 Task: Look for Airbnb properties in Tanjungagung, Indonesia from 11th November, 2023 to 15th November, 2023 for 2 adults.1  bedroom having 2 beds and 1 bathroom. Property type can be hotel. Look for 4 properties as per requirement.
Action: Mouse moved to (480, 67)
Screenshot: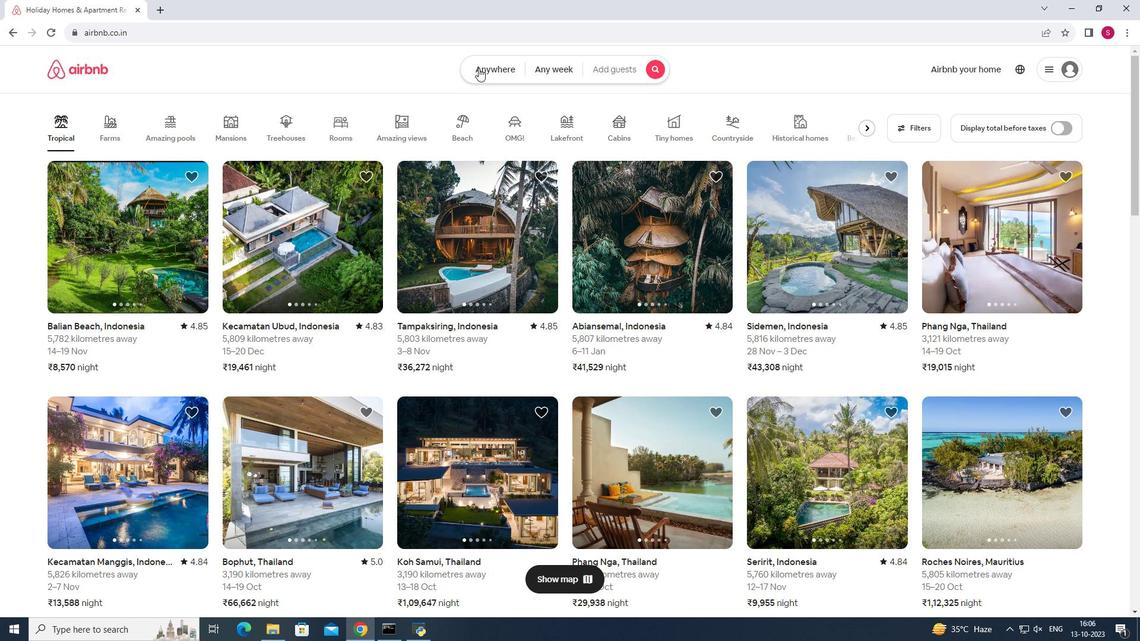 
Action: Mouse pressed left at (480, 67)
Screenshot: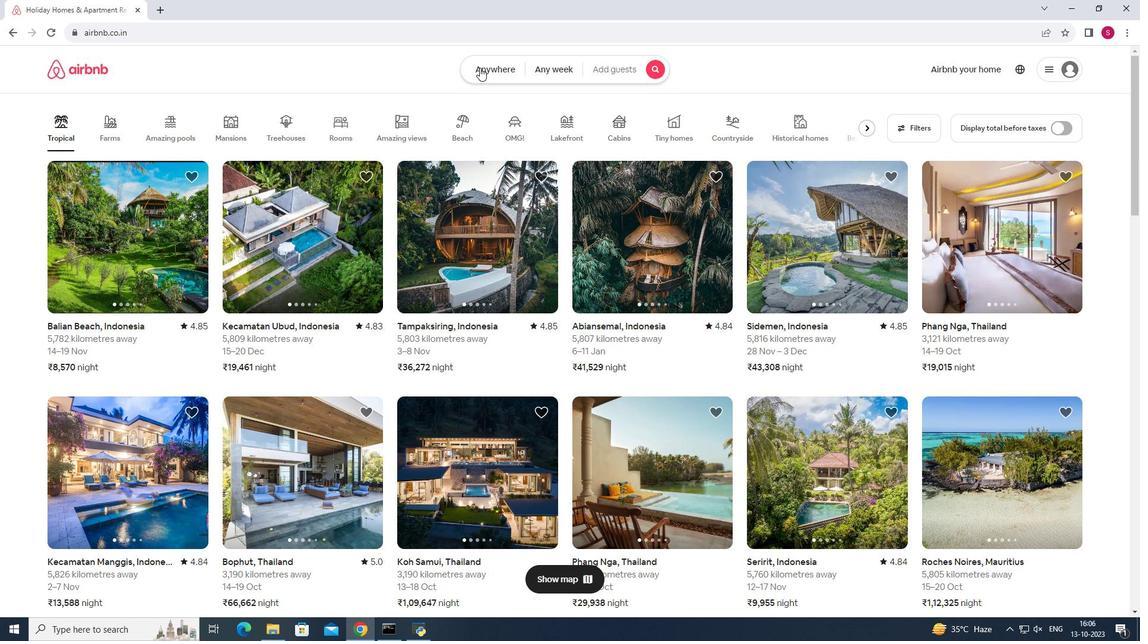 
Action: Mouse moved to (428, 122)
Screenshot: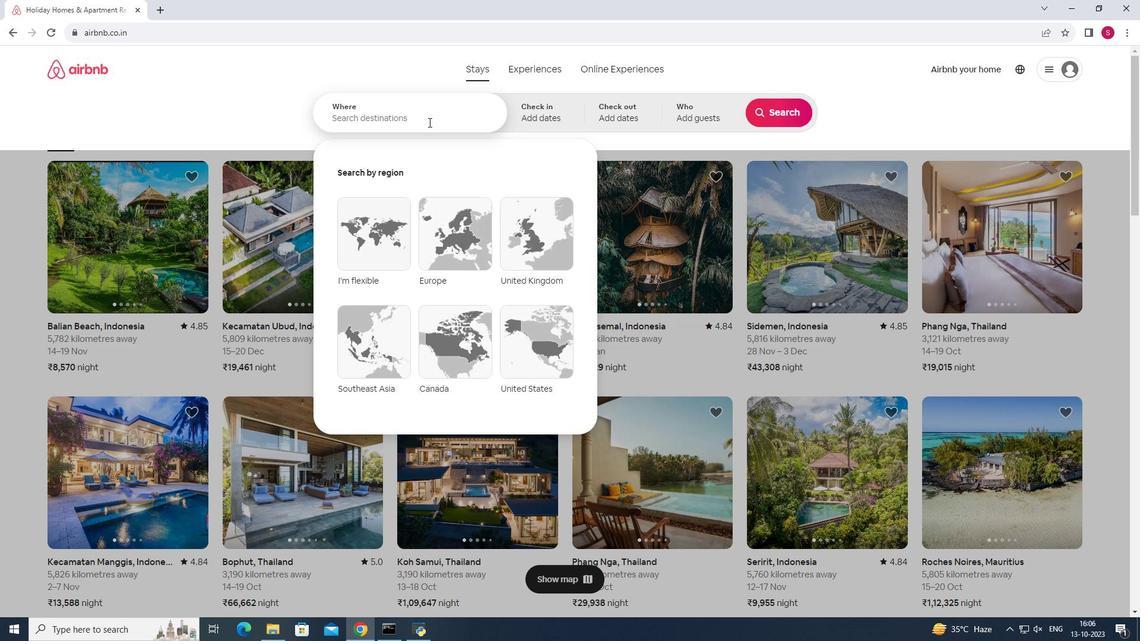 
Action: Mouse pressed left at (428, 122)
Screenshot: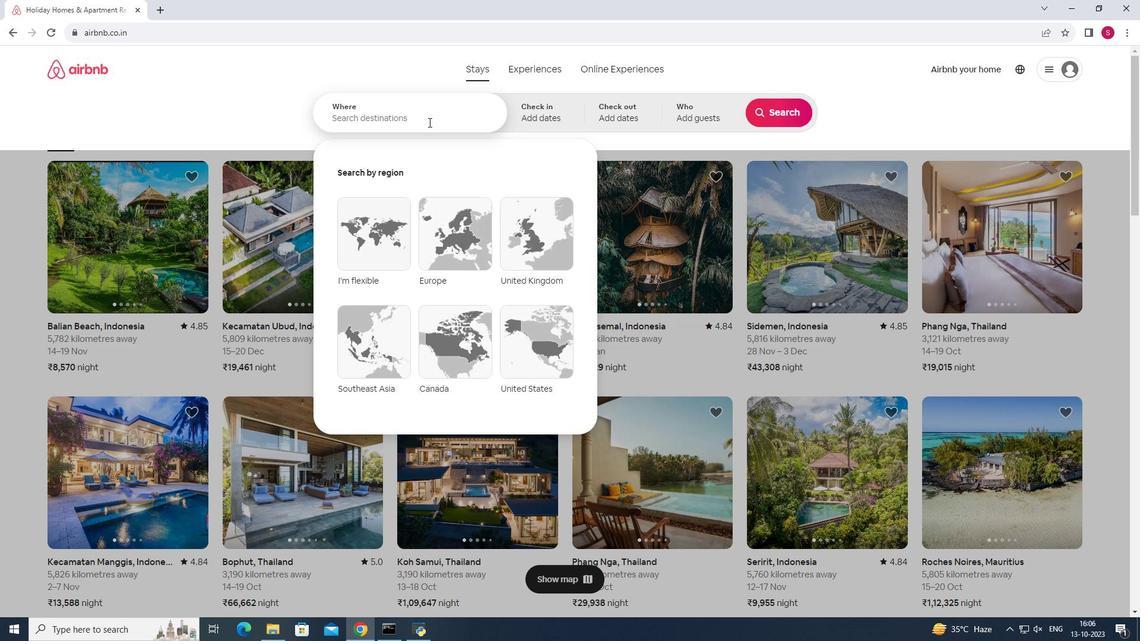 
Action: Mouse moved to (424, 123)
Screenshot: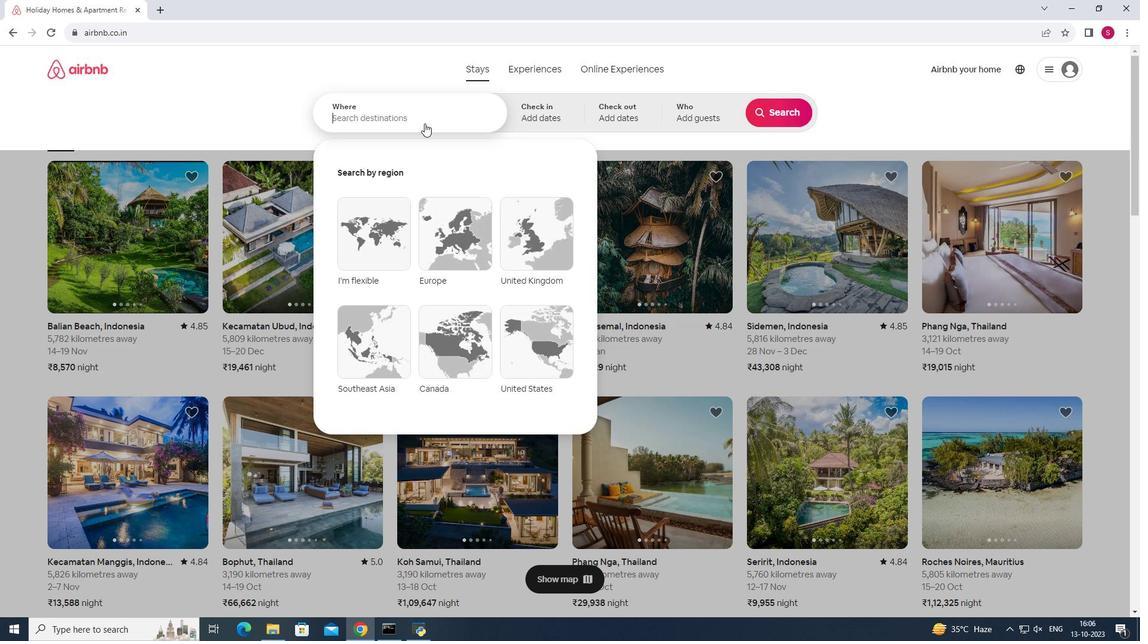 
Action: Key pressed <Key.shift>Tanjungagung,<Key.space><Key.shift><Key.shift><Key.shift><Key.shift><Key.shift><Key.shift><Key.shift><Key.shift><Key.shift><Key.shift><Key.shift><Key.shift><Key.shift><Key.shift><Key.shift><Key.shift><Key.shift><Key.shift><Key.shift><Key.shift><Key.shift><Key.shift>Indonesia<Key.enter>
Screenshot: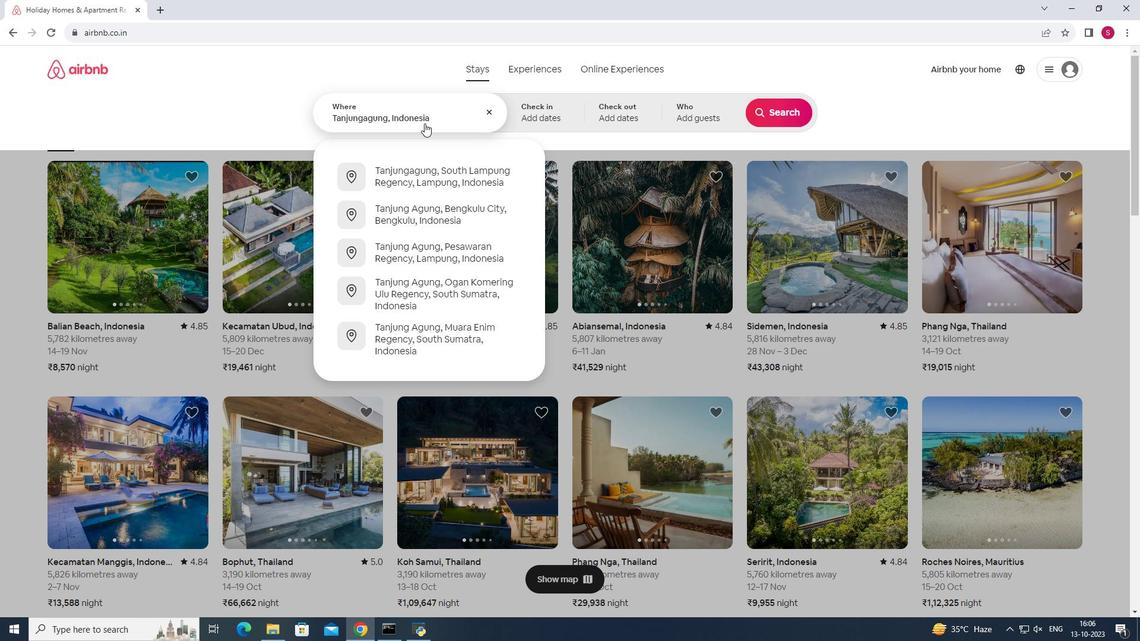 
Action: Mouse moved to (763, 288)
Screenshot: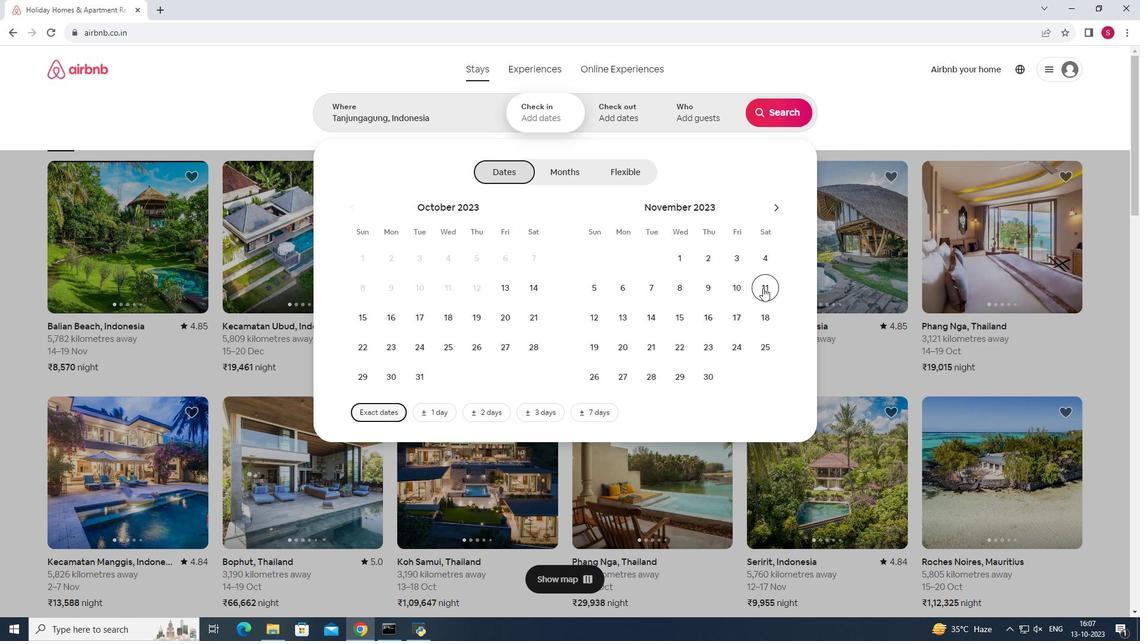 
Action: Mouse pressed left at (763, 288)
Screenshot: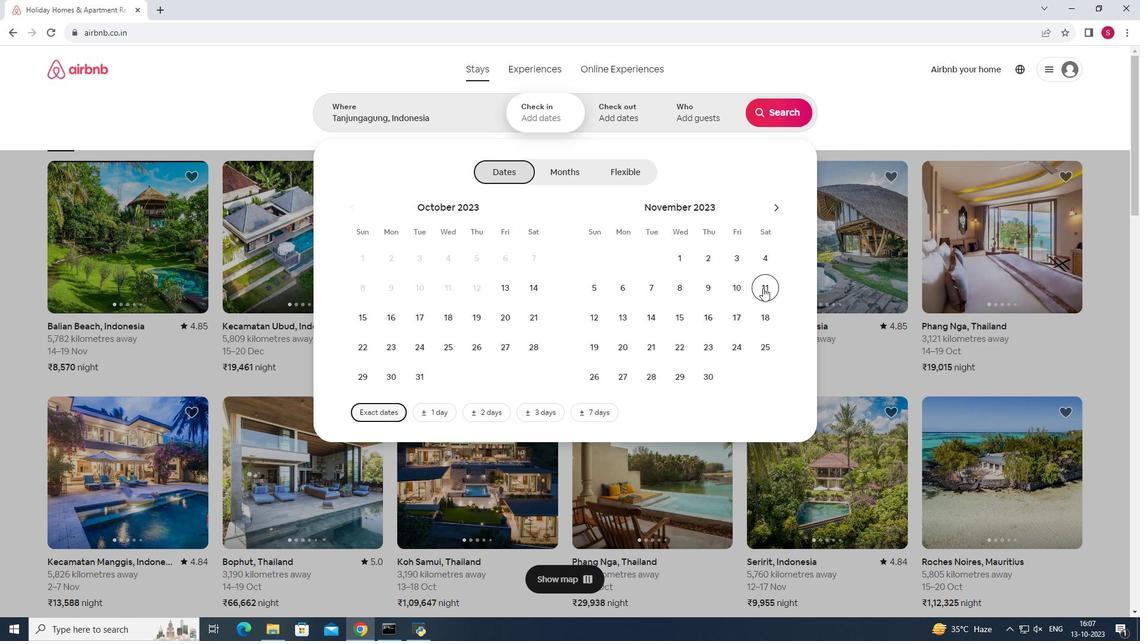 
Action: Mouse moved to (684, 325)
Screenshot: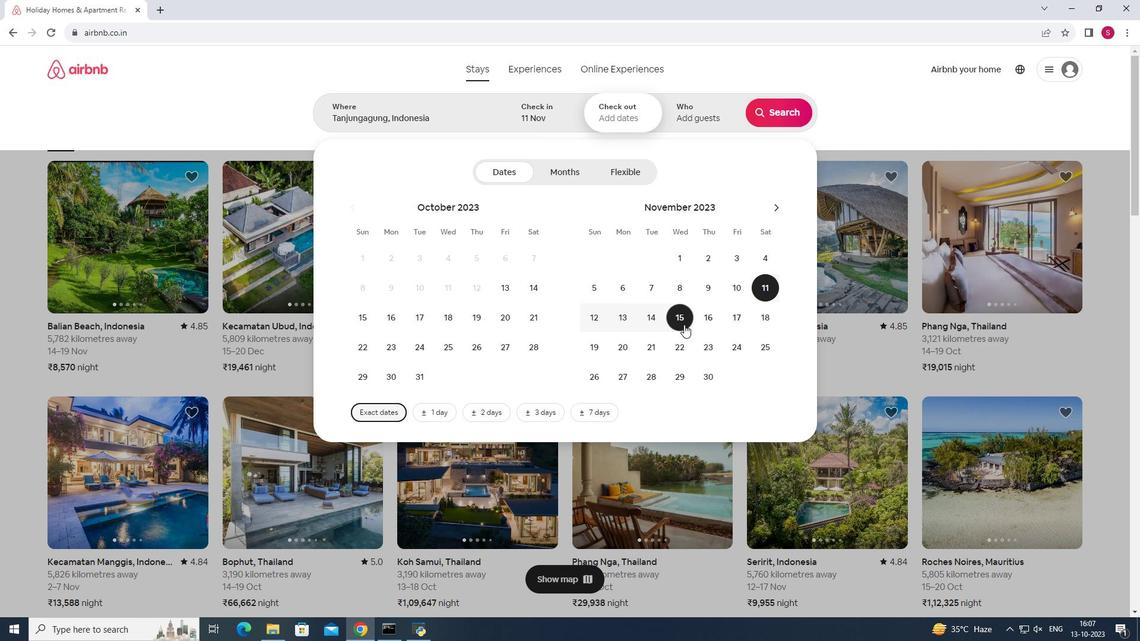 
Action: Mouse pressed left at (684, 325)
Screenshot: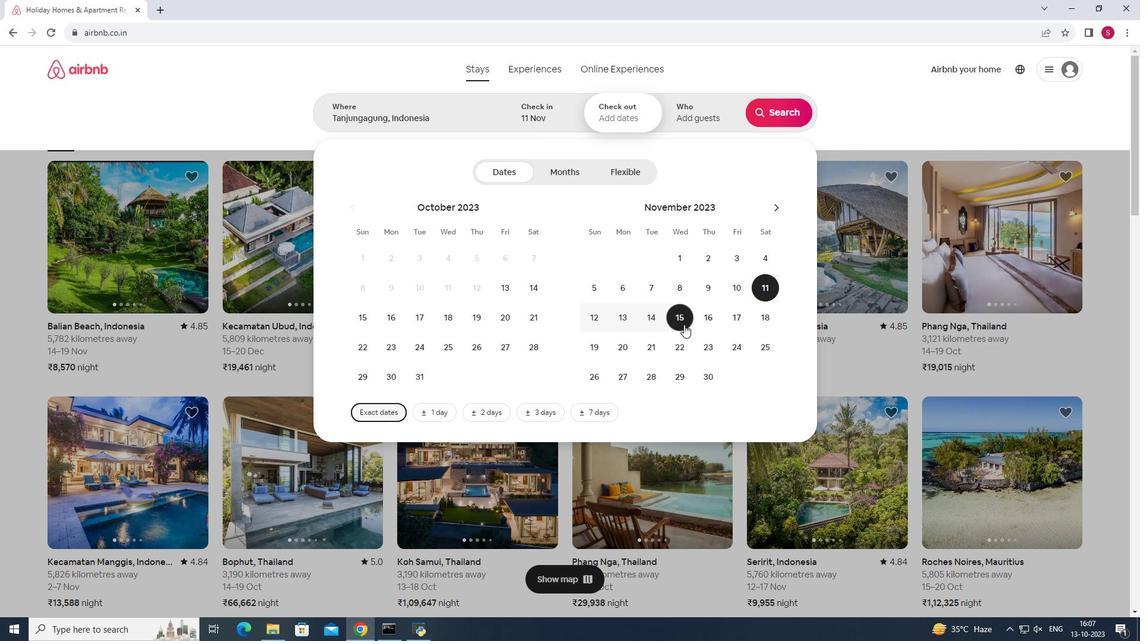 
Action: Mouse moved to (704, 108)
Screenshot: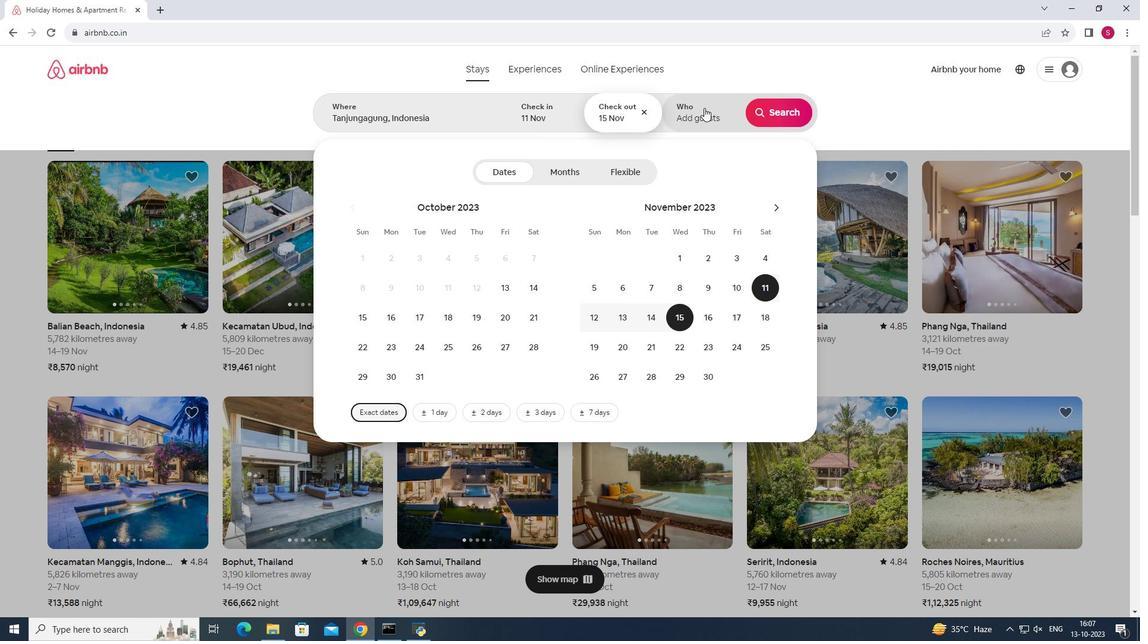 
Action: Mouse pressed left at (704, 108)
Screenshot: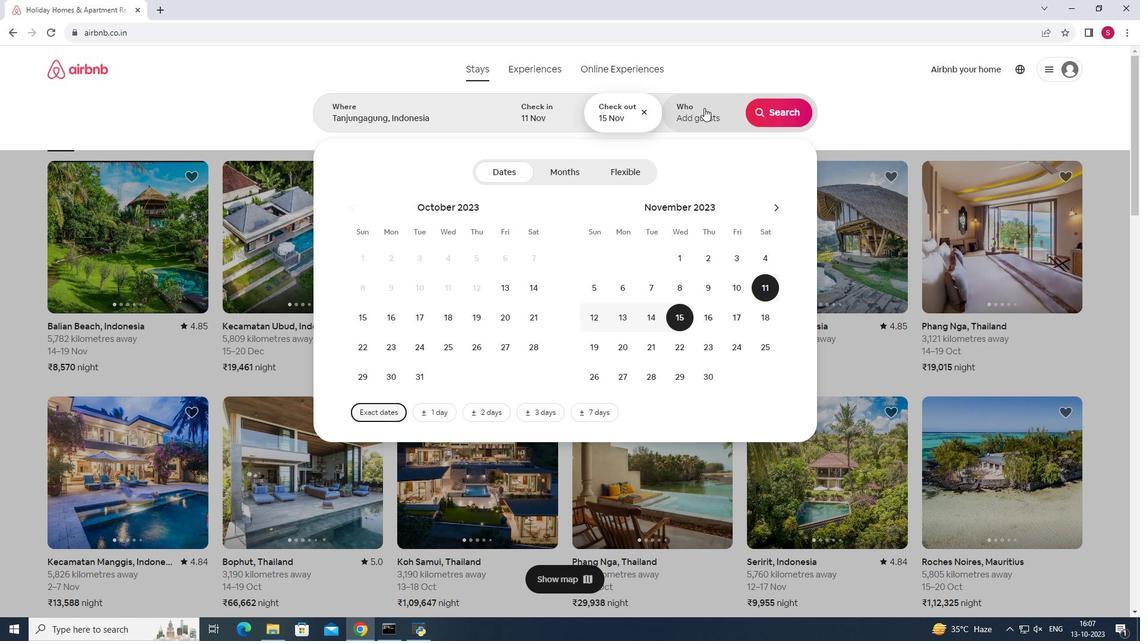 
Action: Mouse moved to (787, 177)
Screenshot: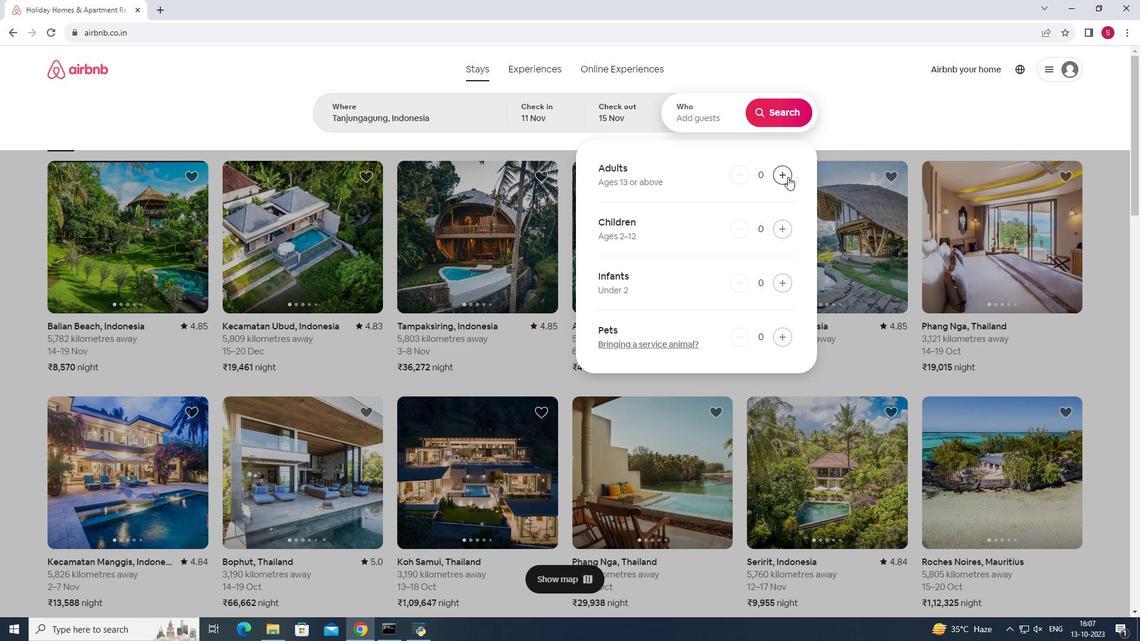 
Action: Mouse pressed left at (787, 177)
Screenshot: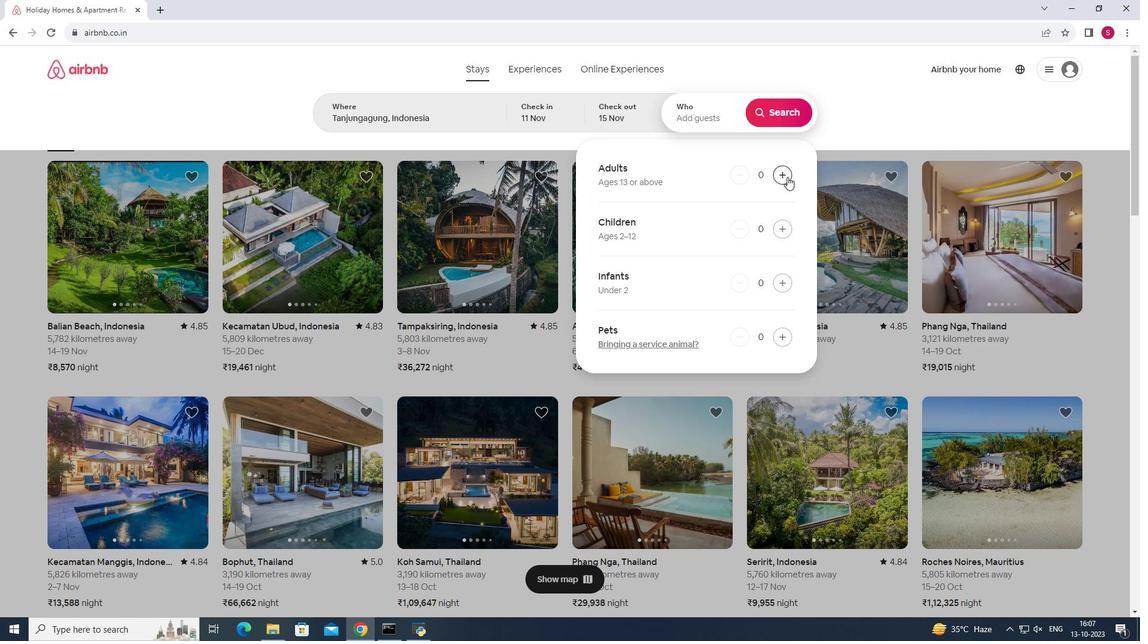 
Action: Mouse pressed left at (787, 177)
Screenshot: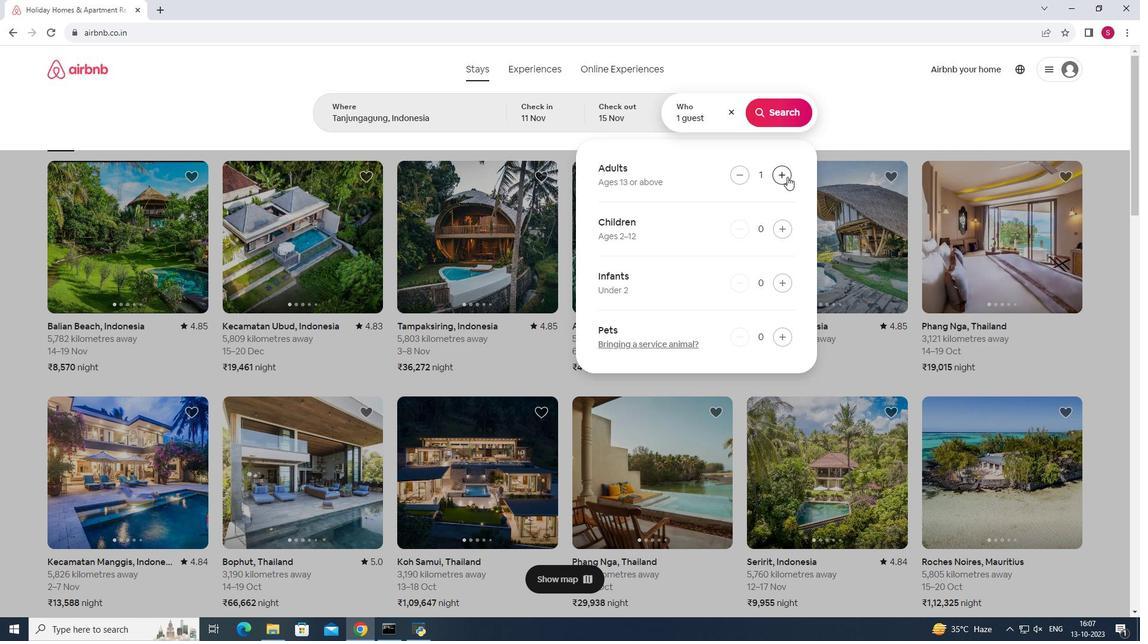 
Action: Mouse moved to (781, 108)
Screenshot: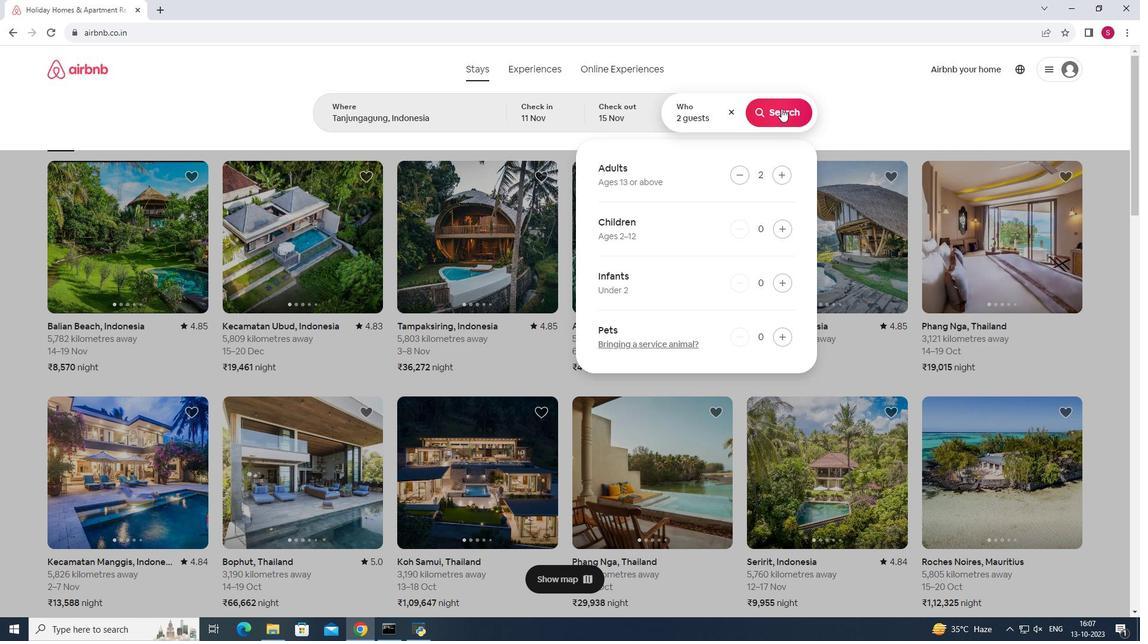 
Action: Mouse pressed left at (781, 108)
Screenshot: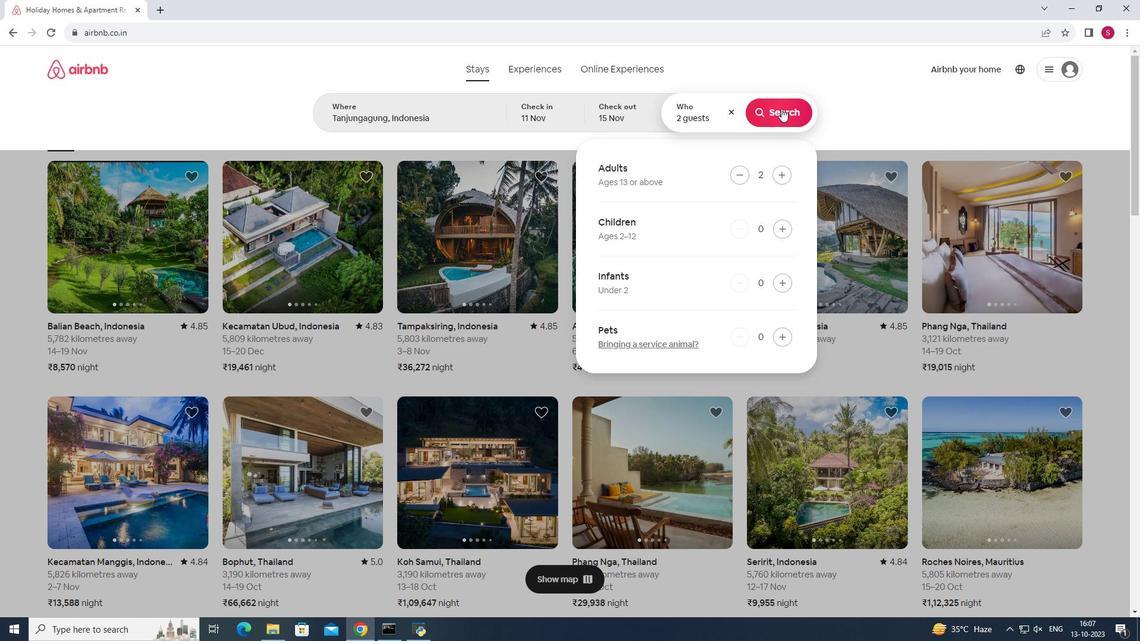 
Action: Mouse moved to (953, 118)
Screenshot: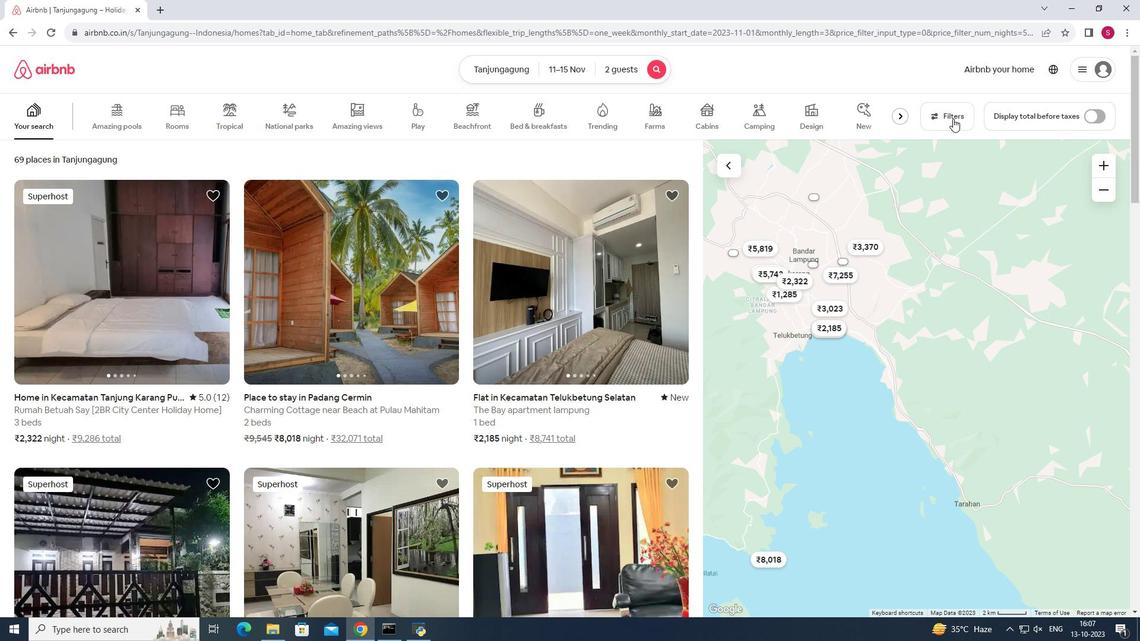 
Action: Mouse pressed left at (953, 118)
Screenshot: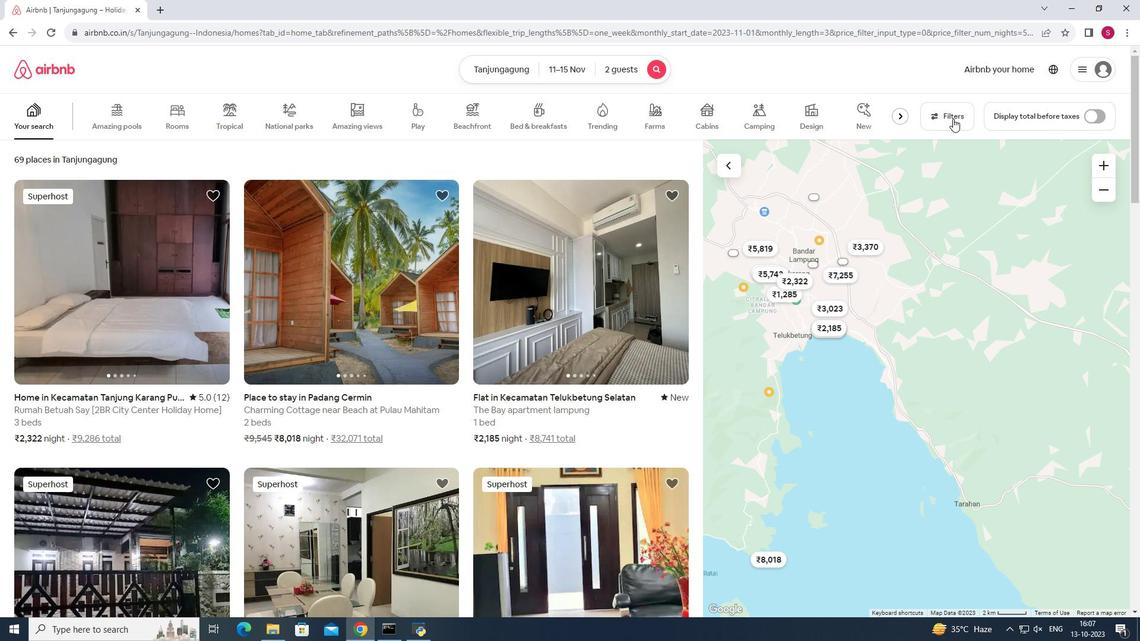 
Action: Mouse moved to (602, 224)
Screenshot: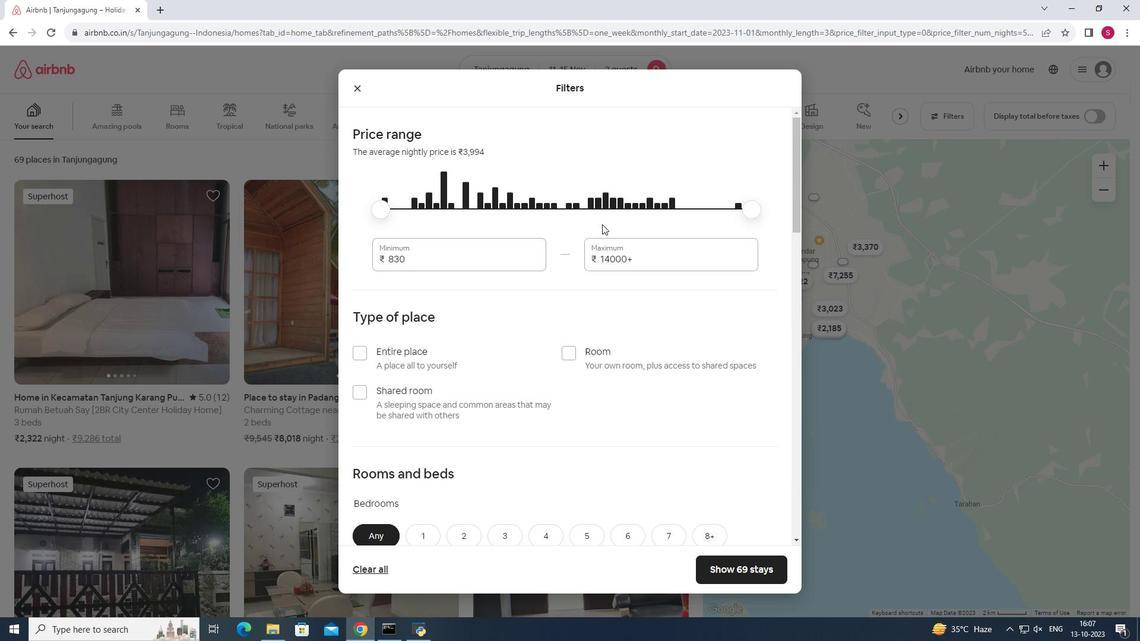 
Action: Mouse scrolled (602, 223) with delta (0, 0)
Screenshot: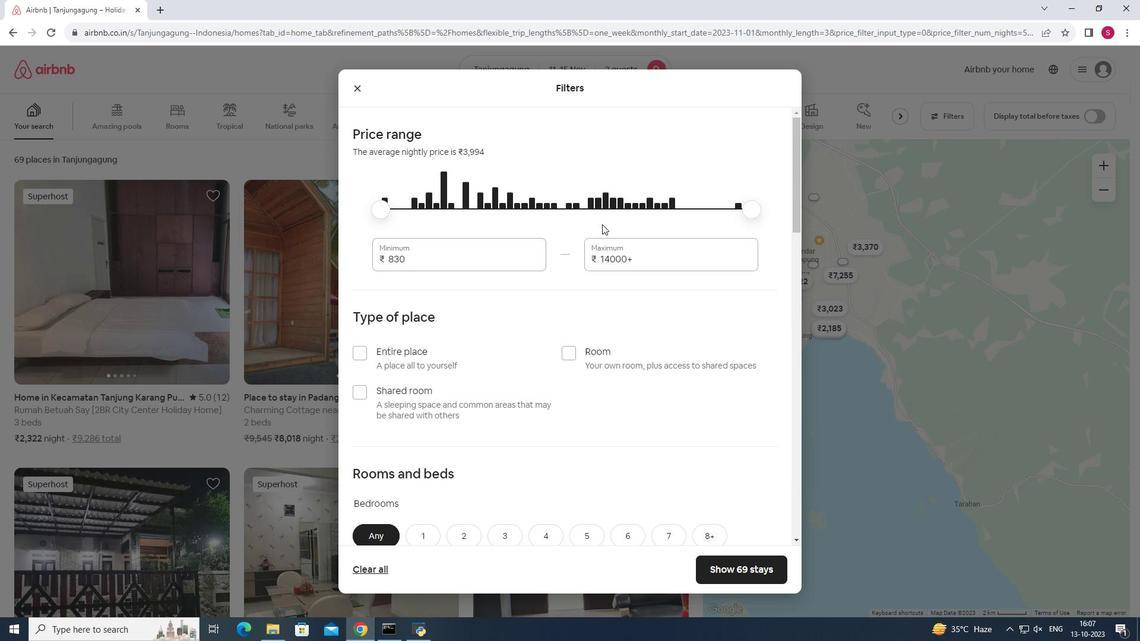
Action: Mouse moved to (603, 224)
Screenshot: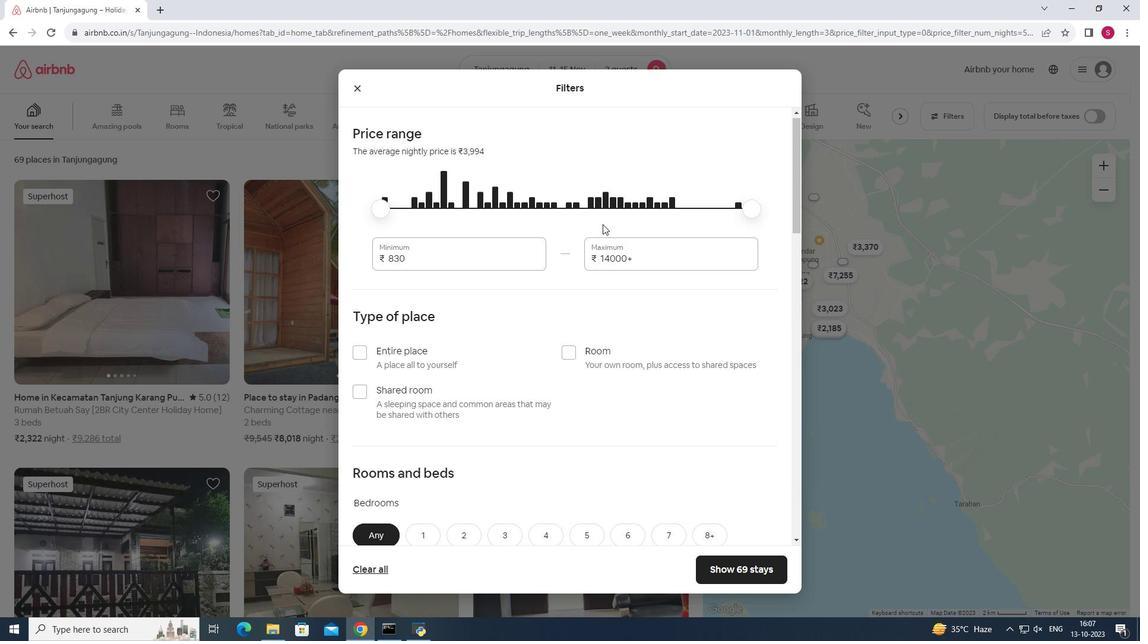 
Action: Mouse scrolled (603, 223) with delta (0, 0)
Screenshot: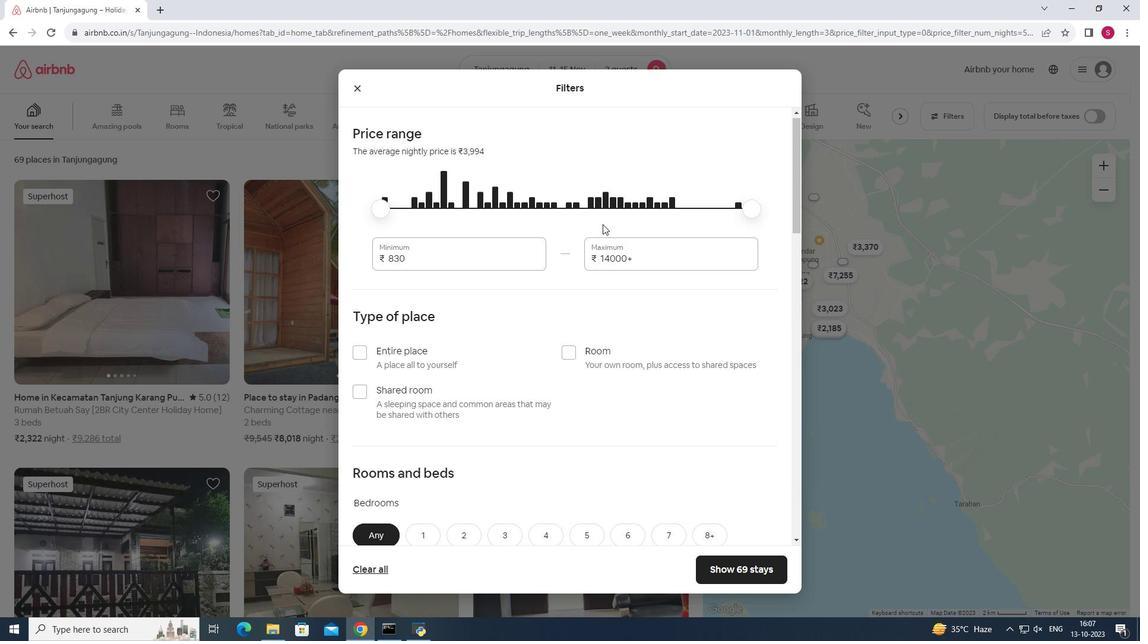 
Action: Mouse scrolled (603, 223) with delta (0, 0)
Screenshot: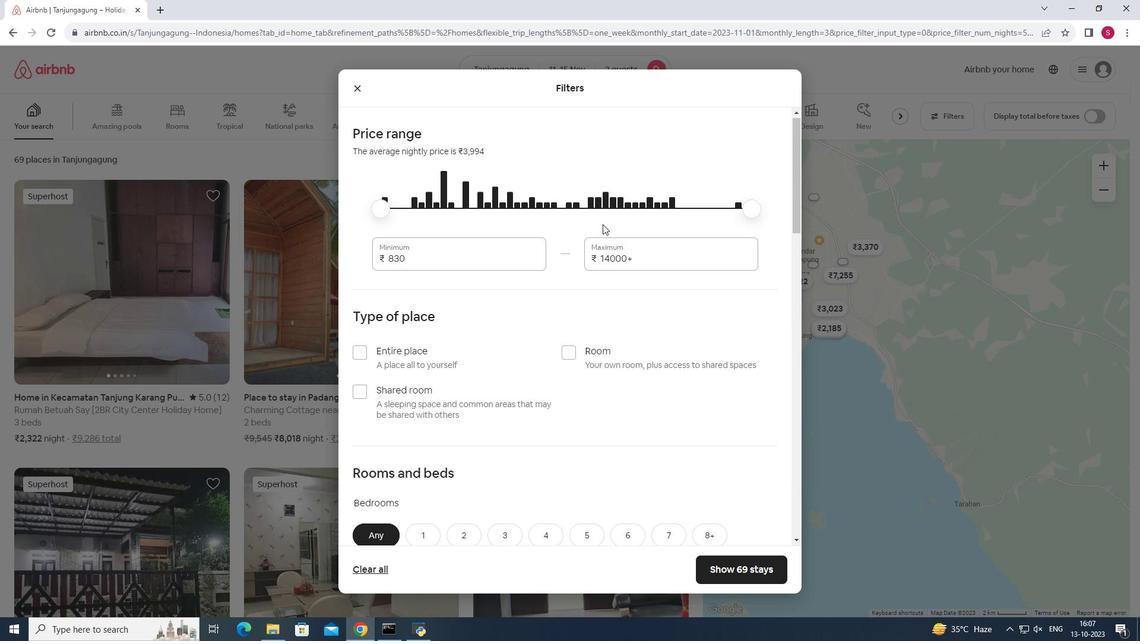 
Action: Mouse scrolled (603, 223) with delta (0, 0)
Screenshot: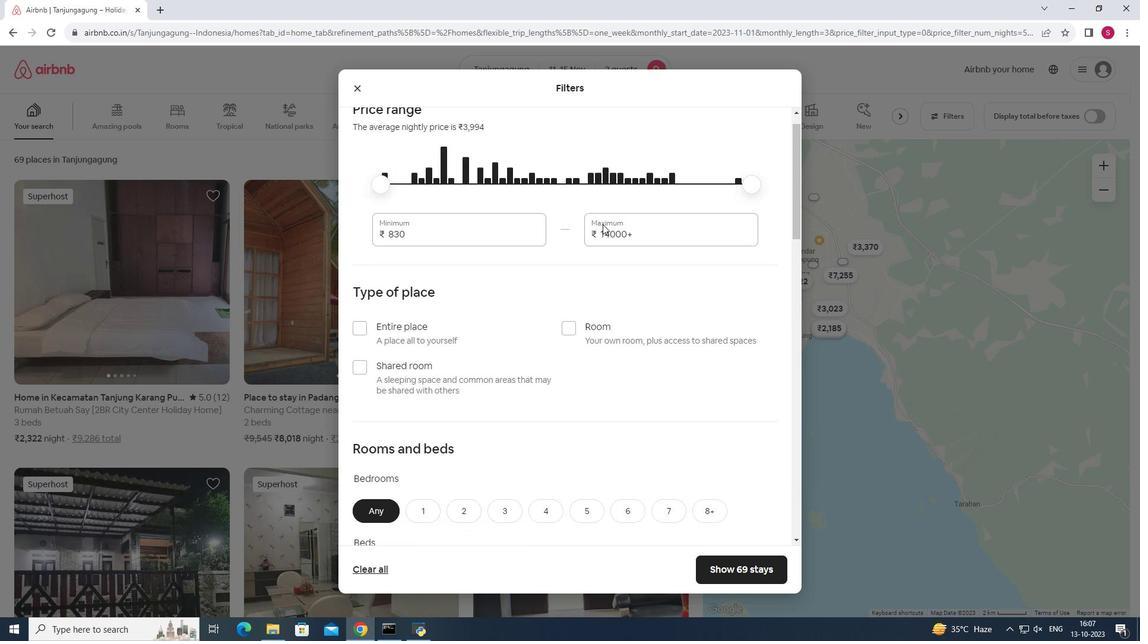 
Action: Mouse moved to (603, 224)
Screenshot: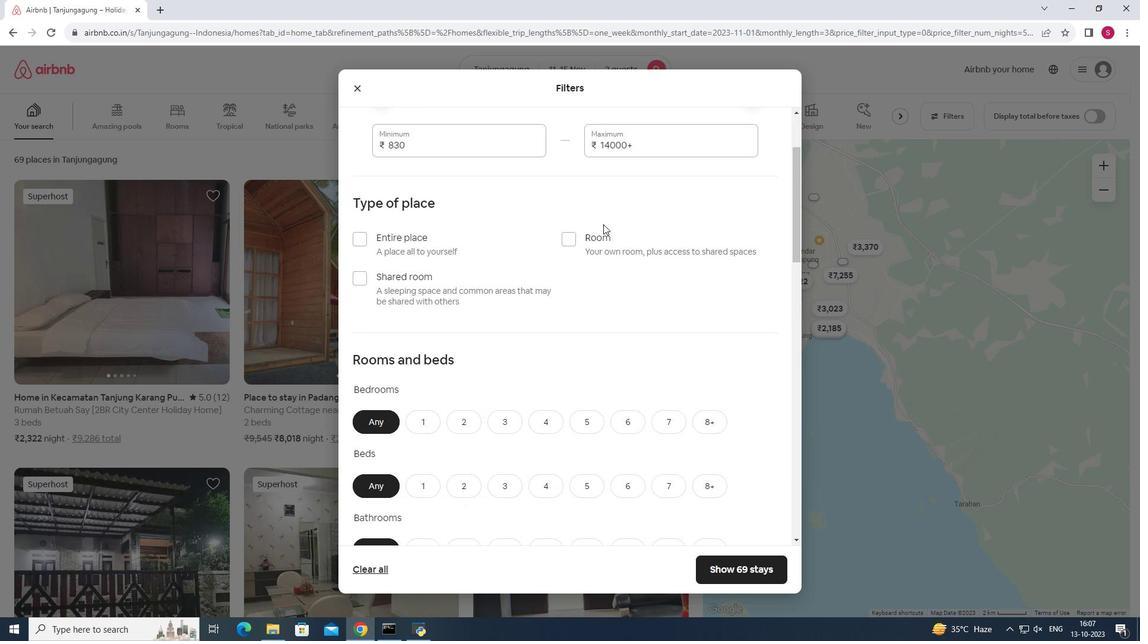 
Action: Mouse scrolled (603, 223) with delta (0, 0)
Screenshot: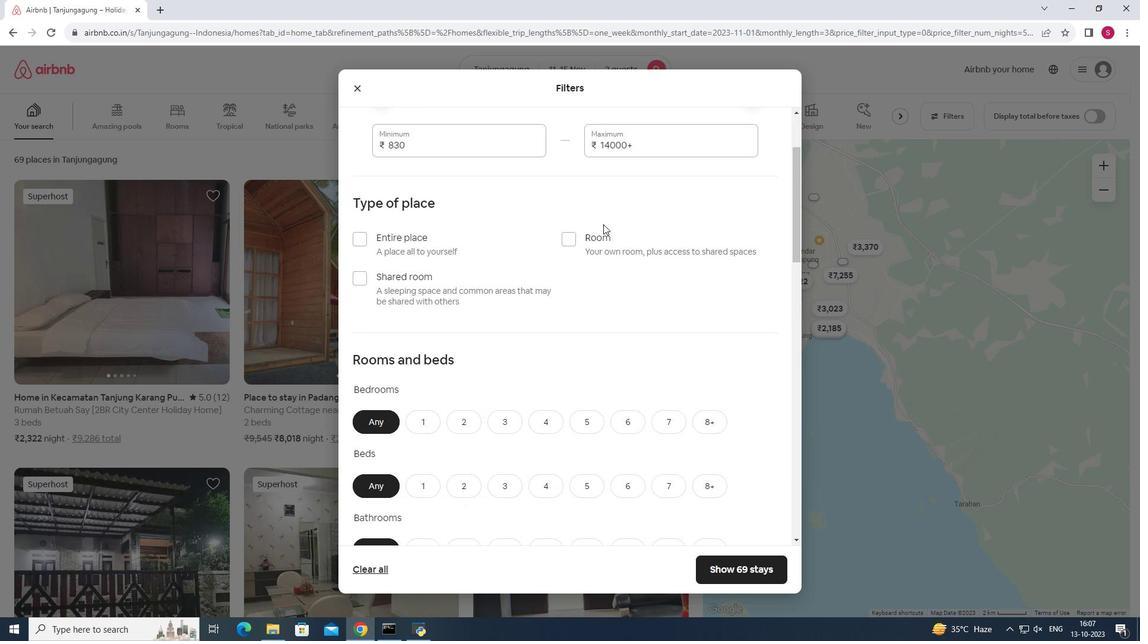 
Action: Mouse moved to (426, 241)
Screenshot: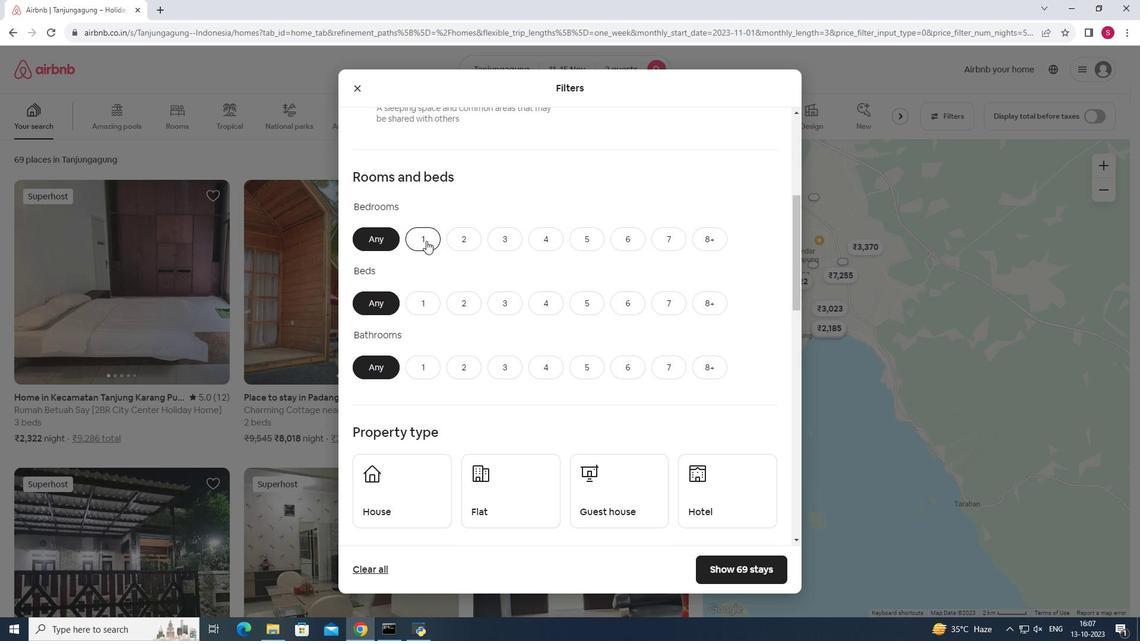 
Action: Mouse pressed left at (426, 241)
Screenshot: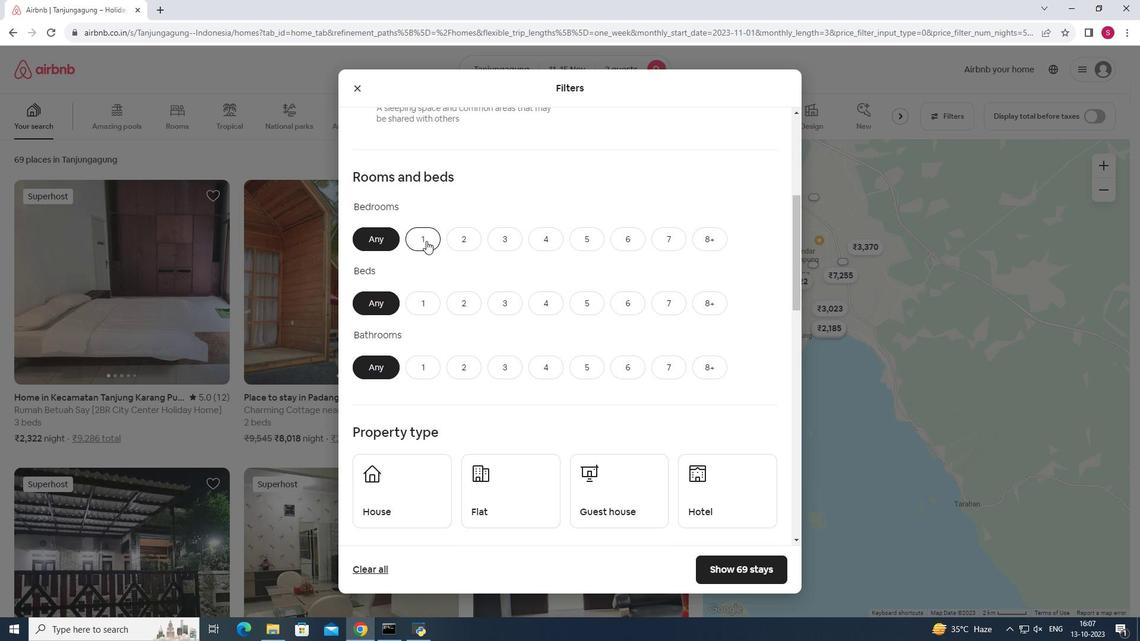 
Action: Mouse moved to (466, 305)
Screenshot: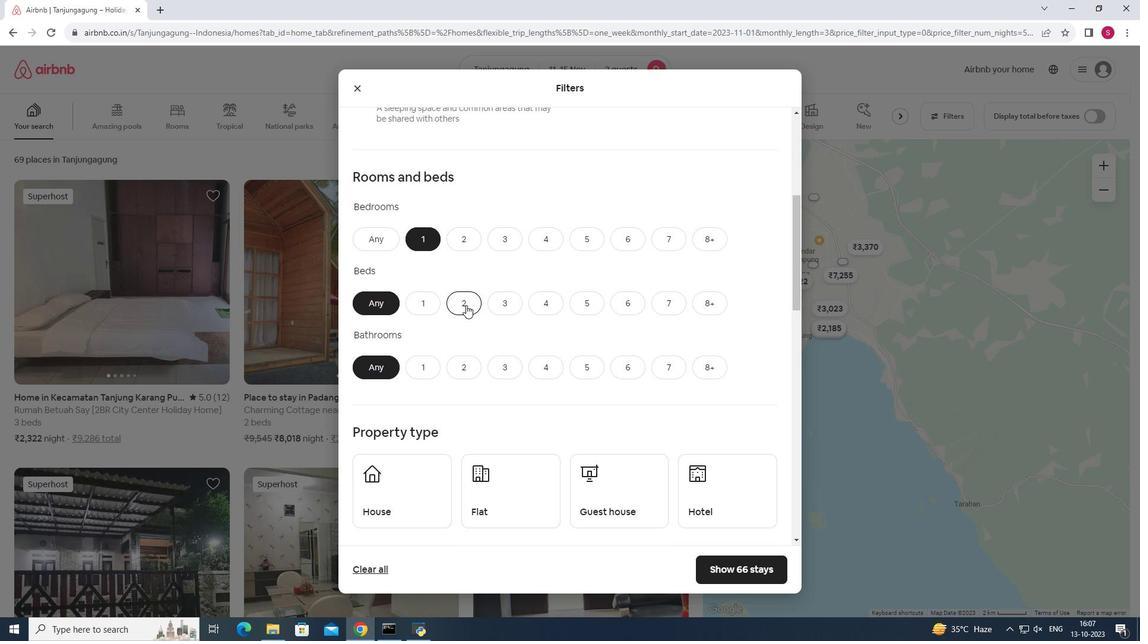 
Action: Mouse pressed left at (466, 305)
Screenshot: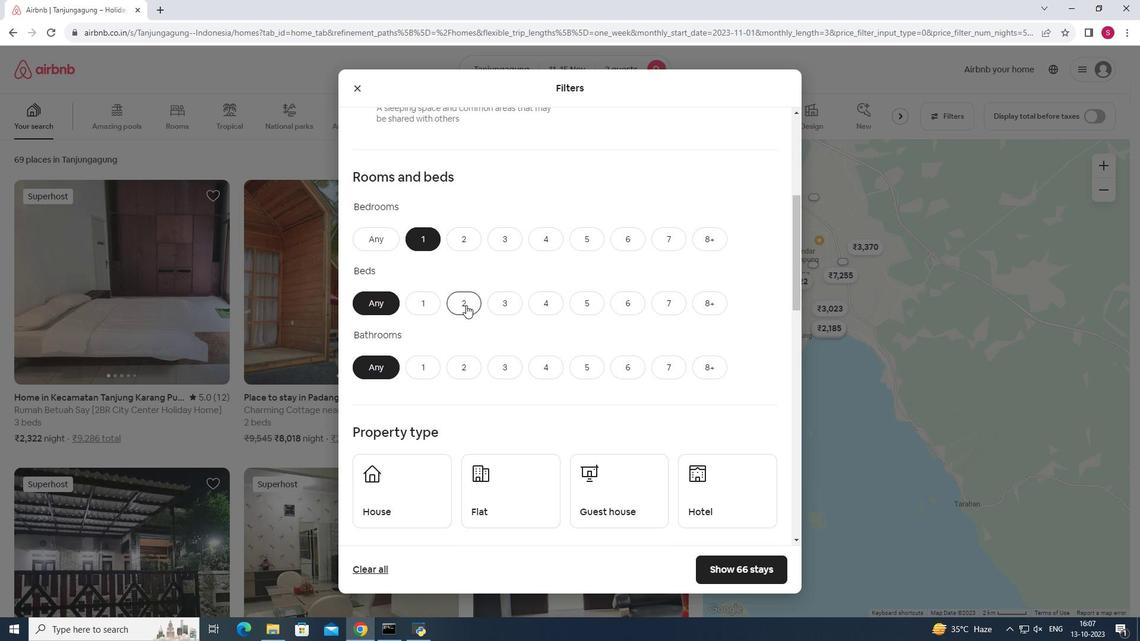 
Action: Mouse moved to (422, 370)
Screenshot: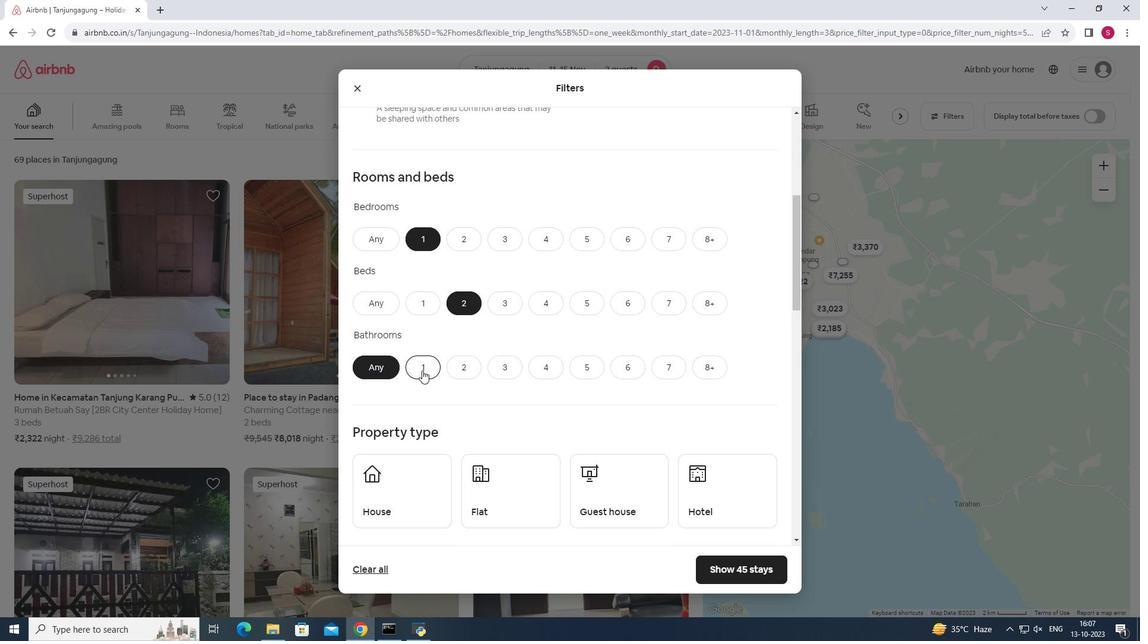 
Action: Mouse pressed left at (422, 370)
Screenshot: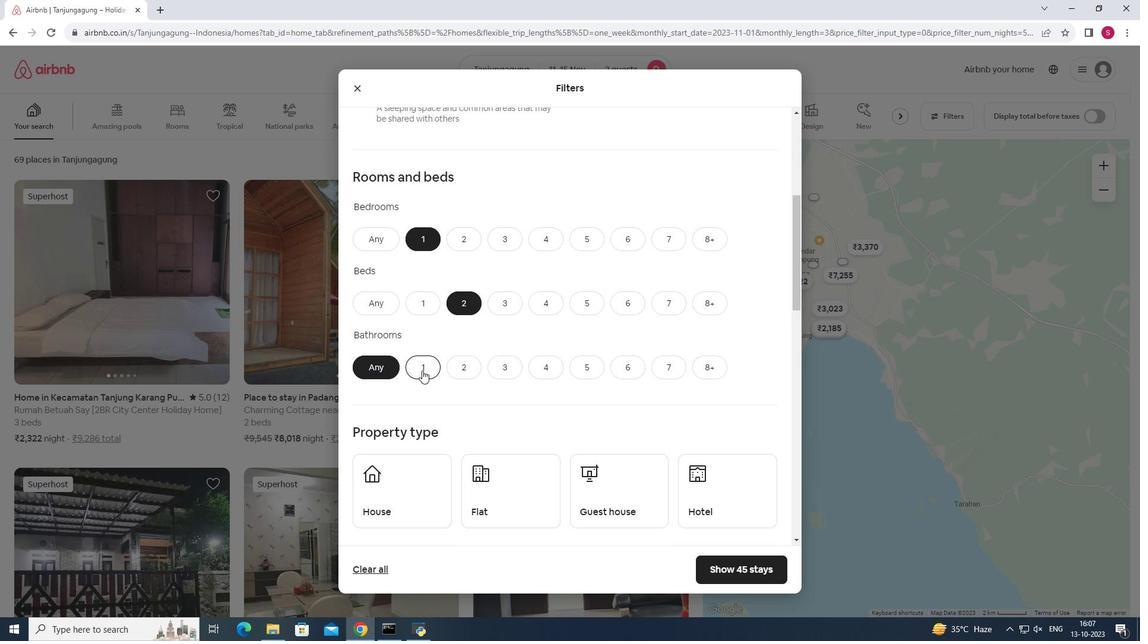 
Action: Mouse moved to (434, 358)
Screenshot: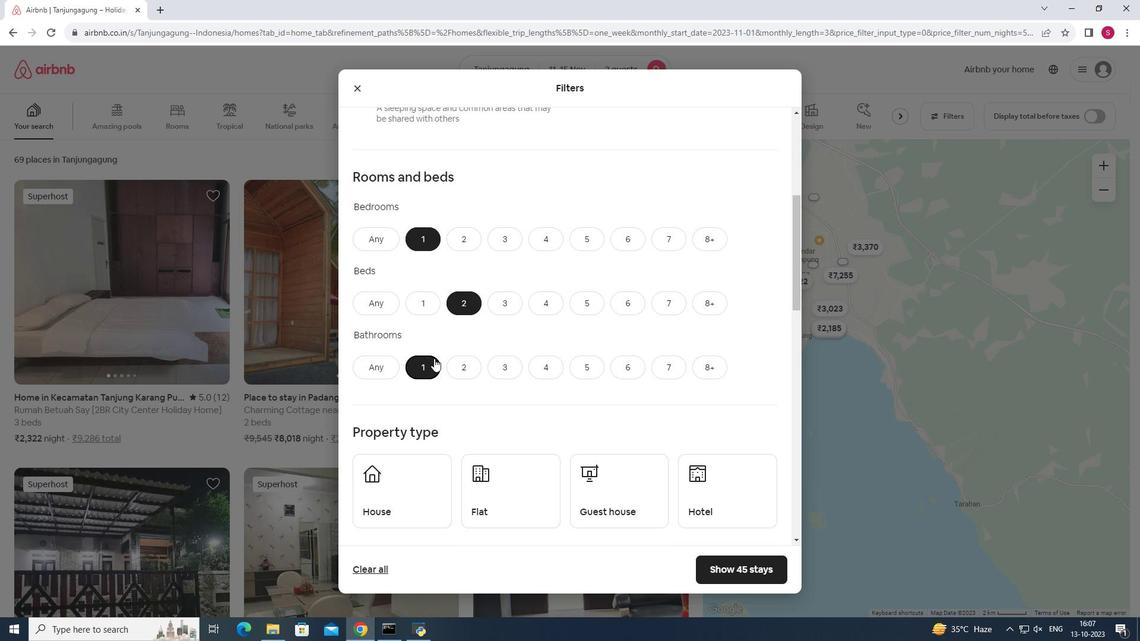 
Action: Mouse scrolled (434, 358) with delta (0, 0)
Screenshot: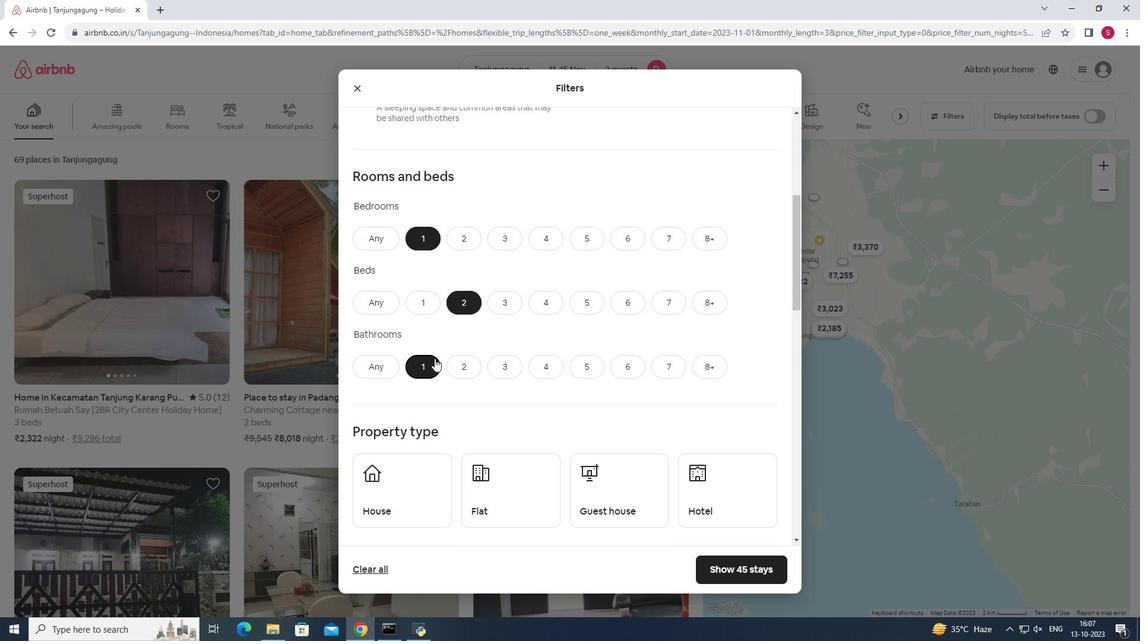 
Action: Mouse scrolled (434, 358) with delta (0, 0)
Screenshot: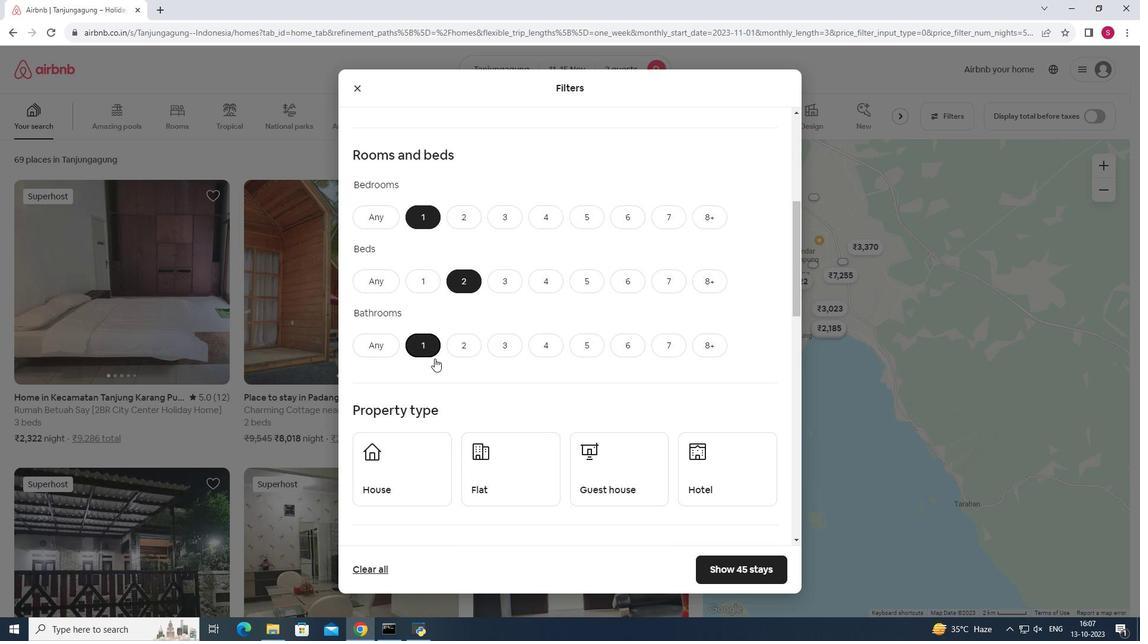 
Action: Mouse scrolled (434, 358) with delta (0, 0)
Screenshot: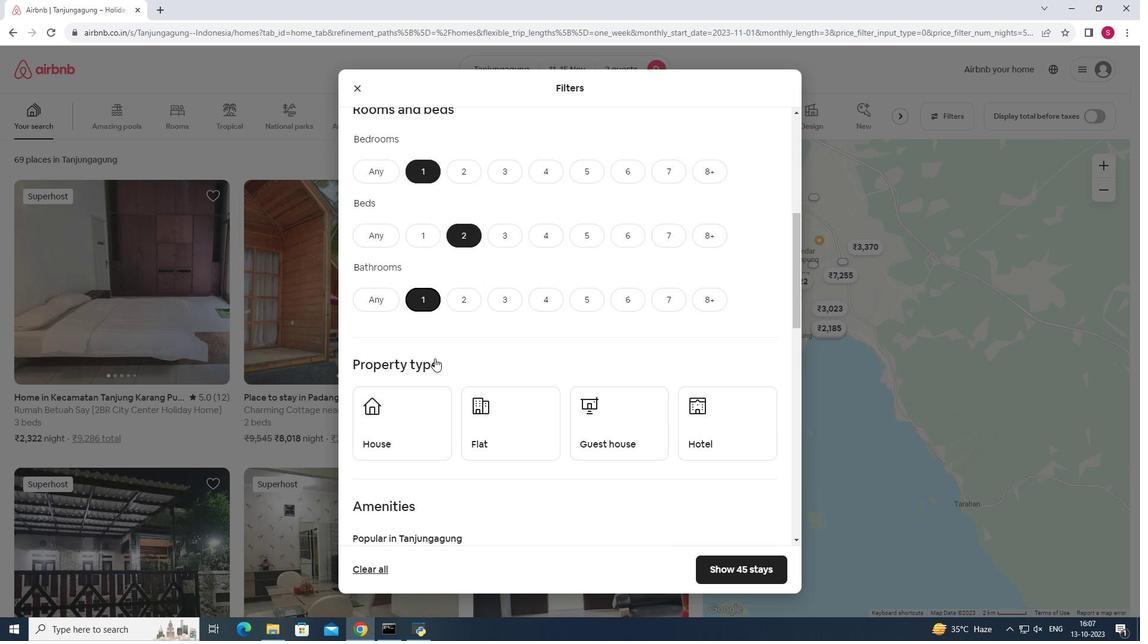 
Action: Mouse moved to (729, 325)
Screenshot: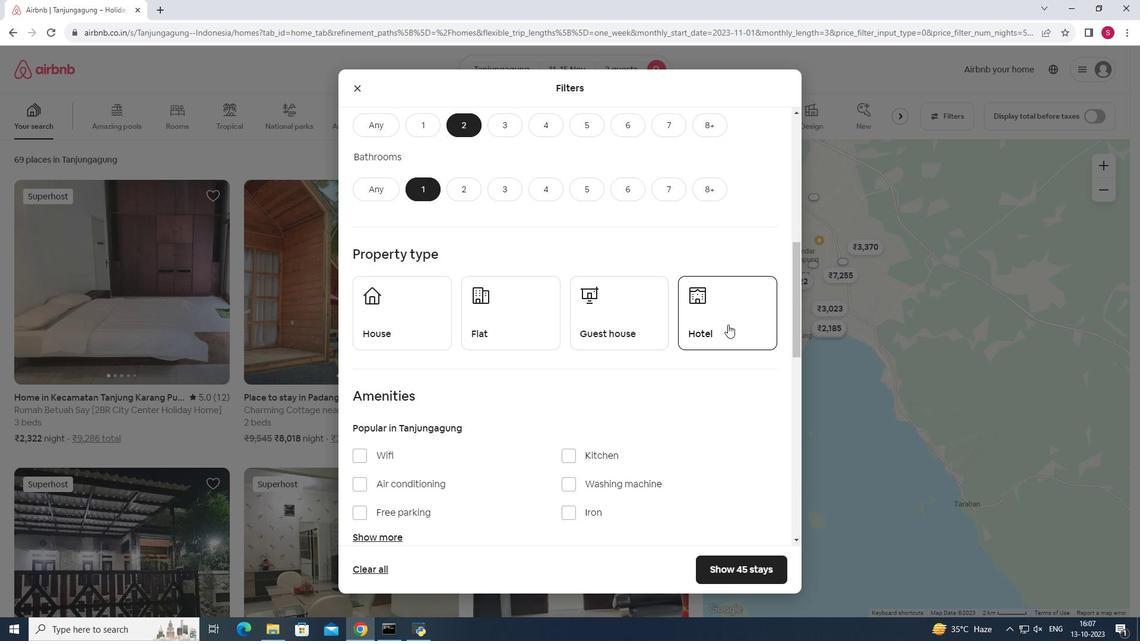 
Action: Mouse pressed left at (729, 325)
Screenshot: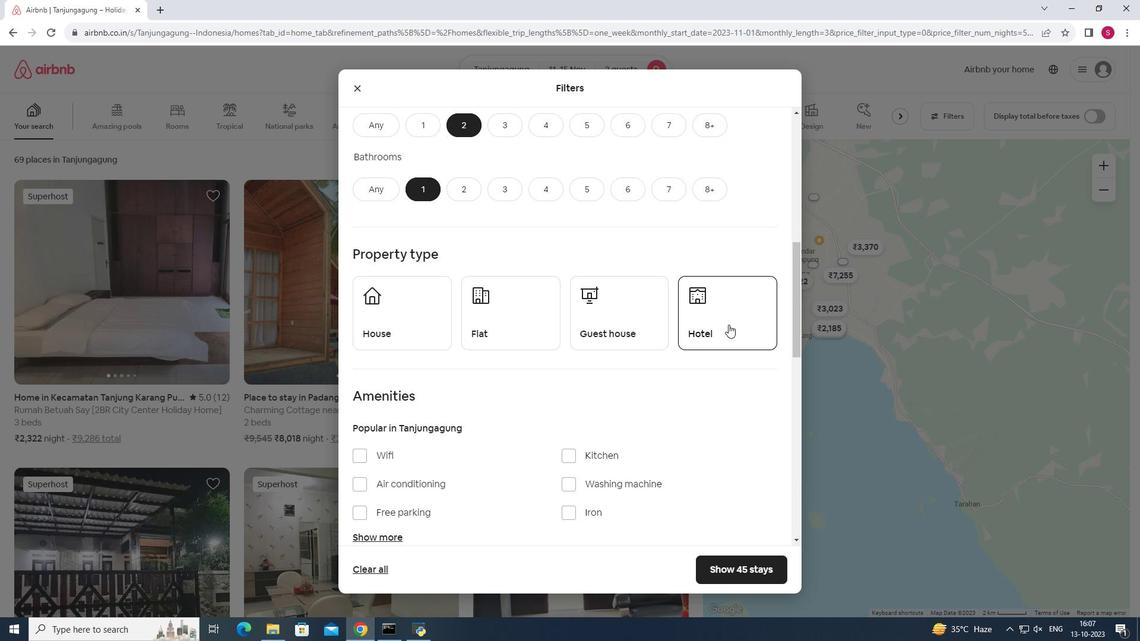 
Action: Mouse moved to (751, 571)
Screenshot: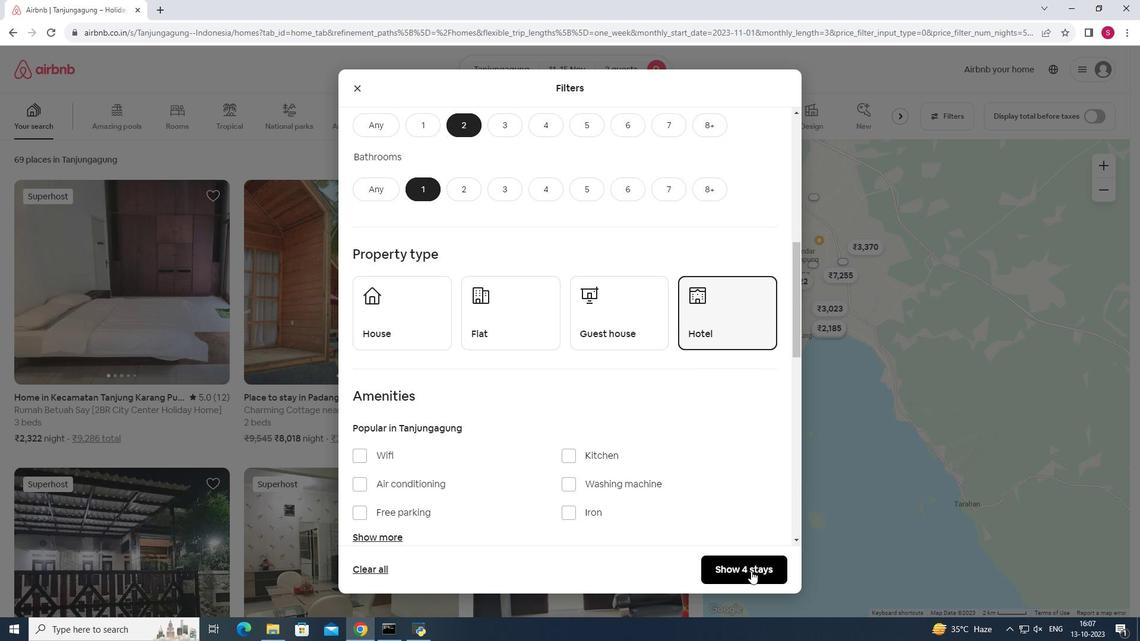
Action: Mouse pressed left at (751, 571)
Screenshot: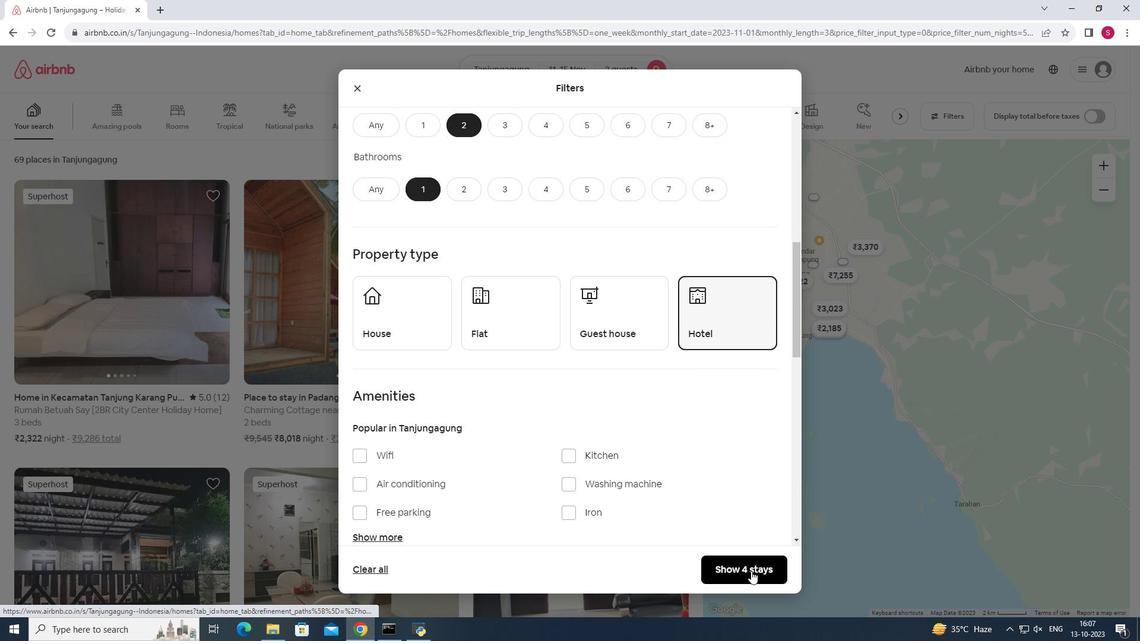 
Action: Mouse moved to (171, 341)
Screenshot: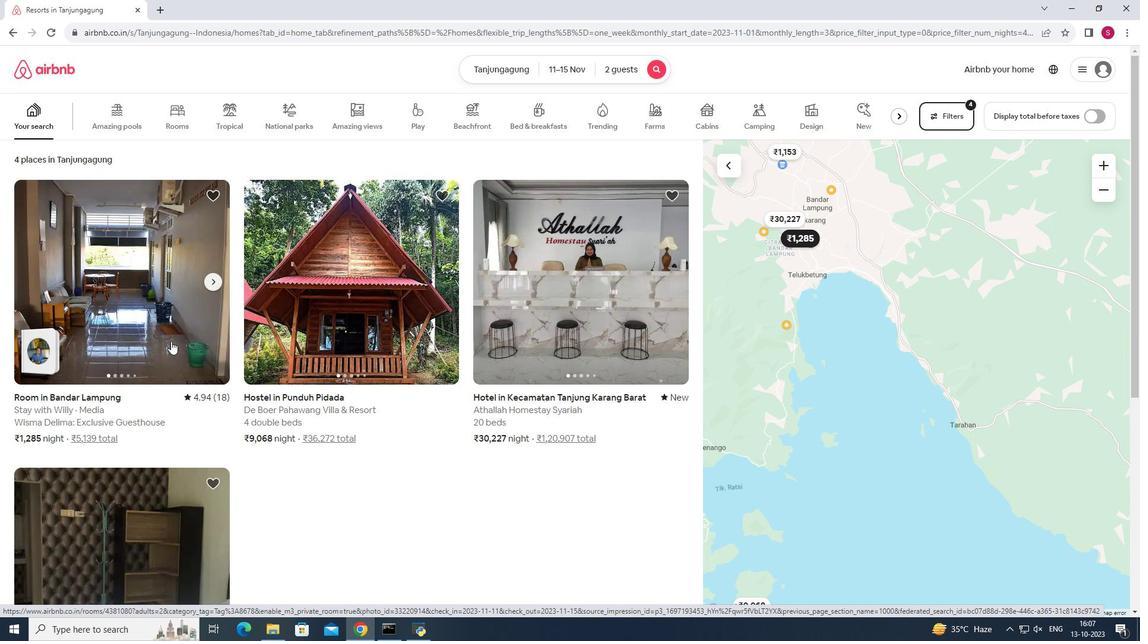 
Action: Mouse pressed left at (171, 341)
Screenshot: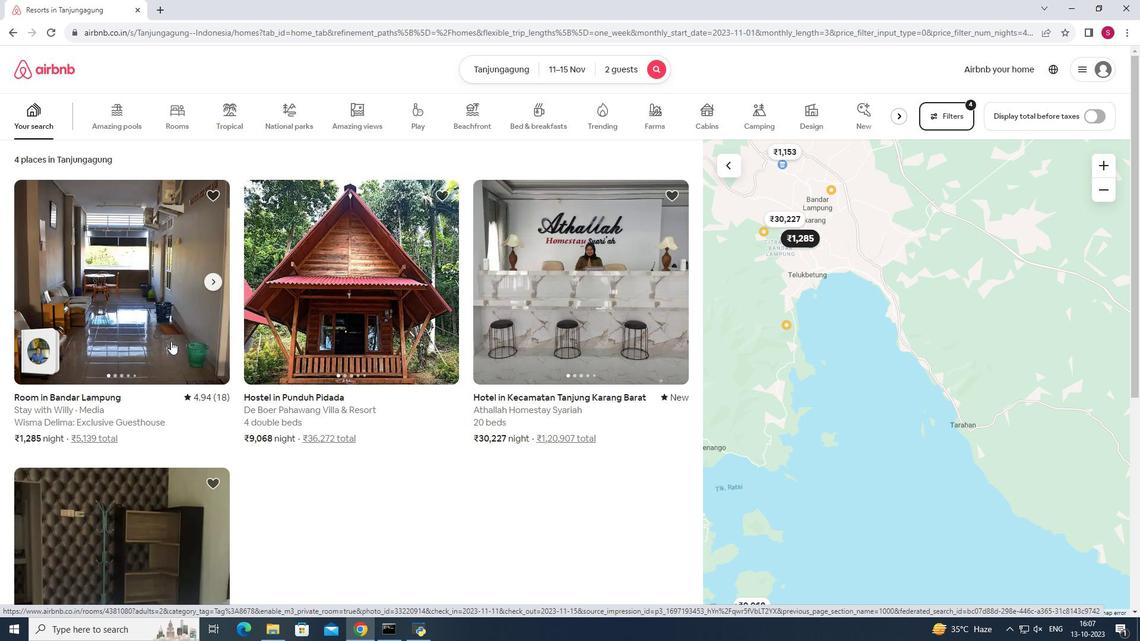 
Action: Mouse moved to (849, 440)
Screenshot: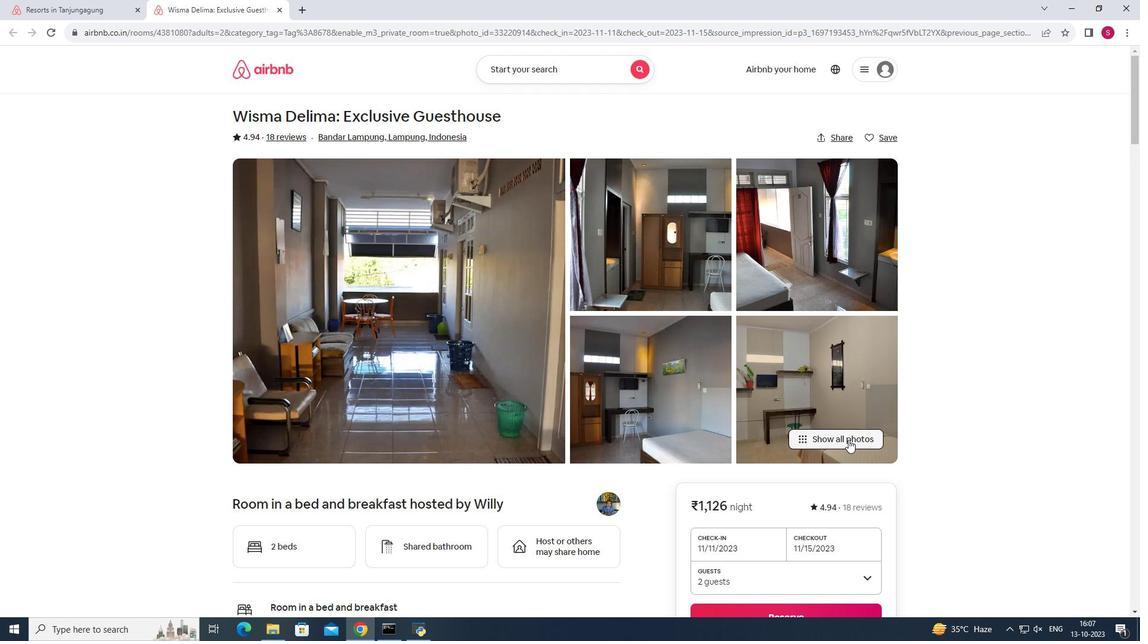 
Action: Mouse pressed left at (849, 440)
Screenshot: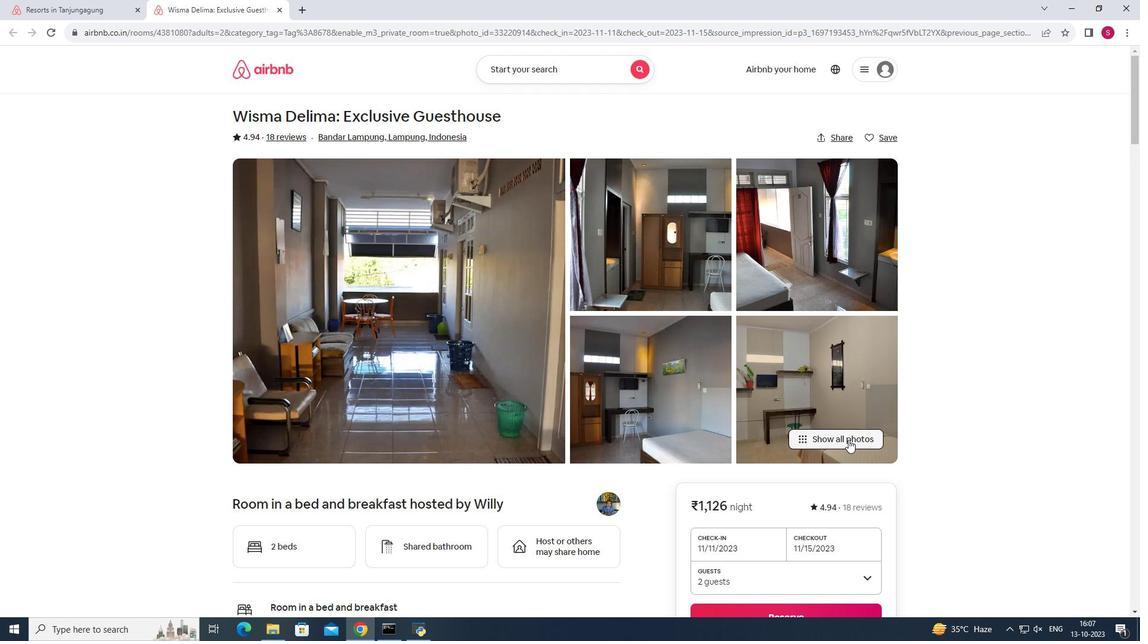 
Action: Mouse moved to (824, 429)
Screenshot: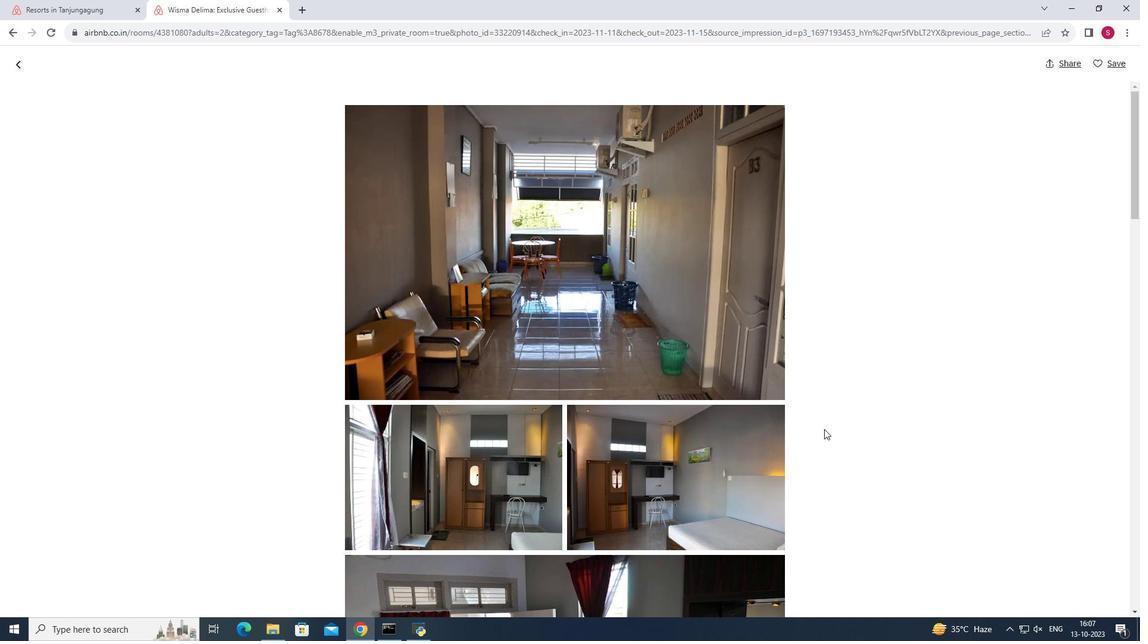 
Action: Mouse scrolled (824, 428) with delta (0, 0)
Screenshot: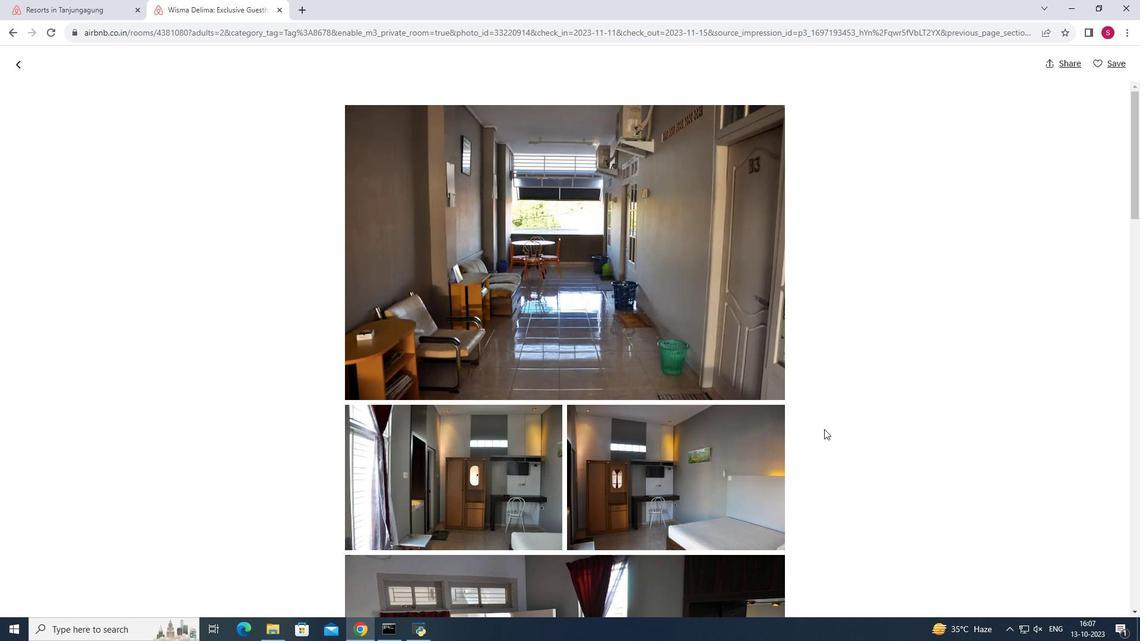 
Action: Mouse scrolled (824, 428) with delta (0, 0)
Screenshot: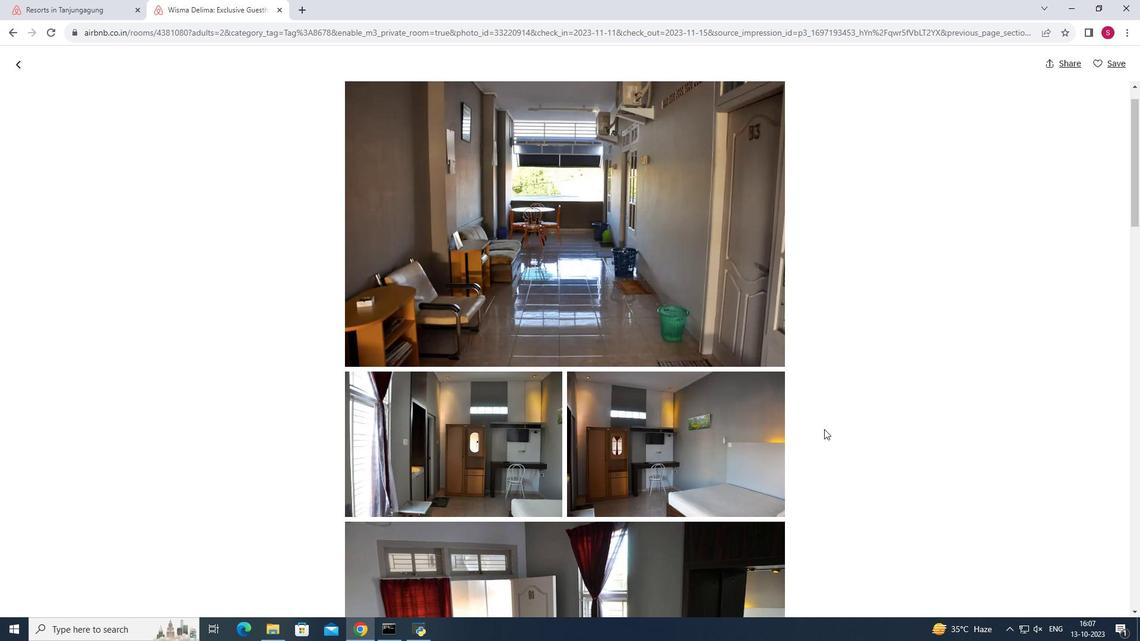 
Action: Mouse scrolled (824, 428) with delta (0, 0)
Screenshot: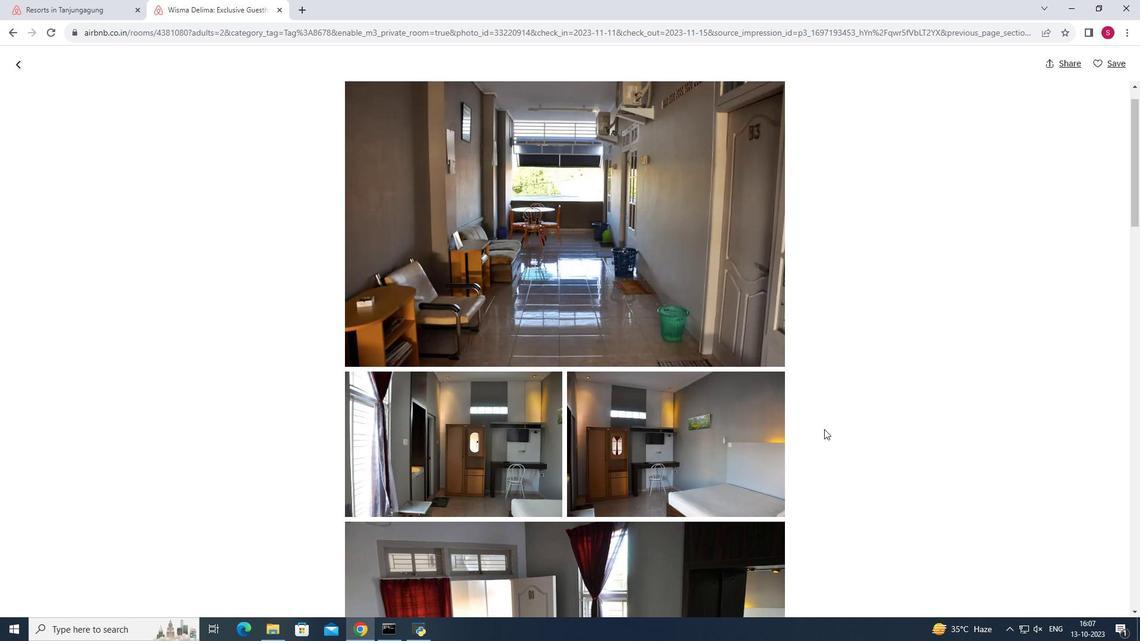 
Action: Mouse scrolled (824, 428) with delta (0, 0)
Screenshot: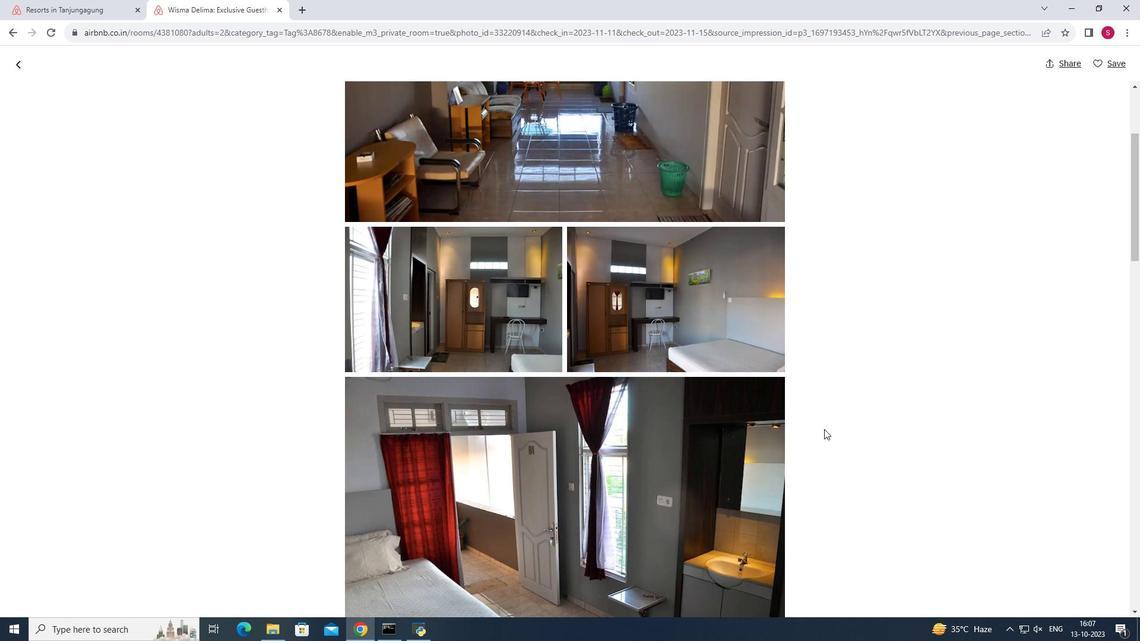 
Action: Mouse scrolled (824, 428) with delta (0, 0)
Screenshot: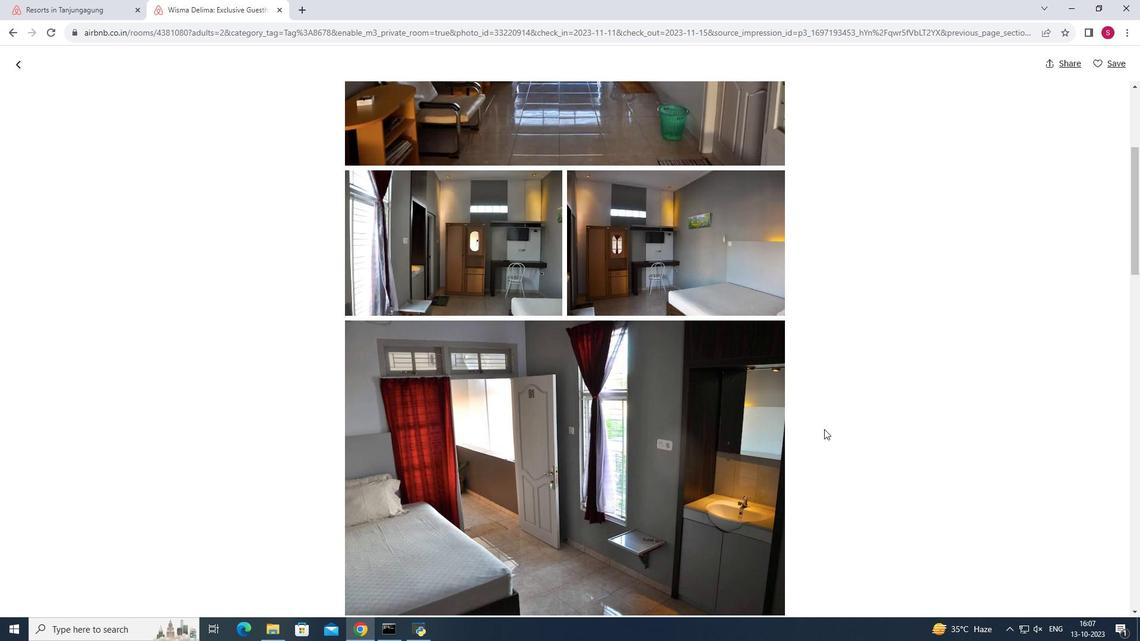 
Action: Mouse scrolled (824, 428) with delta (0, 0)
Screenshot: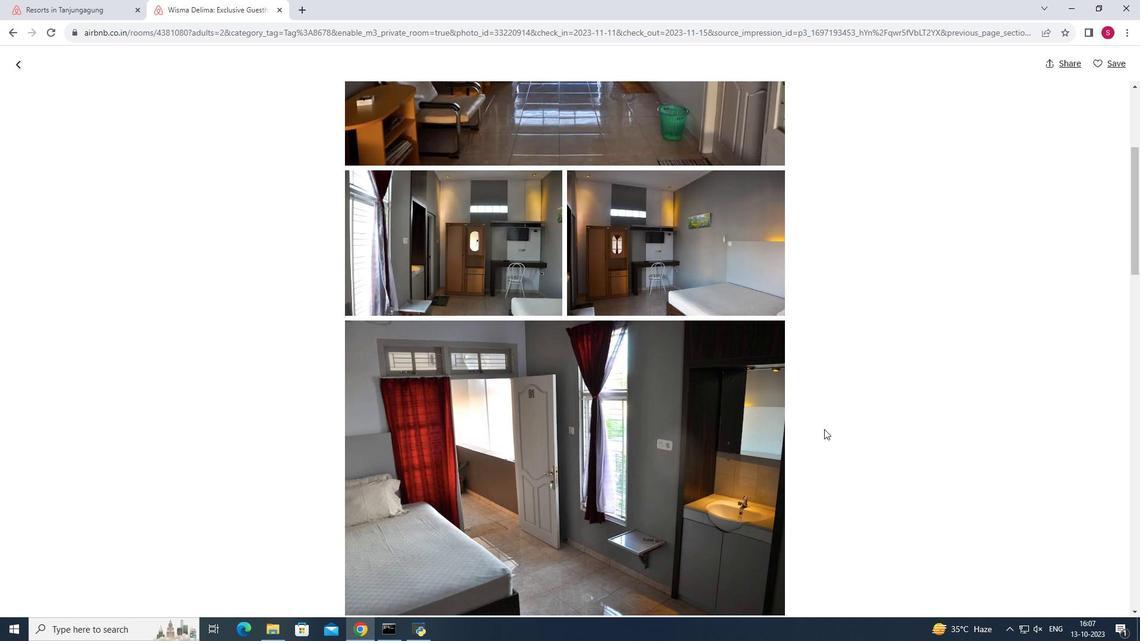 
Action: Mouse scrolled (824, 428) with delta (0, 0)
Screenshot: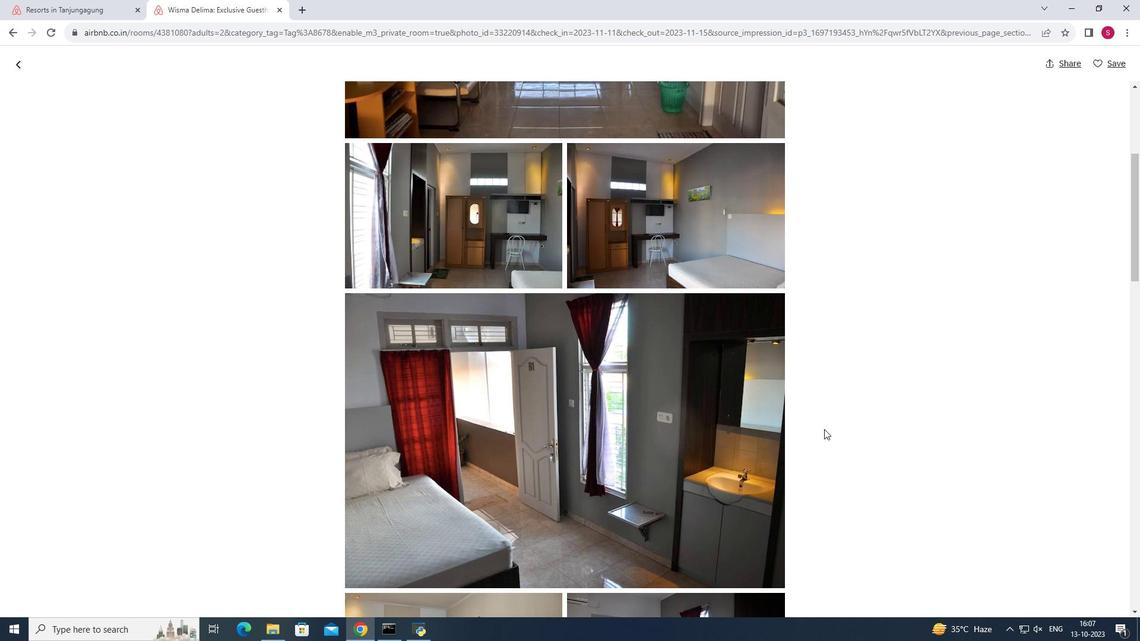 
Action: Mouse scrolled (824, 428) with delta (0, 0)
Screenshot: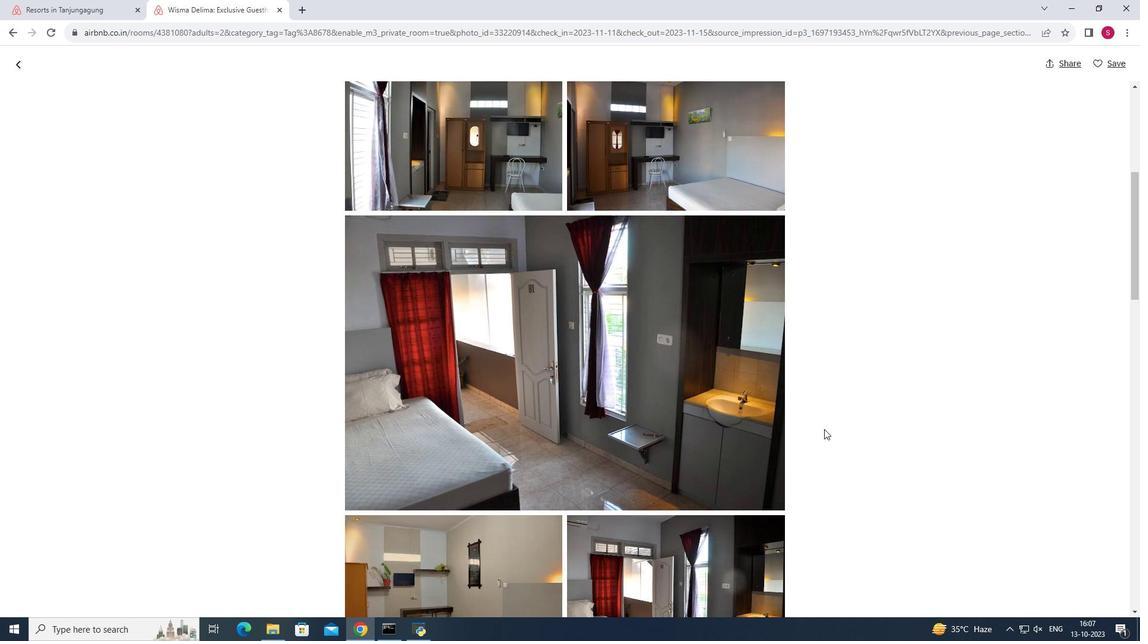
Action: Mouse moved to (825, 431)
Screenshot: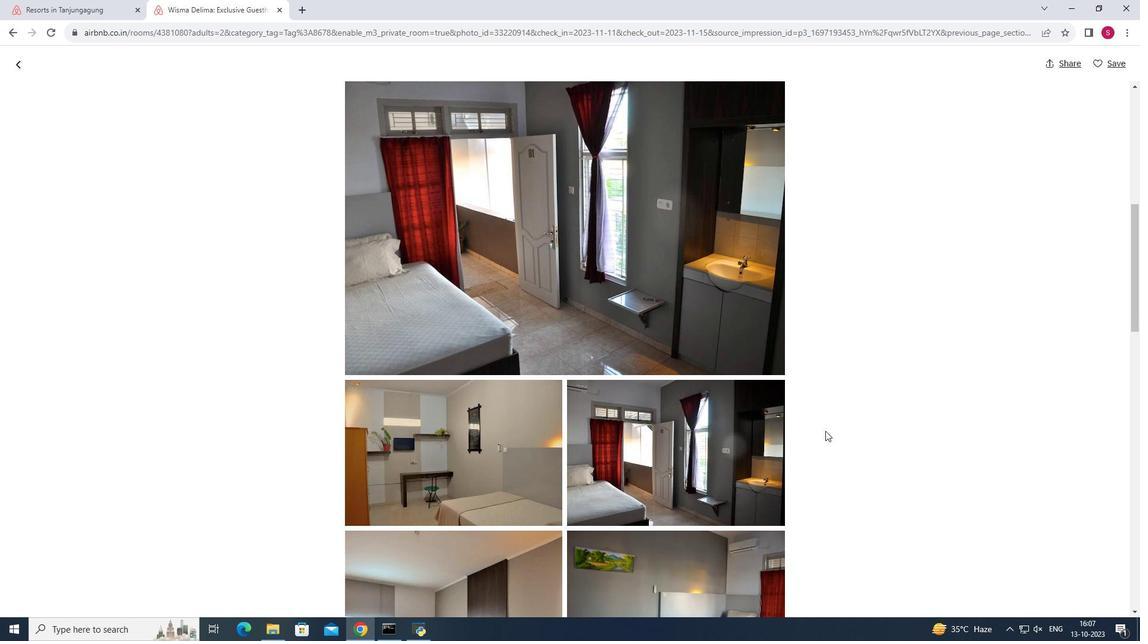 
Action: Mouse scrolled (825, 430) with delta (0, 0)
Screenshot: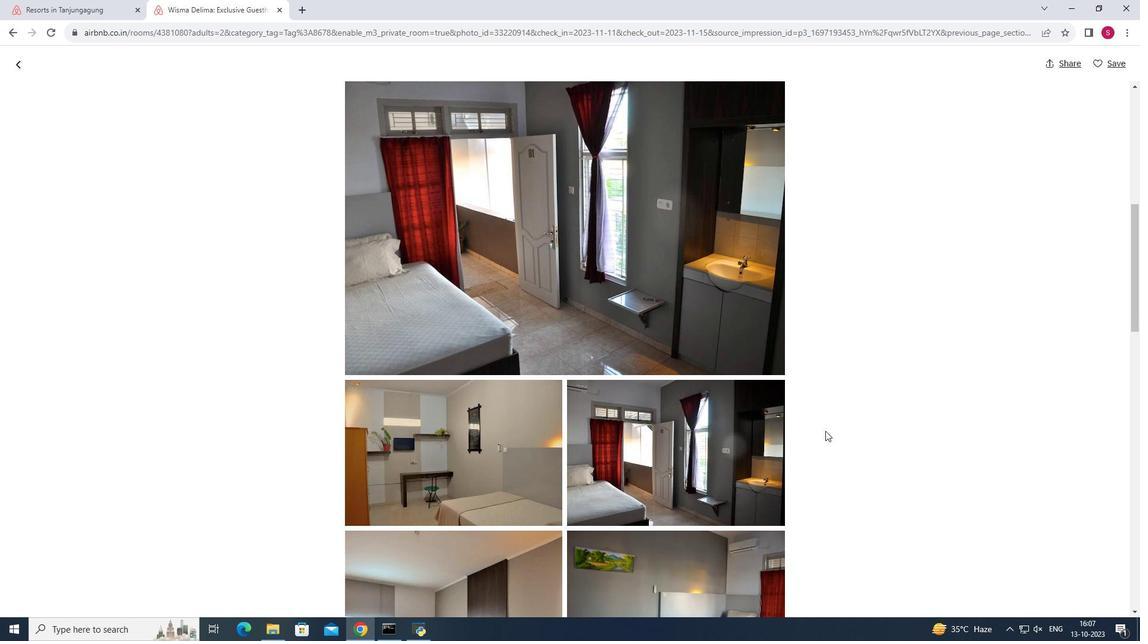 
Action: Mouse moved to (826, 433)
Screenshot: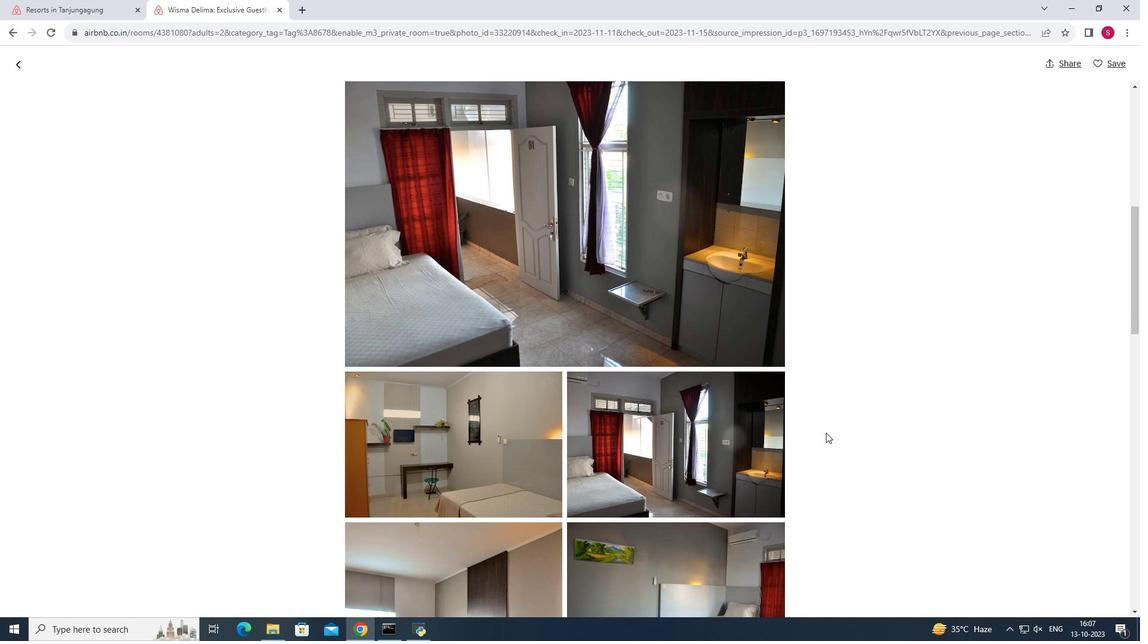 
Action: Mouse scrolled (826, 432) with delta (0, 0)
Screenshot: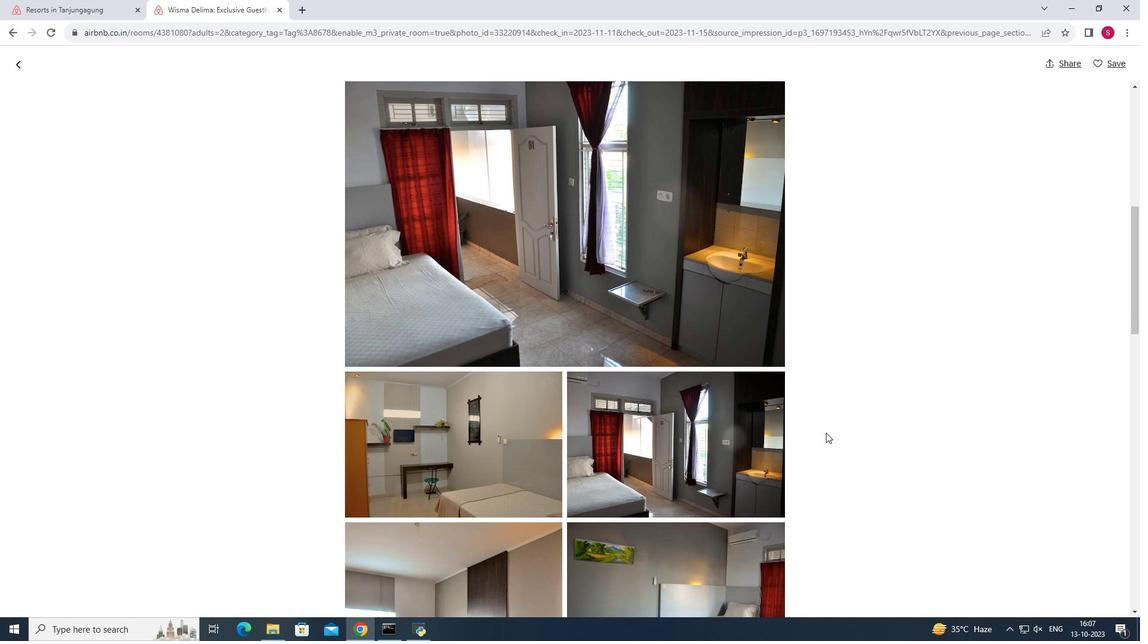 
Action: Mouse moved to (826, 434)
Screenshot: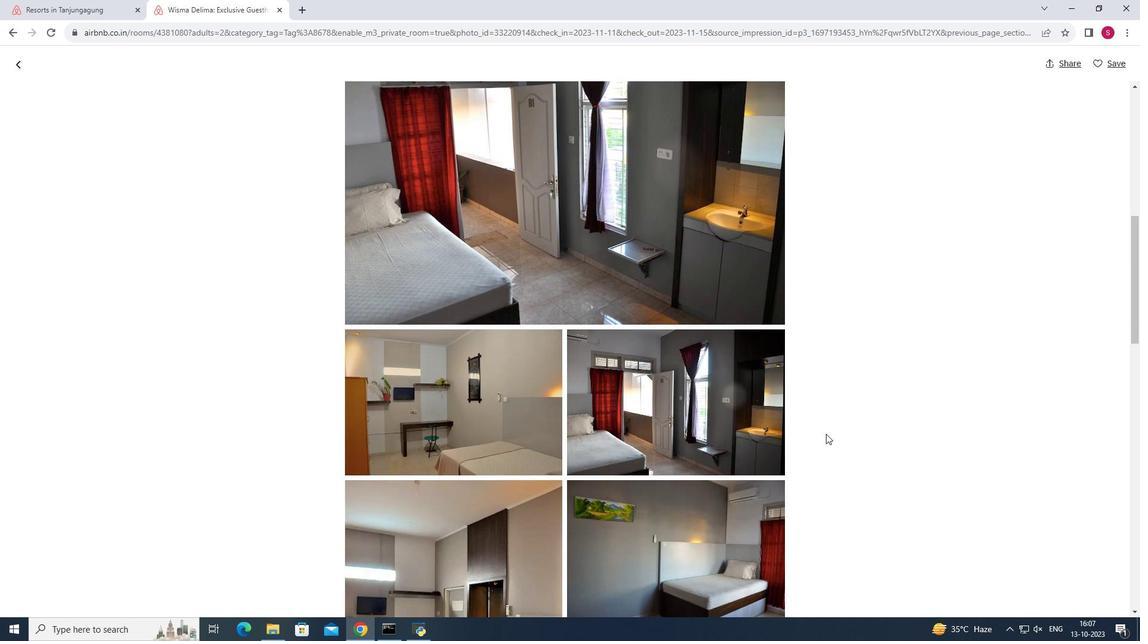 
Action: Mouse scrolled (826, 433) with delta (0, 0)
Screenshot: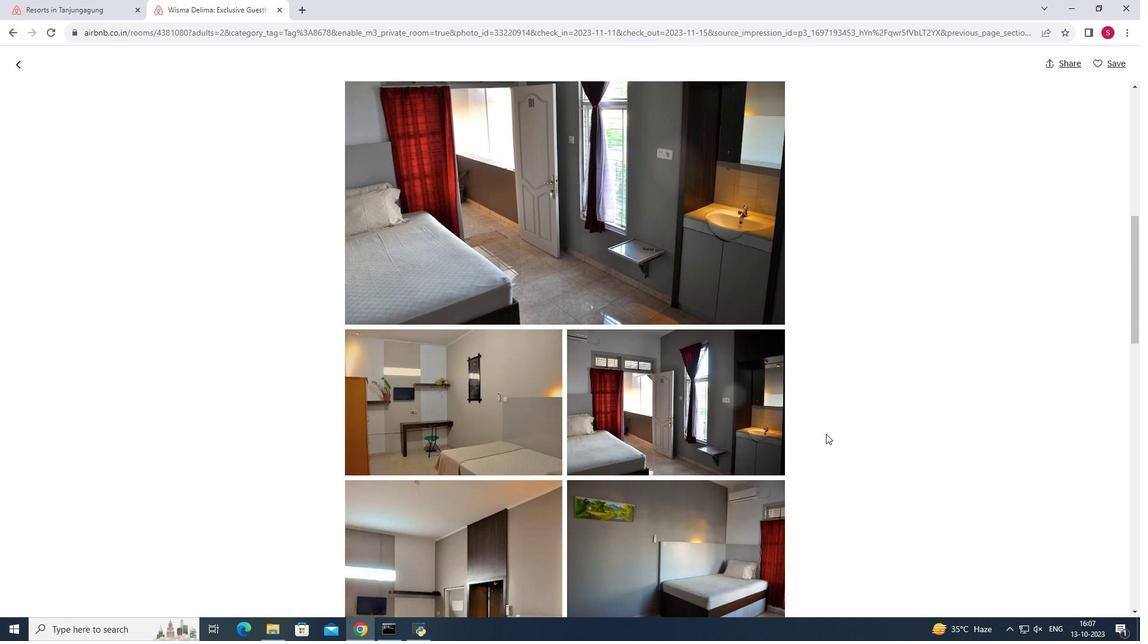 
Action: Mouse scrolled (826, 433) with delta (0, 0)
Screenshot: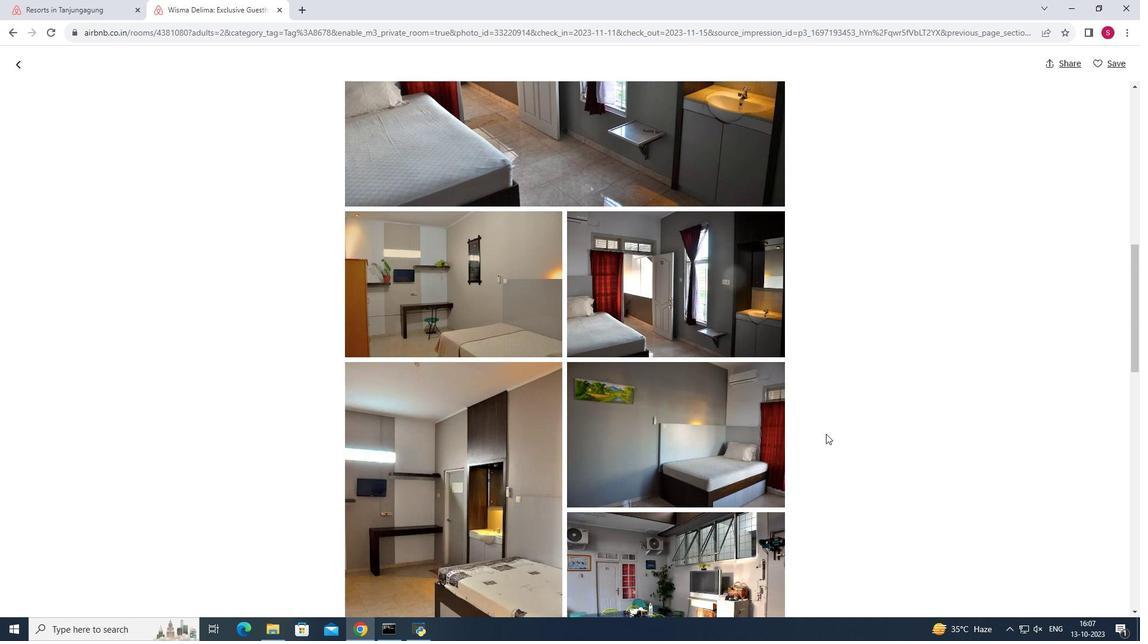 
Action: Mouse moved to (827, 445)
Screenshot: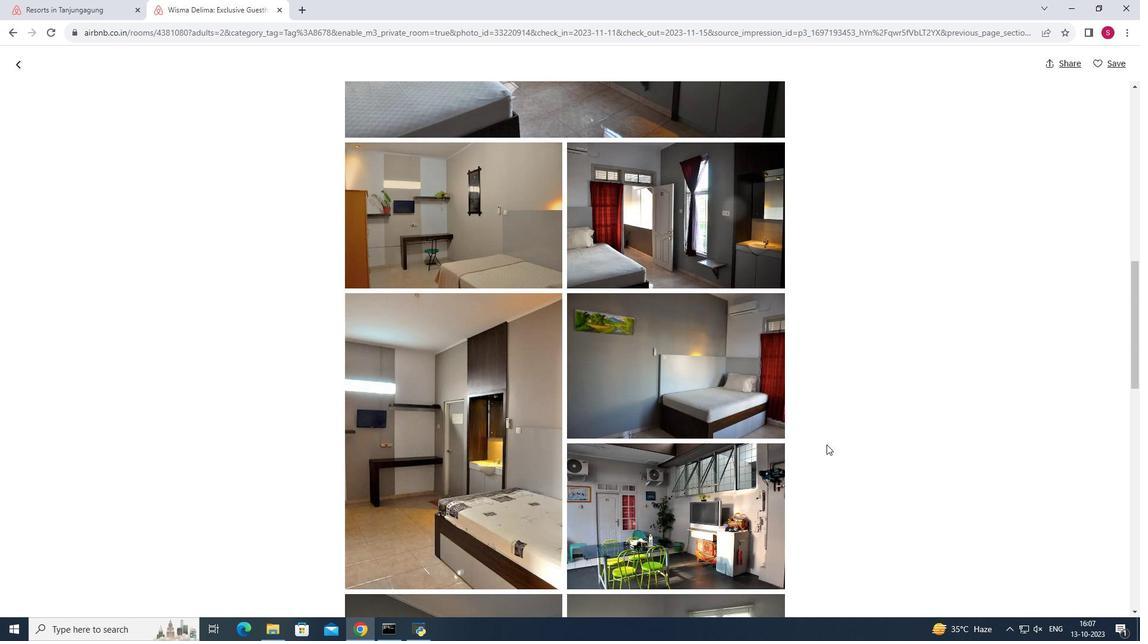 
Action: Mouse scrolled (827, 444) with delta (0, 0)
Screenshot: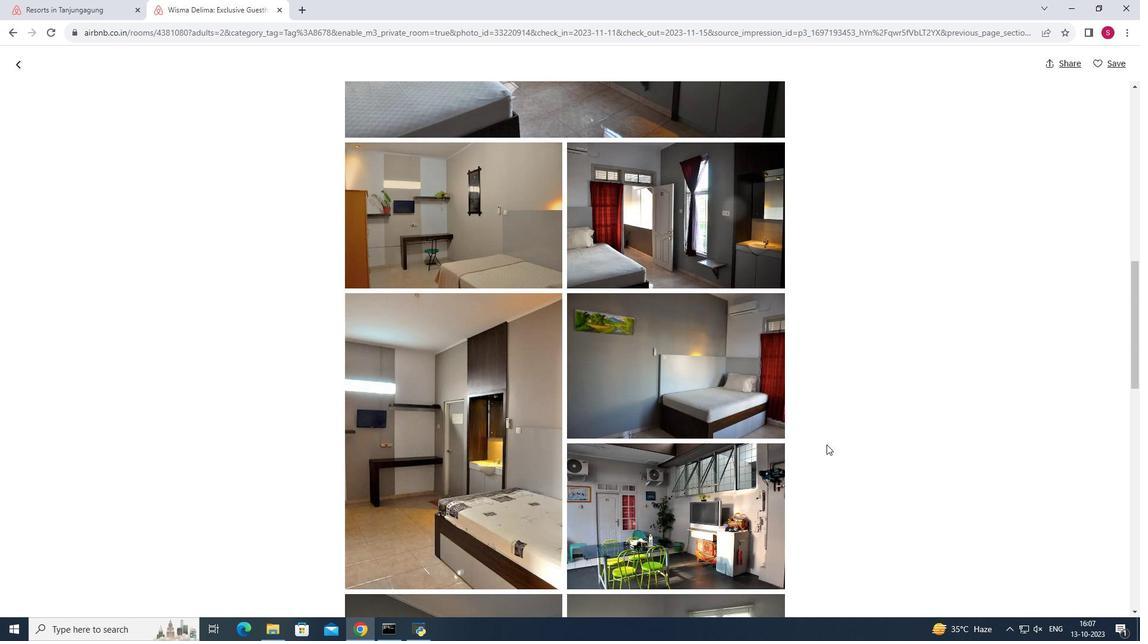 
Action: Mouse scrolled (827, 444) with delta (0, 0)
Screenshot: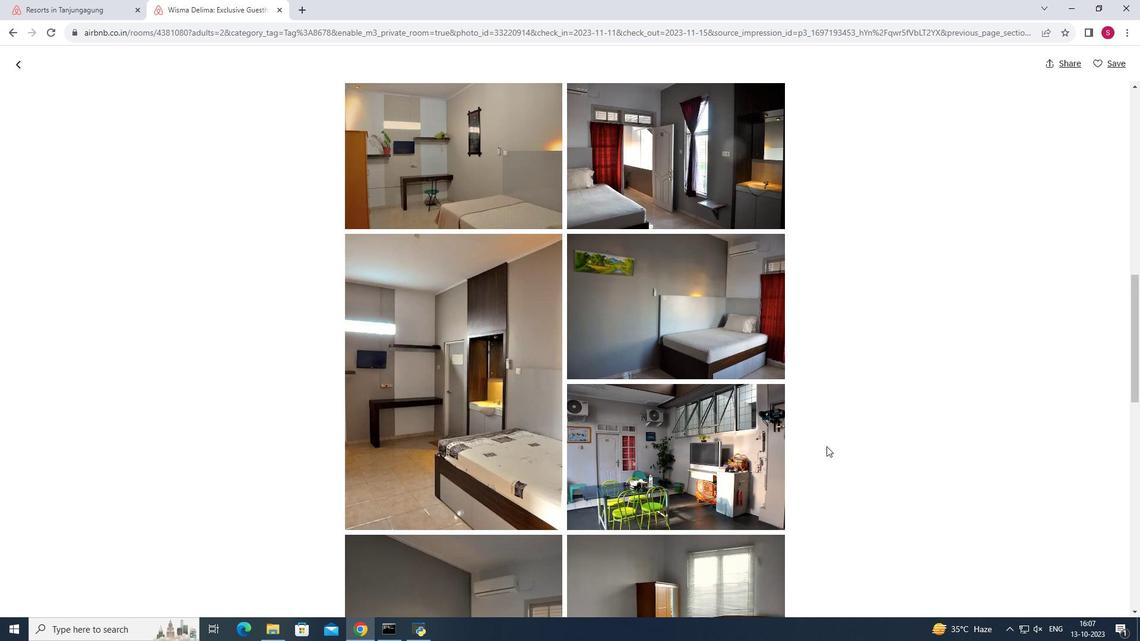 
Action: Mouse moved to (827, 446)
Screenshot: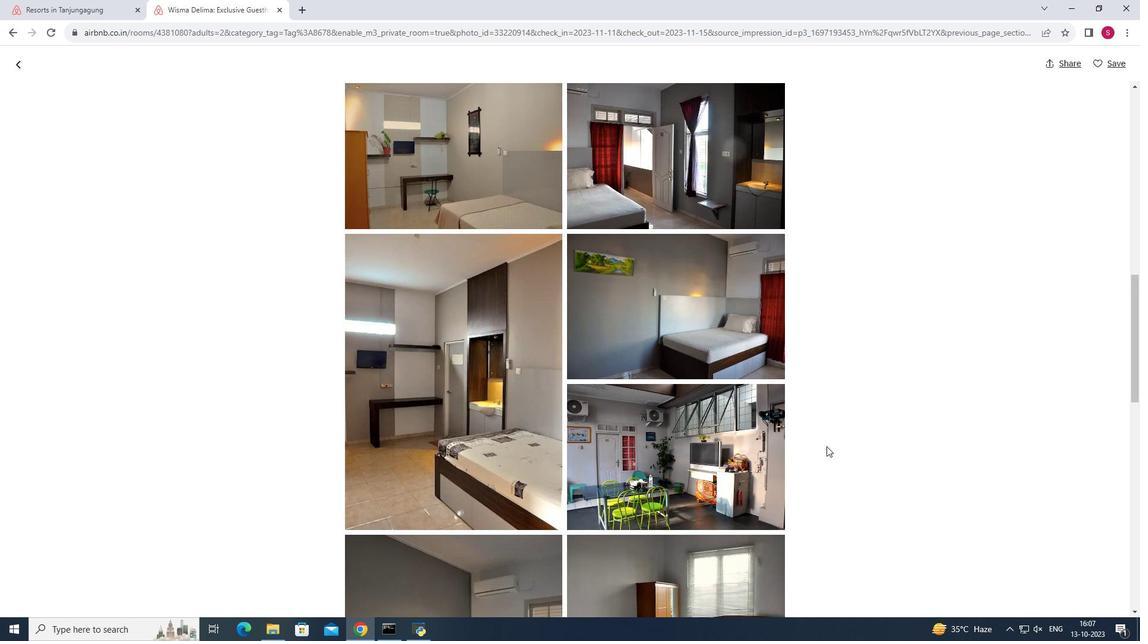 
Action: Mouse scrolled (827, 446) with delta (0, 0)
Screenshot: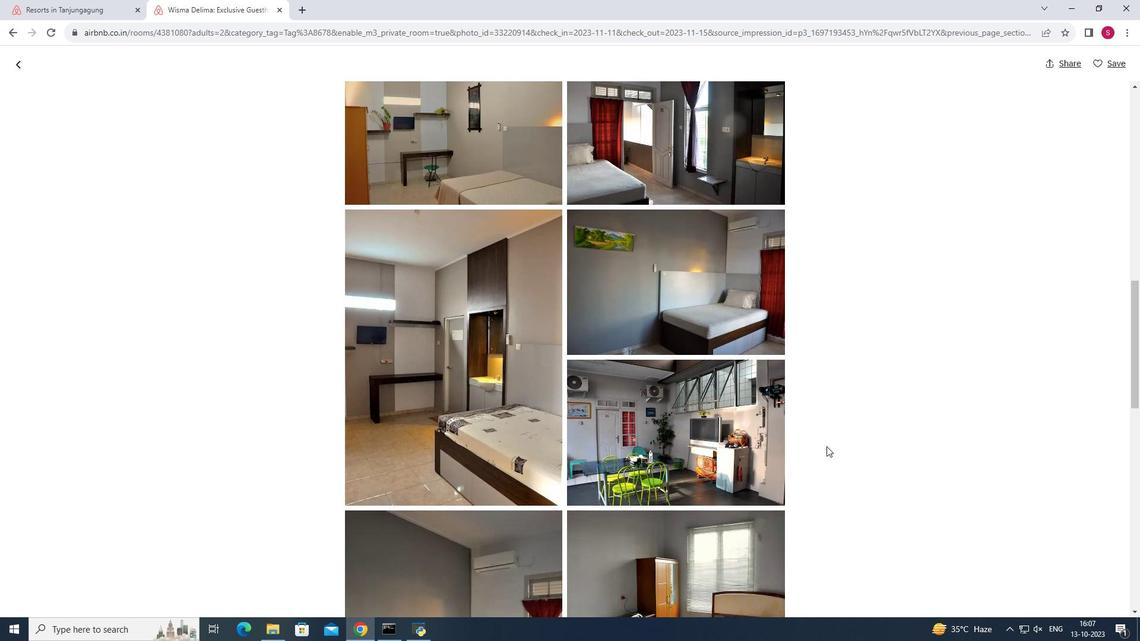 
Action: Mouse scrolled (827, 446) with delta (0, 0)
Screenshot: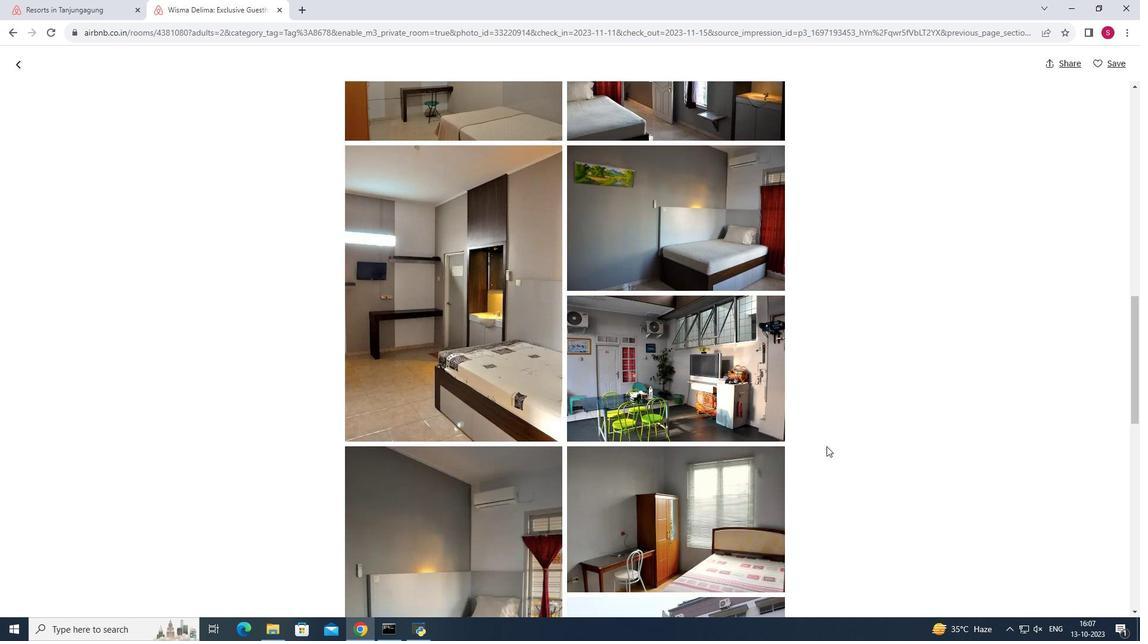
Action: Mouse moved to (825, 448)
Screenshot: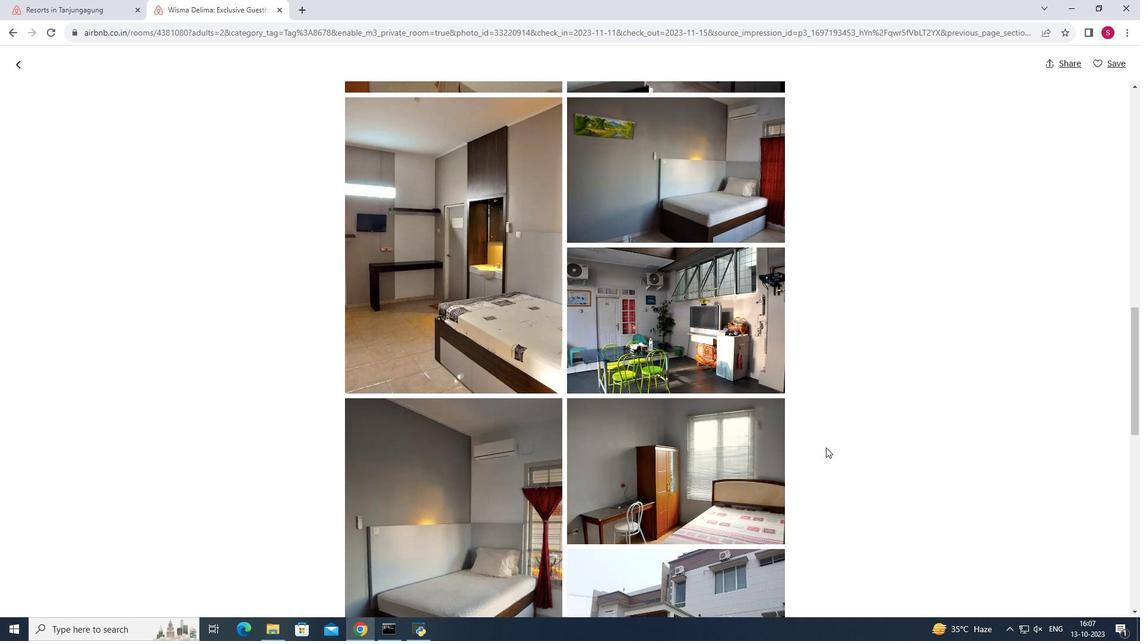 
Action: Mouse scrolled (825, 447) with delta (0, 0)
Screenshot: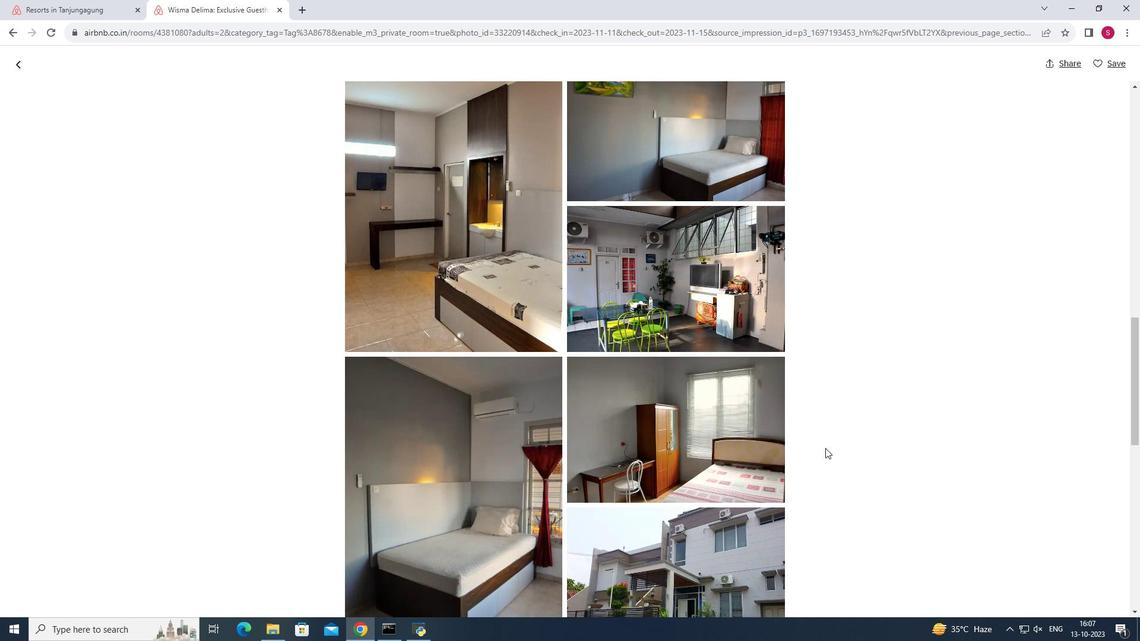 
Action: Mouse scrolled (825, 447) with delta (0, 0)
Screenshot: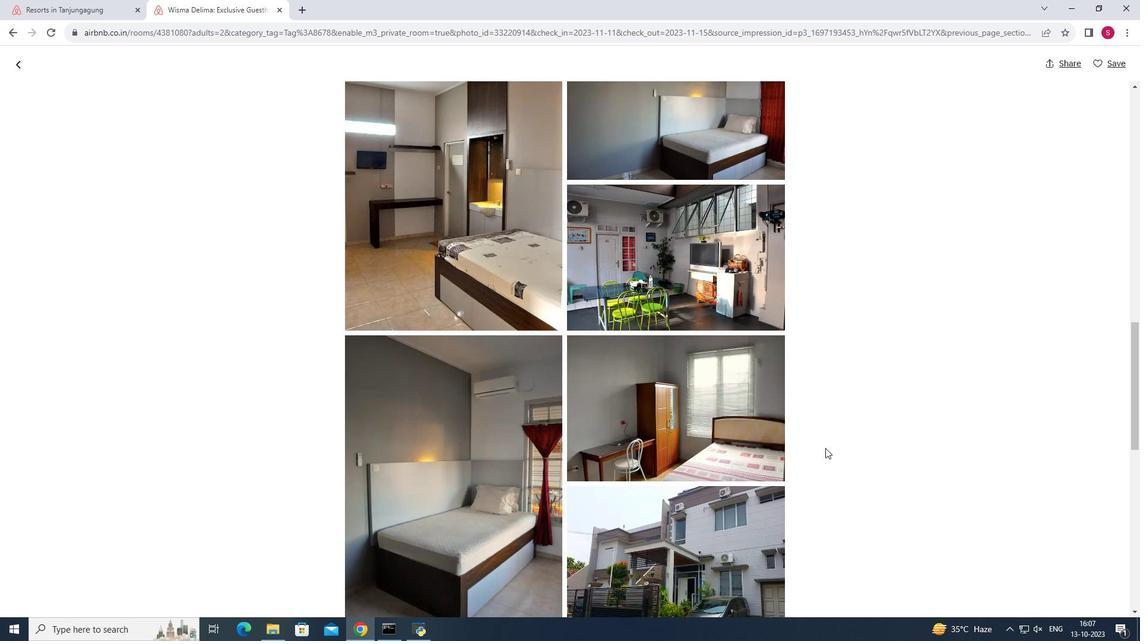 
Action: Mouse scrolled (825, 447) with delta (0, 0)
Screenshot: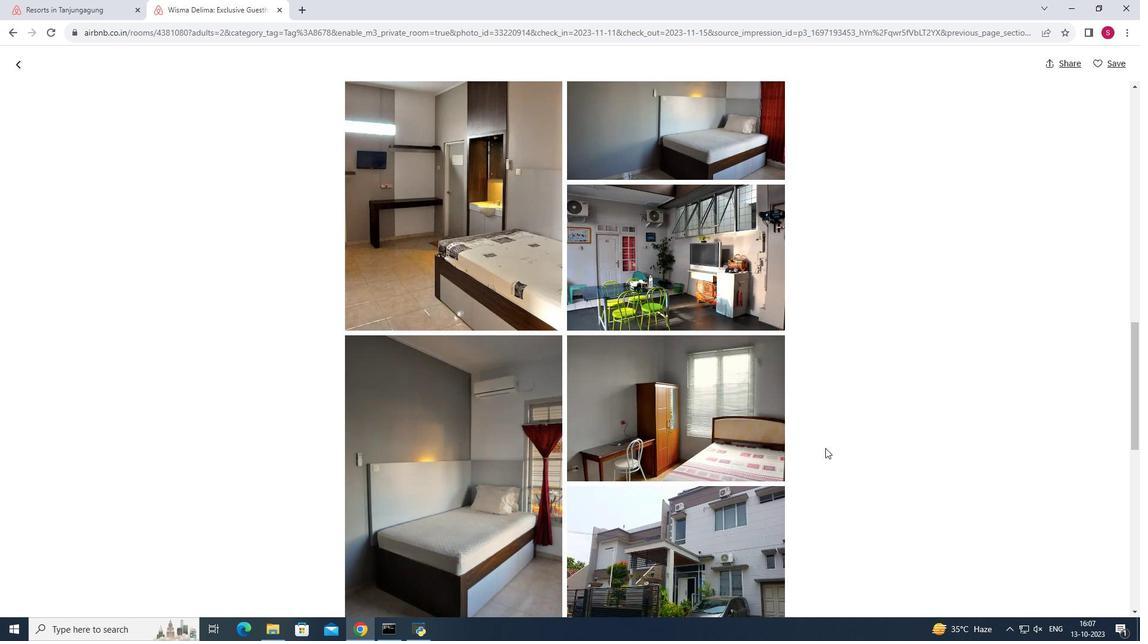 
Action: Mouse scrolled (825, 447) with delta (0, 0)
Screenshot: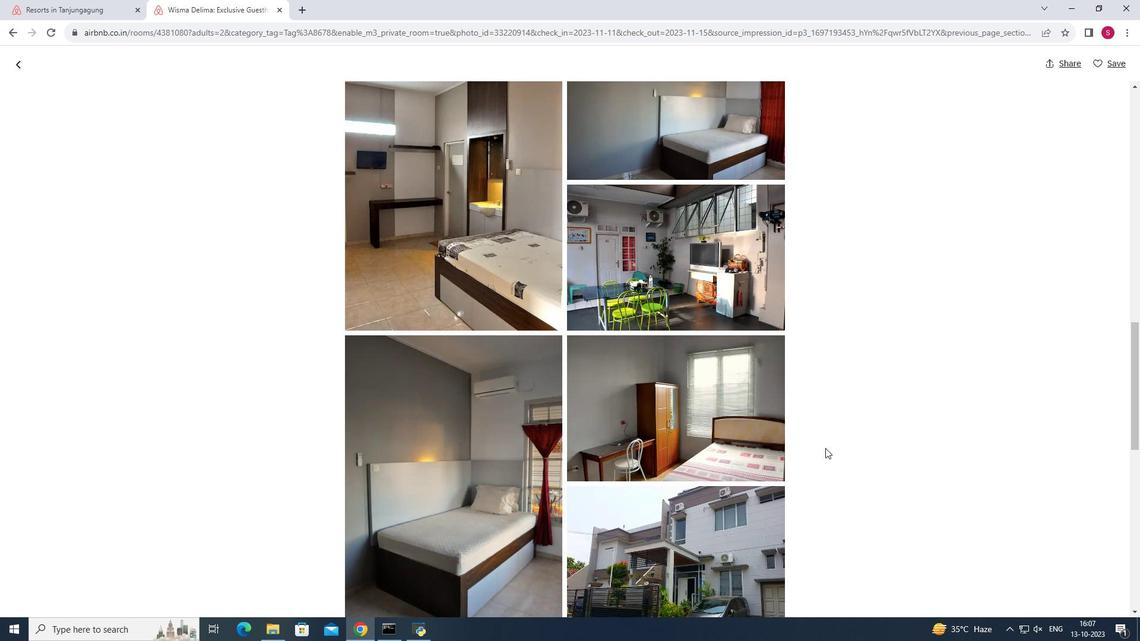
Action: Mouse moved to (825, 448)
Screenshot: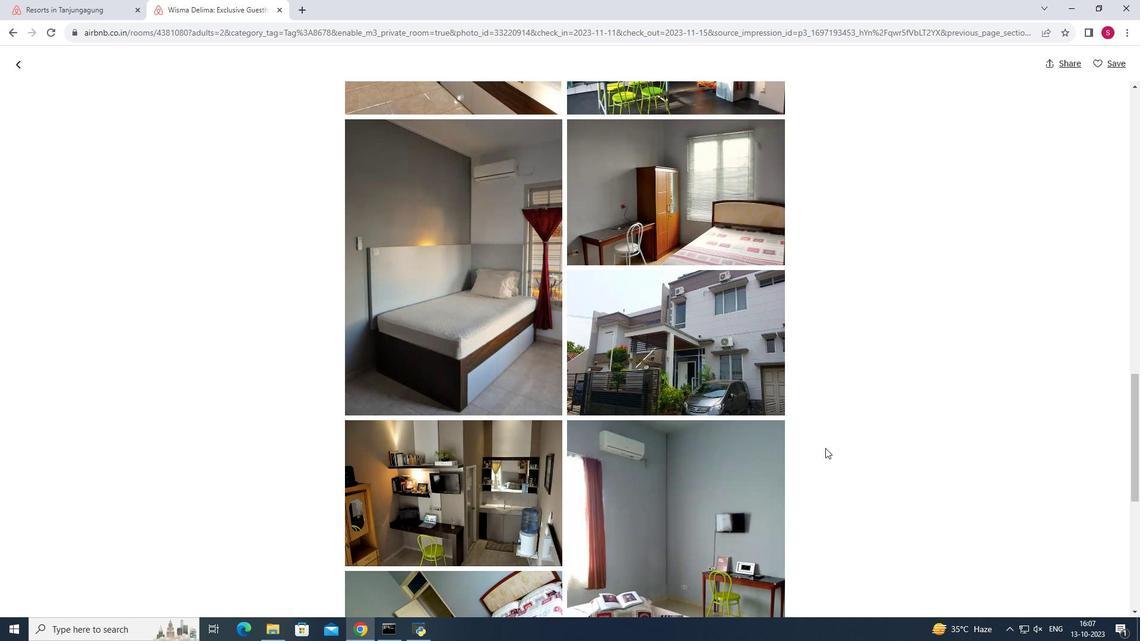 
Action: Mouse scrolled (825, 447) with delta (0, 0)
Screenshot: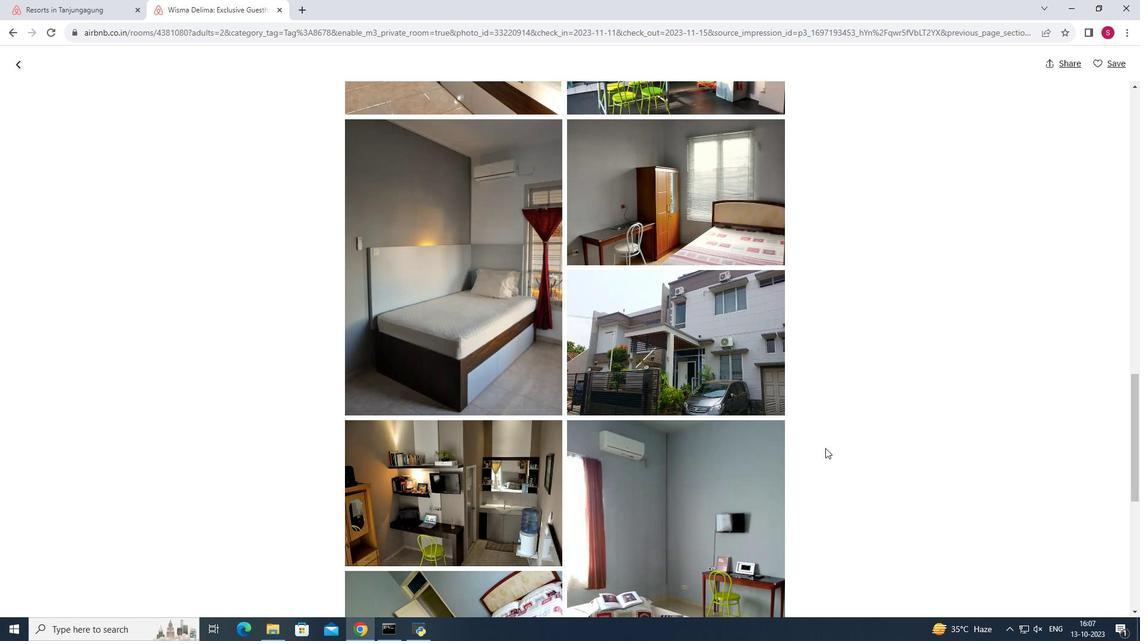 
Action: Mouse scrolled (825, 447) with delta (0, 0)
Screenshot: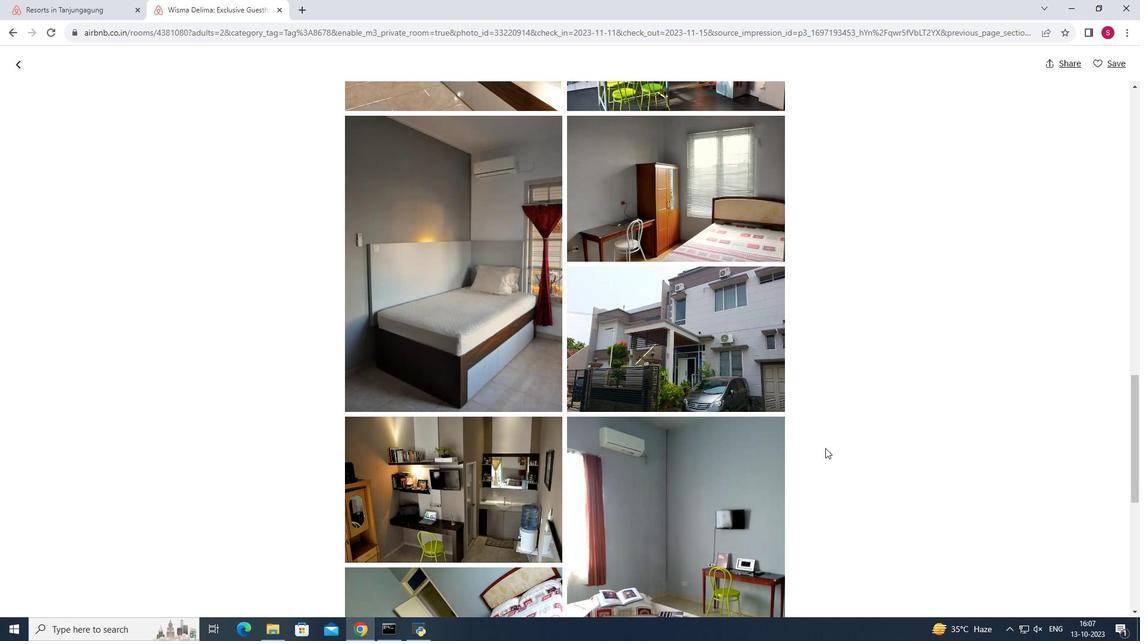 
Action: Mouse scrolled (825, 447) with delta (0, 0)
Screenshot: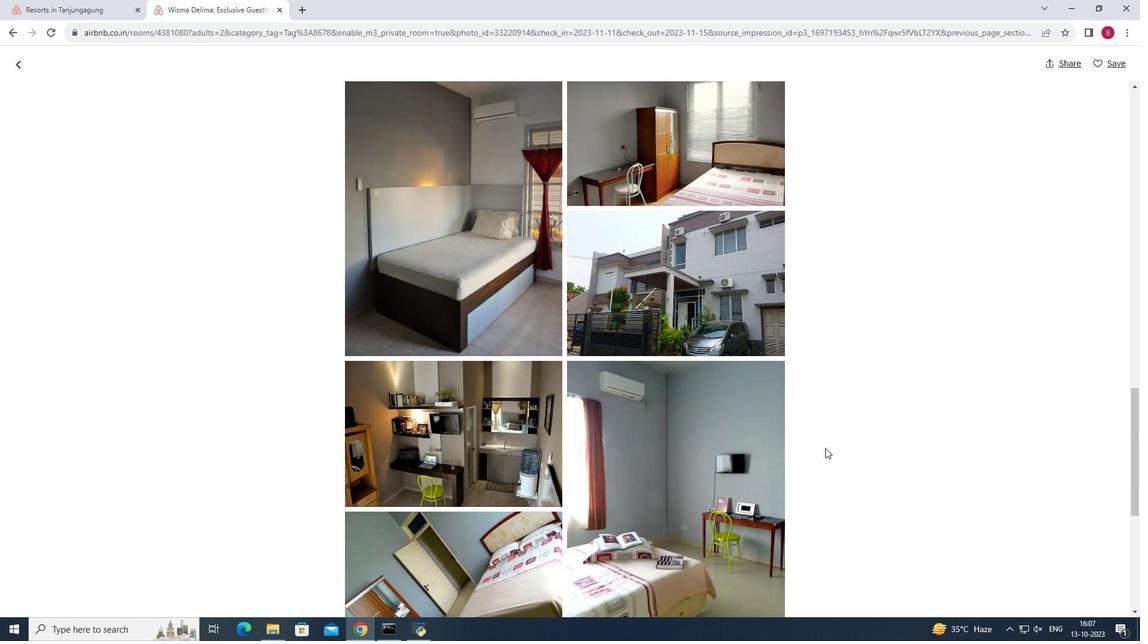 
Action: Mouse scrolled (825, 447) with delta (0, 0)
Screenshot: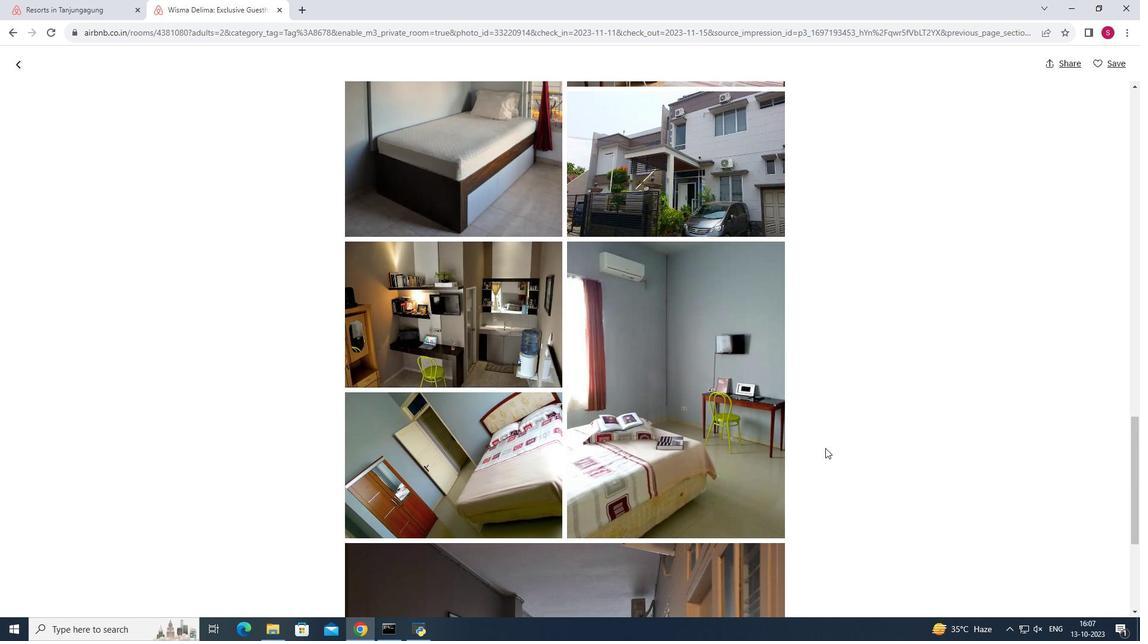 
Action: Mouse scrolled (825, 447) with delta (0, 0)
Screenshot: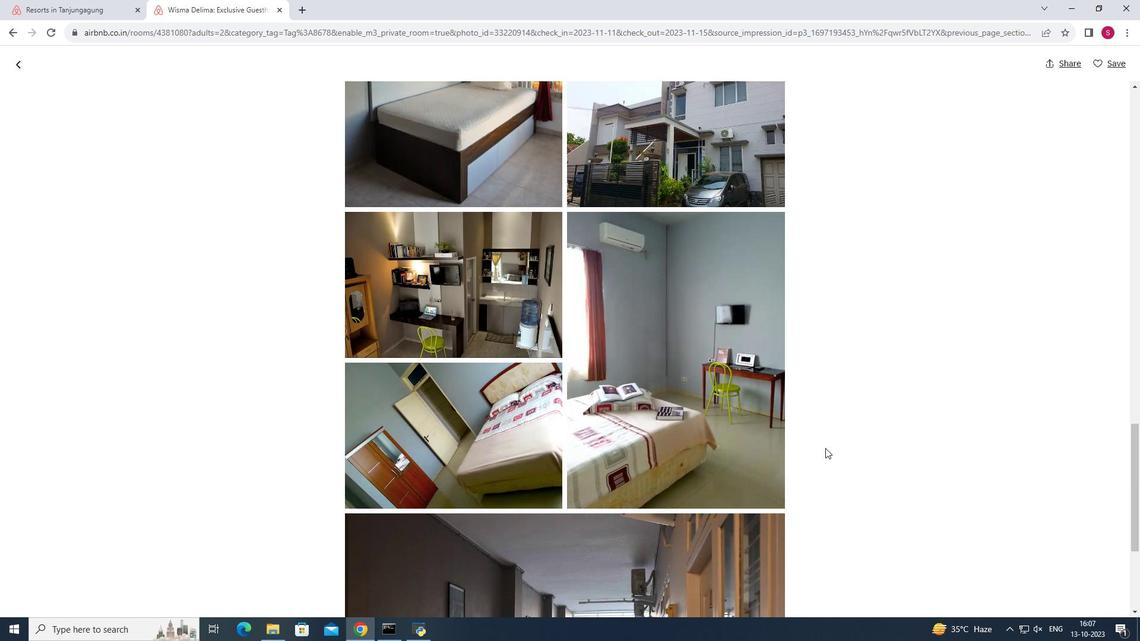 
Action: Mouse scrolled (825, 447) with delta (0, 0)
Screenshot: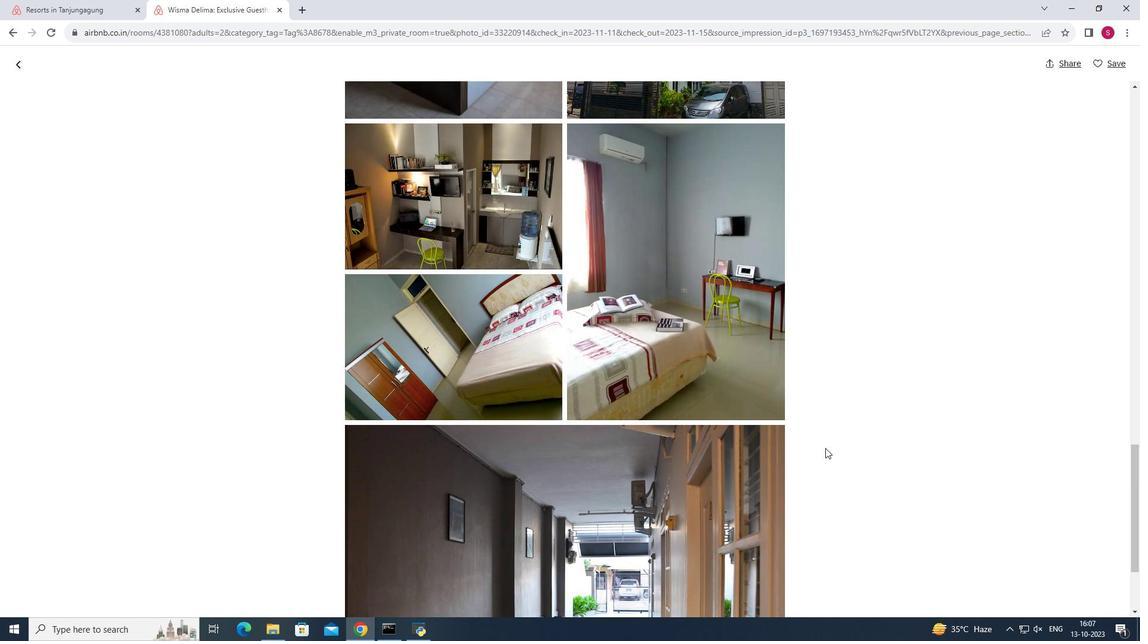 
Action: Mouse scrolled (825, 447) with delta (0, 0)
Screenshot: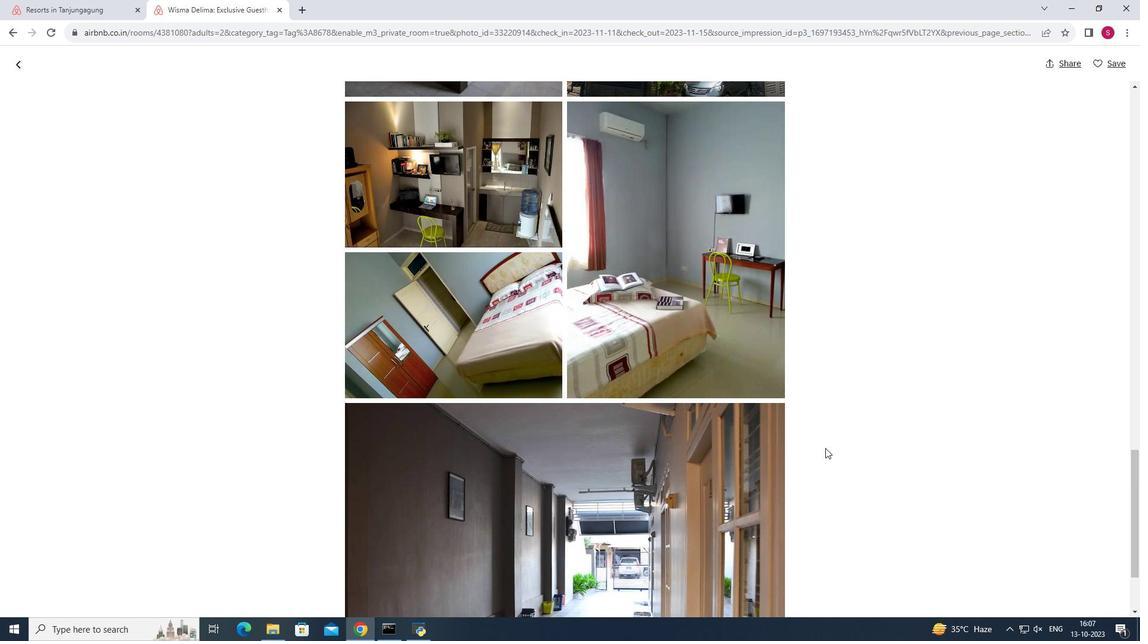 
Action: Mouse scrolled (825, 447) with delta (0, 0)
Screenshot: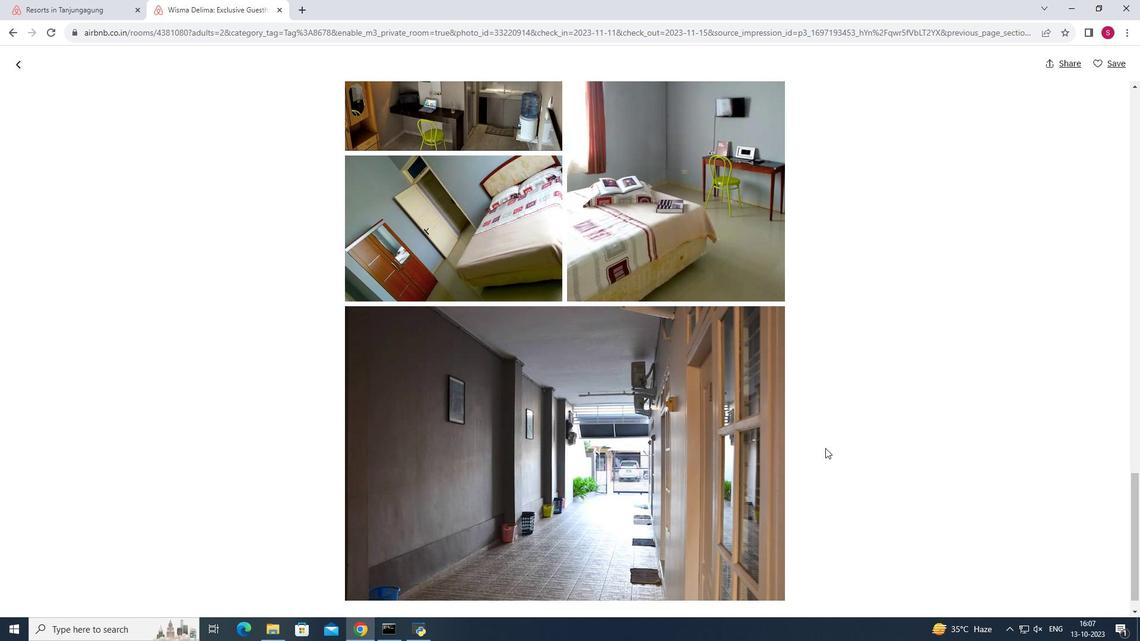 
Action: Mouse scrolled (825, 447) with delta (0, 0)
Screenshot: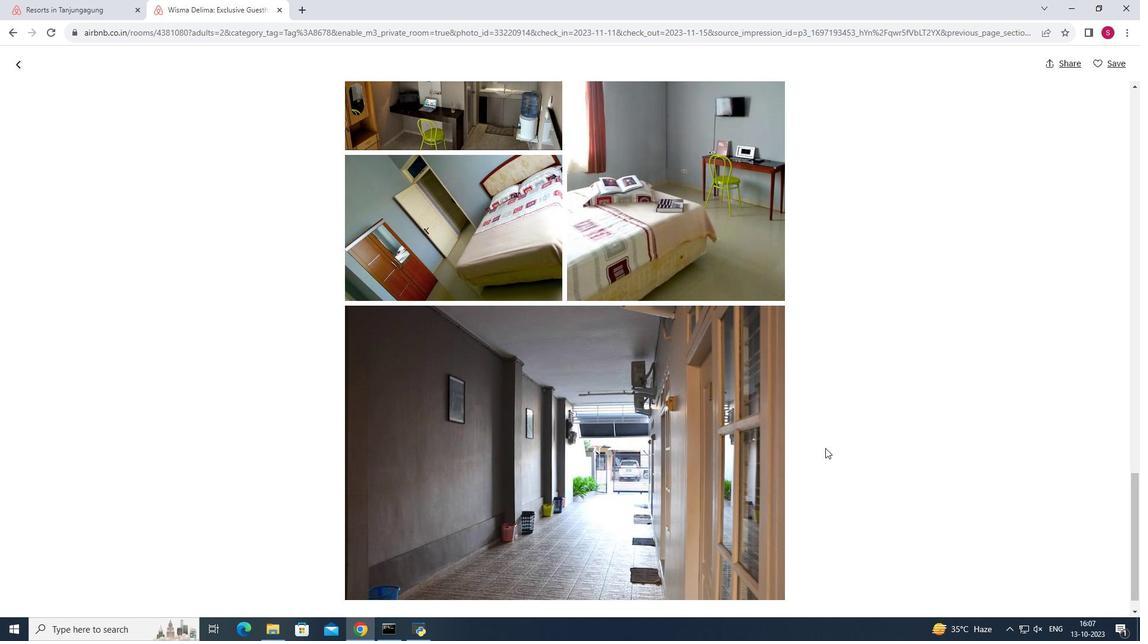 
Action: Mouse moved to (23, 60)
Screenshot: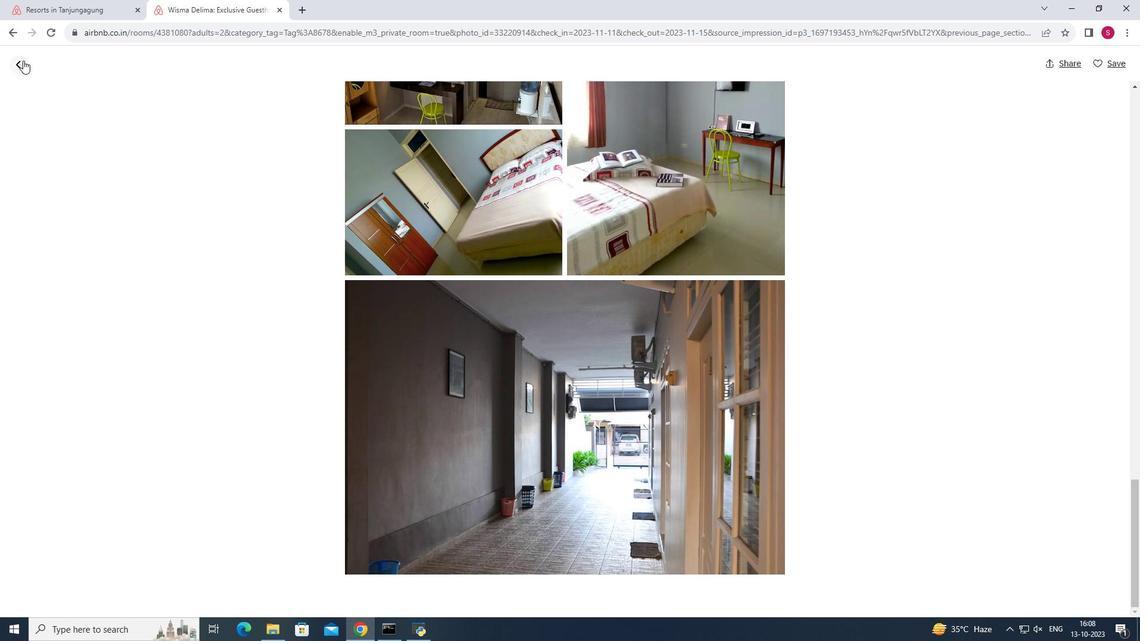 
Action: Mouse pressed left at (23, 60)
Screenshot: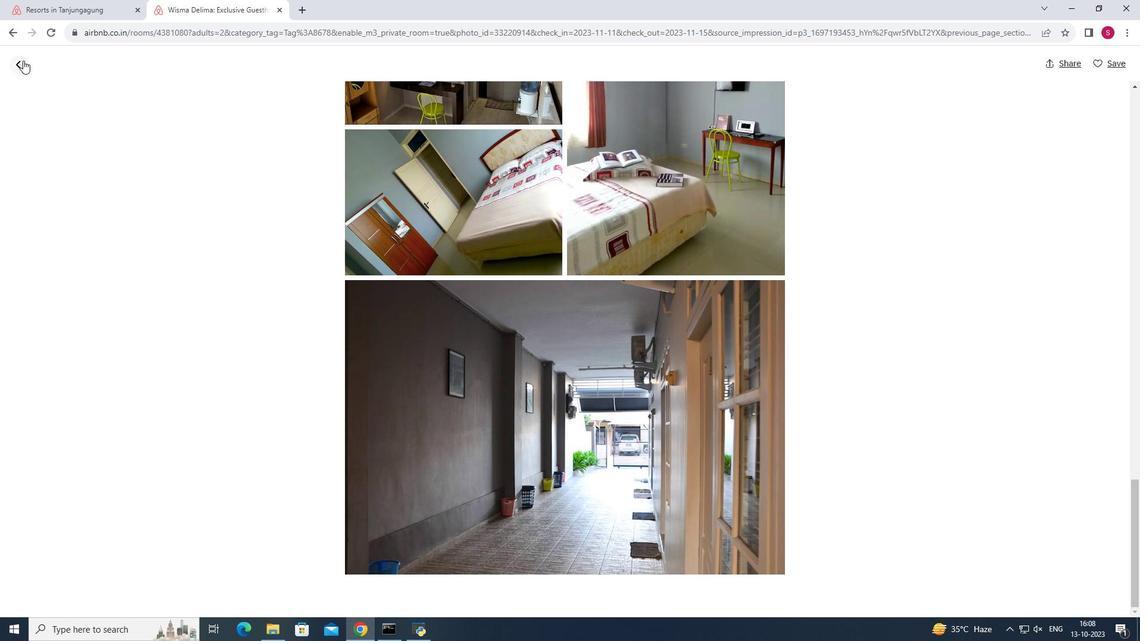 
Action: Mouse moved to (969, 357)
Screenshot: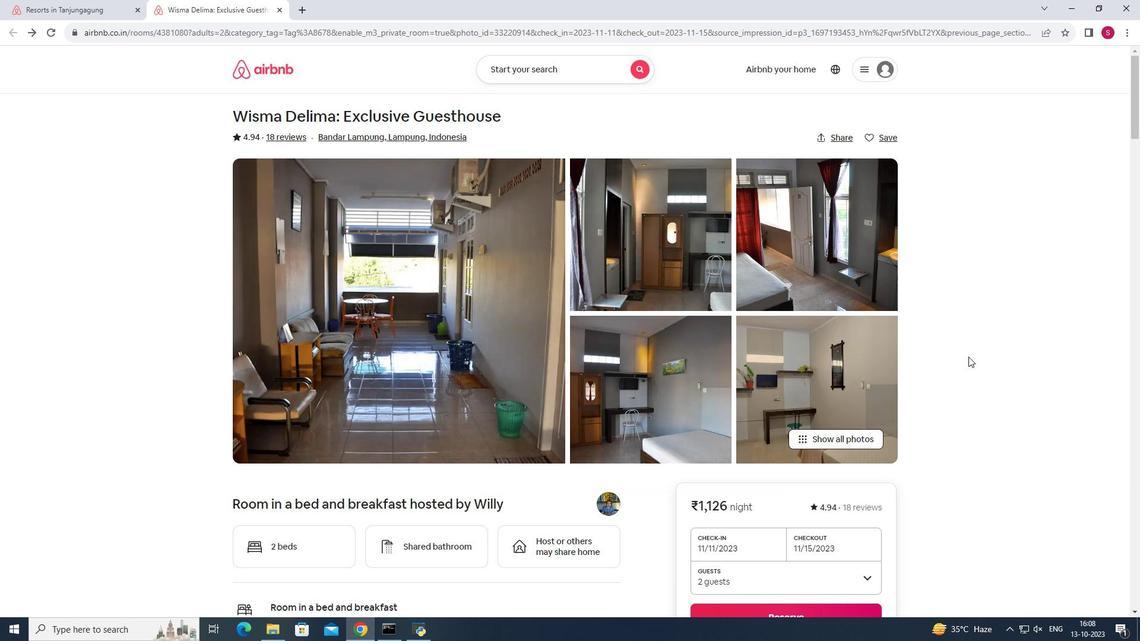
Action: Mouse scrolled (969, 356) with delta (0, 0)
Screenshot: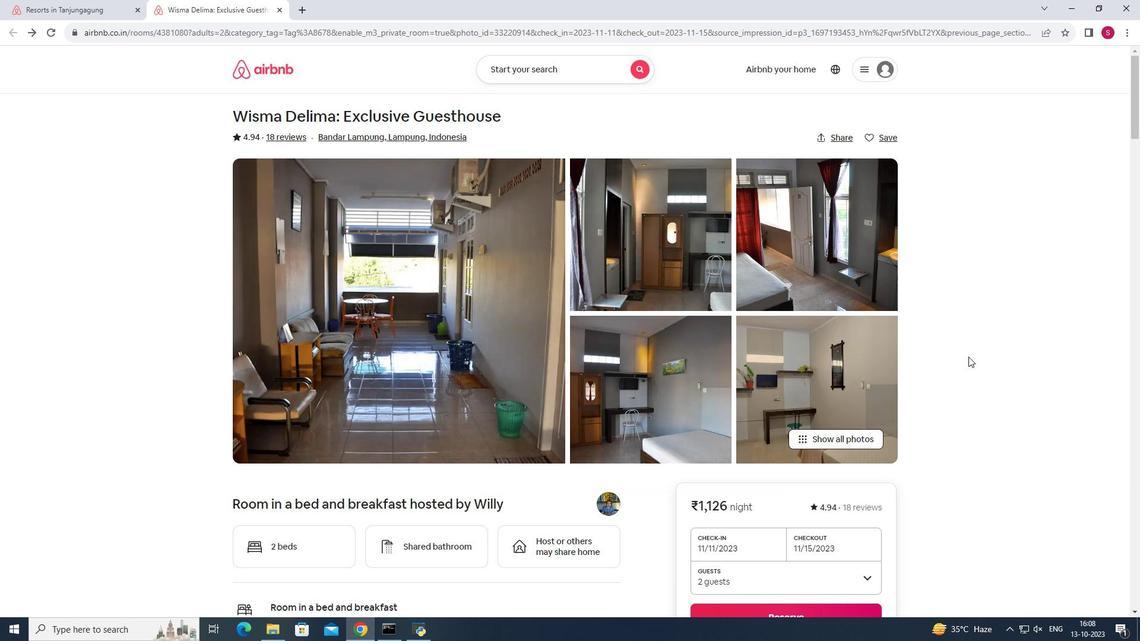 
Action: Mouse moved to (970, 360)
Screenshot: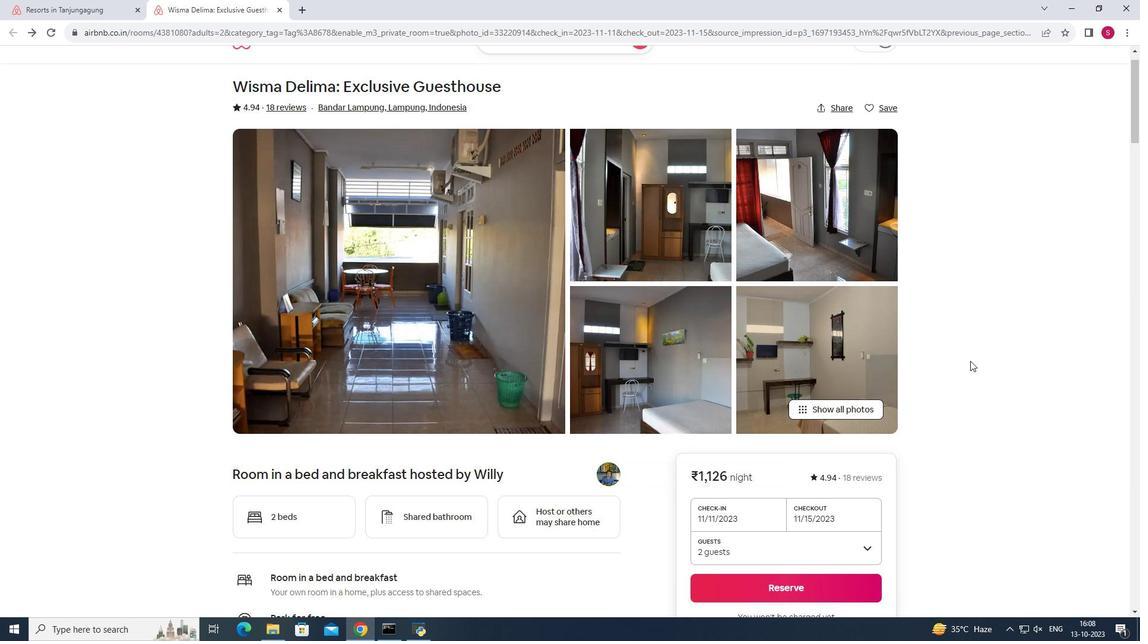 
Action: Mouse scrolled (970, 360) with delta (0, 0)
Screenshot: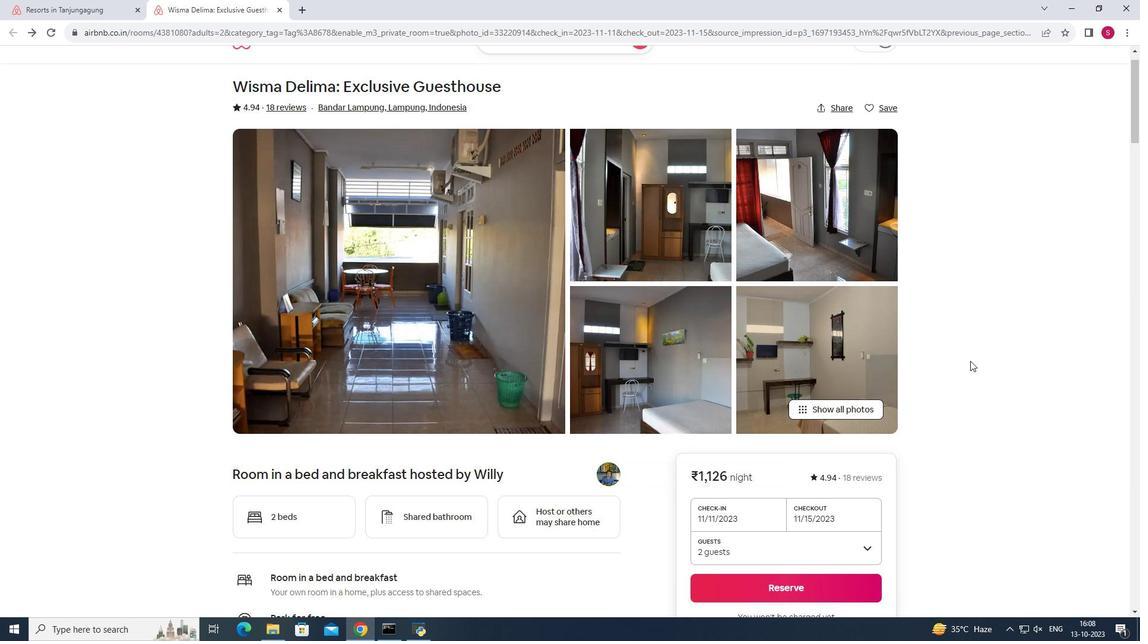 
Action: Mouse moved to (973, 364)
Screenshot: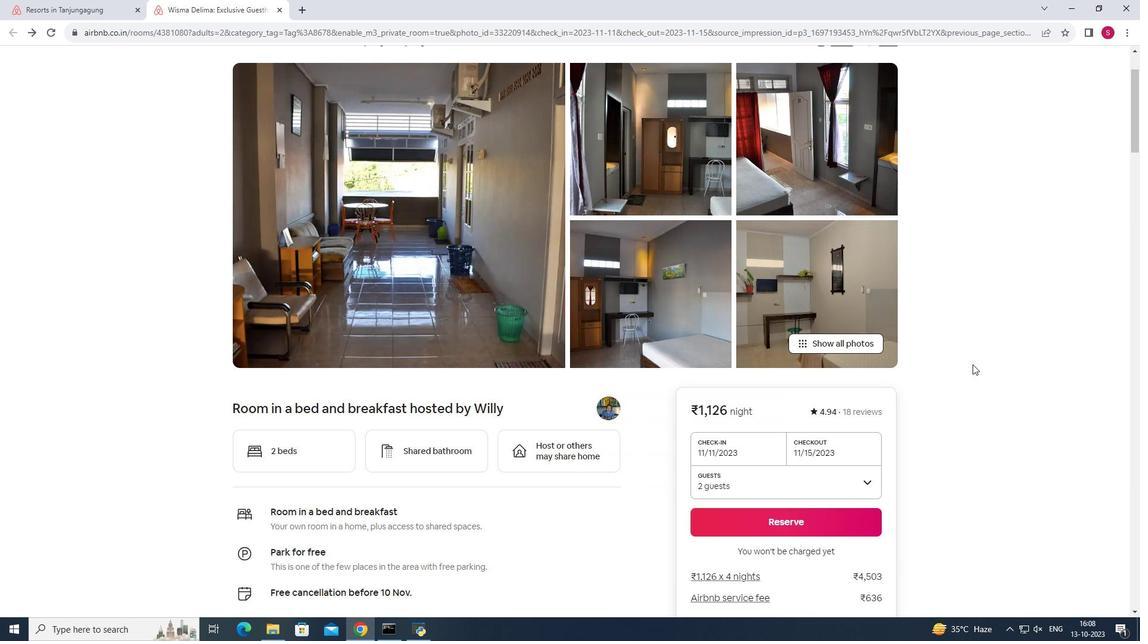 
Action: Mouse scrolled (973, 364) with delta (0, 0)
Screenshot: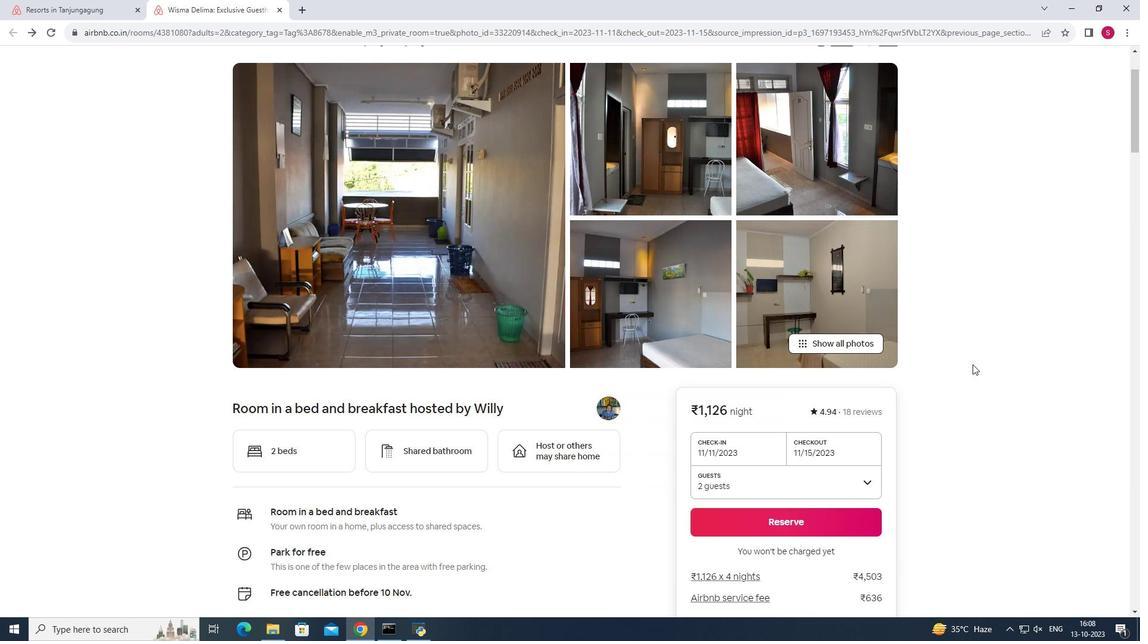 
Action: Mouse moved to (1031, 341)
Screenshot: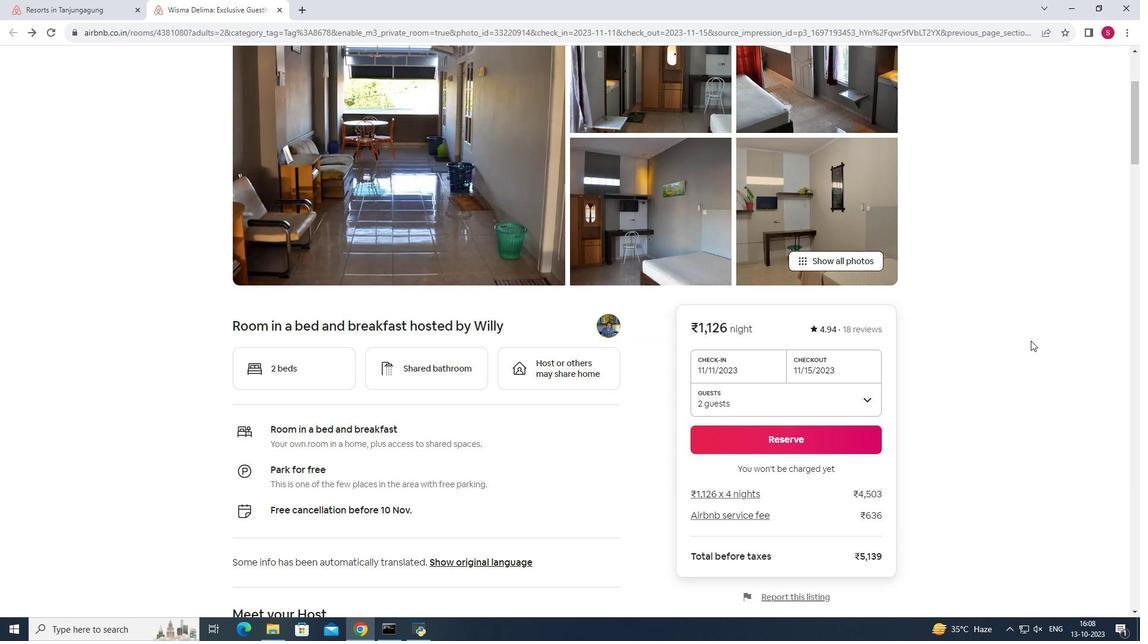 
Action: Mouse scrolled (1031, 340) with delta (0, 0)
Screenshot: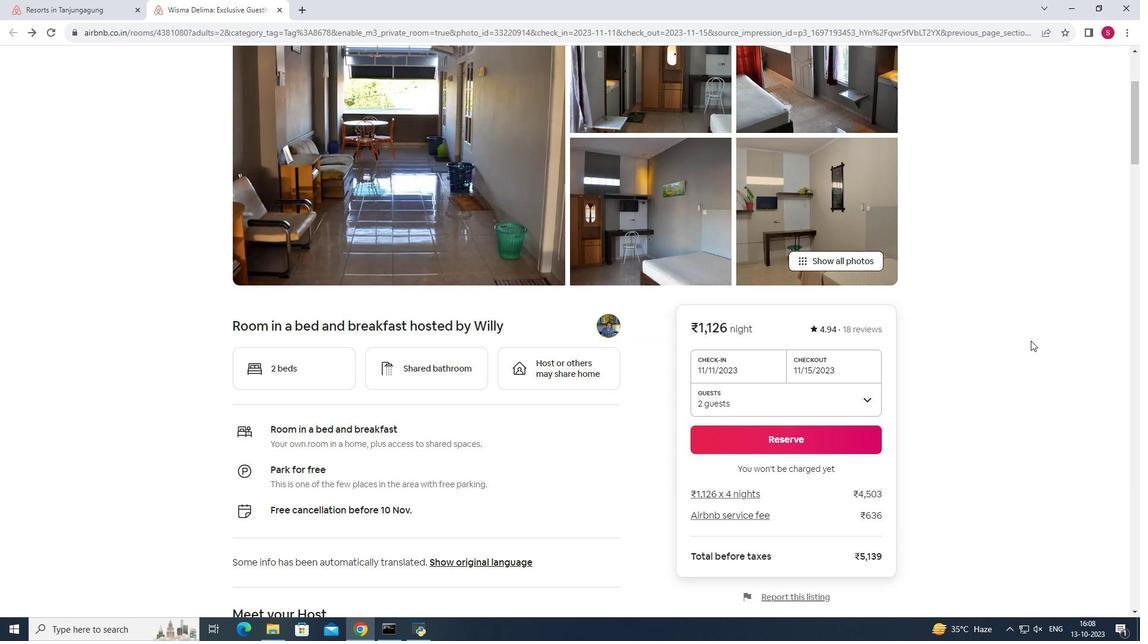 
Action: Mouse moved to (1026, 341)
Screenshot: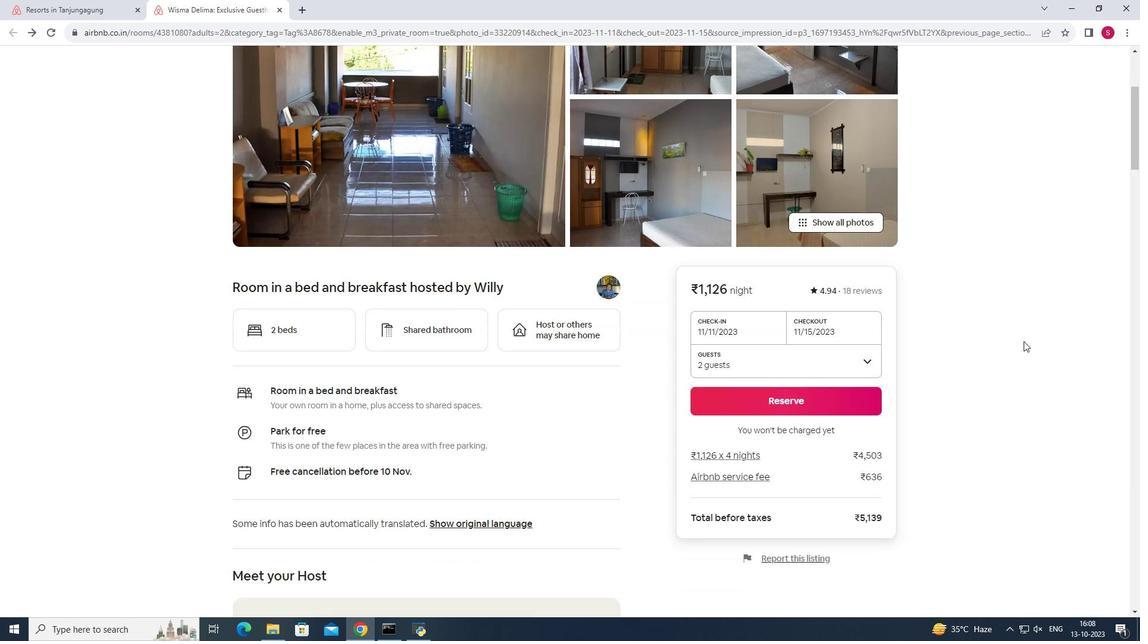 
Action: Mouse scrolled (1026, 341) with delta (0, 0)
Screenshot: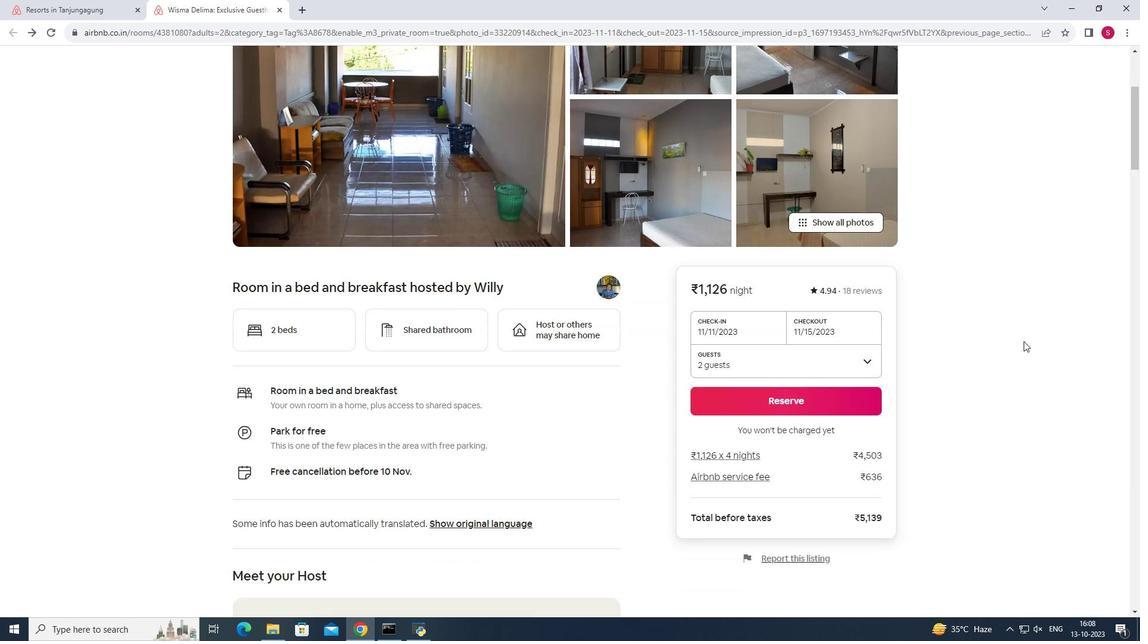 
Action: Mouse moved to (1025, 341)
Screenshot: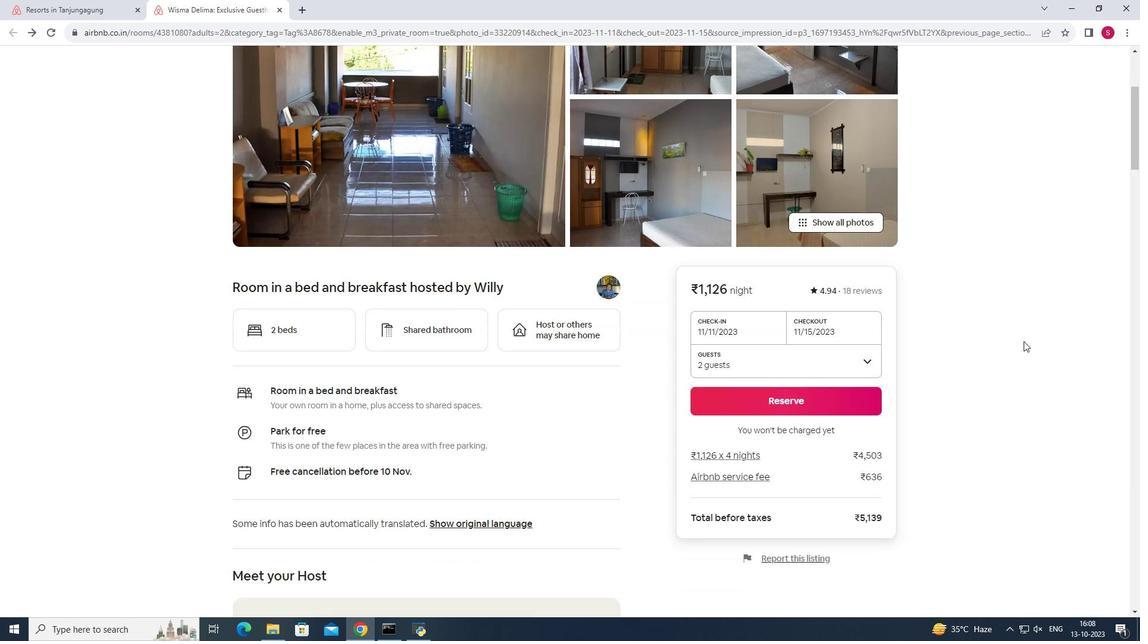 
Action: Mouse scrolled (1025, 341) with delta (0, 0)
Screenshot: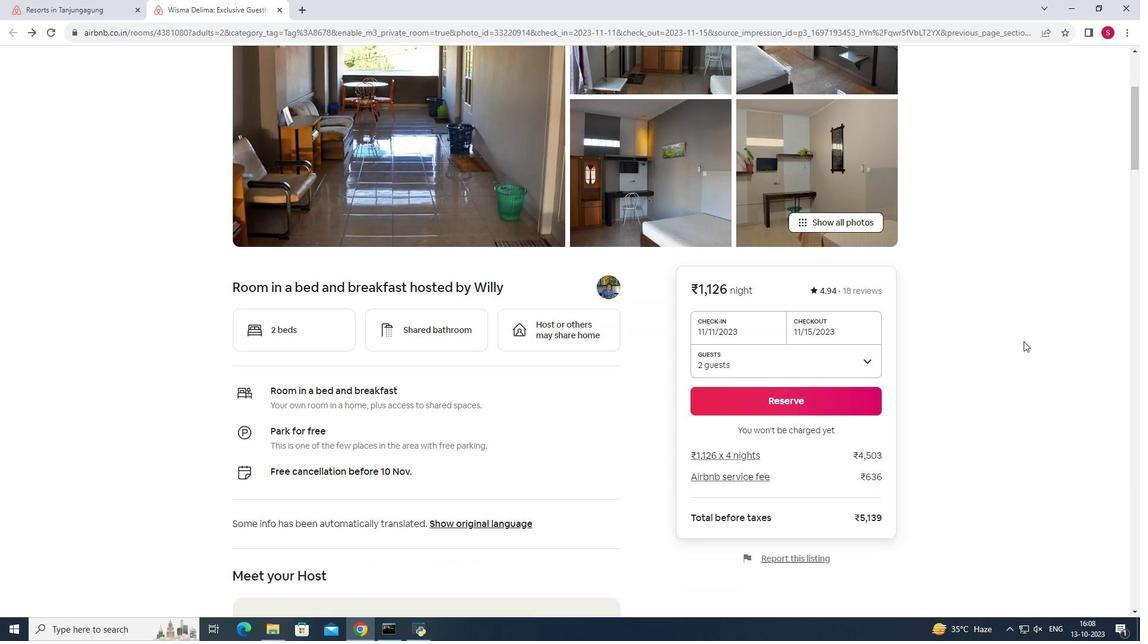 
Action: Mouse moved to (732, 465)
Screenshot: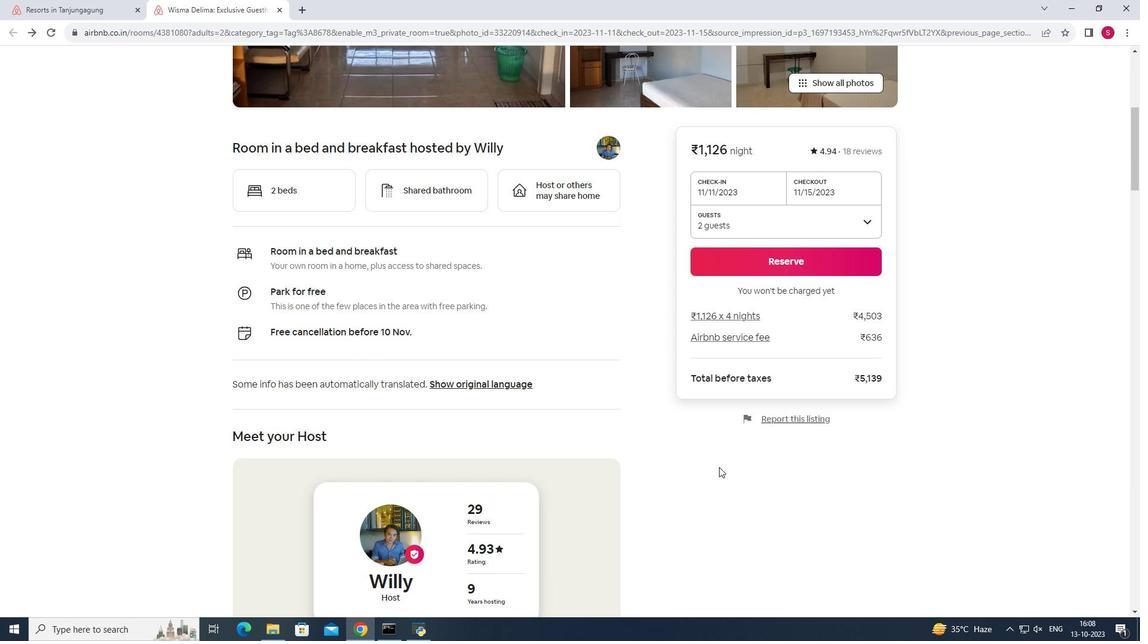 
Action: Mouse scrolled (732, 464) with delta (0, 0)
Screenshot: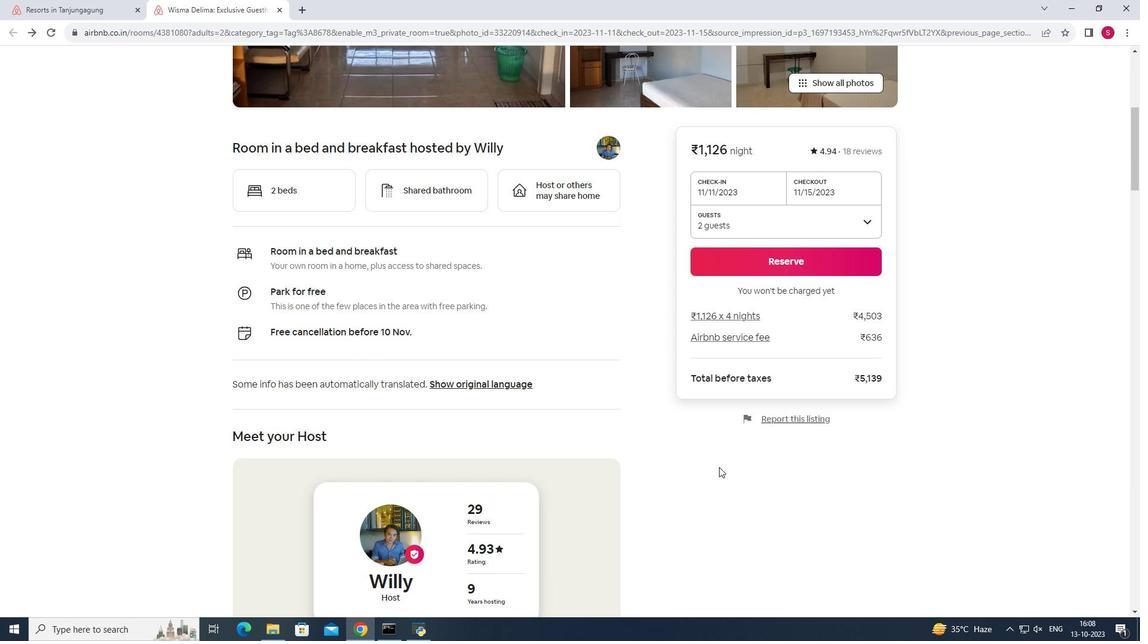 
Action: Mouse moved to (641, 469)
Screenshot: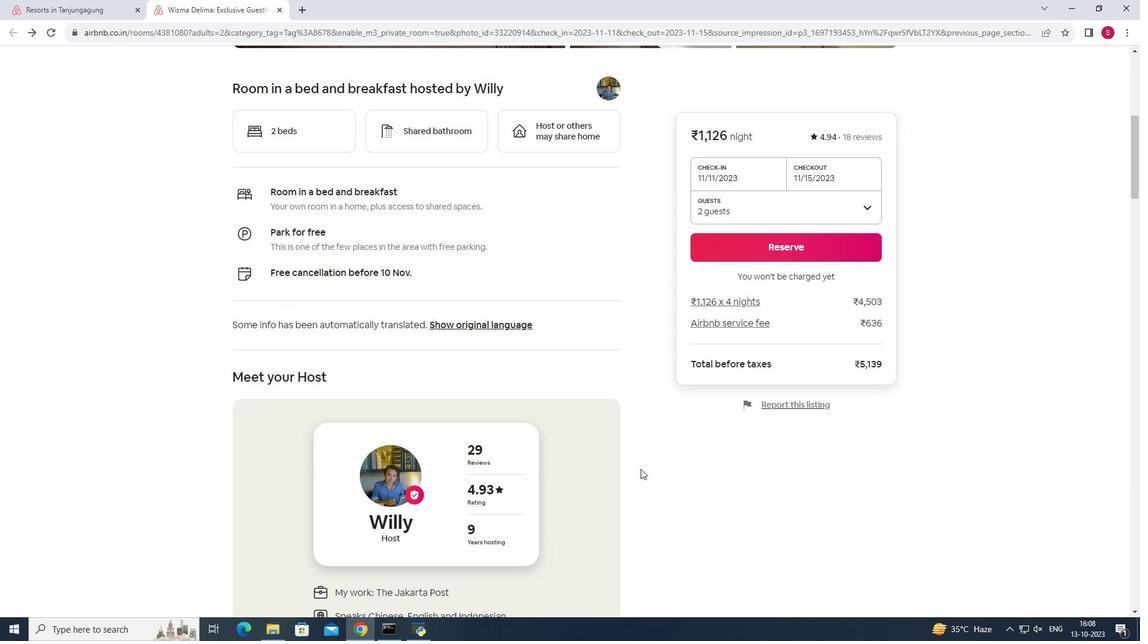 
Action: Mouse scrolled (641, 468) with delta (0, 0)
Screenshot: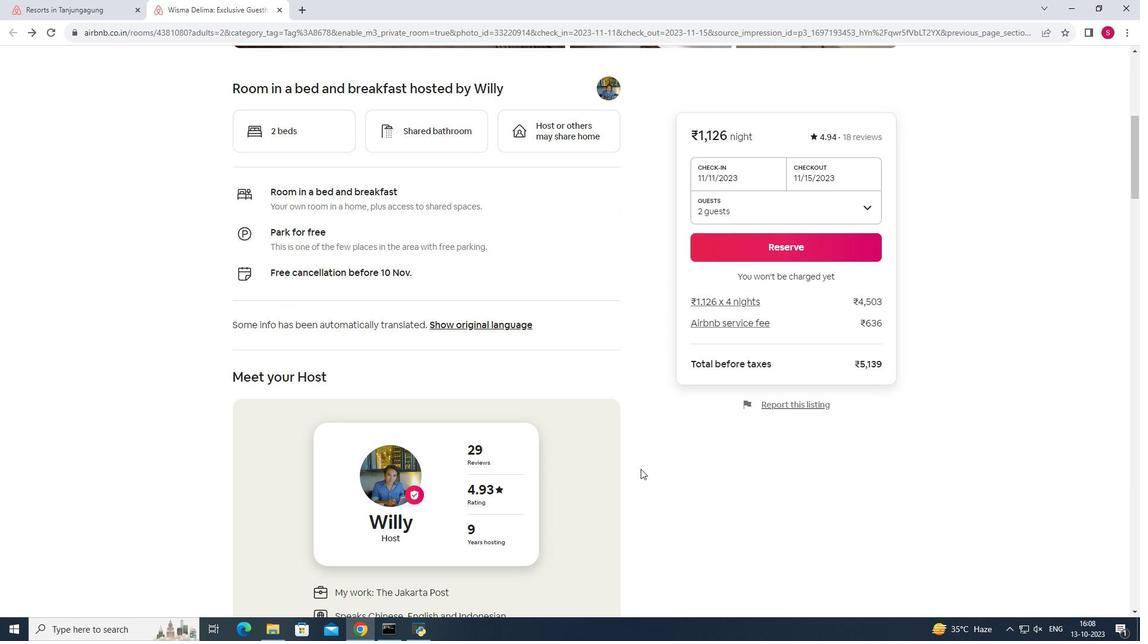 
Action: Mouse moved to (673, 468)
Screenshot: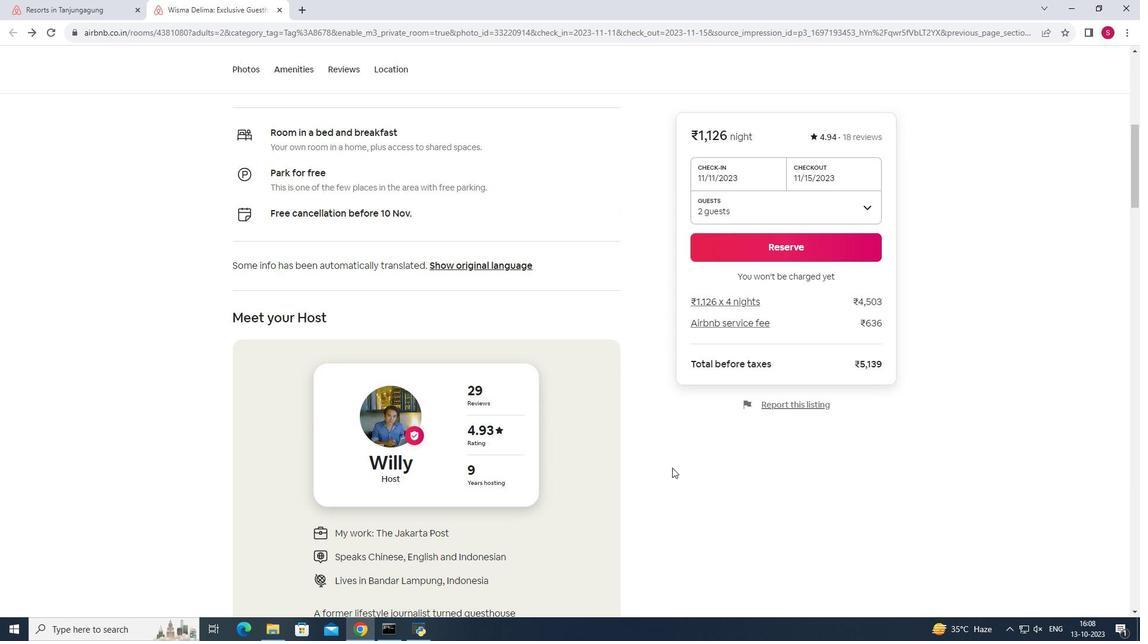 
Action: Mouse scrolled (673, 468) with delta (0, 0)
Screenshot: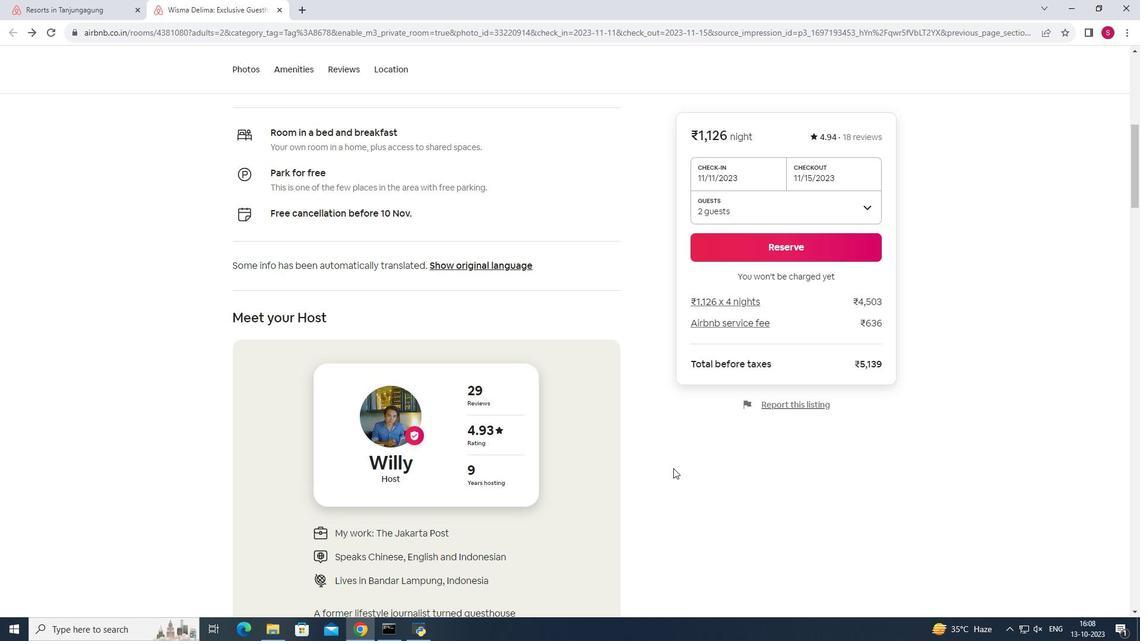 
Action: Mouse scrolled (673, 468) with delta (0, 0)
Screenshot: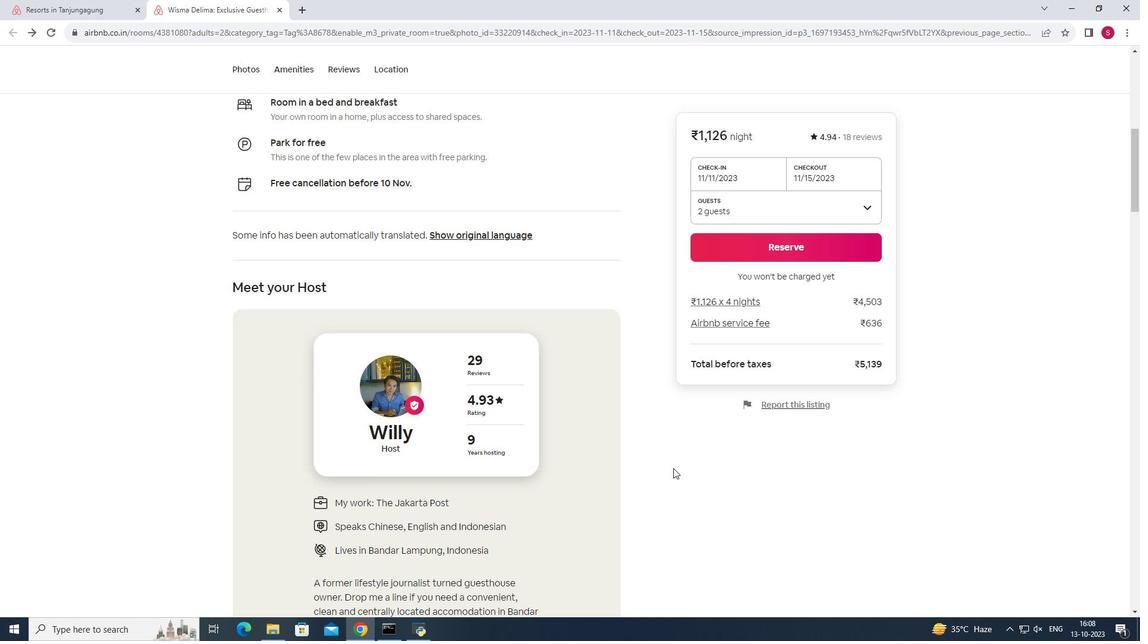 
Action: Mouse scrolled (673, 468) with delta (0, 0)
Screenshot: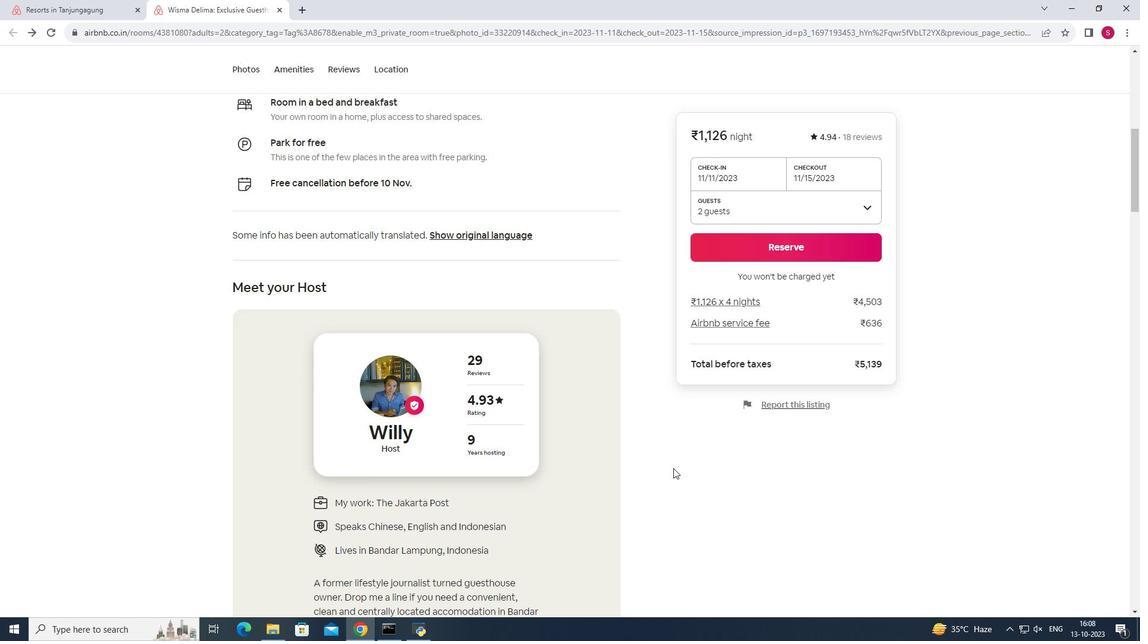 
Action: Mouse scrolled (673, 468) with delta (0, 0)
Screenshot: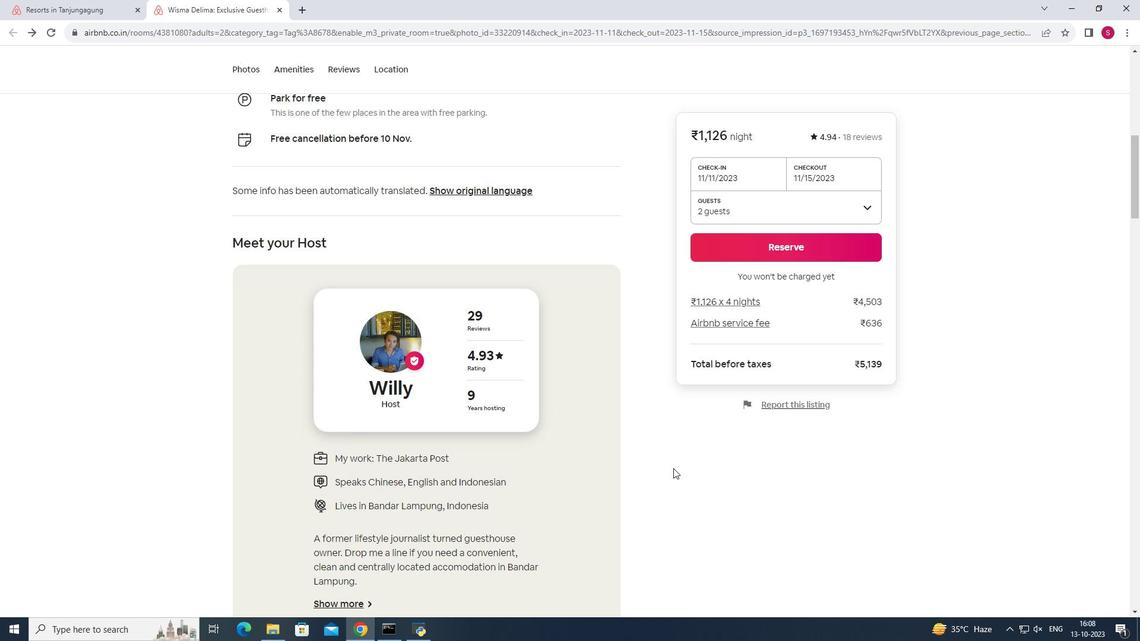 
Action: Mouse scrolled (673, 468) with delta (0, 0)
Screenshot: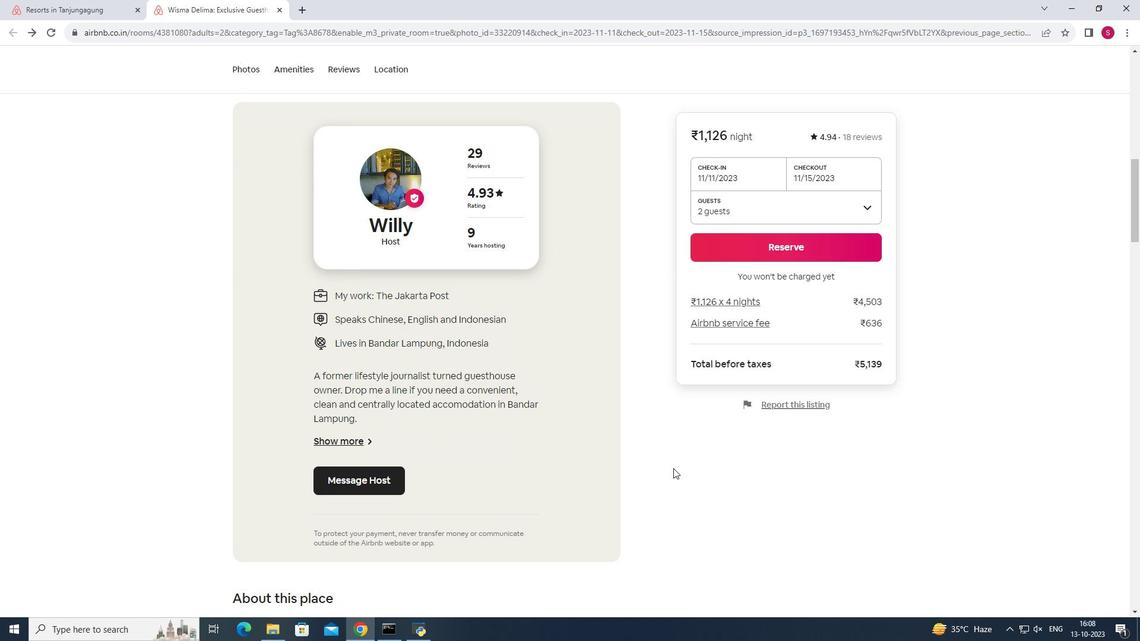 
Action: Mouse moved to (947, 494)
Screenshot: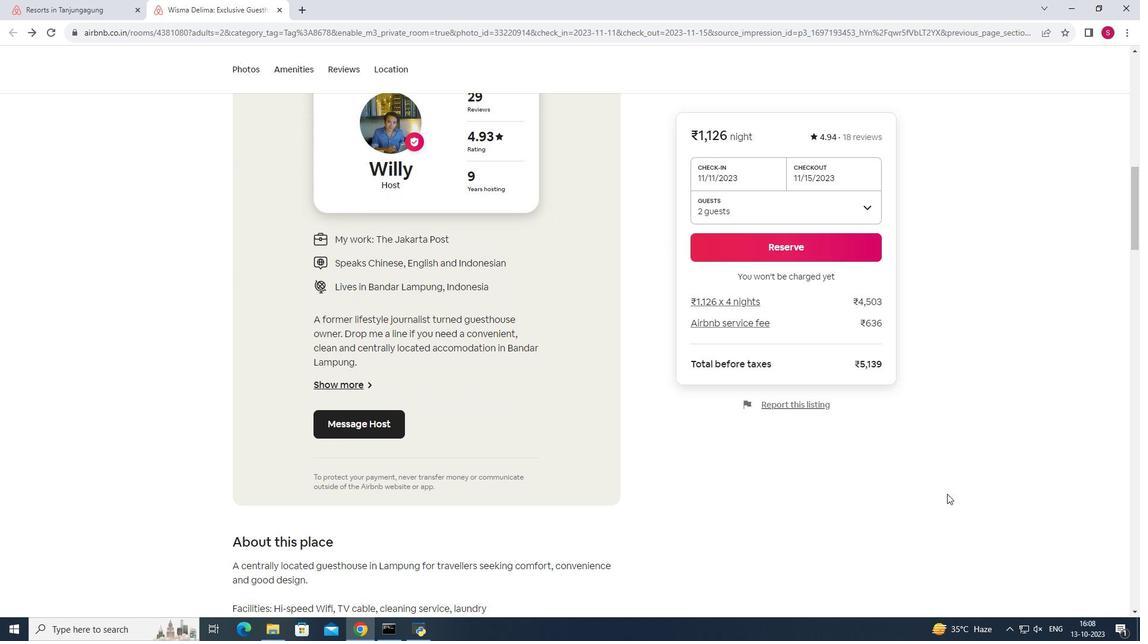 
Action: Mouse scrolled (947, 493) with delta (0, 0)
Screenshot: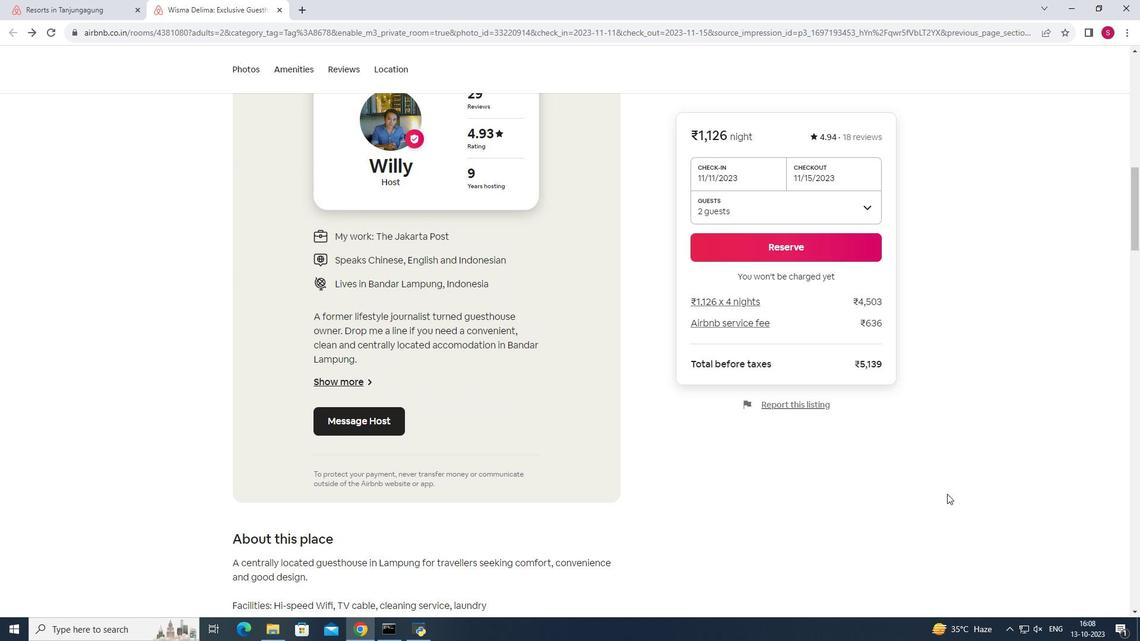 
Action: Mouse scrolled (947, 493) with delta (0, 0)
Screenshot: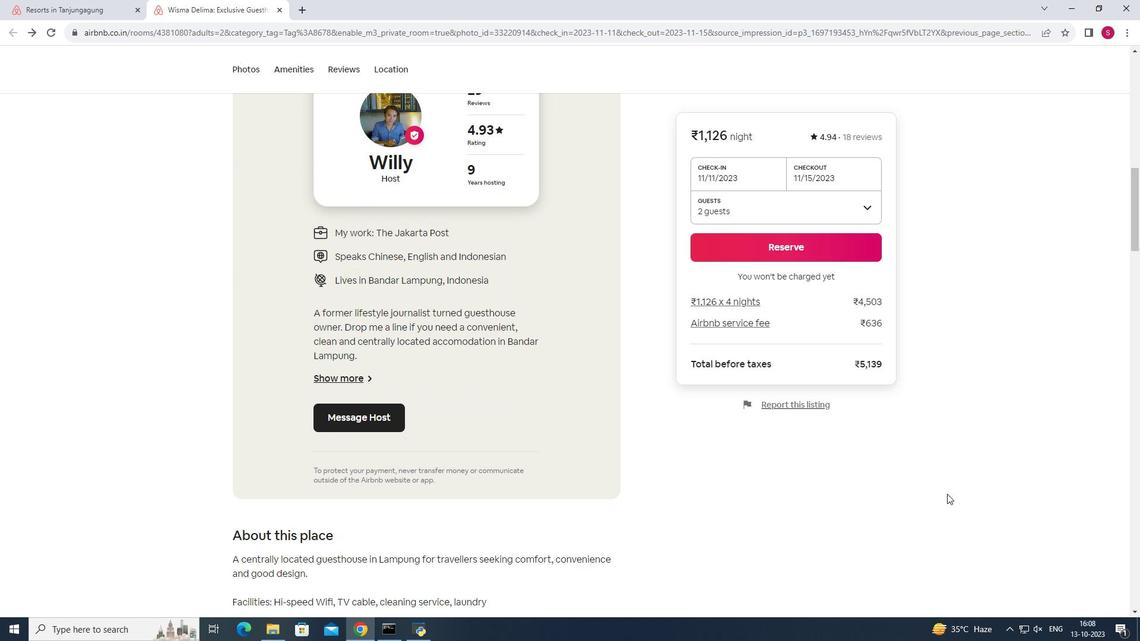 
Action: Mouse scrolled (947, 493) with delta (0, 0)
Screenshot: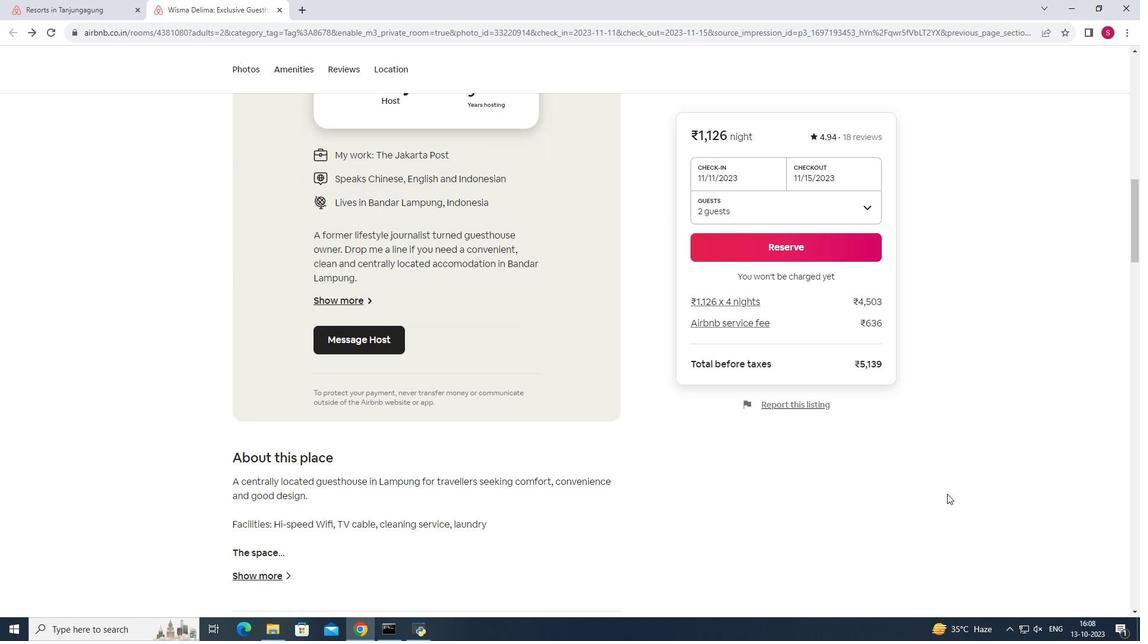 
Action: Mouse scrolled (947, 493) with delta (0, 0)
Screenshot: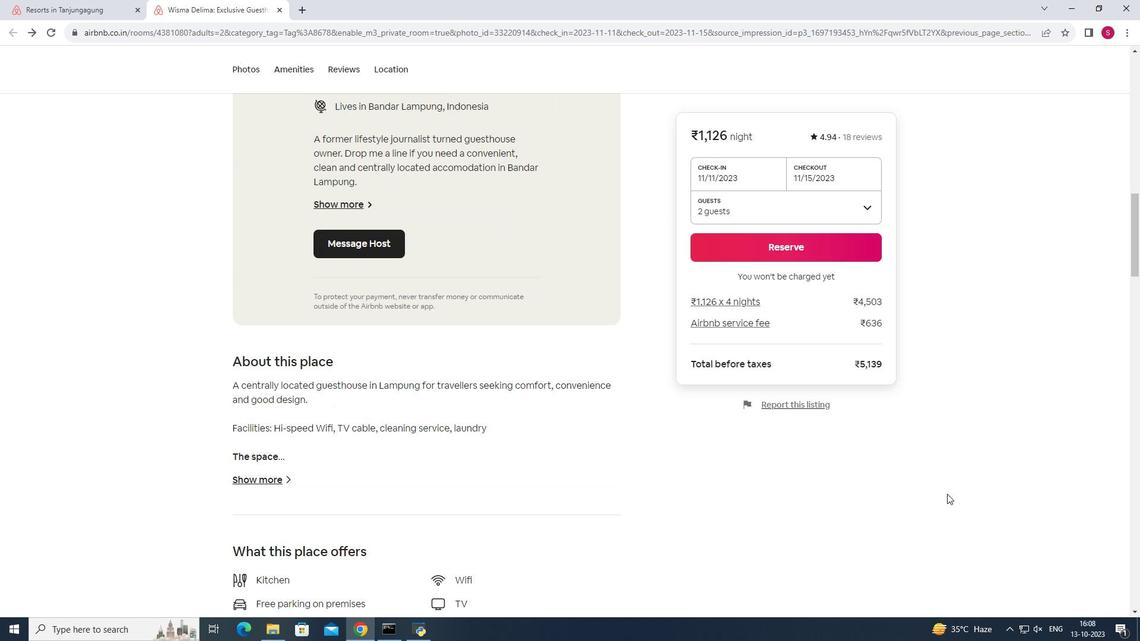 
Action: Mouse moved to (278, 423)
Screenshot: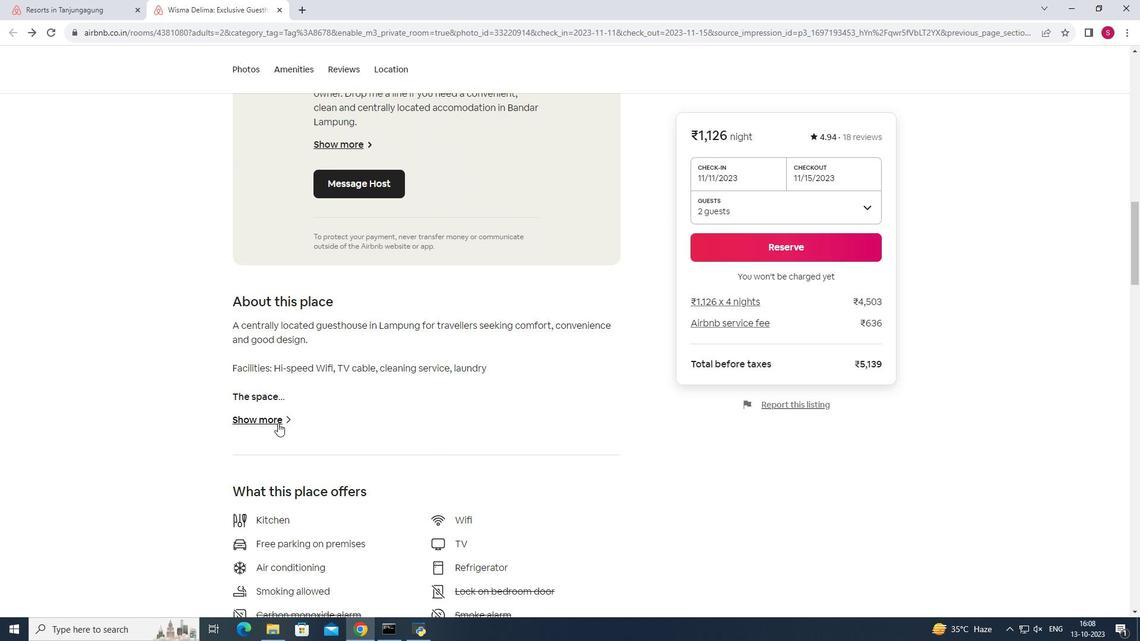 
Action: Mouse pressed left at (278, 423)
Screenshot: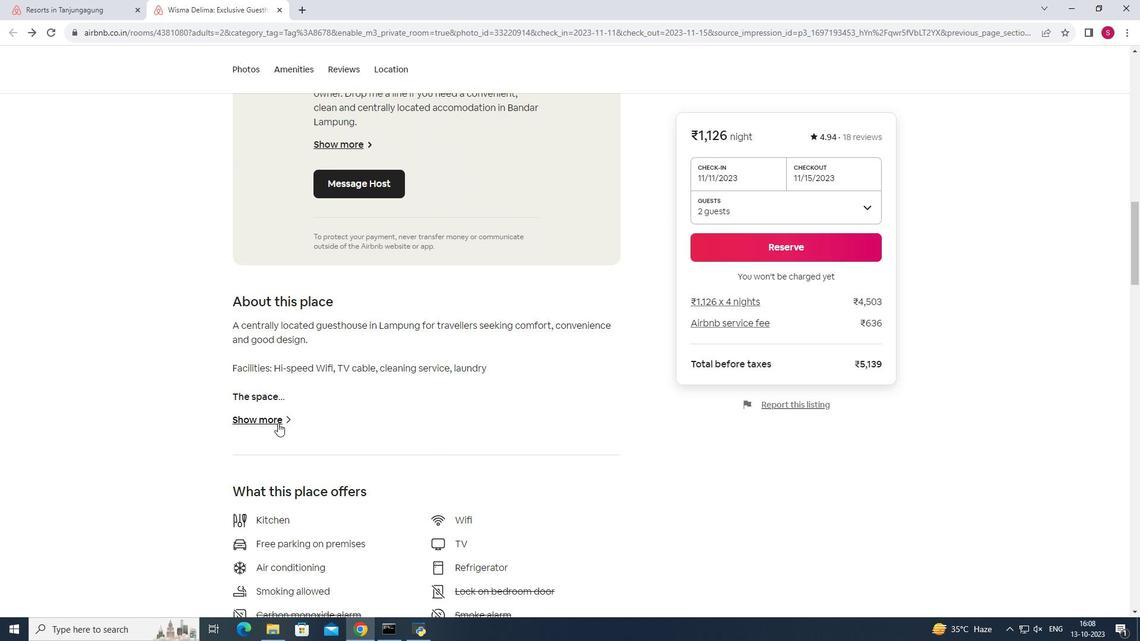 
Action: Mouse moved to (705, 309)
Screenshot: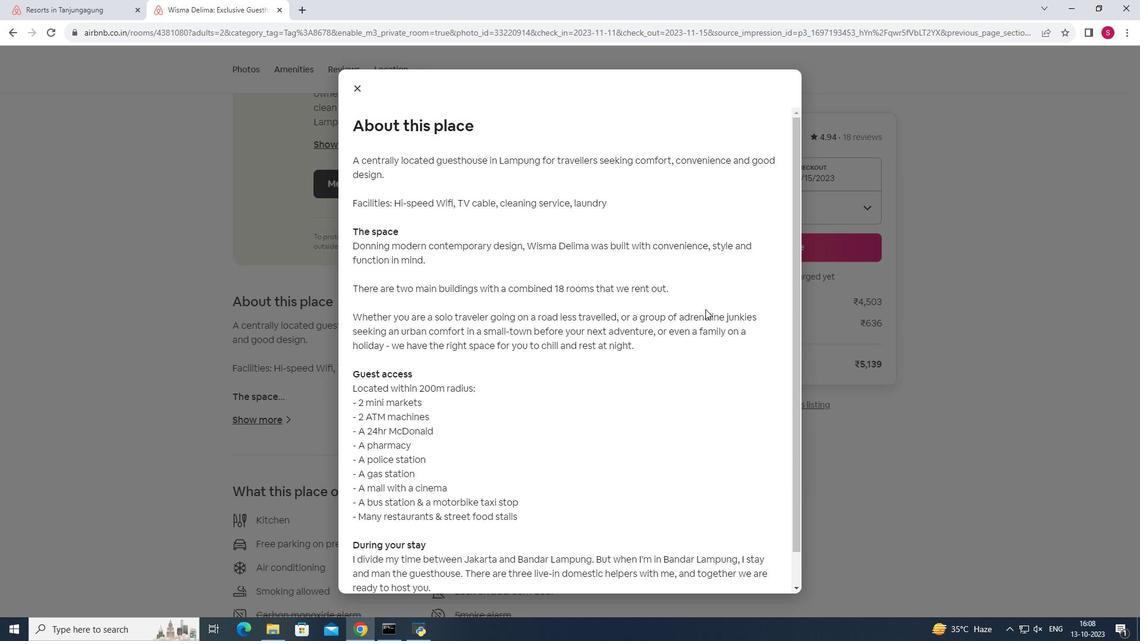 
Action: Mouse scrolled (705, 308) with delta (0, 0)
Screenshot: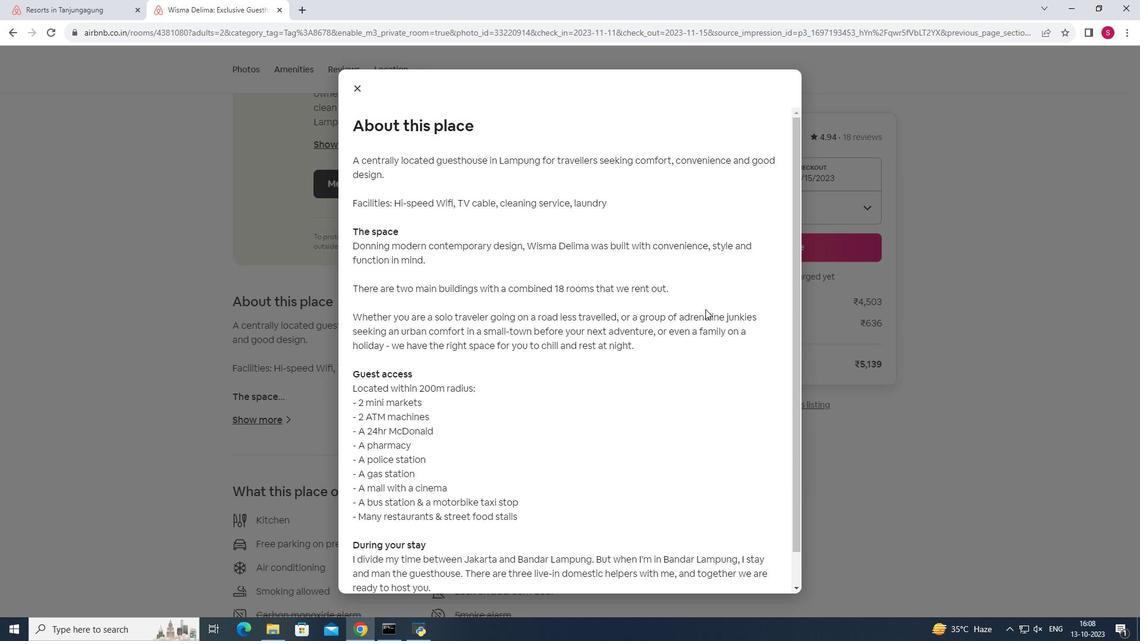 
Action: Mouse scrolled (705, 308) with delta (0, 0)
Screenshot: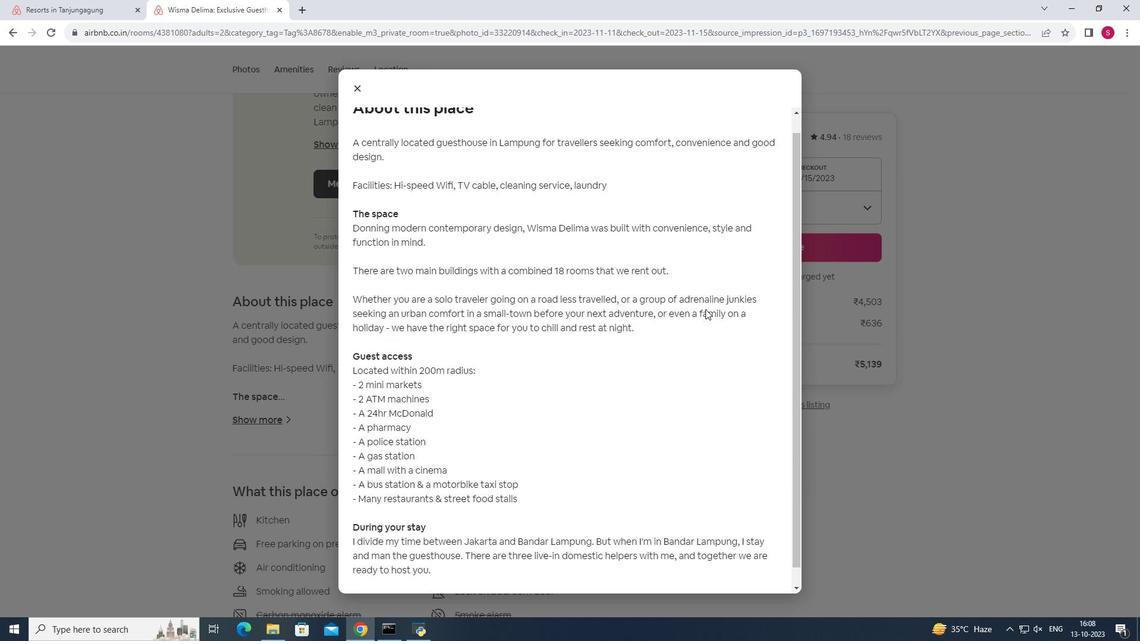 
Action: Mouse scrolled (705, 308) with delta (0, 0)
Screenshot: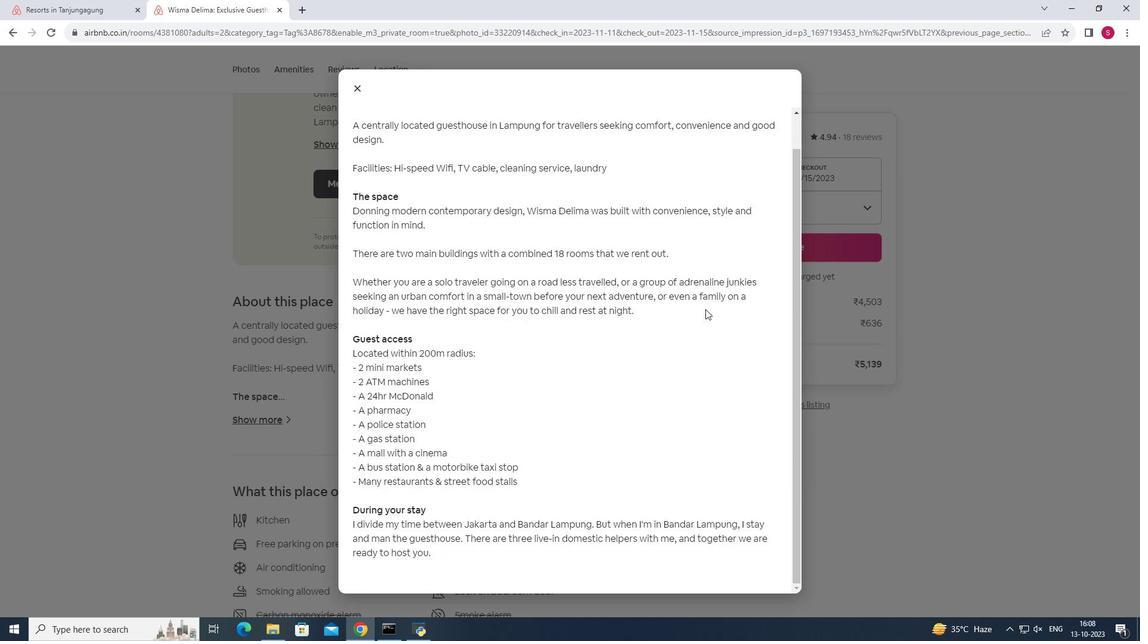 
Action: Mouse moved to (355, 86)
Screenshot: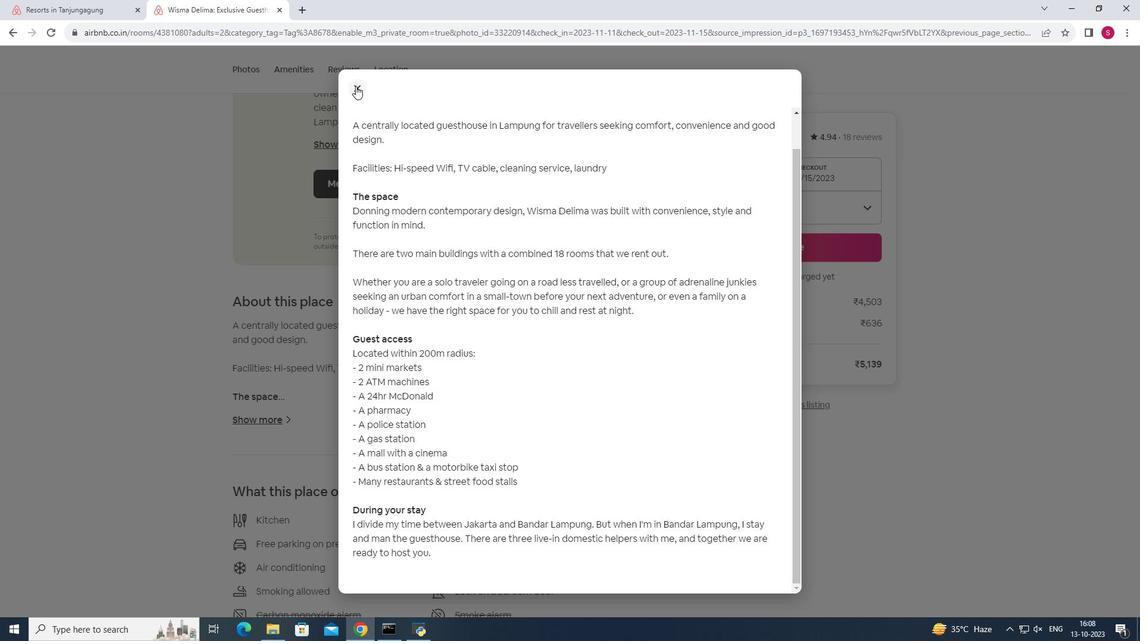 
Action: Mouse pressed left at (355, 86)
Screenshot: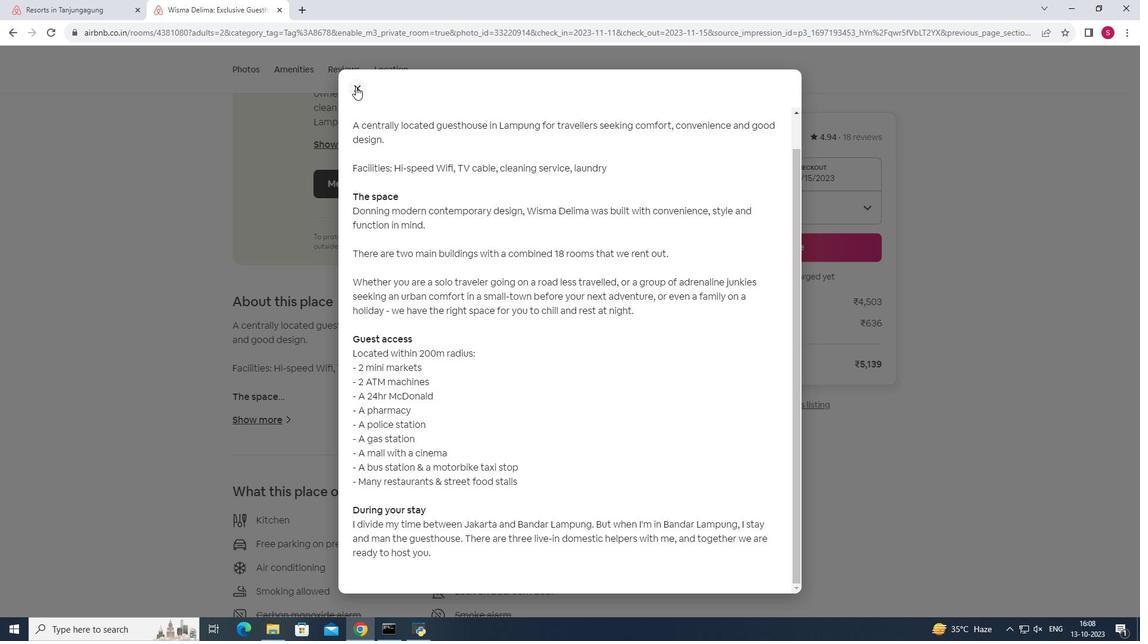 
Action: Mouse moved to (1018, 409)
Screenshot: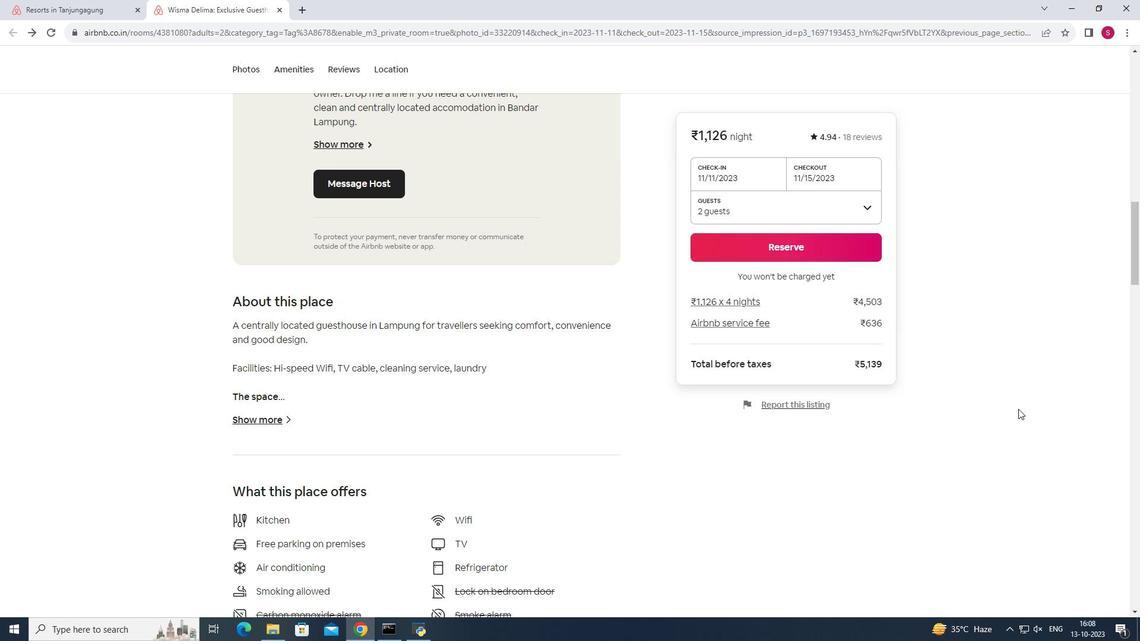 
Action: Mouse scrolled (1018, 408) with delta (0, 0)
Screenshot: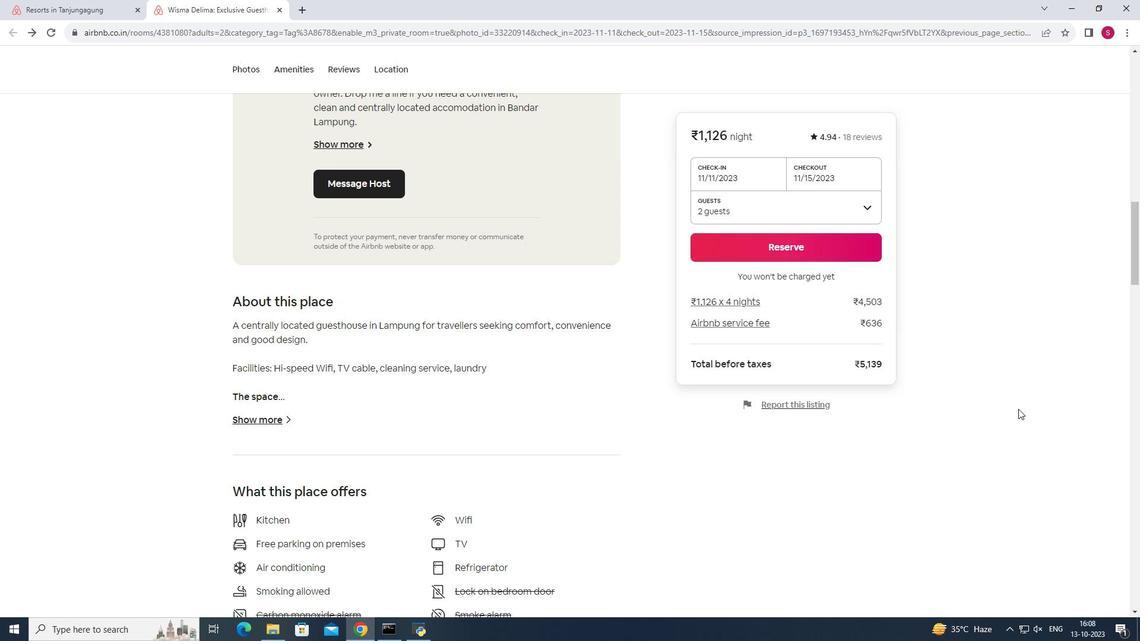 
Action: Mouse scrolled (1018, 408) with delta (0, 0)
Screenshot: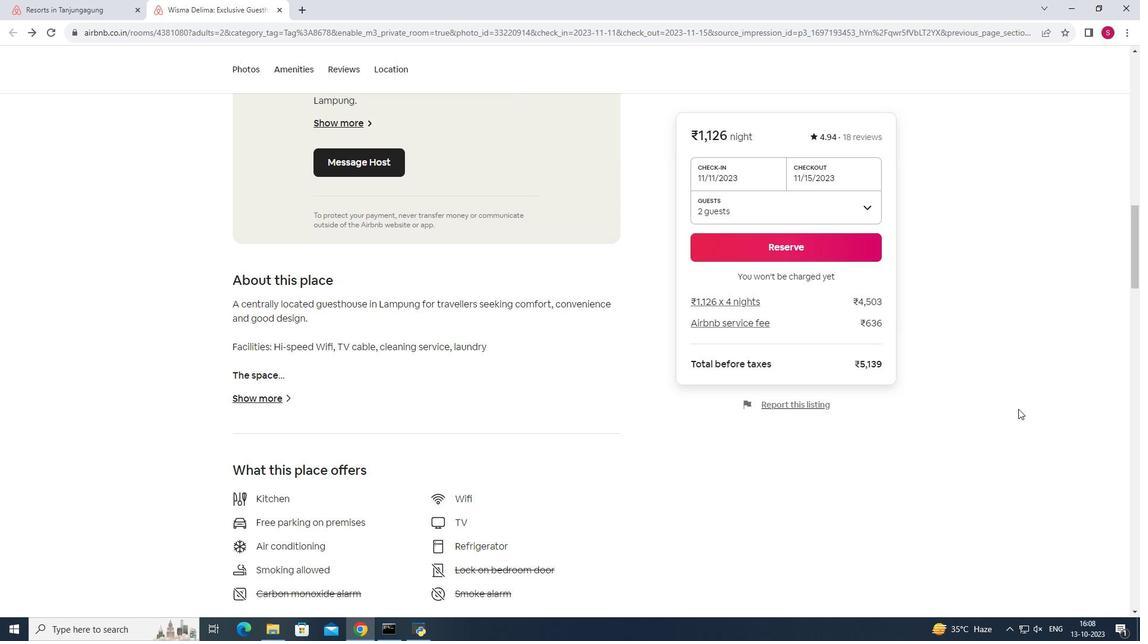 
Action: Mouse scrolled (1018, 408) with delta (0, 0)
Screenshot: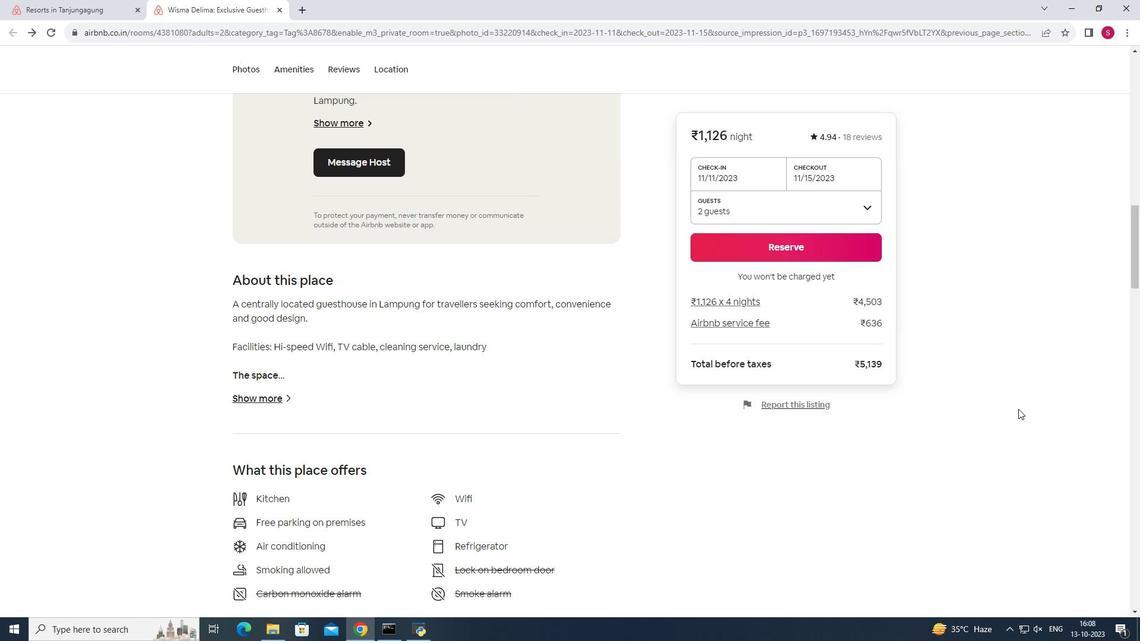 
Action: Mouse scrolled (1018, 408) with delta (0, 0)
Screenshot: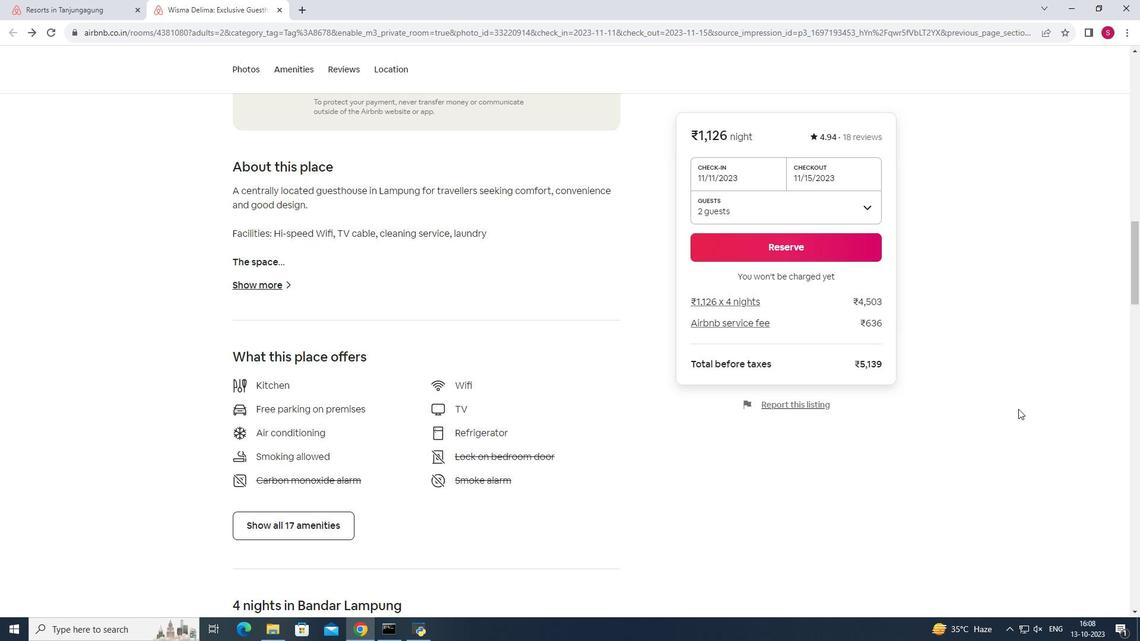 
Action: Mouse moved to (1018, 409)
Screenshot: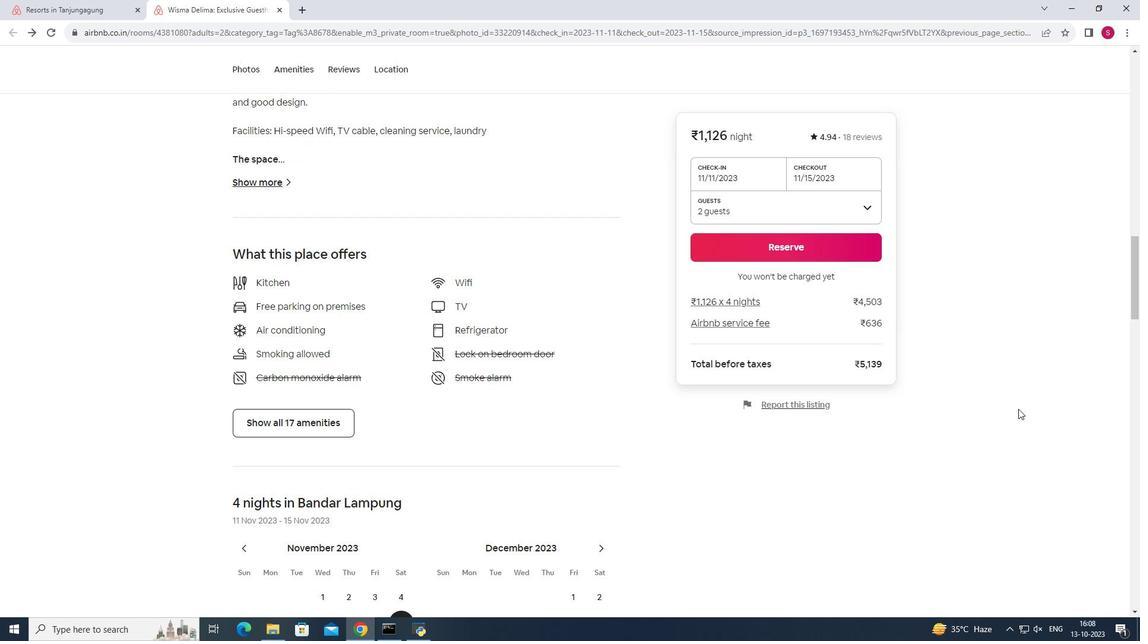 
Action: Mouse scrolled (1018, 408) with delta (0, 0)
Screenshot: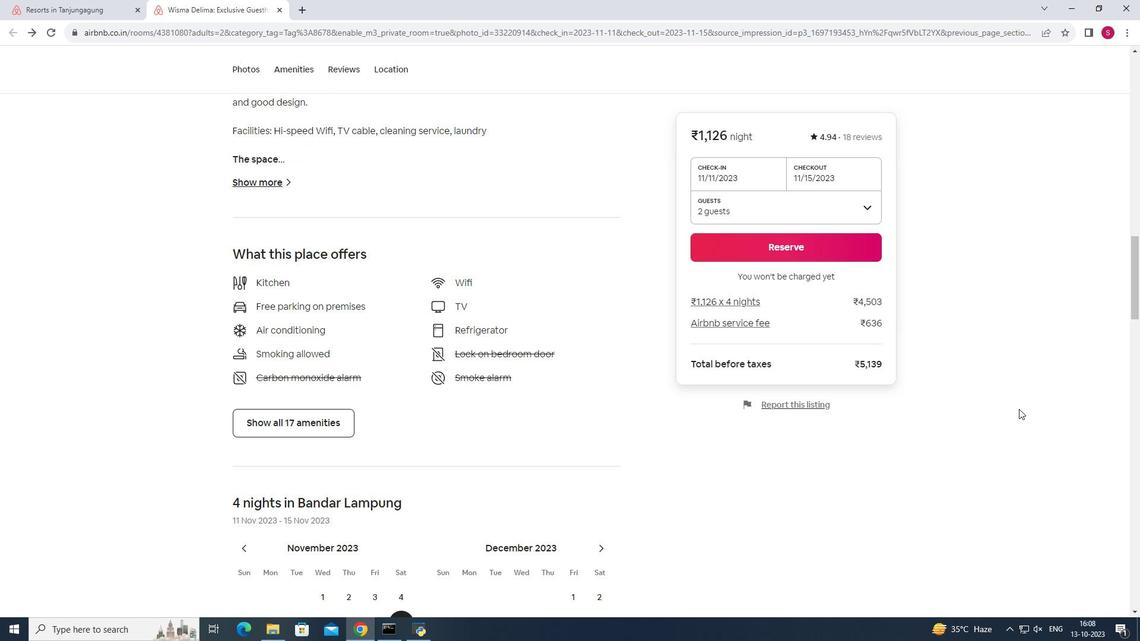 
Action: Mouse moved to (326, 365)
Screenshot: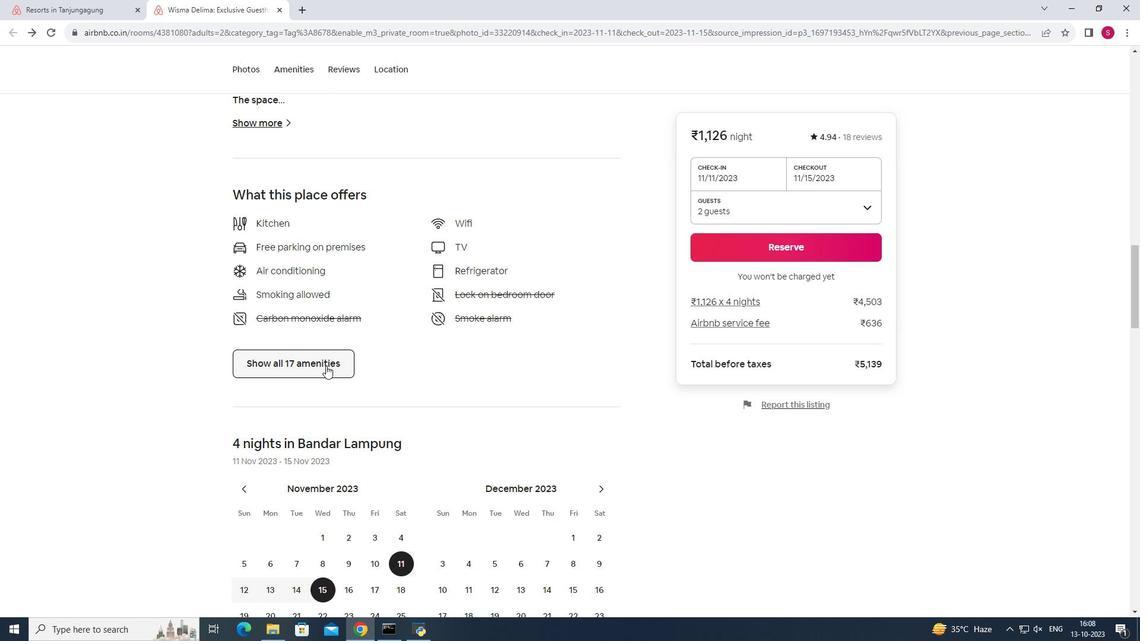 
Action: Mouse pressed left at (326, 365)
Screenshot: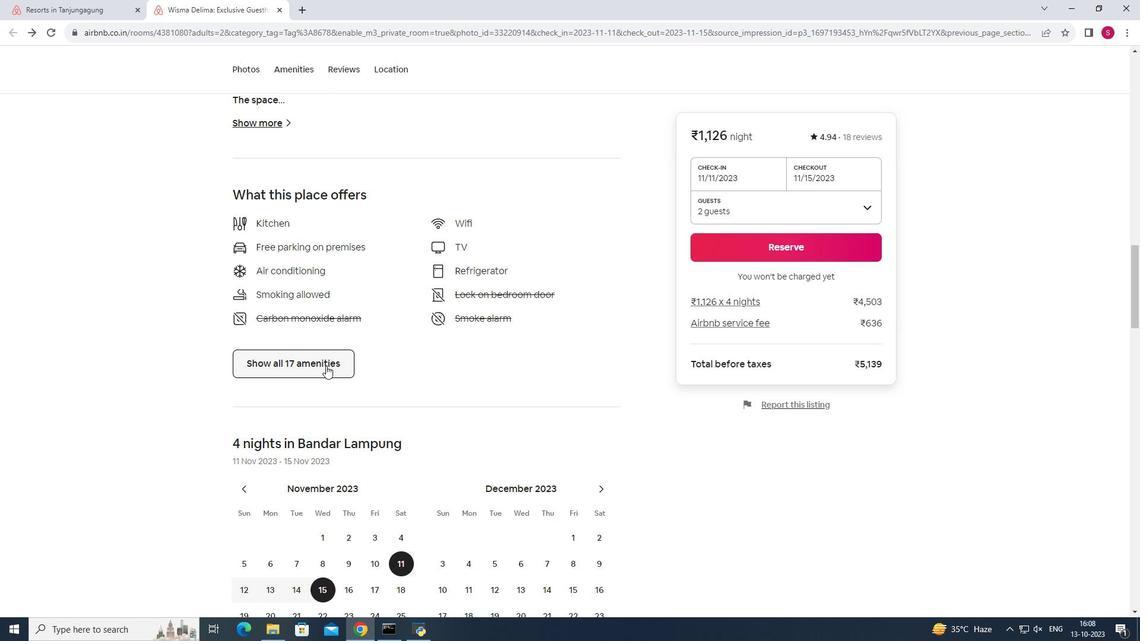 
Action: Mouse moved to (667, 405)
Screenshot: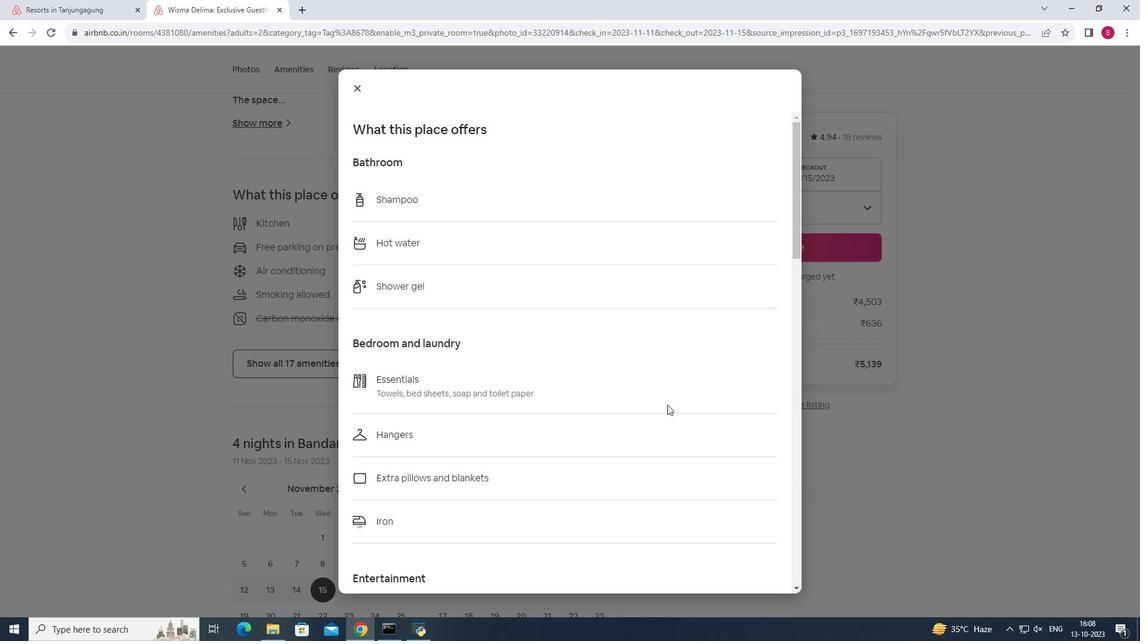 
Action: Mouse scrolled (667, 404) with delta (0, 0)
Screenshot: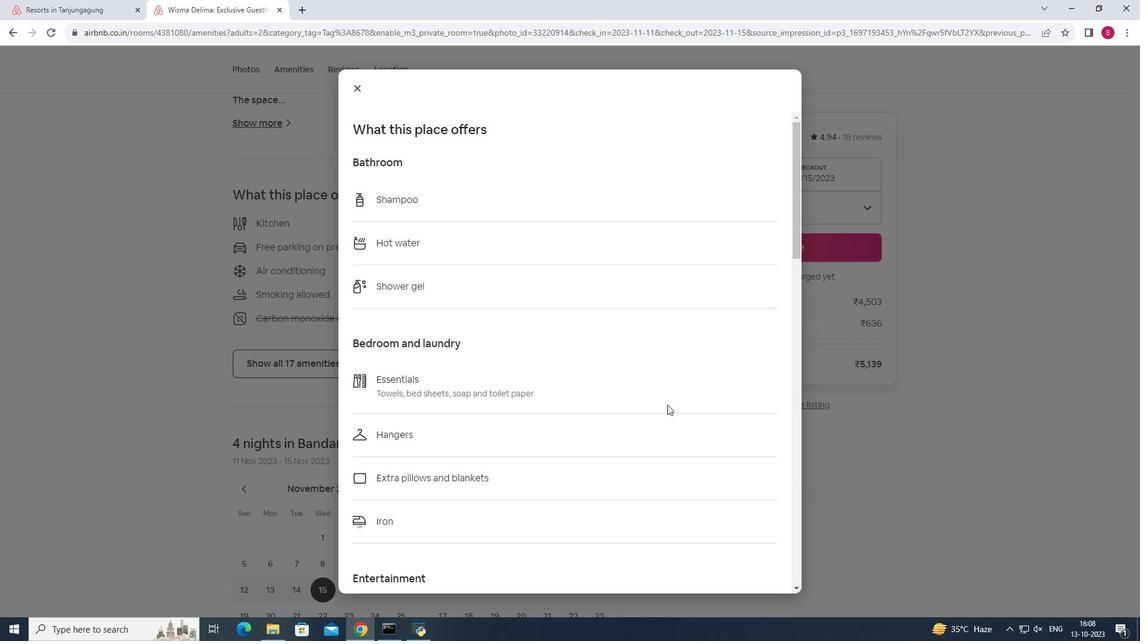 
Action: Mouse scrolled (667, 404) with delta (0, 0)
Screenshot: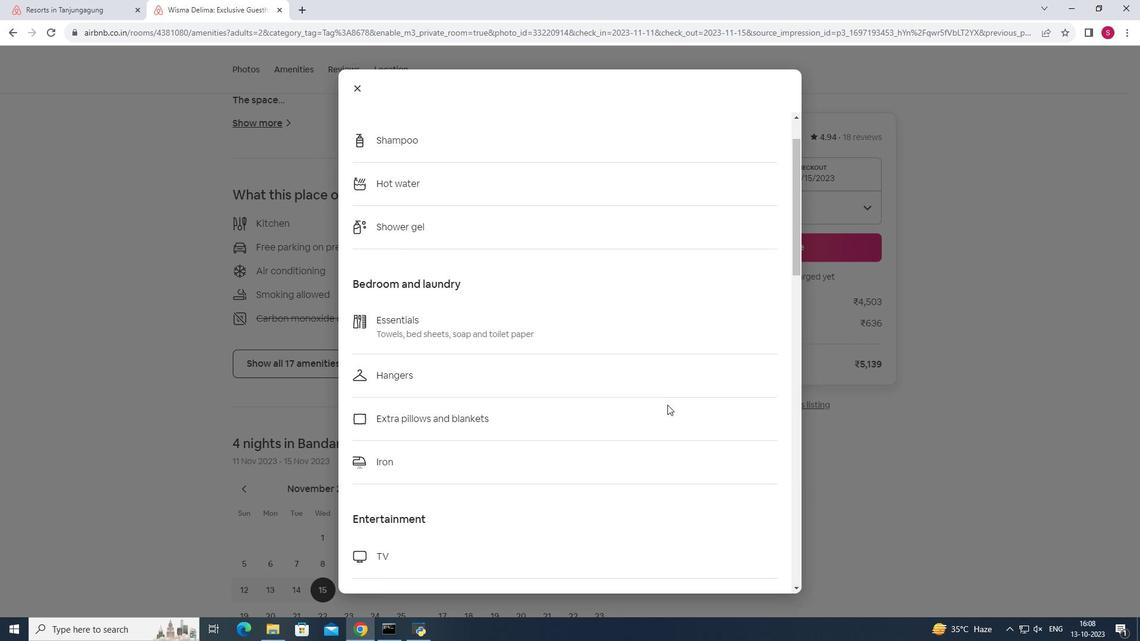 
Action: Mouse scrolled (667, 404) with delta (0, 0)
Screenshot: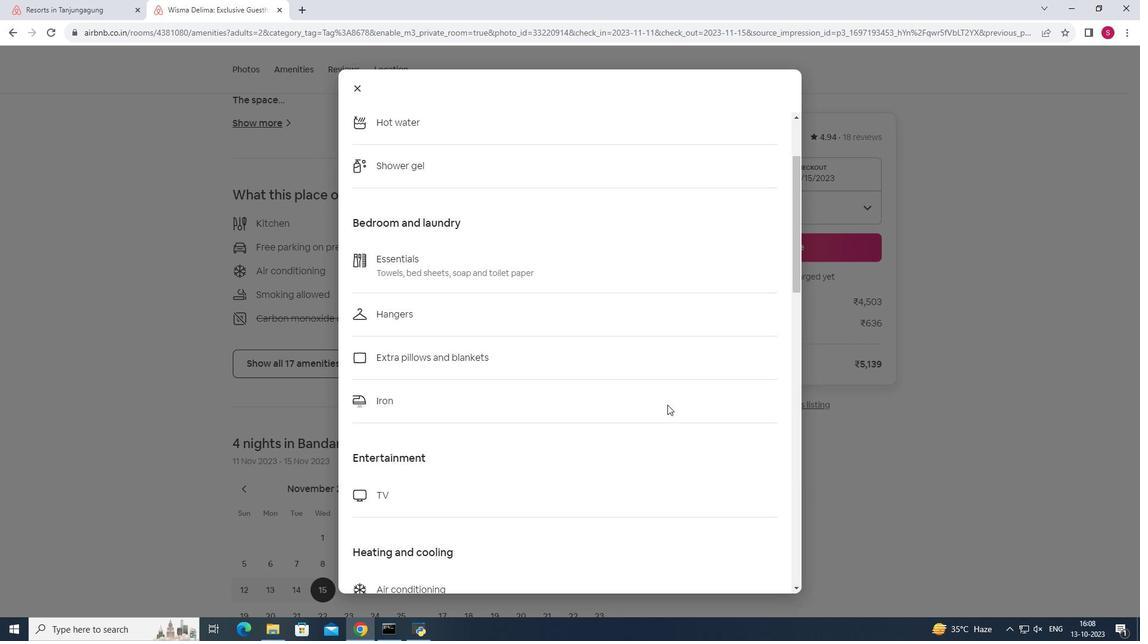 
Action: Mouse scrolled (667, 404) with delta (0, 0)
Screenshot: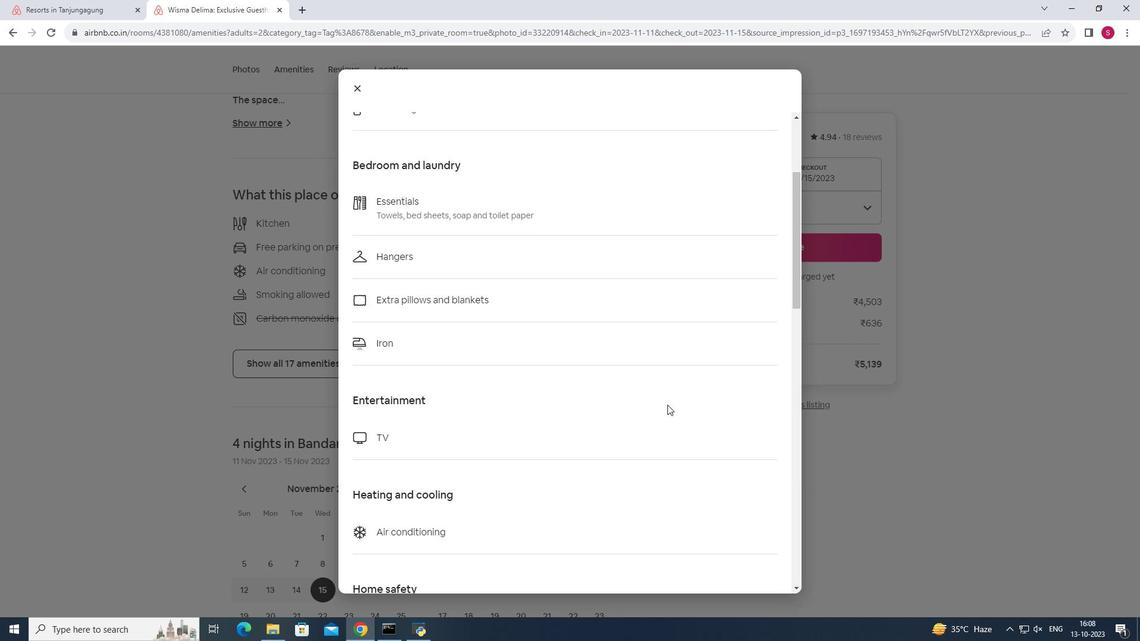 
Action: Mouse scrolled (667, 404) with delta (0, 0)
Screenshot: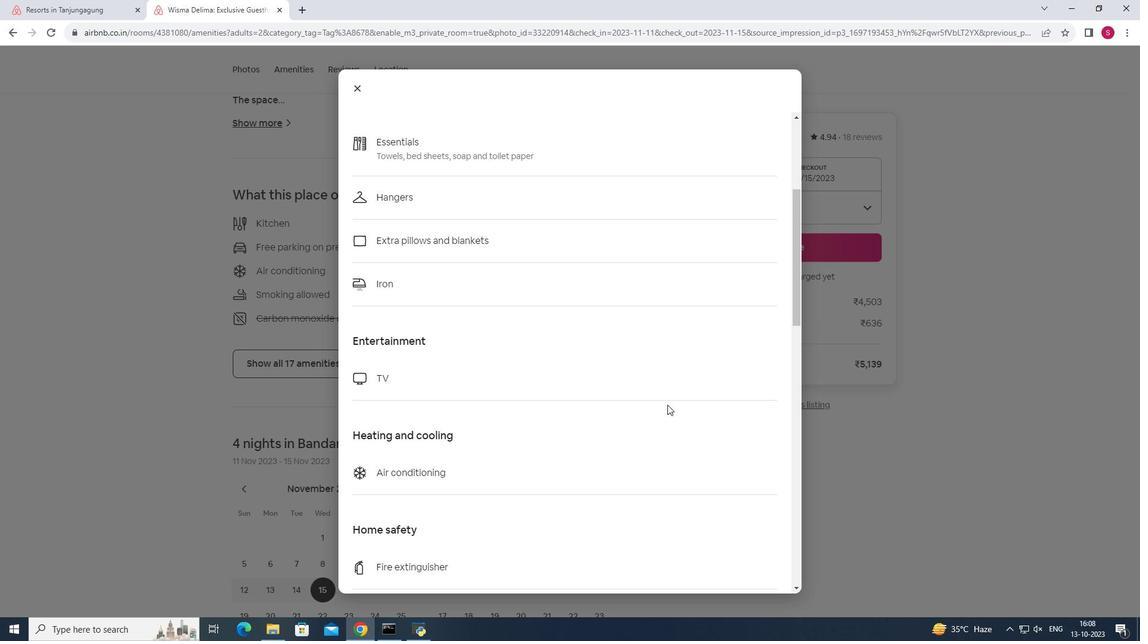 
Action: Mouse scrolled (667, 404) with delta (0, 0)
Screenshot: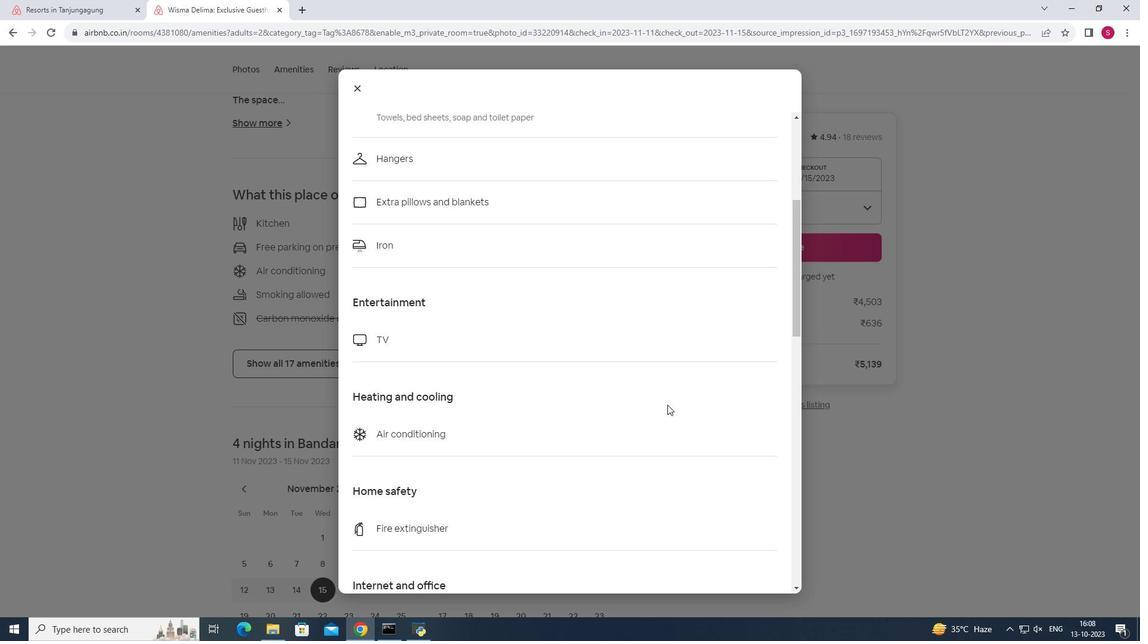 
Action: Mouse scrolled (667, 404) with delta (0, 0)
Screenshot: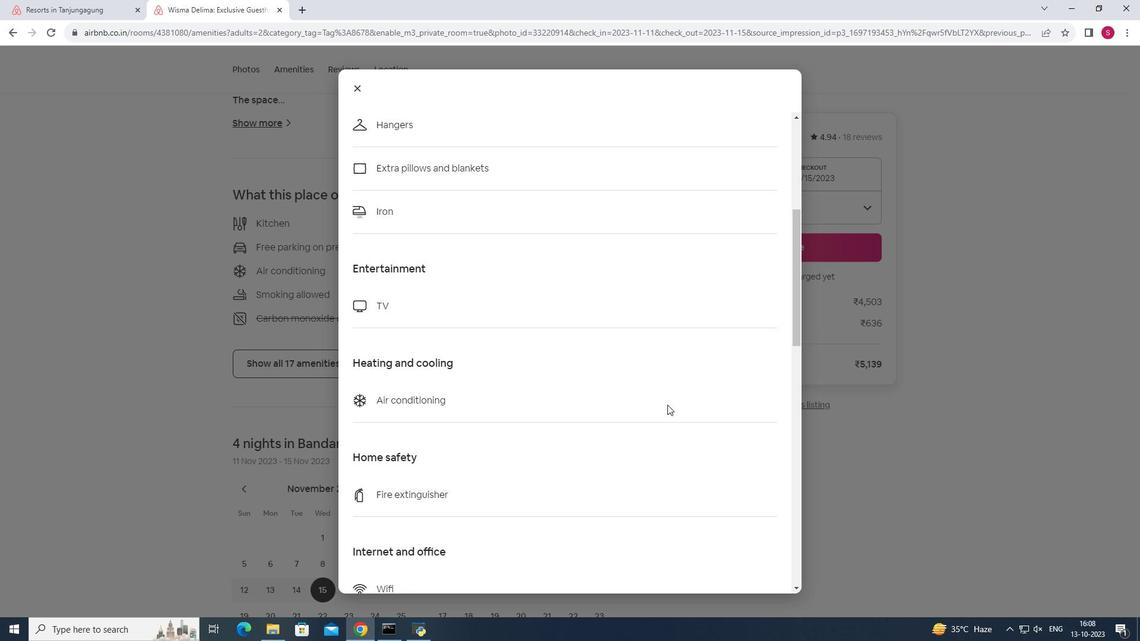 
Action: Mouse scrolled (667, 404) with delta (0, 0)
Screenshot: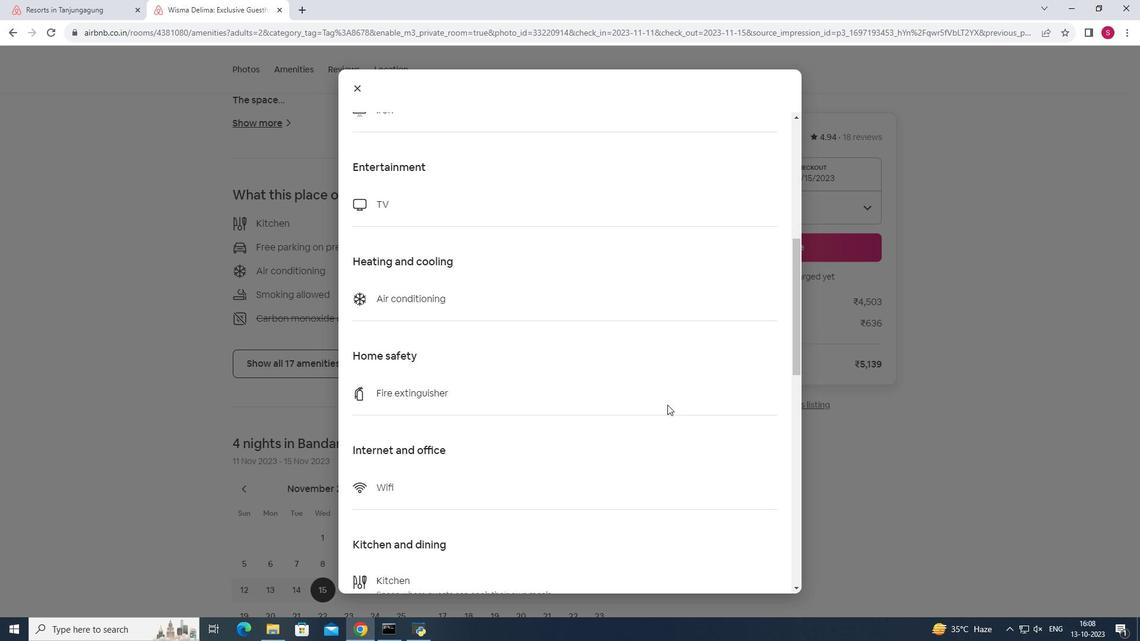 
Action: Mouse scrolled (667, 404) with delta (0, 0)
Screenshot: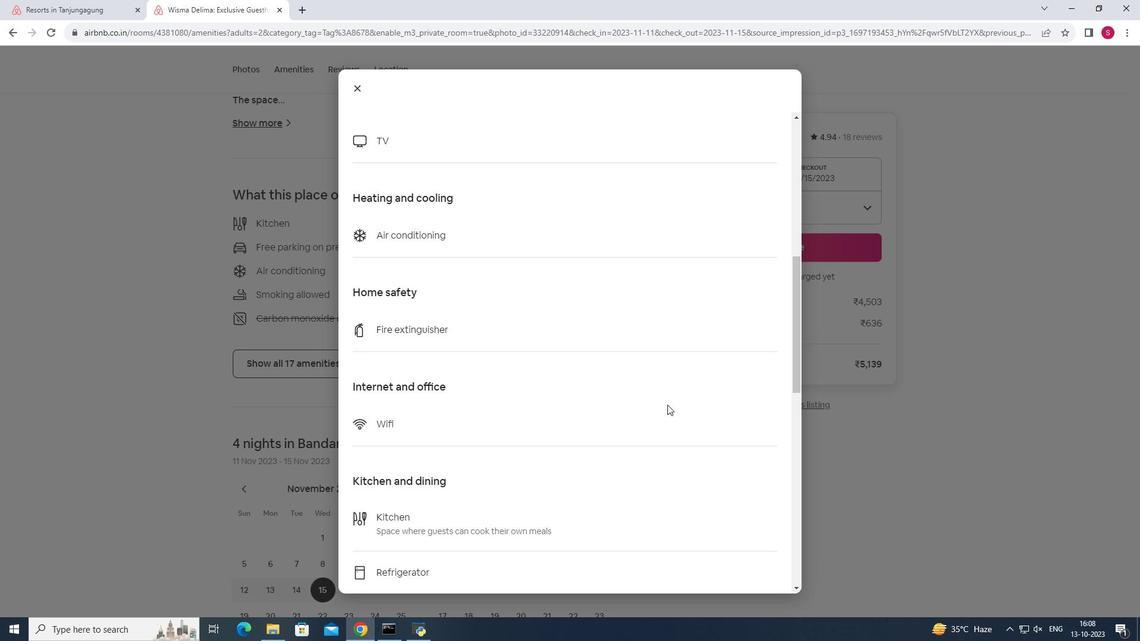 
Action: Mouse scrolled (667, 404) with delta (0, 0)
Screenshot: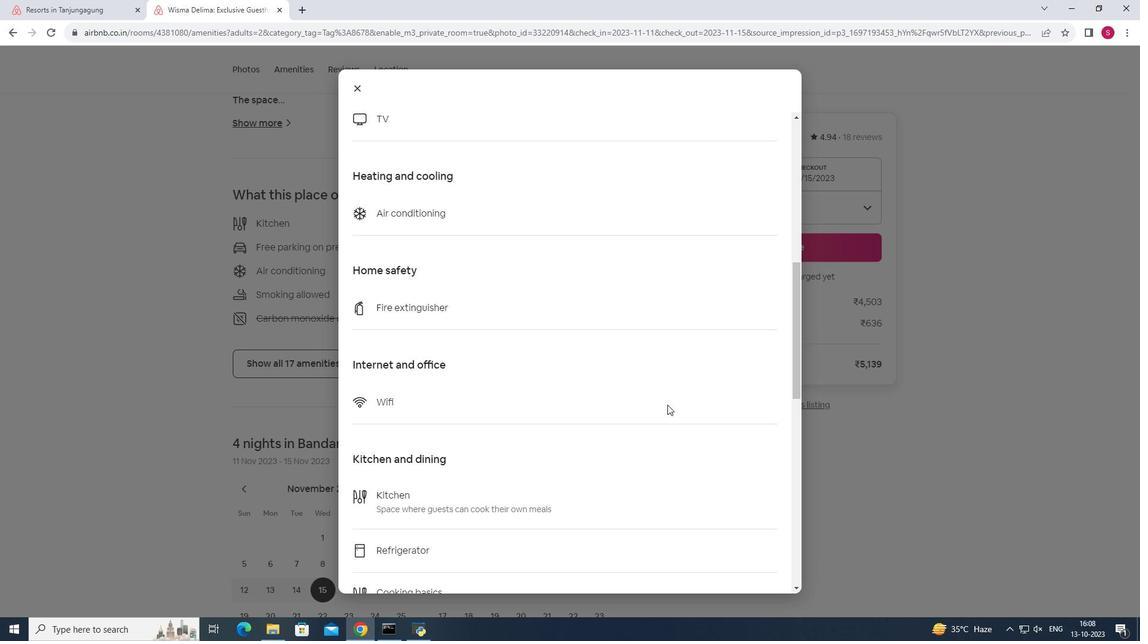 
Action: Mouse scrolled (667, 404) with delta (0, 0)
Screenshot: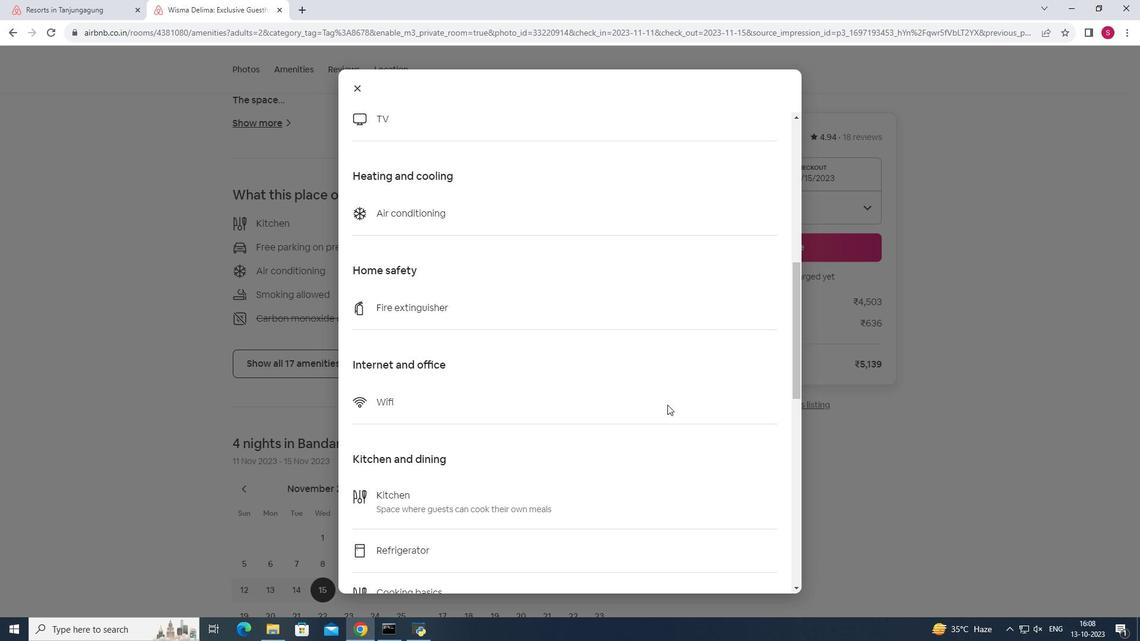 
Action: Mouse scrolled (667, 404) with delta (0, 0)
Screenshot: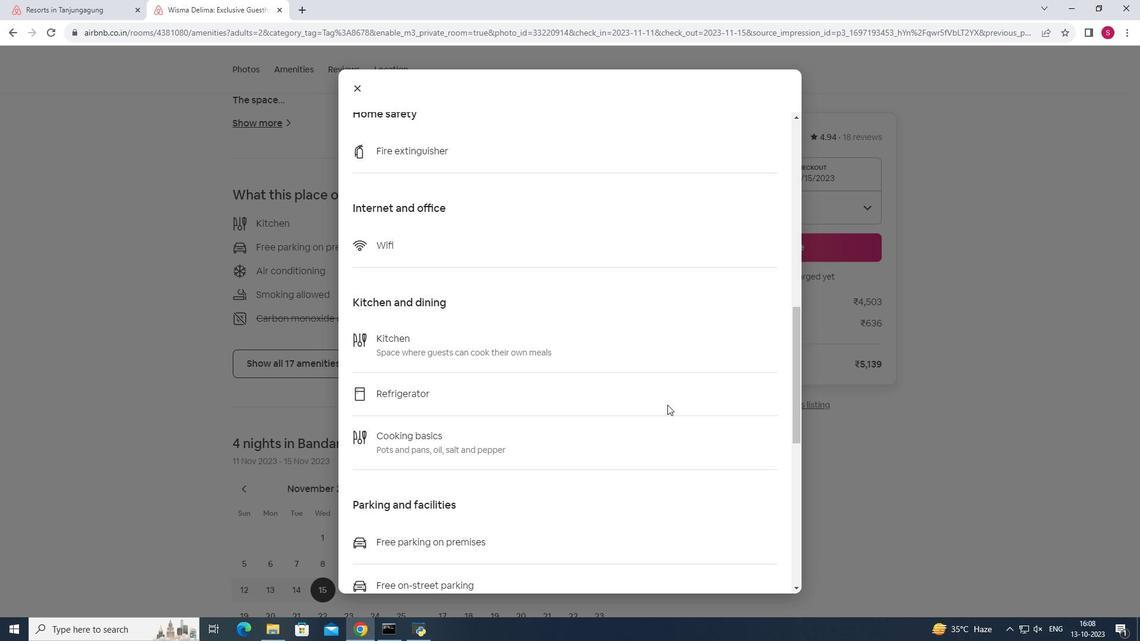 
Action: Mouse scrolled (667, 404) with delta (0, 0)
Screenshot: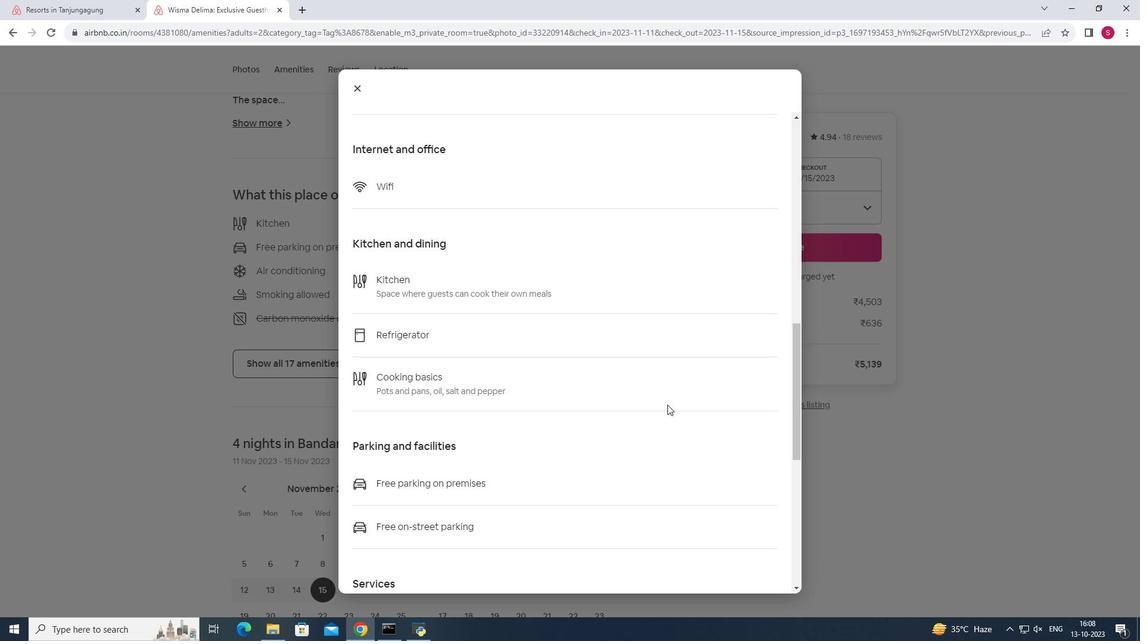 
Action: Mouse scrolled (667, 404) with delta (0, 0)
Screenshot: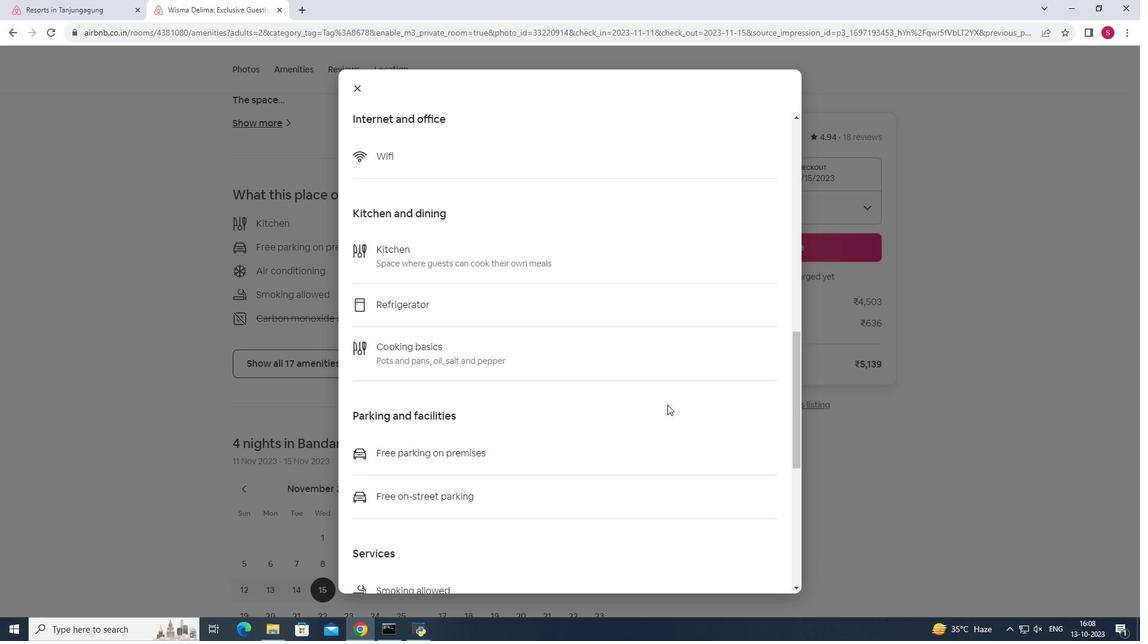 
Action: Mouse scrolled (667, 404) with delta (0, 0)
Screenshot: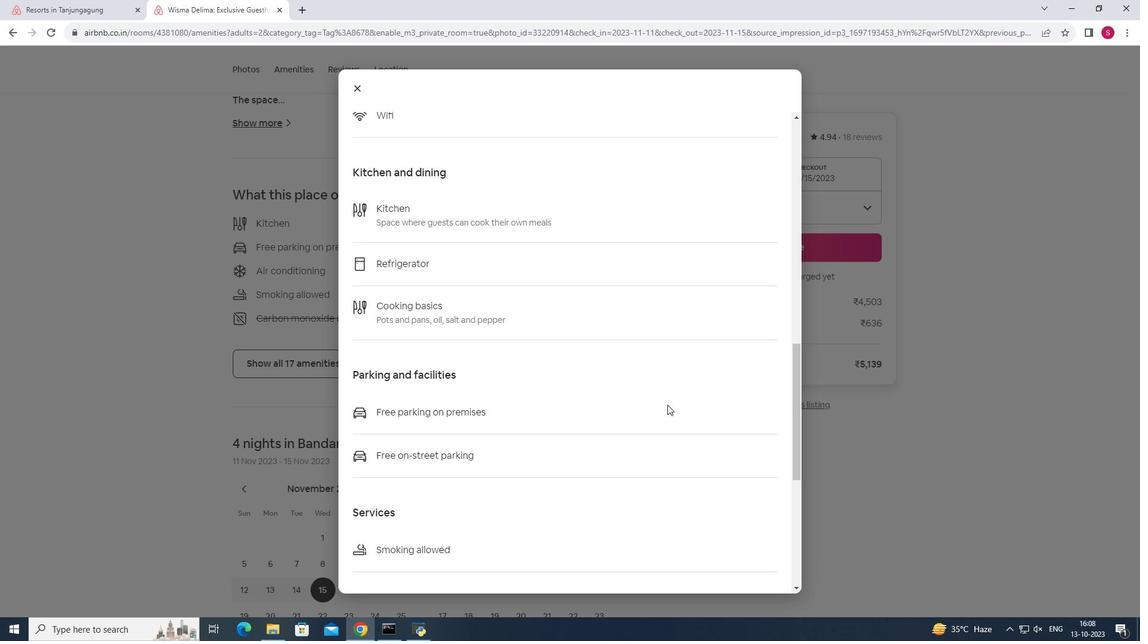 
Action: Mouse scrolled (667, 404) with delta (0, 0)
Screenshot: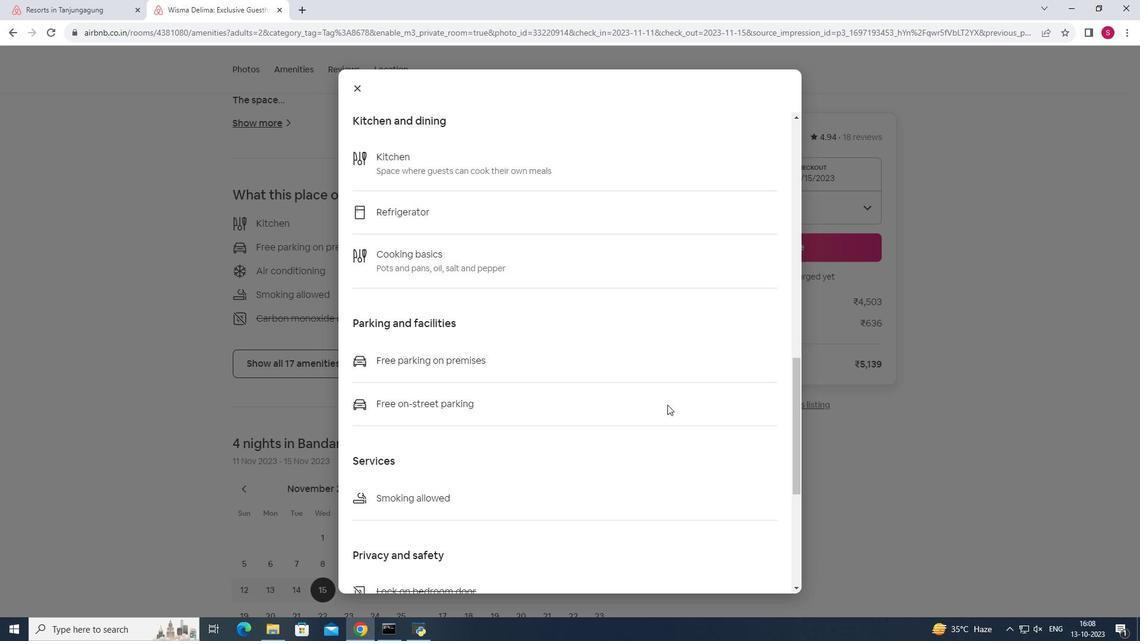 
Action: Mouse moved to (668, 405)
Screenshot: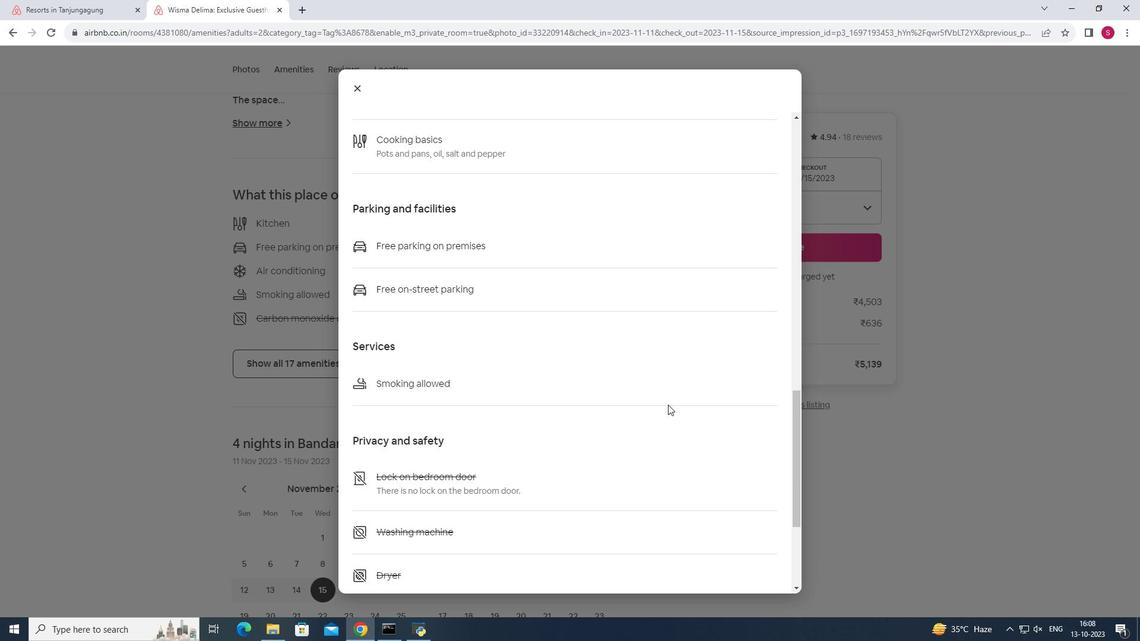 
Action: Mouse scrolled (668, 404) with delta (0, 0)
Screenshot: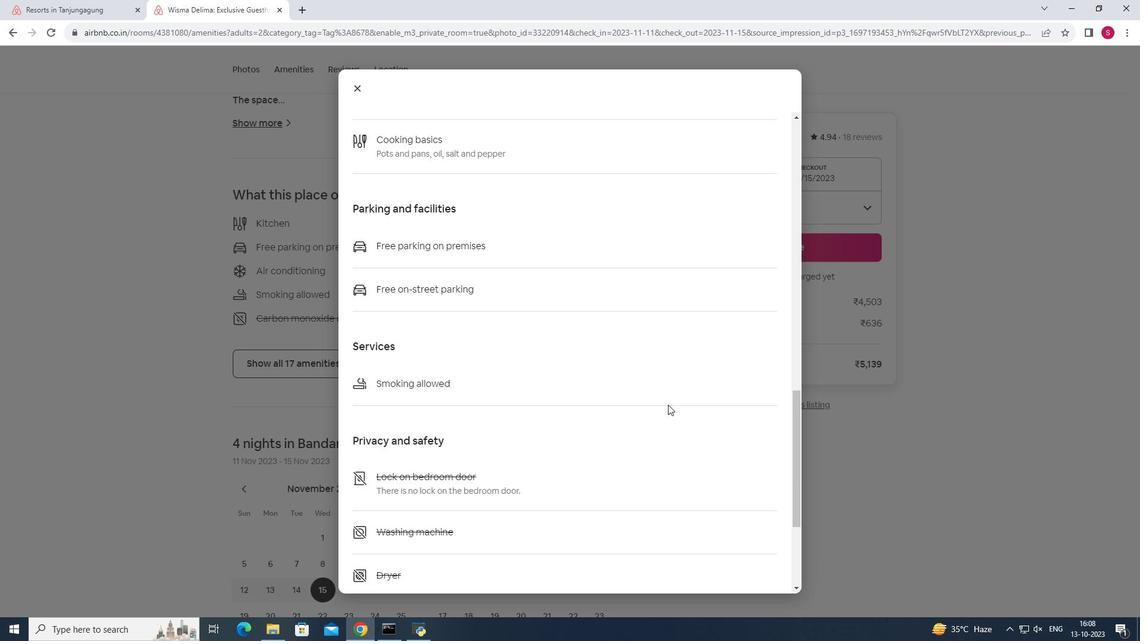 
Action: Mouse scrolled (668, 404) with delta (0, 0)
Screenshot: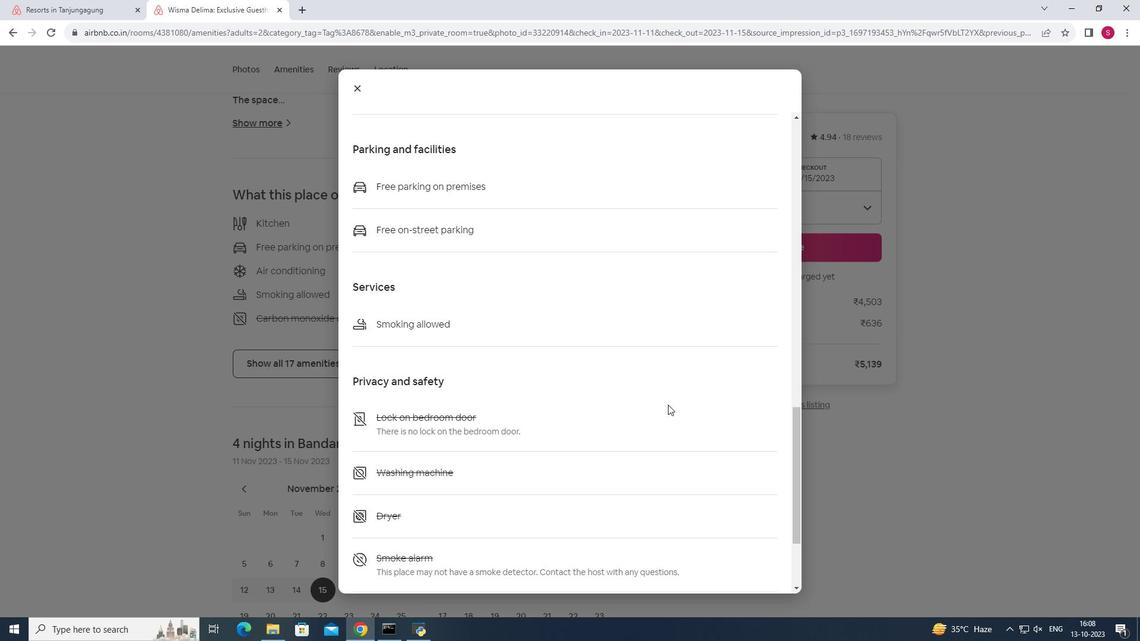 
Action: Mouse scrolled (668, 404) with delta (0, 0)
Screenshot: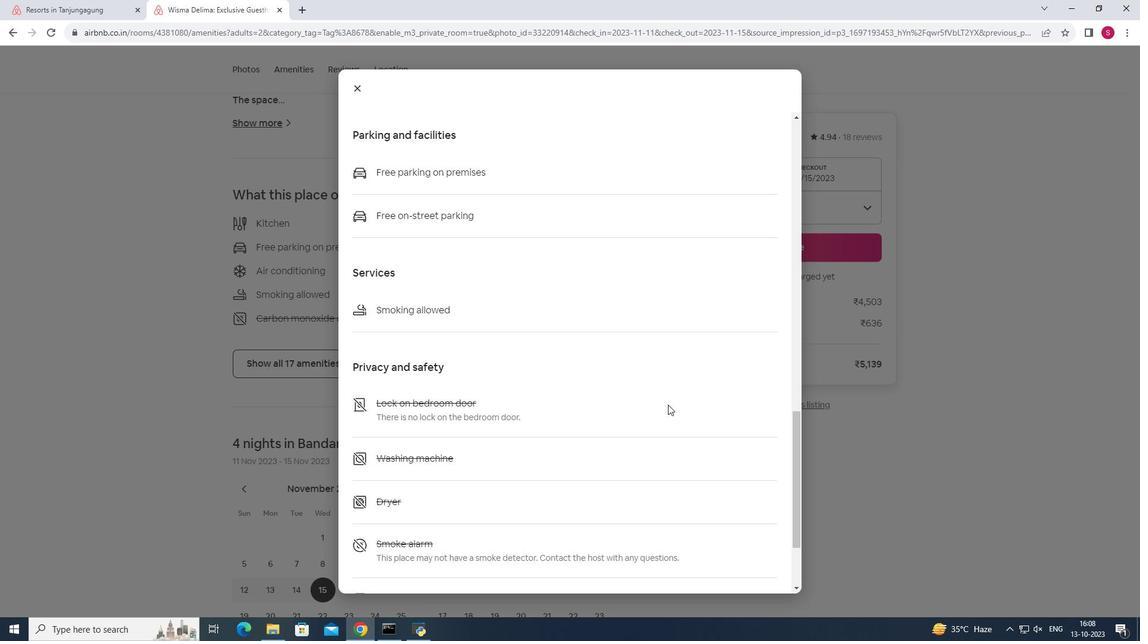 
Action: Mouse scrolled (668, 404) with delta (0, 0)
Screenshot: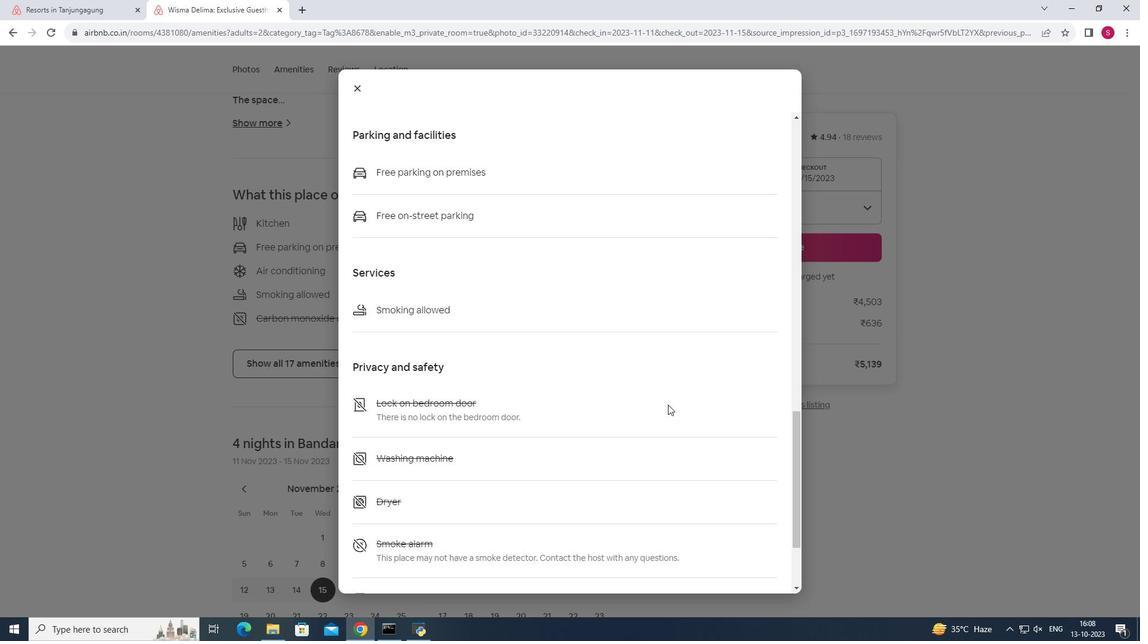 
Action: Mouse scrolled (668, 404) with delta (0, 0)
Screenshot: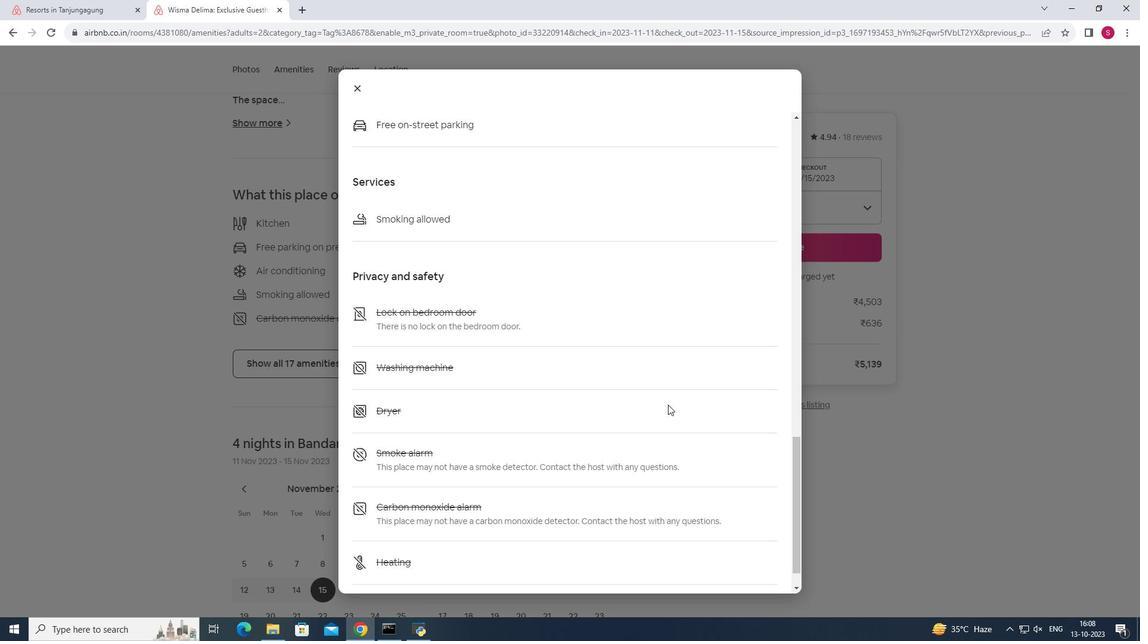 
Action: Mouse moved to (360, 93)
Screenshot: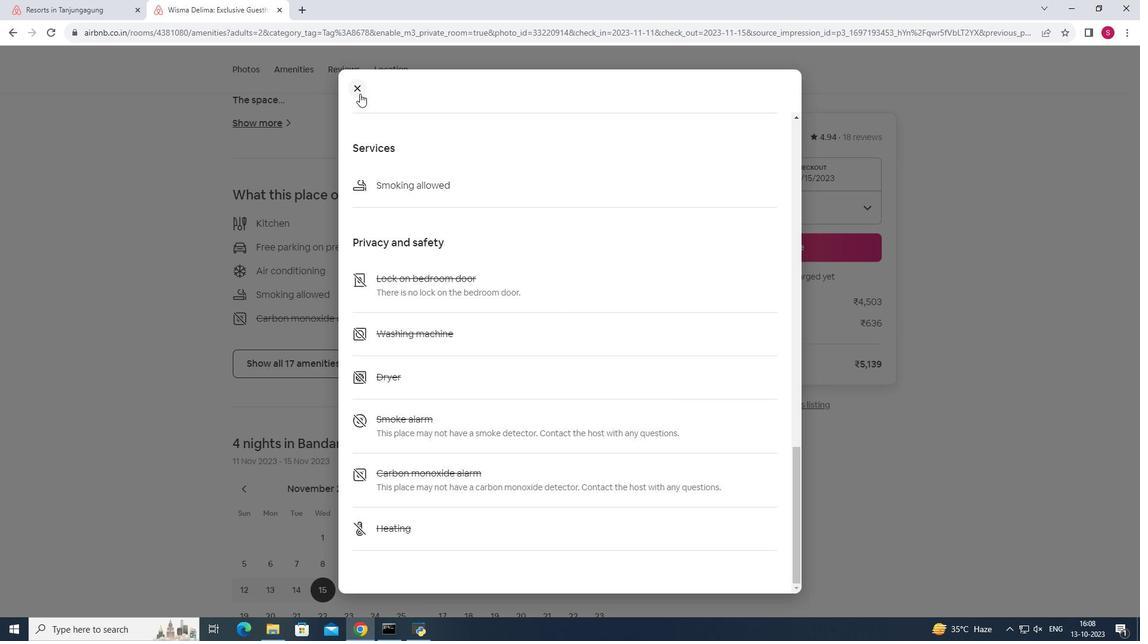 
Action: Mouse pressed left at (360, 93)
Screenshot: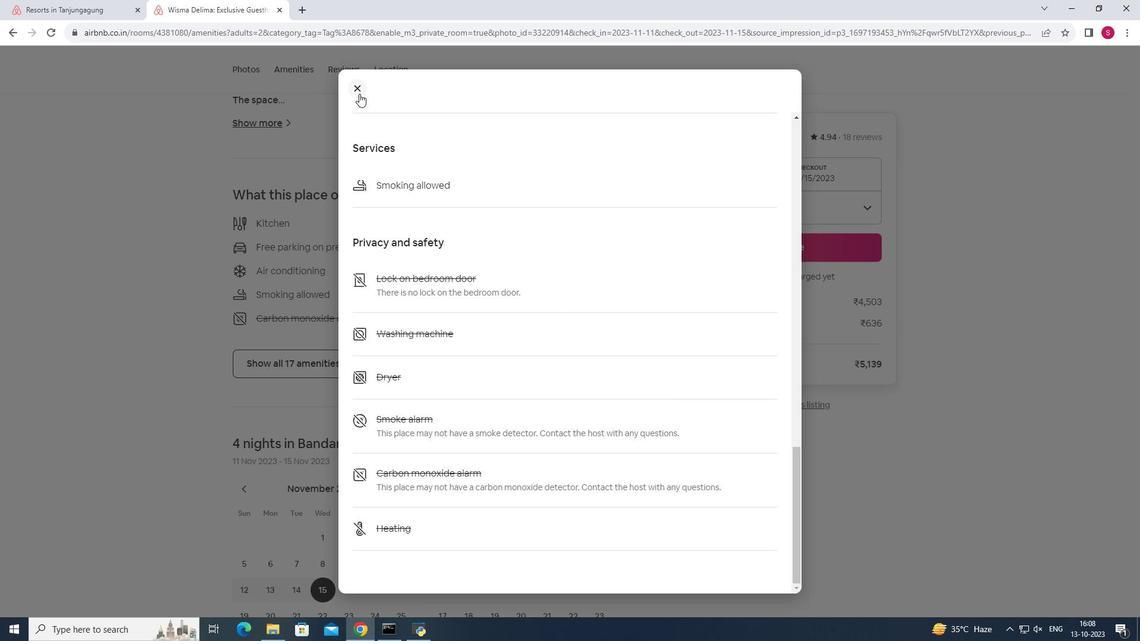 
Action: Mouse moved to (942, 446)
Screenshot: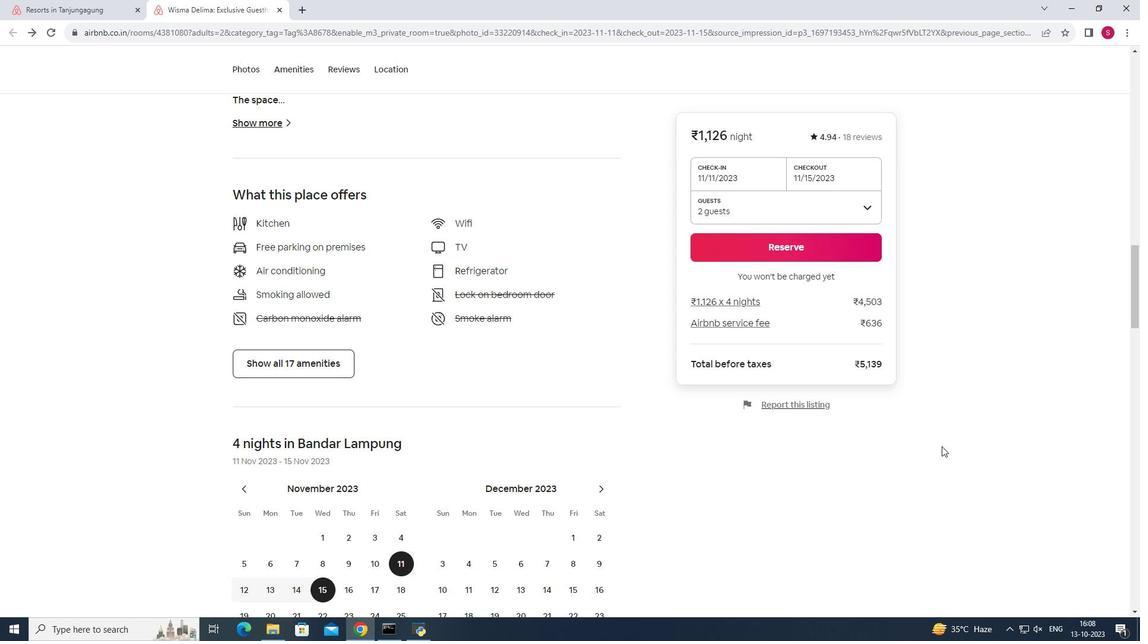 
Action: Mouse scrolled (942, 446) with delta (0, 0)
Screenshot: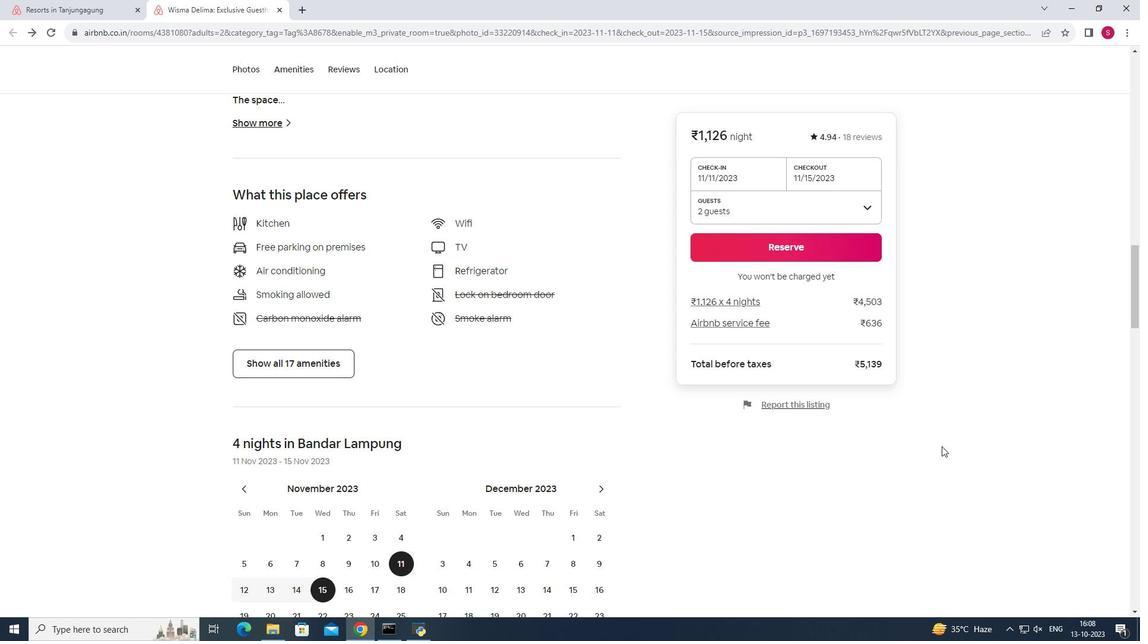
Action: Mouse scrolled (942, 446) with delta (0, 0)
Screenshot: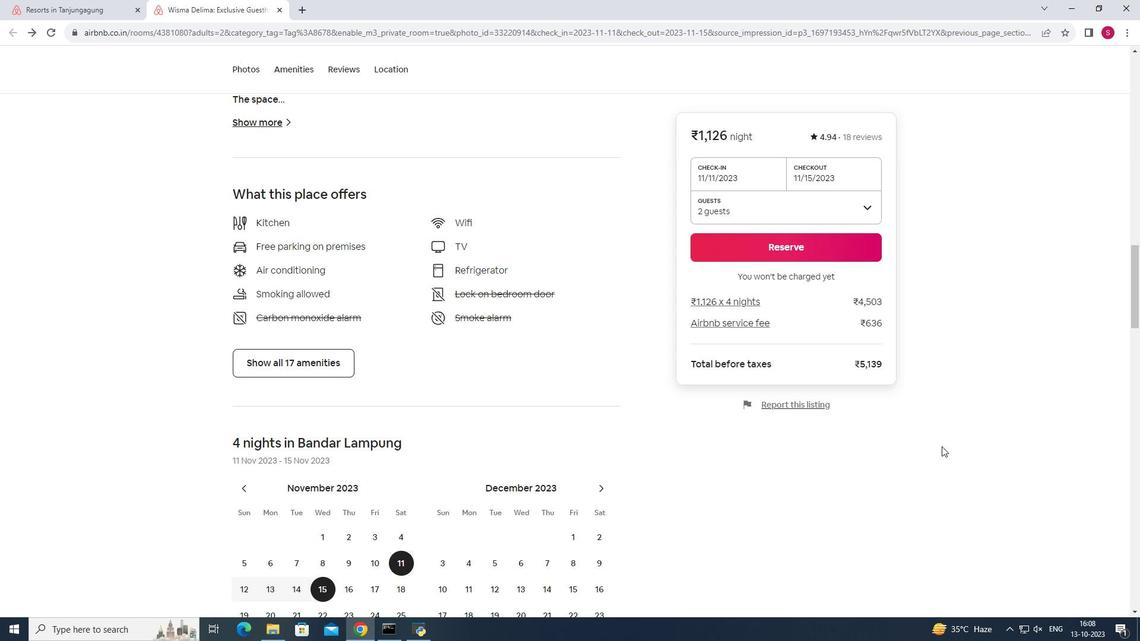
Action: Mouse scrolled (942, 446) with delta (0, 0)
Screenshot: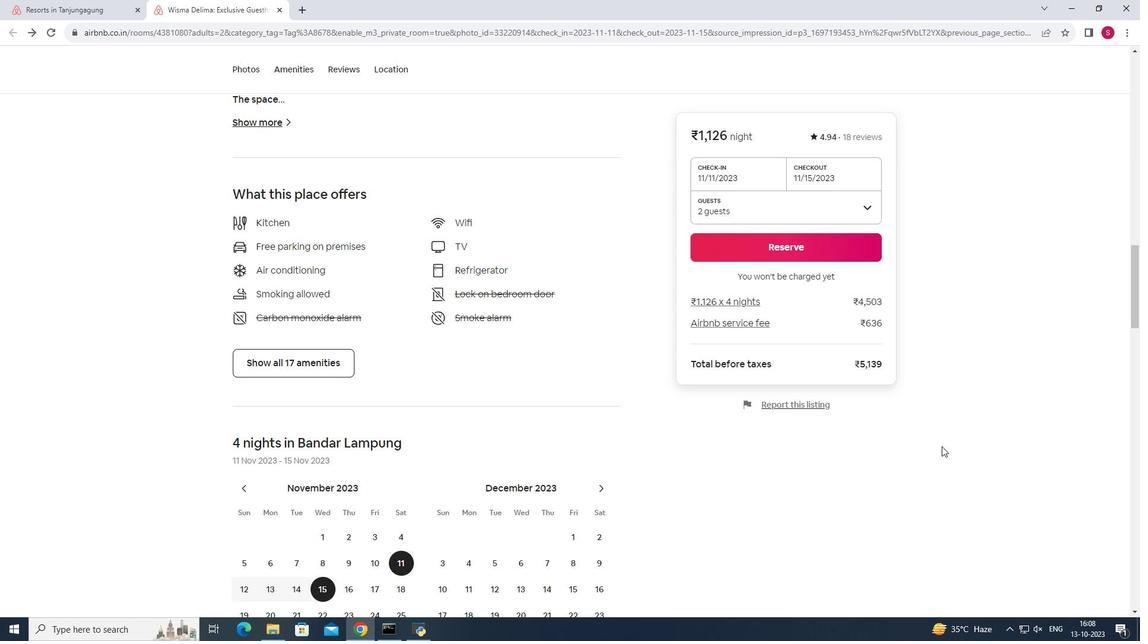 
Action: Mouse scrolled (942, 446) with delta (0, 0)
Screenshot: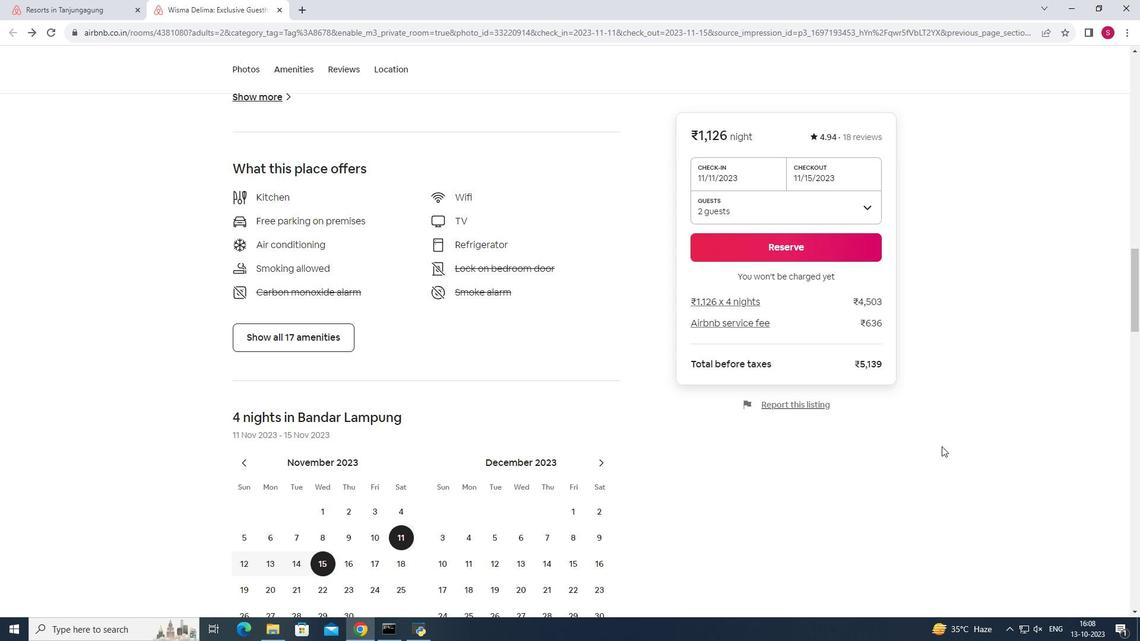 
Action: Mouse scrolled (942, 446) with delta (0, 0)
Screenshot: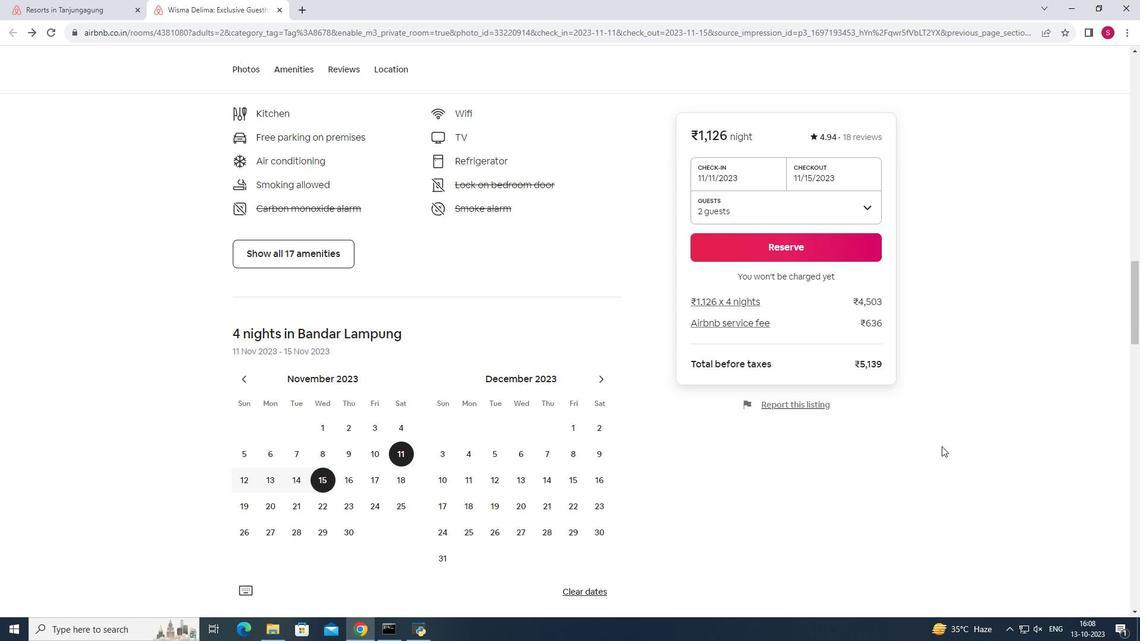 
Action: Mouse scrolled (942, 446) with delta (0, 0)
Screenshot: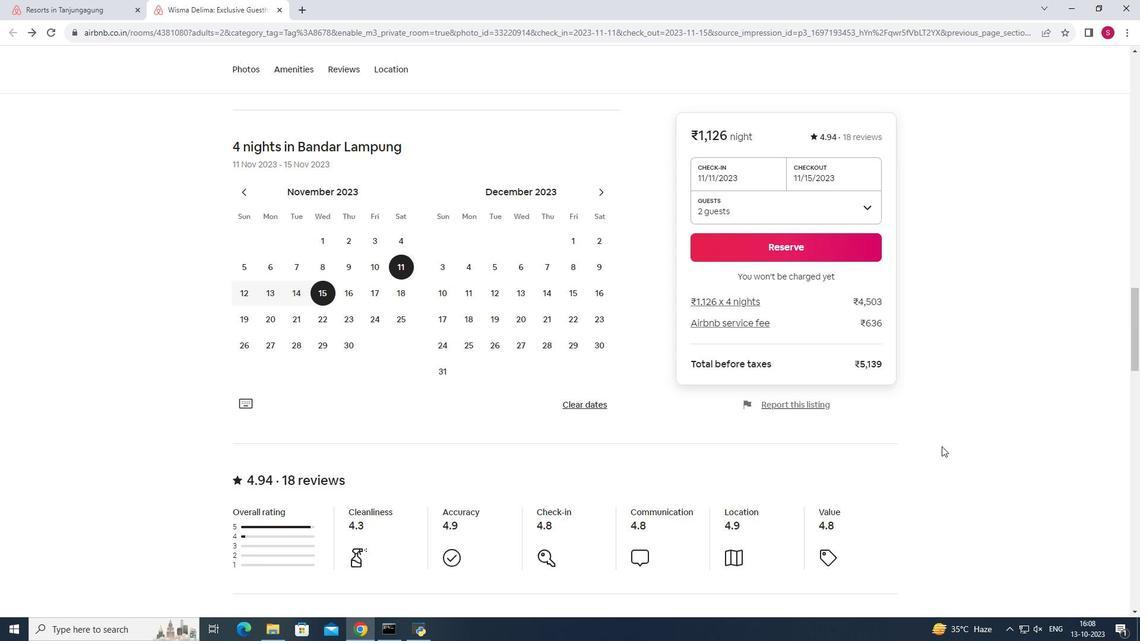 
Action: Mouse scrolled (942, 446) with delta (0, 0)
Screenshot: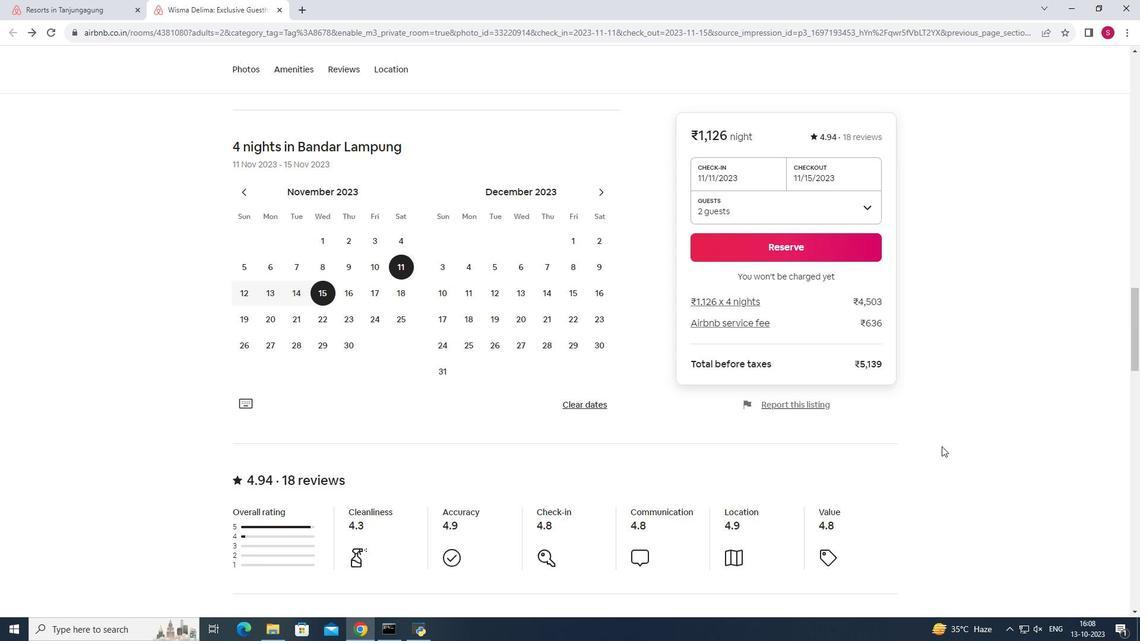 
Action: Mouse scrolled (942, 446) with delta (0, 0)
Screenshot: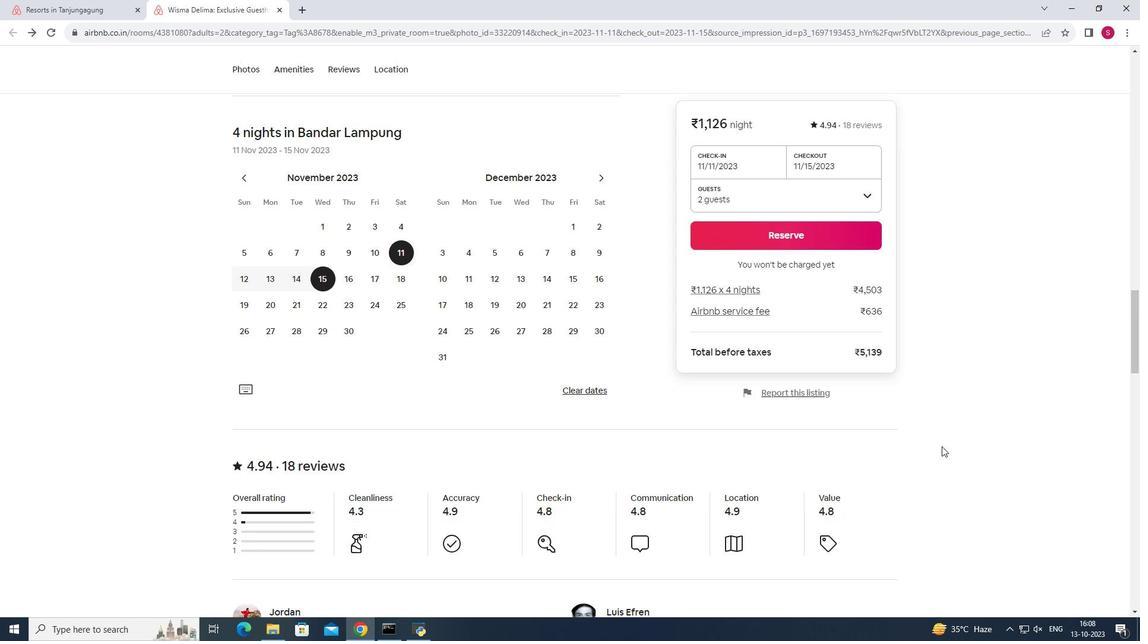 
Action: Mouse scrolled (942, 446) with delta (0, 0)
Screenshot: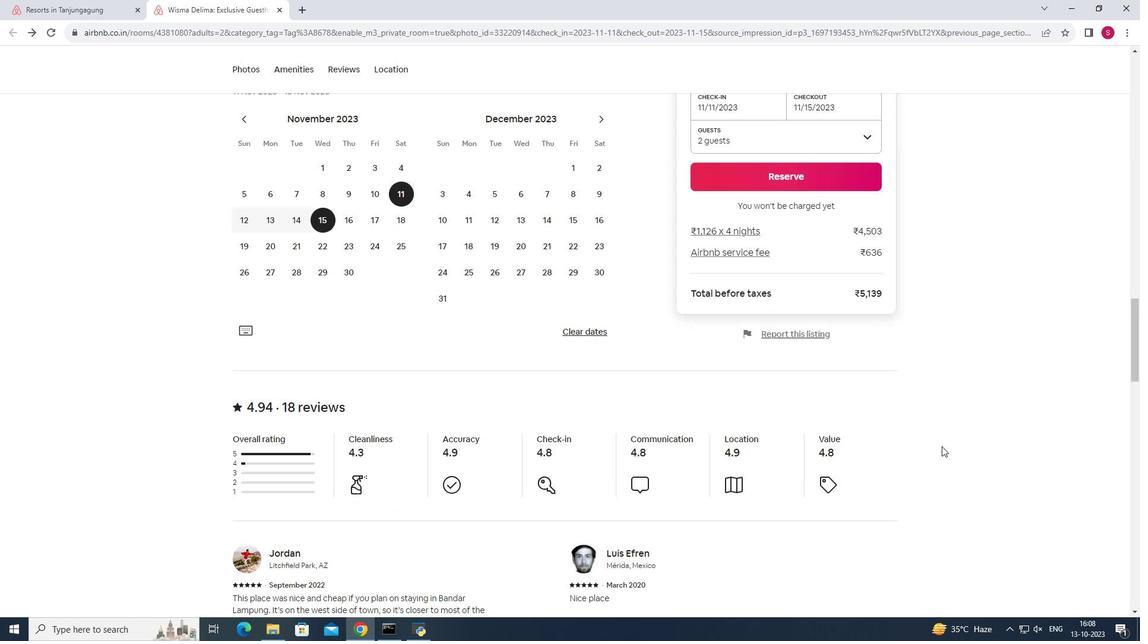
Action: Mouse scrolled (942, 446) with delta (0, 0)
Screenshot: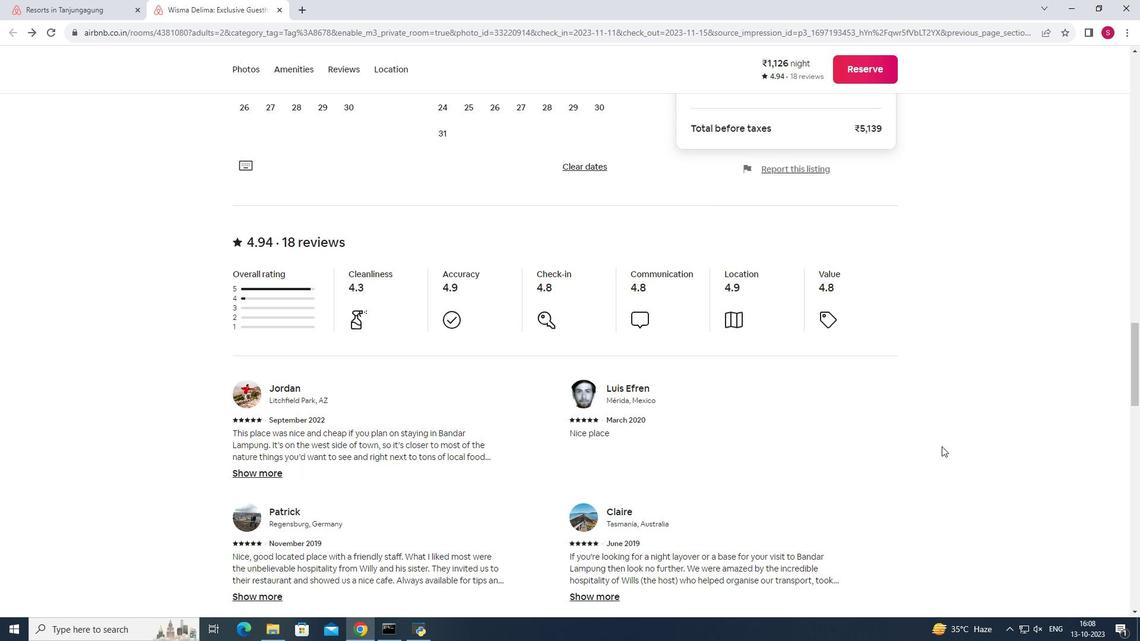 
Action: Mouse scrolled (942, 446) with delta (0, 0)
Screenshot: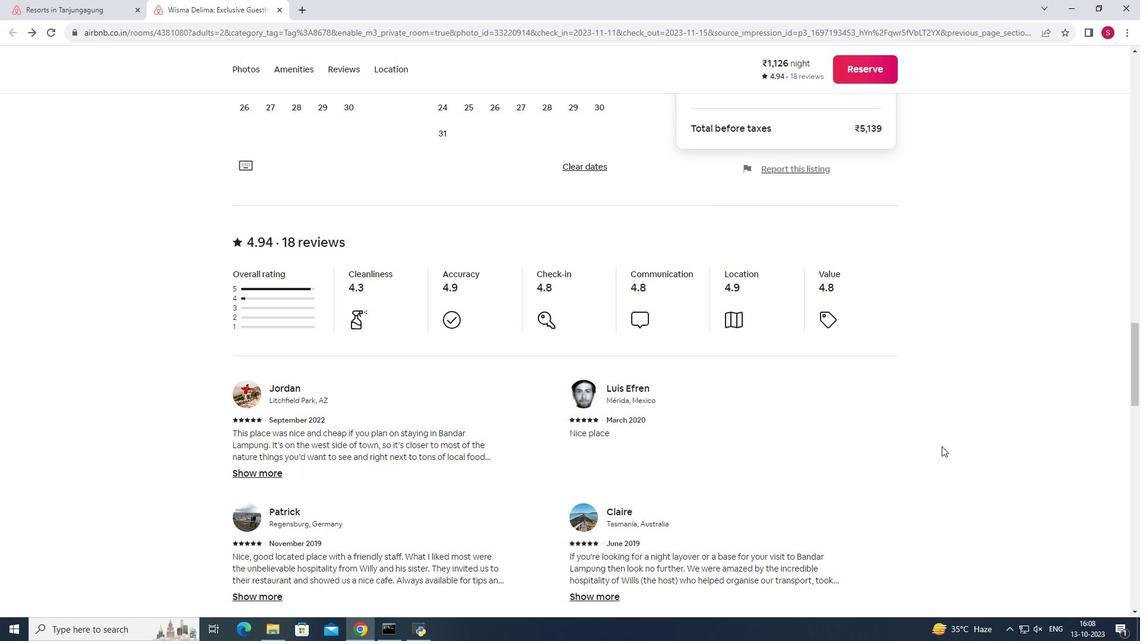 
Action: Mouse scrolled (942, 446) with delta (0, 0)
Screenshot: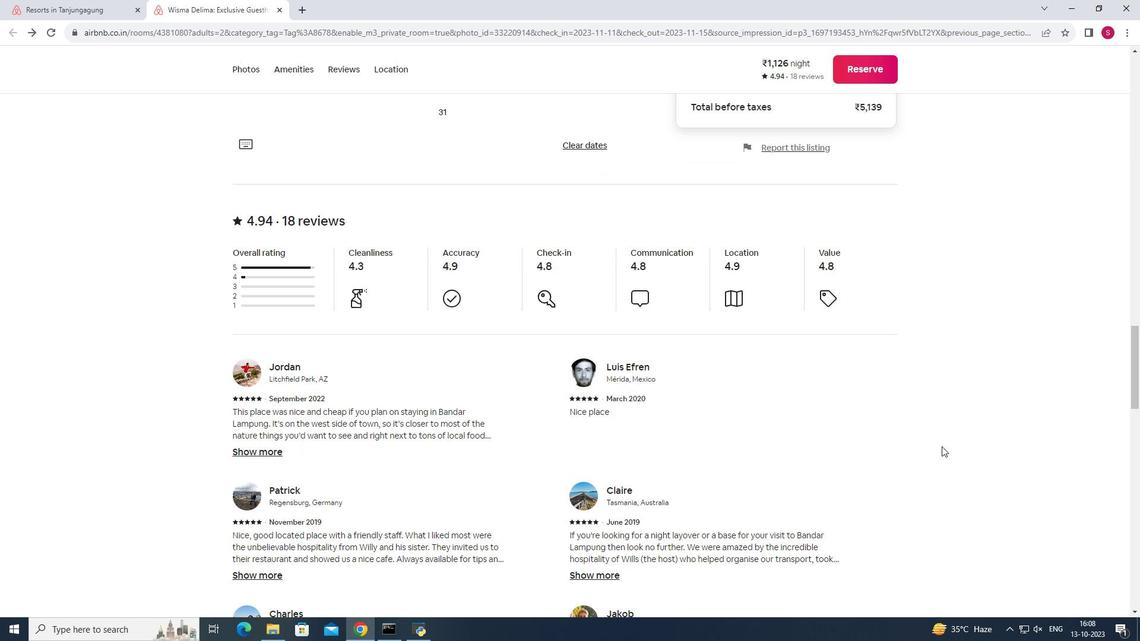 
Action: Mouse scrolled (942, 446) with delta (0, 0)
Screenshot: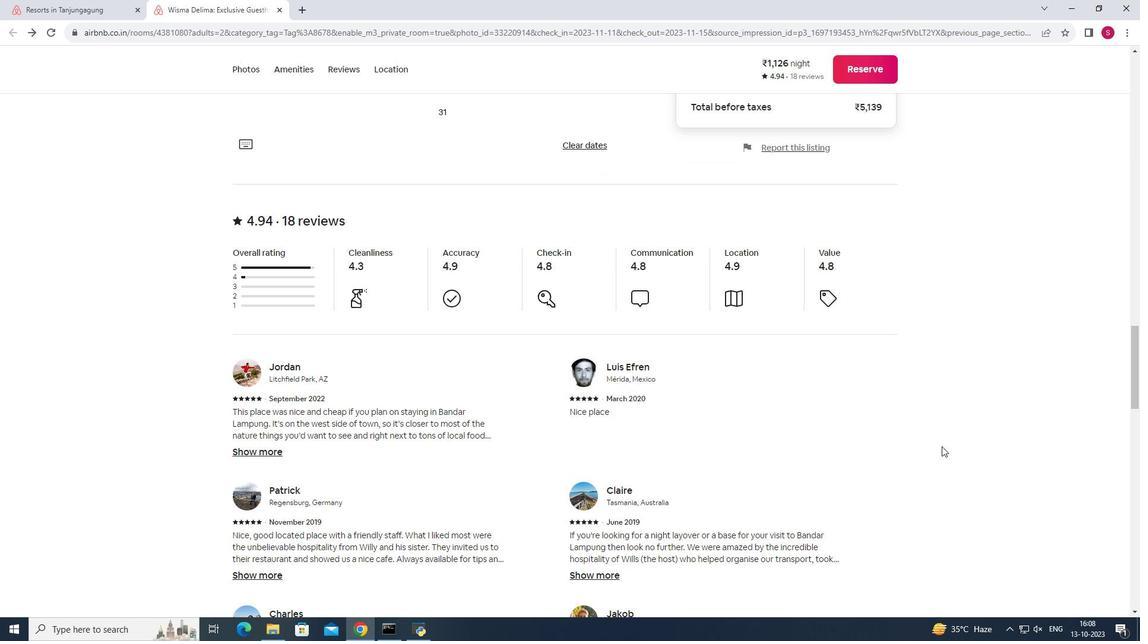 
Action: Mouse moved to (325, 508)
Screenshot: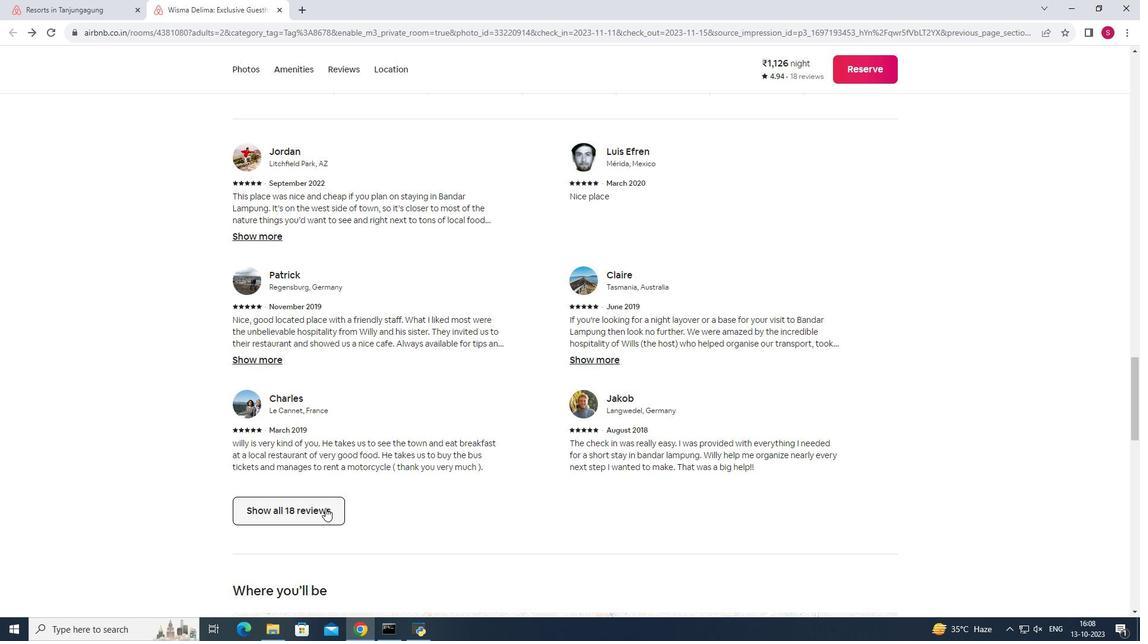 
Action: Mouse pressed left at (325, 508)
Screenshot: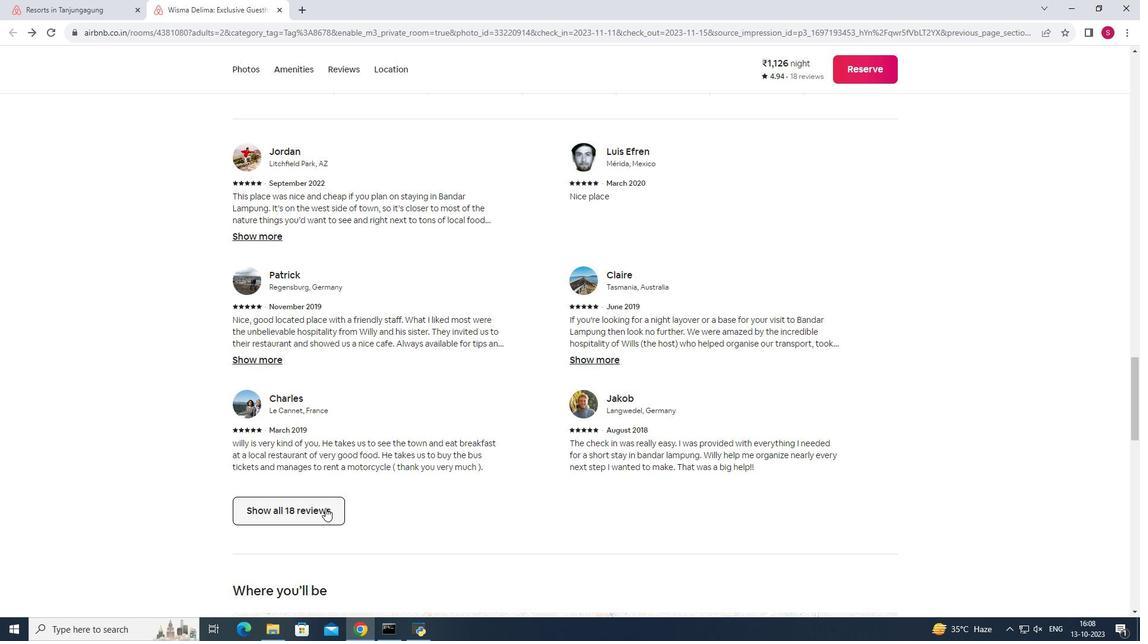 
Action: Mouse moved to (839, 494)
Screenshot: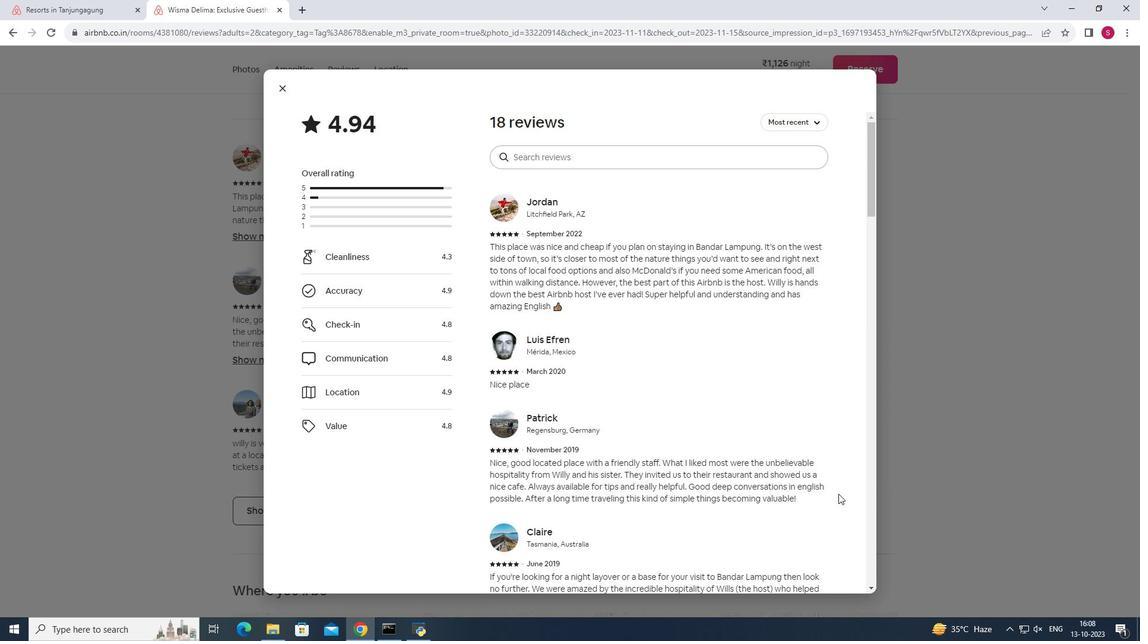 
Action: Mouse scrolled (839, 494) with delta (0, 0)
Screenshot: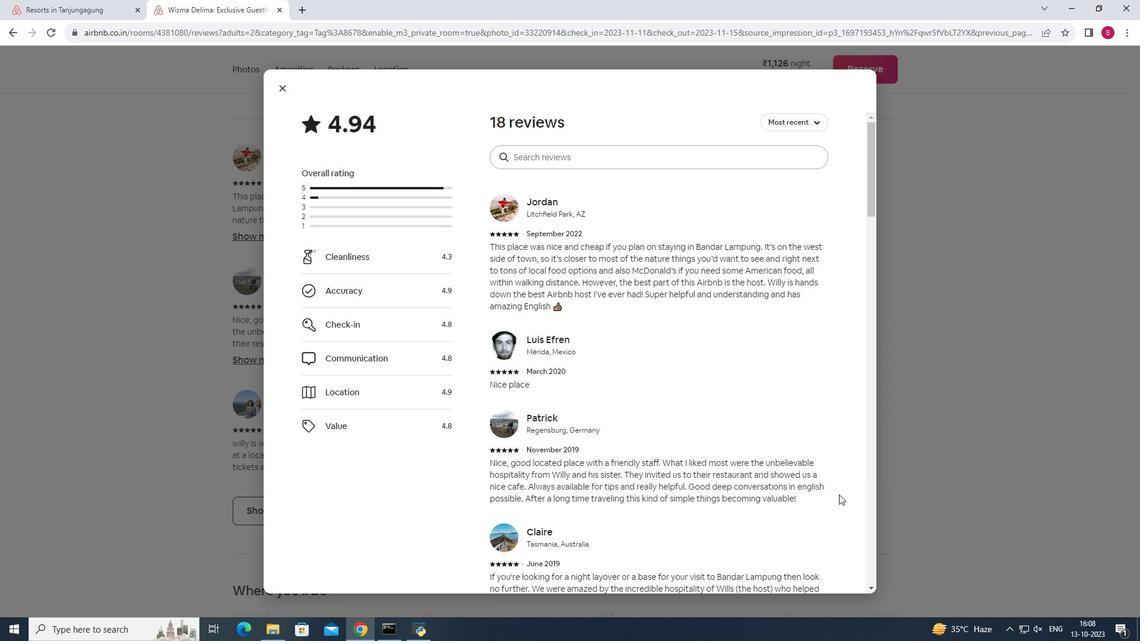 
Action: Mouse scrolled (839, 494) with delta (0, 0)
Screenshot: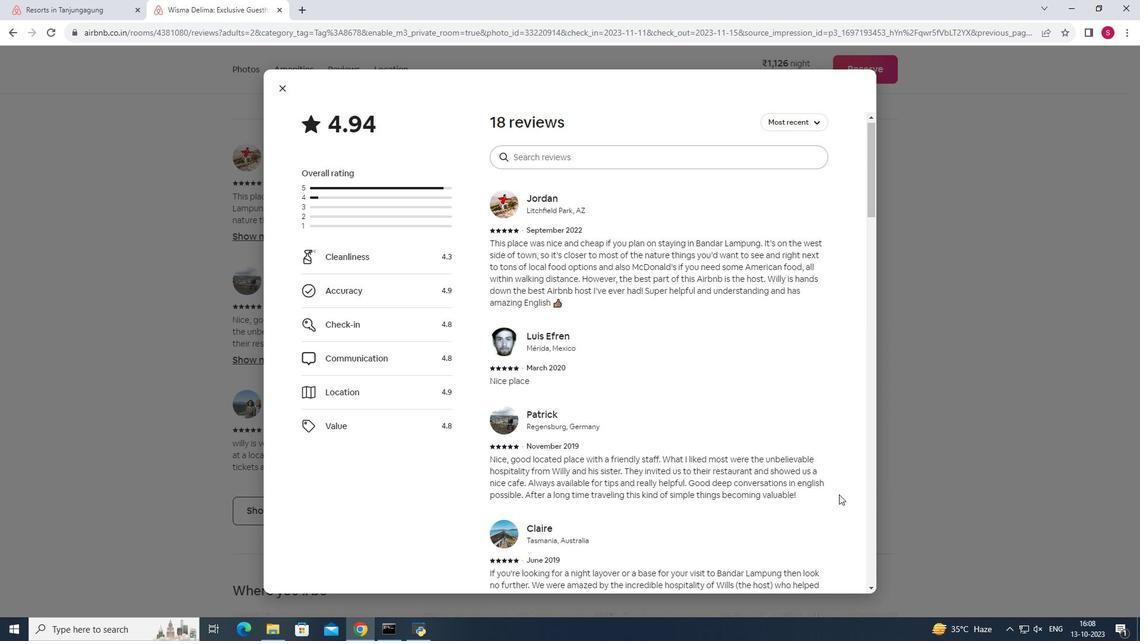 
Action: Mouse scrolled (839, 494) with delta (0, 0)
Screenshot: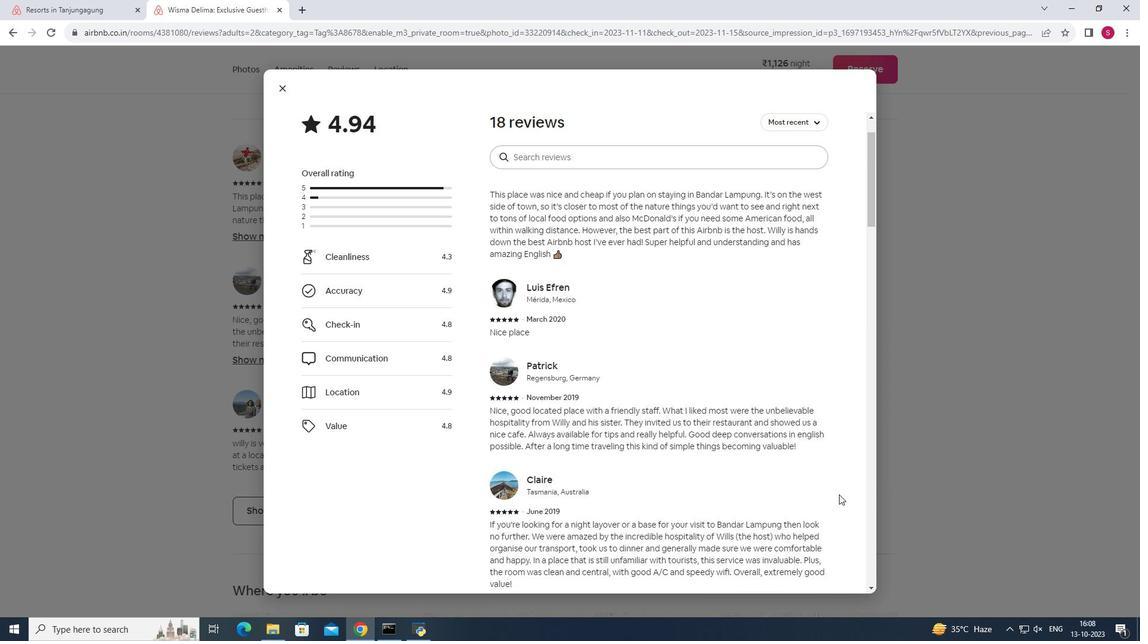 
Action: Mouse scrolled (839, 494) with delta (0, 0)
Screenshot: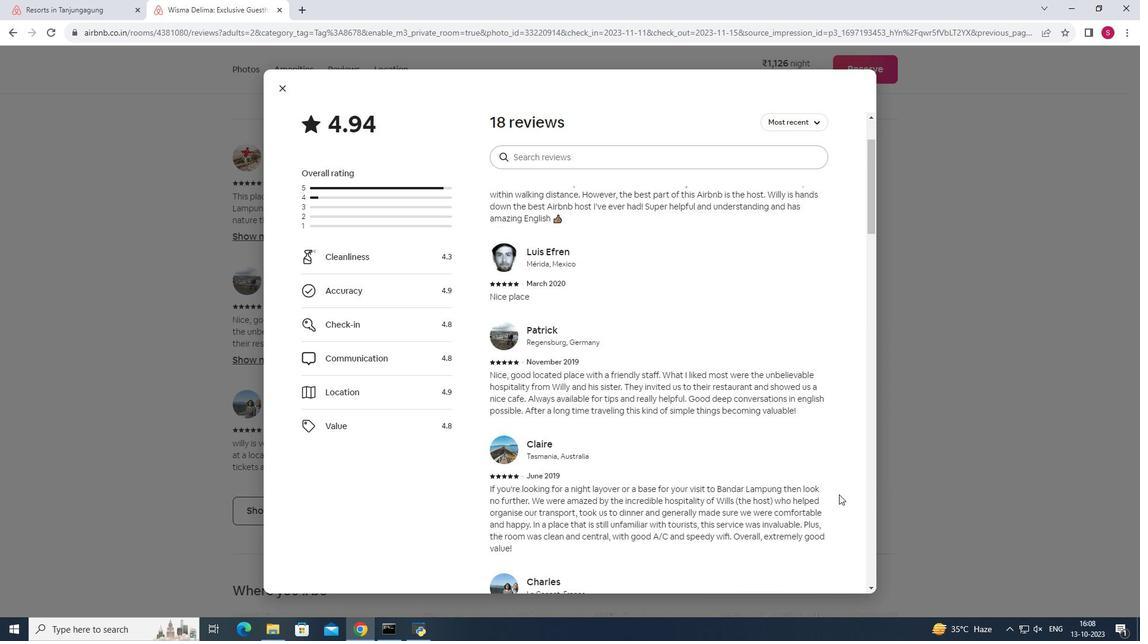 
Action: Mouse scrolled (839, 494) with delta (0, 0)
Screenshot: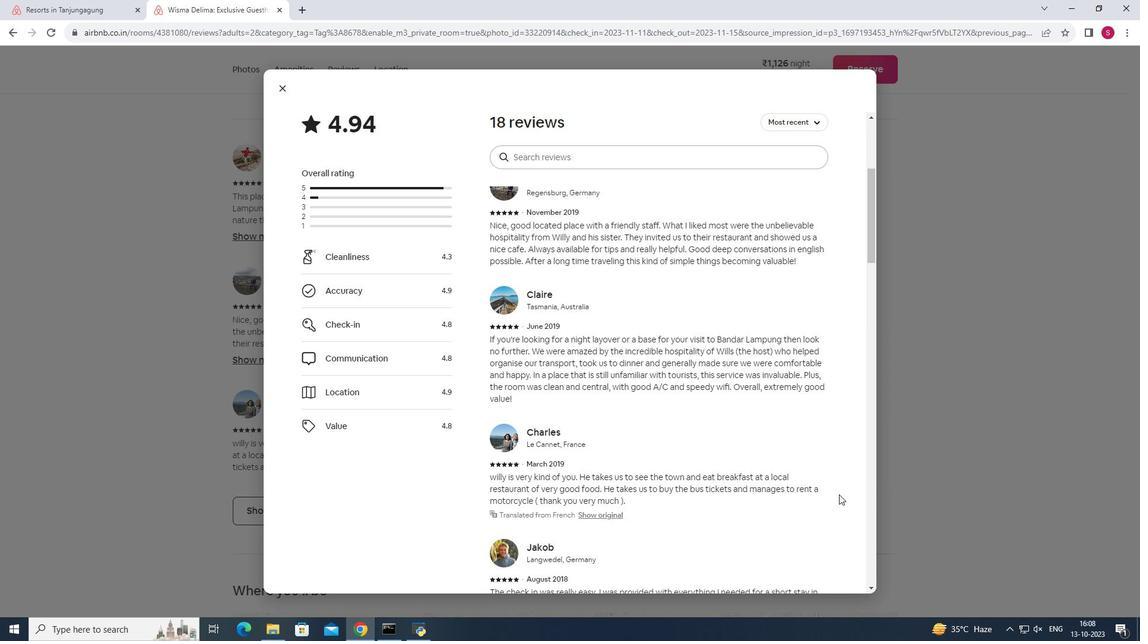 
Action: Mouse scrolled (839, 494) with delta (0, 0)
Screenshot: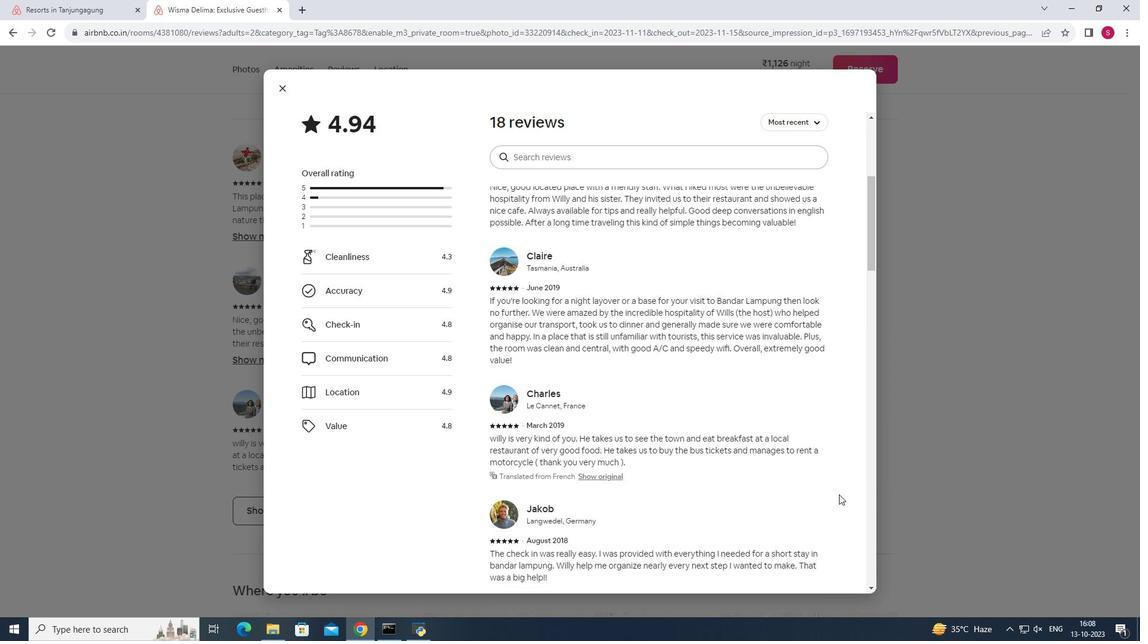 
Action: Mouse scrolled (839, 494) with delta (0, 0)
Screenshot: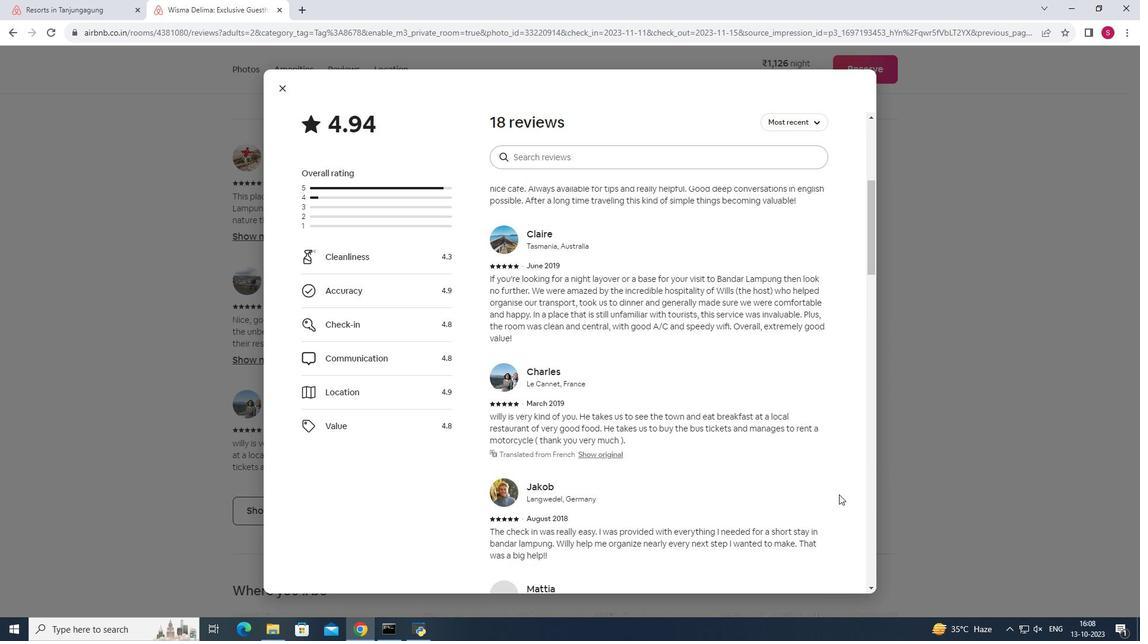 
Action: Mouse scrolled (839, 494) with delta (0, 0)
Screenshot: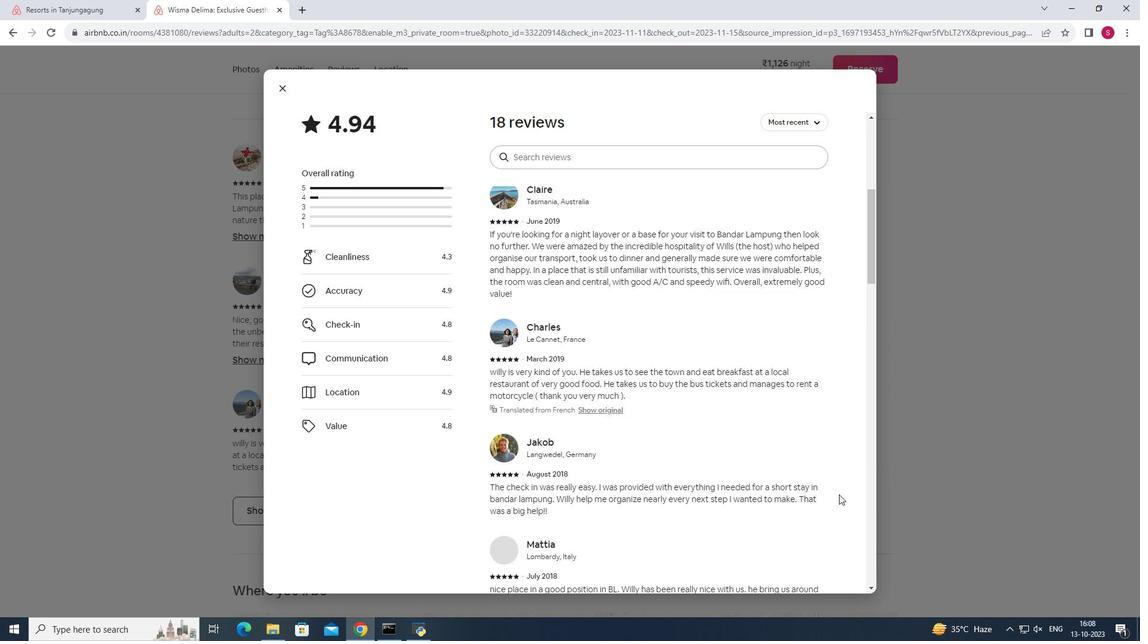 
Action: Mouse scrolled (839, 494) with delta (0, 0)
Screenshot: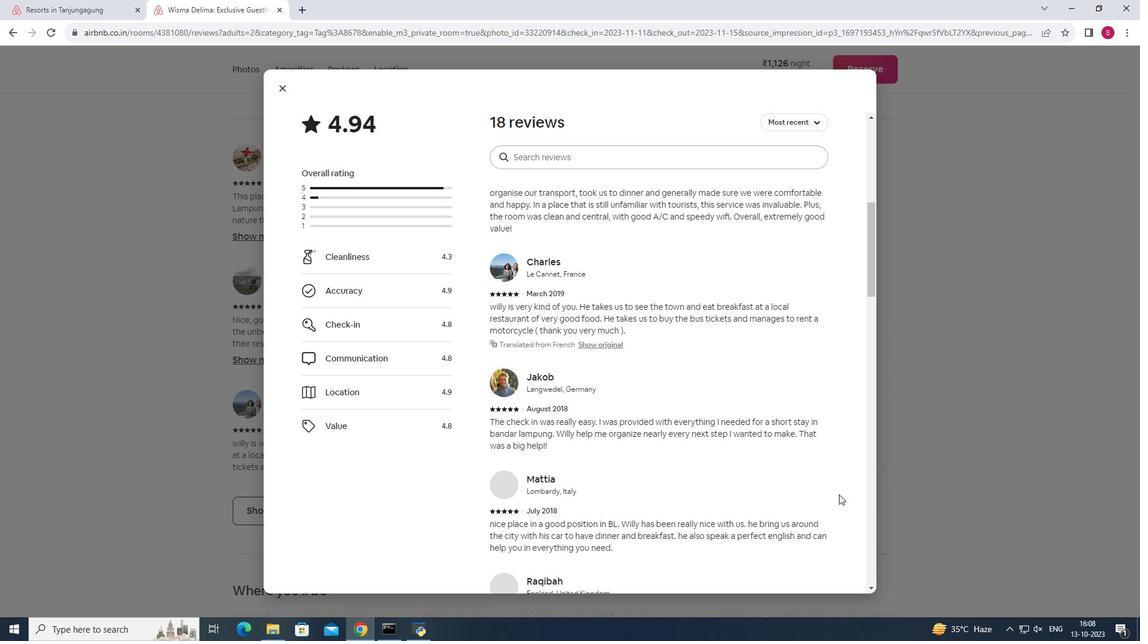 
Action: Mouse scrolled (839, 494) with delta (0, 0)
Screenshot: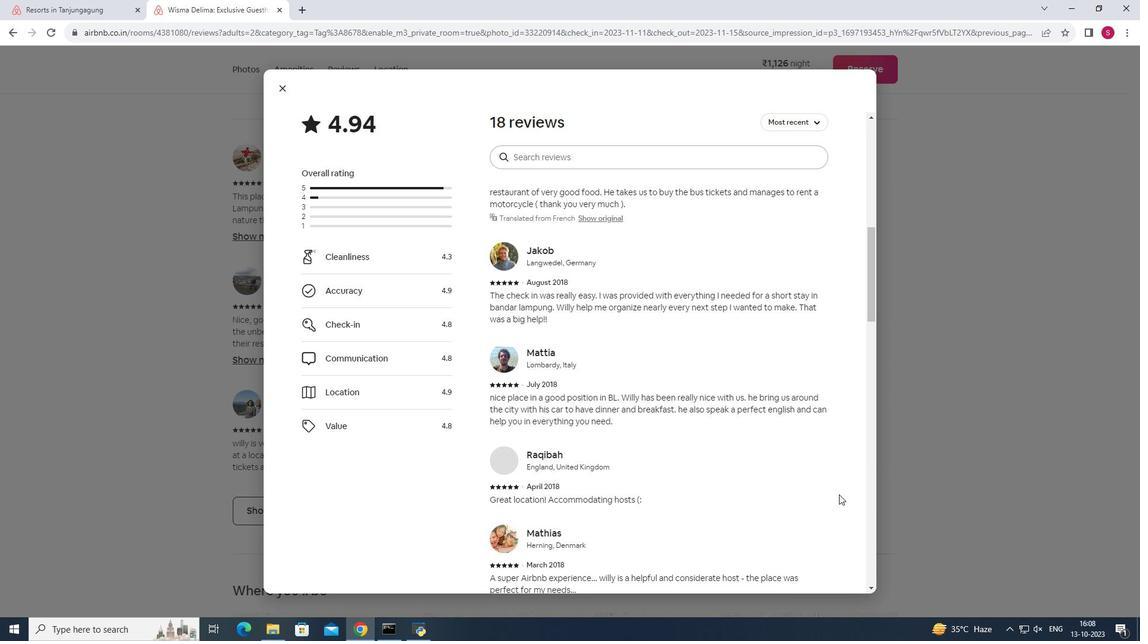 
Action: Mouse scrolled (839, 494) with delta (0, 0)
Screenshot: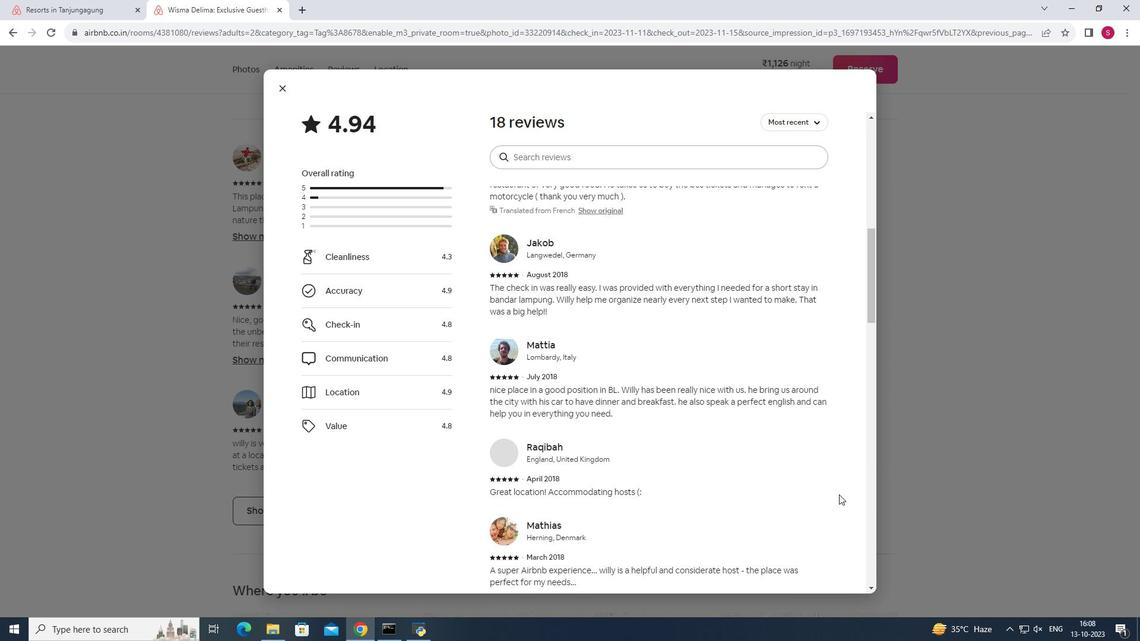 
Action: Mouse scrolled (839, 494) with delta (0, 0)
Screenshot: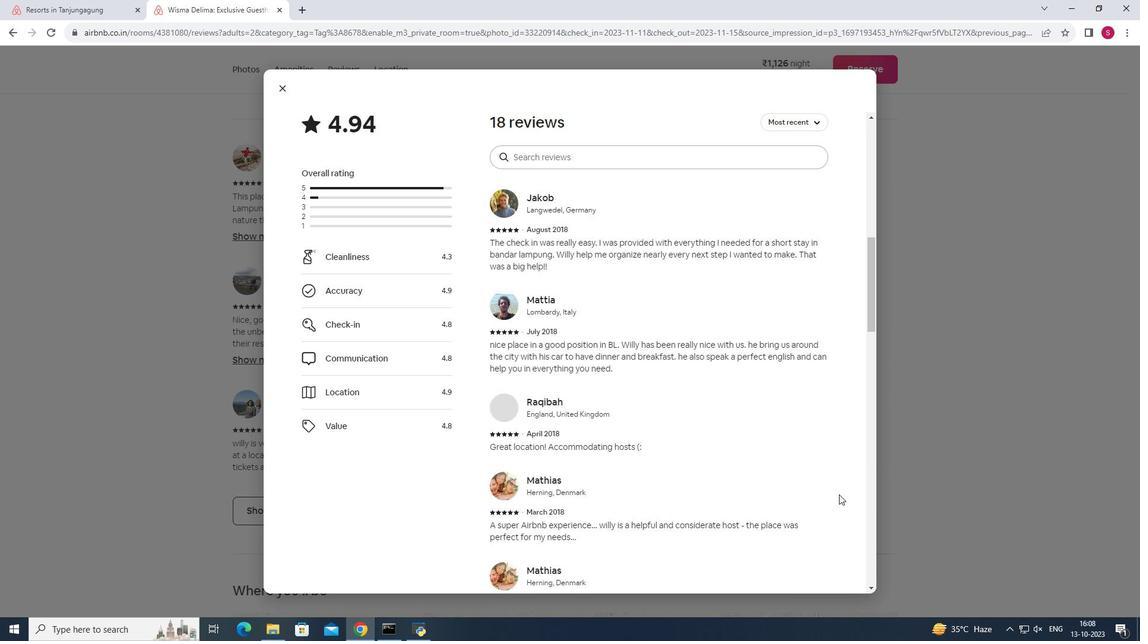 
Action: Mouse scrolled (839, 494) with delta (0, 0)
Screenshot: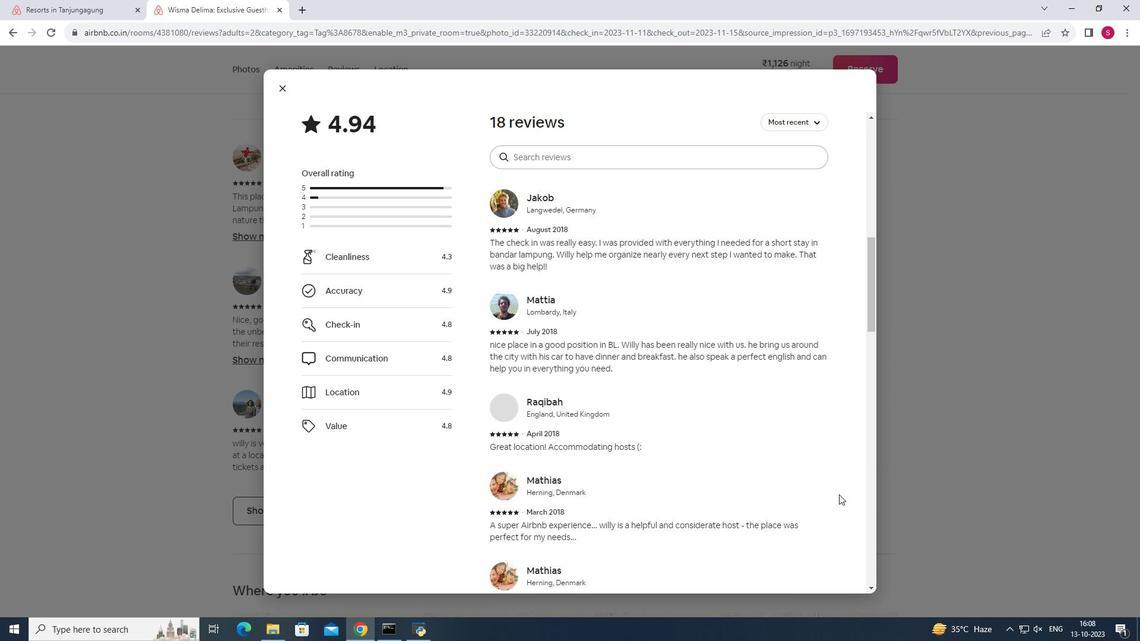 
Action: Mouse scrolled (839, 494) with delta (0, 0)
Screenshot: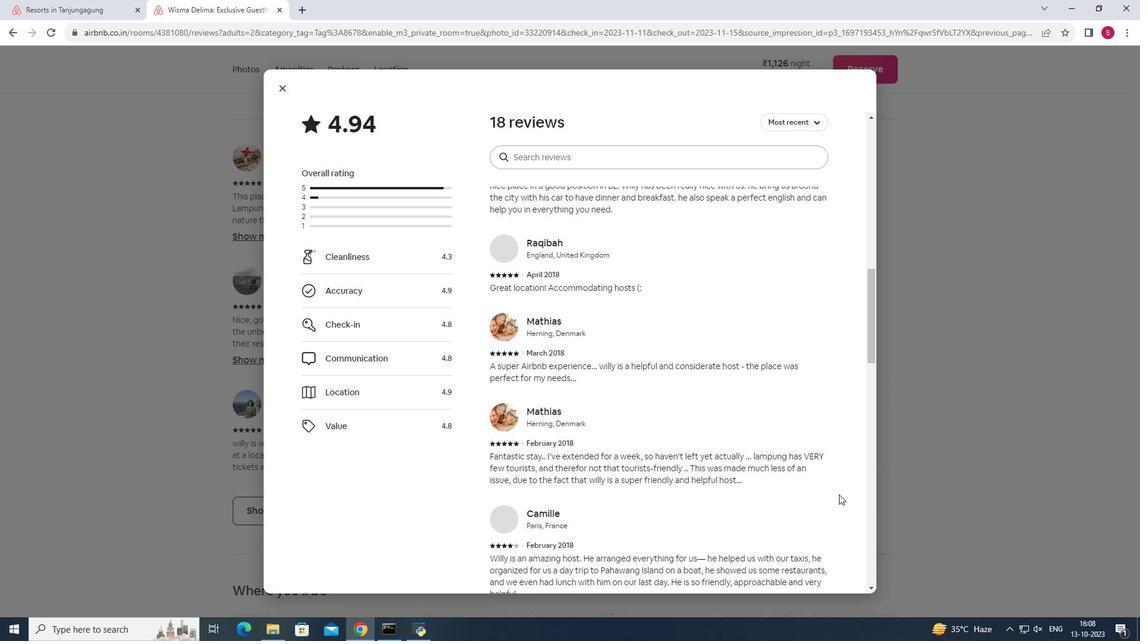 
Action: Mouse scrolled (839, 494) with delta (0, 0)
Screenshot: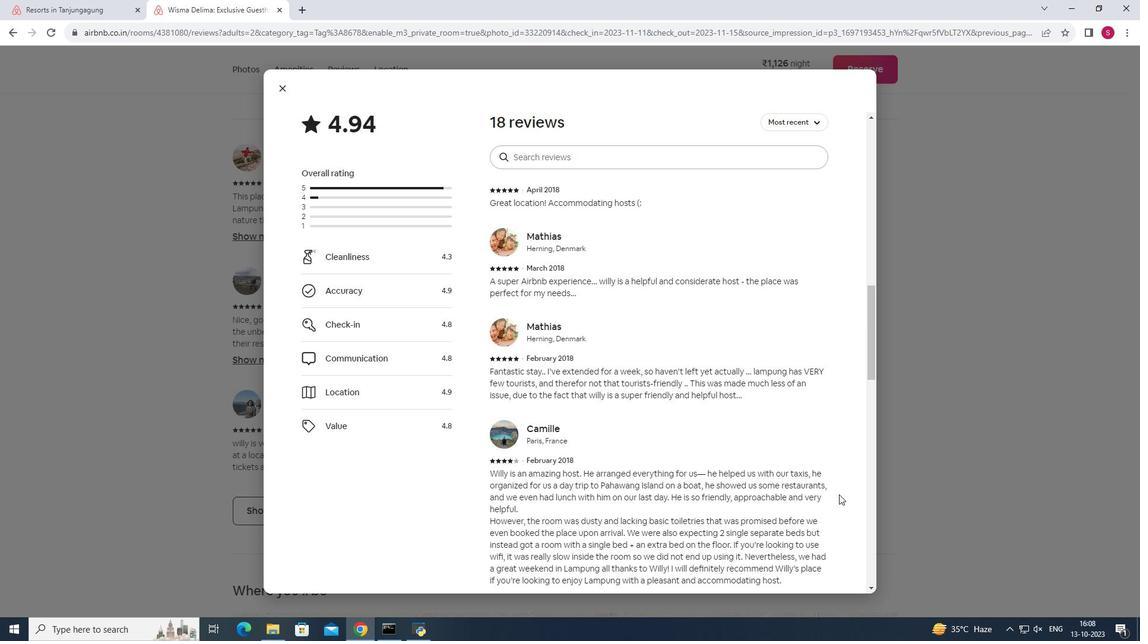 
Action: Mouse scrolled (839, 494) with delta (0, 0)
Screenshot: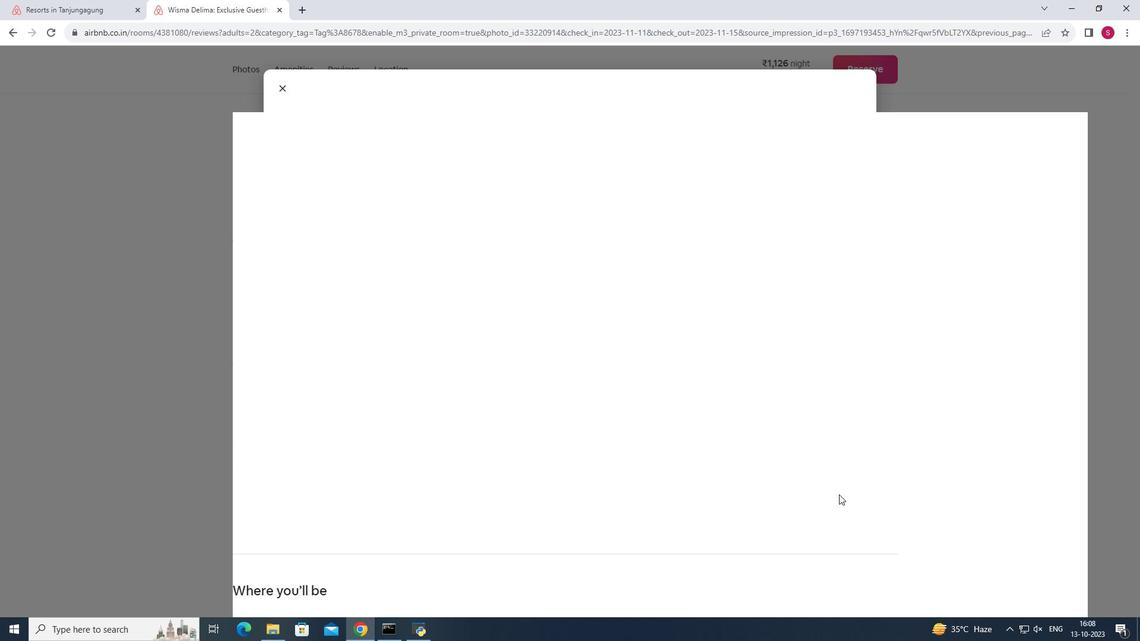 
Action: Mouse scrolled (839, 494) with delta (0, 0)
Screenshot: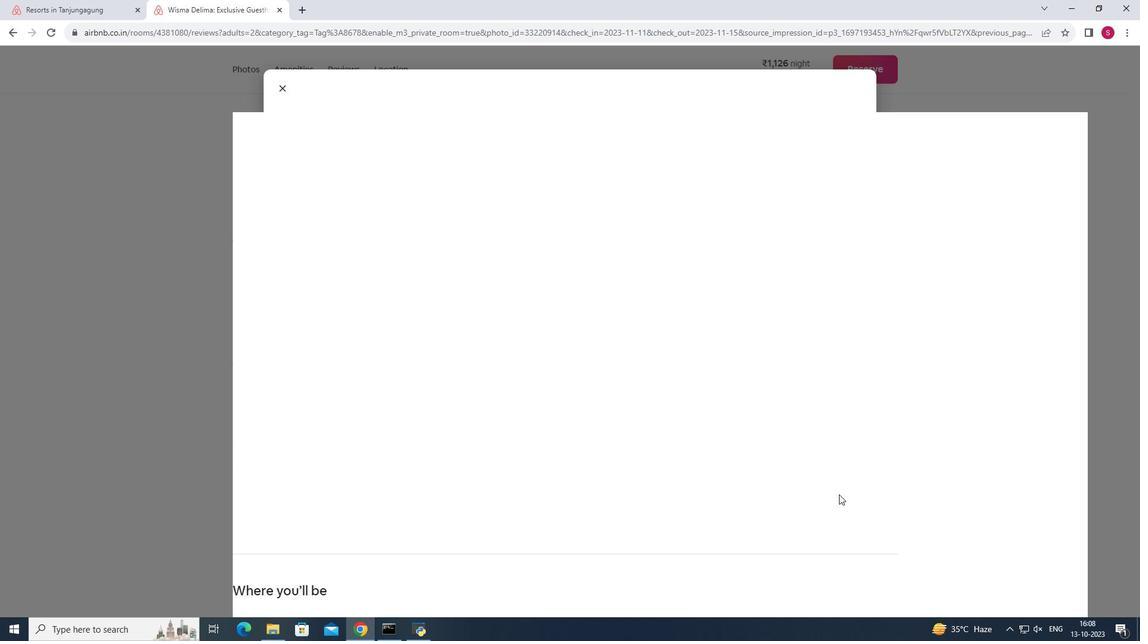 
Action: Mouse scrolled (839, 494) with delta (0, 0)
Screenshot: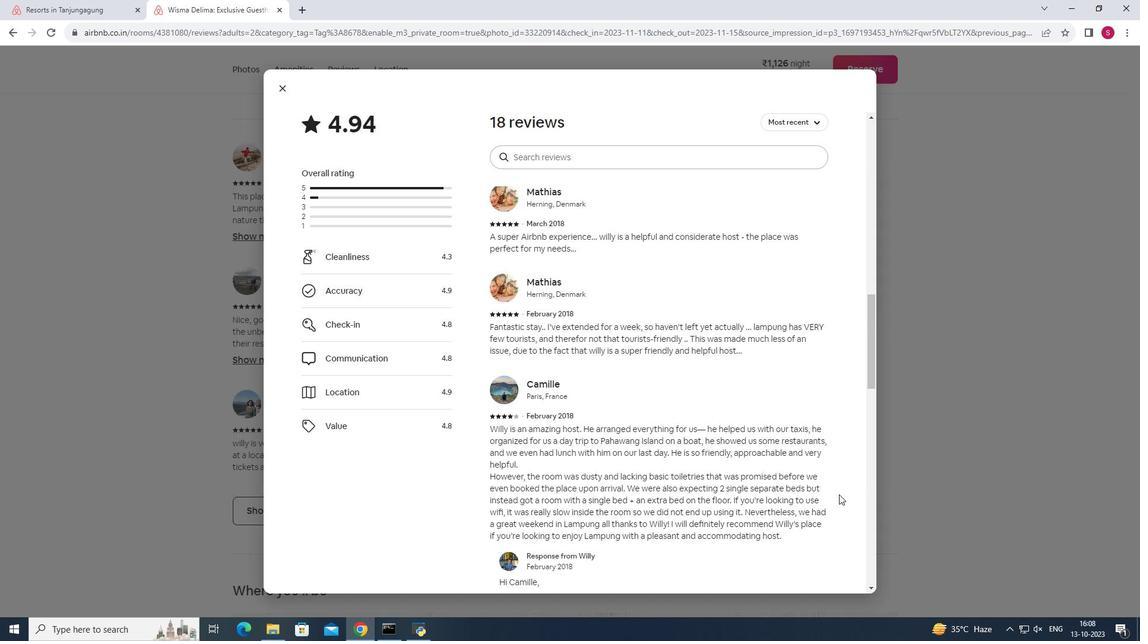 
Action: Mouse scrolled (839, 494) with delta (0, 0)
Screenshot: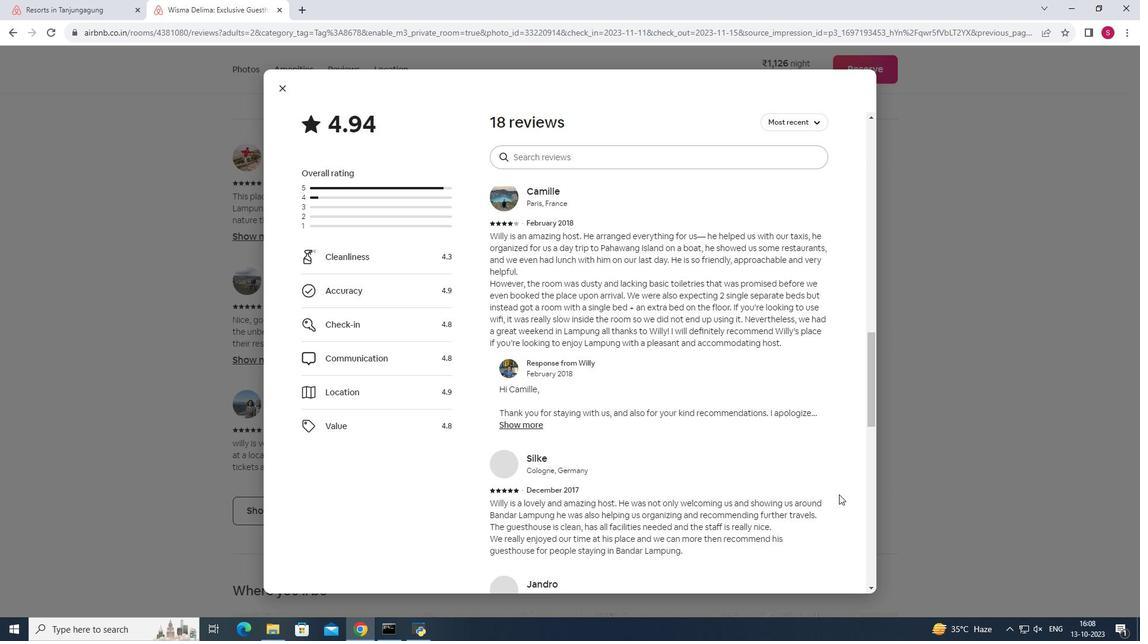
Action: Mouse scrolled (839, 494) with delta (0, 0)
Screenshot: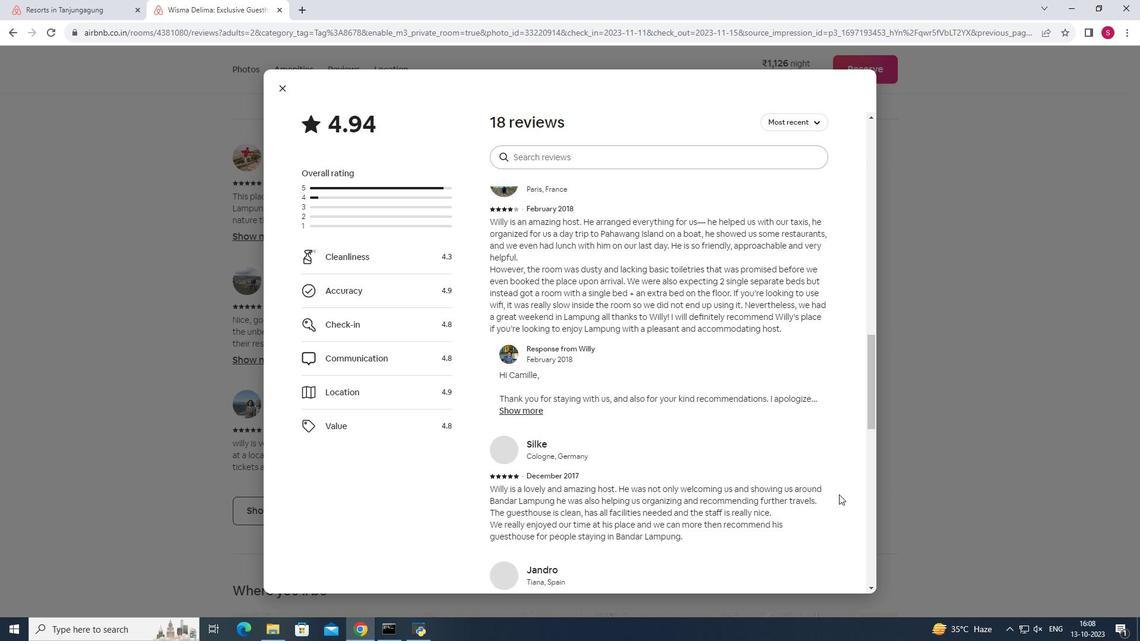 
Action: Mouse scrolled (839, 494) with delta (0, 0)
Screenshot: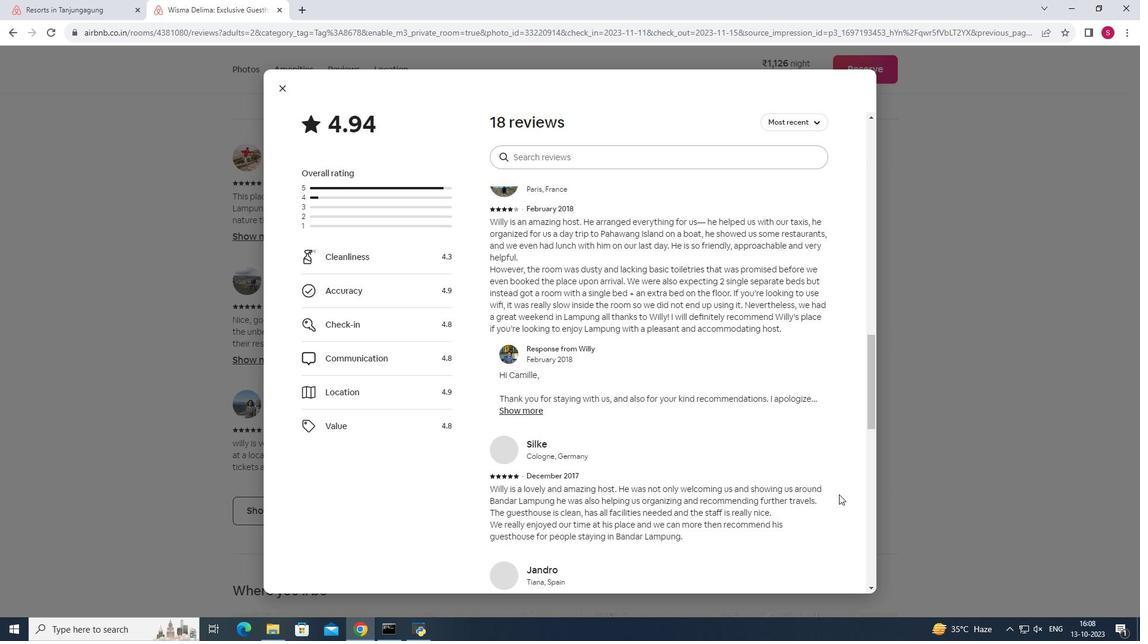 
Action: Mouse scrolled (839, 494) with delta (0, 0)
Screenshot: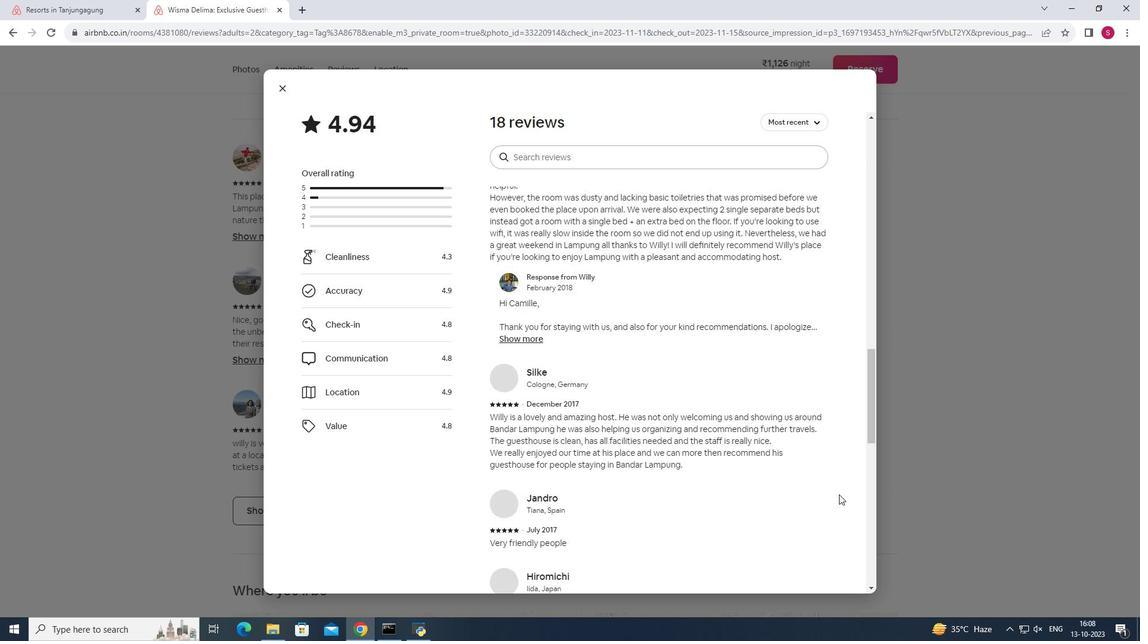 
Action: Mouse scrolled (839, 494) with delta (0, 0)
Screenshot: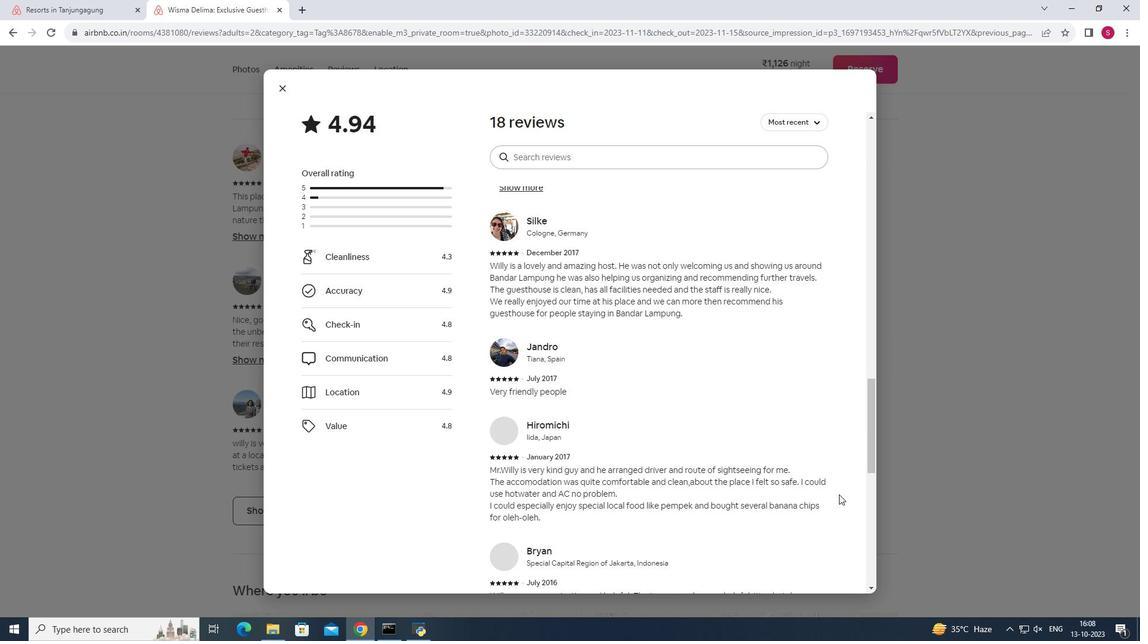 
Action: Mouse scrolled (839, 494) with delta (0, 0)
Screenshot: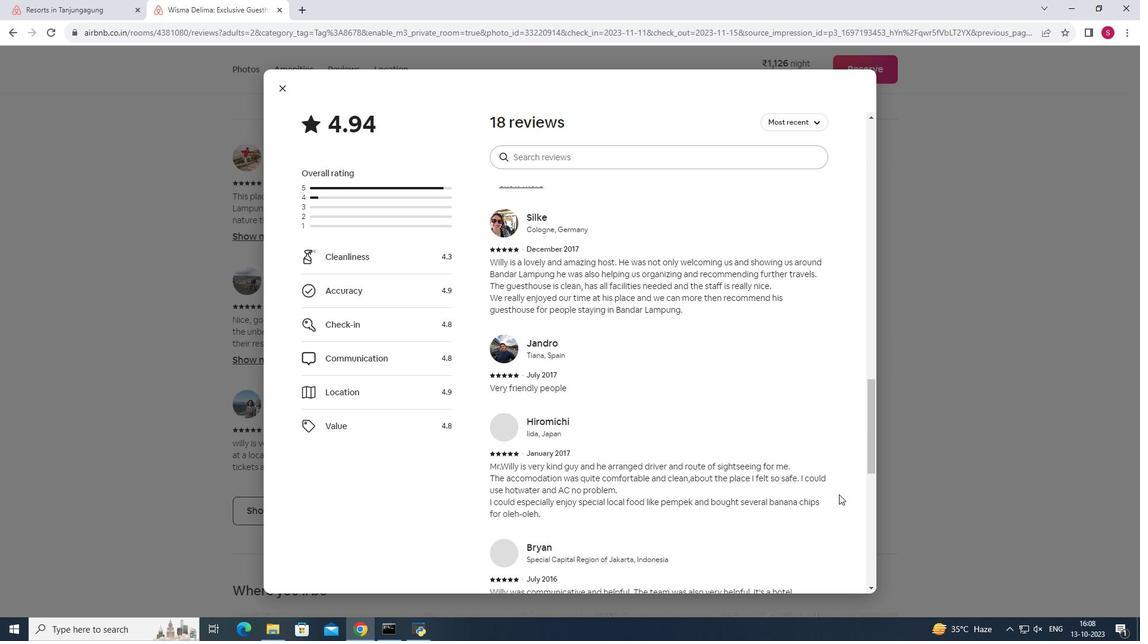 
Action: Mouse scrolled (839, 494) with delta (0, 0)
Screenshot: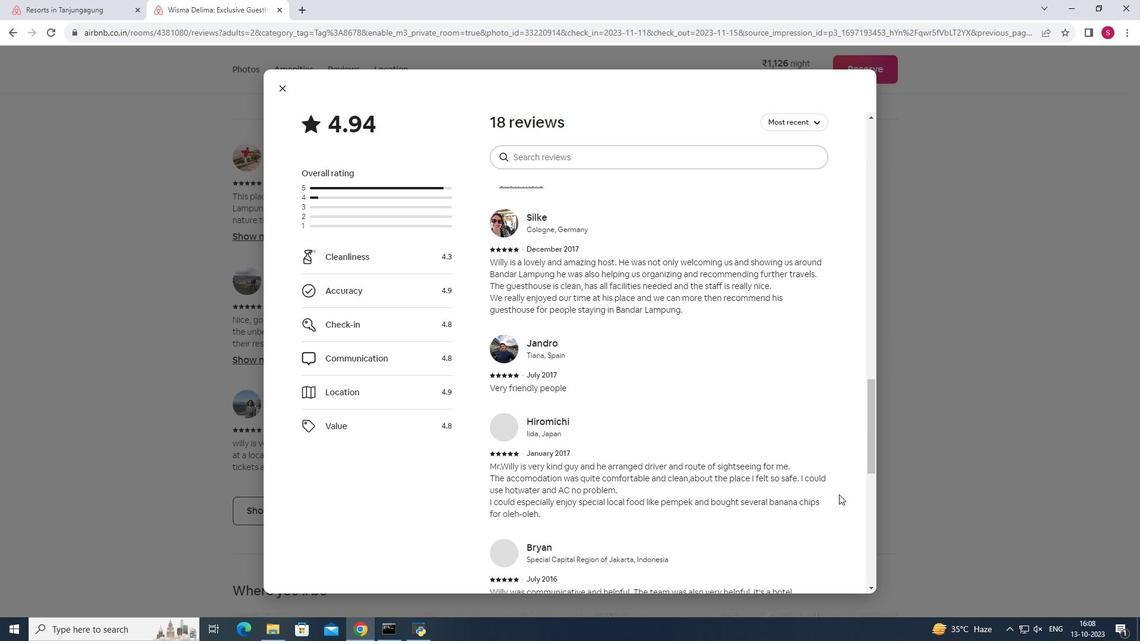 
Action: Mouse scrolled (839, 494) with delta (0, 0)
Screenshot: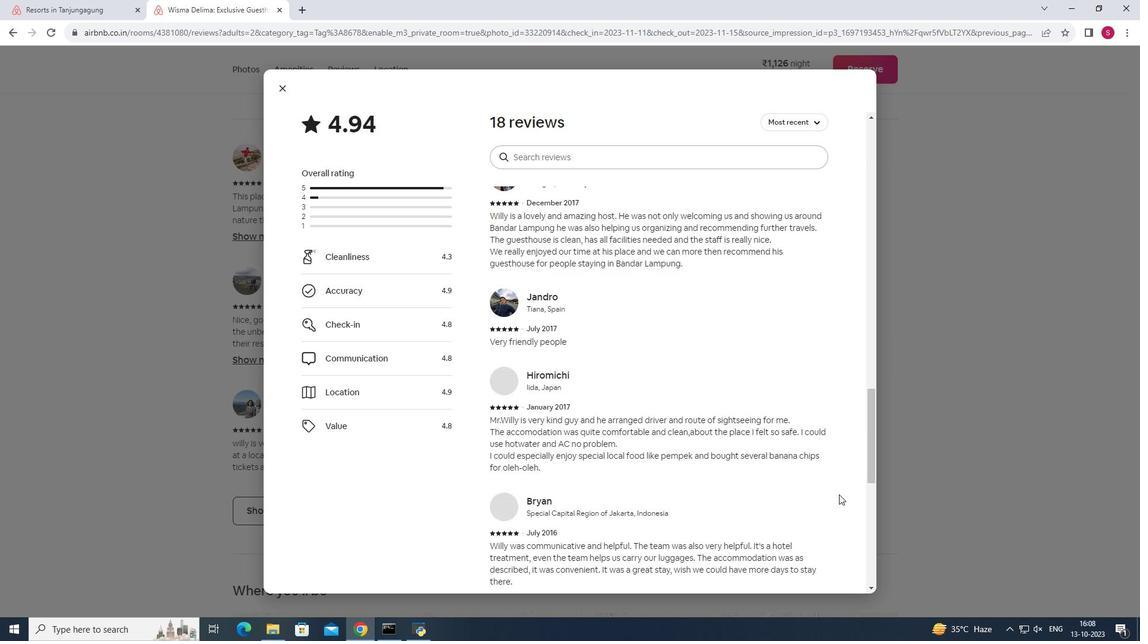 
Action: Mouse scrolled (839, 494) with delta (0, 0)
Screenshot: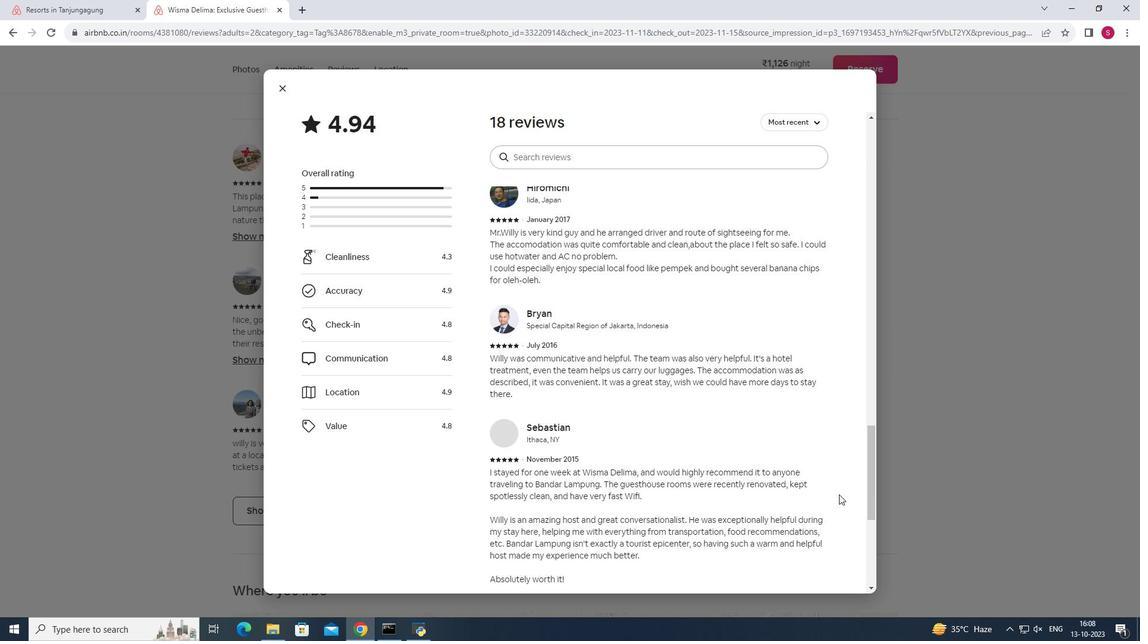 
Action: Mouse scrolled (839, 494) with delta (0, 0)
Screenshot: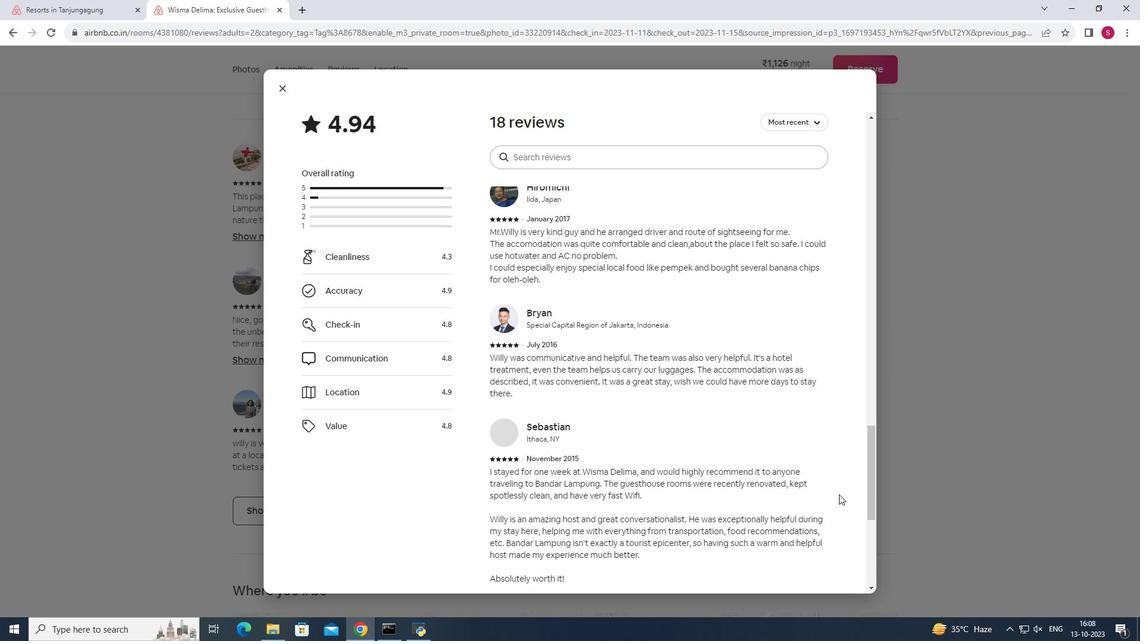 
Action: Mouse scrolled (839, 494) with delta (0, 0)
Screenshot: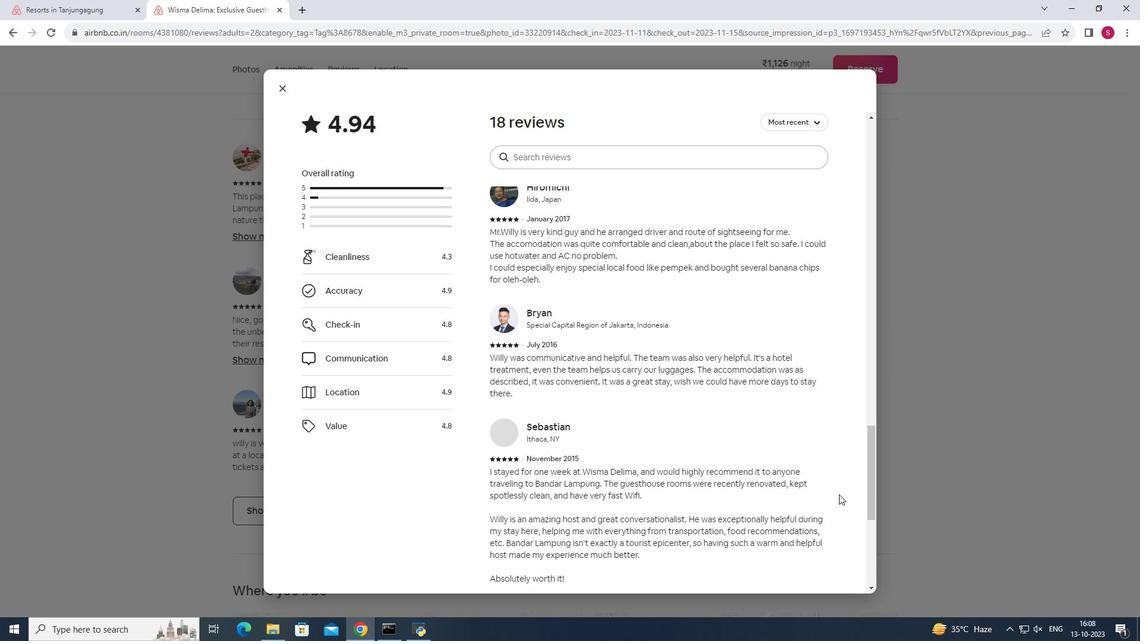 
Action: Mouse scrolled (839, 494) with delta (0, 0)
Screenshot: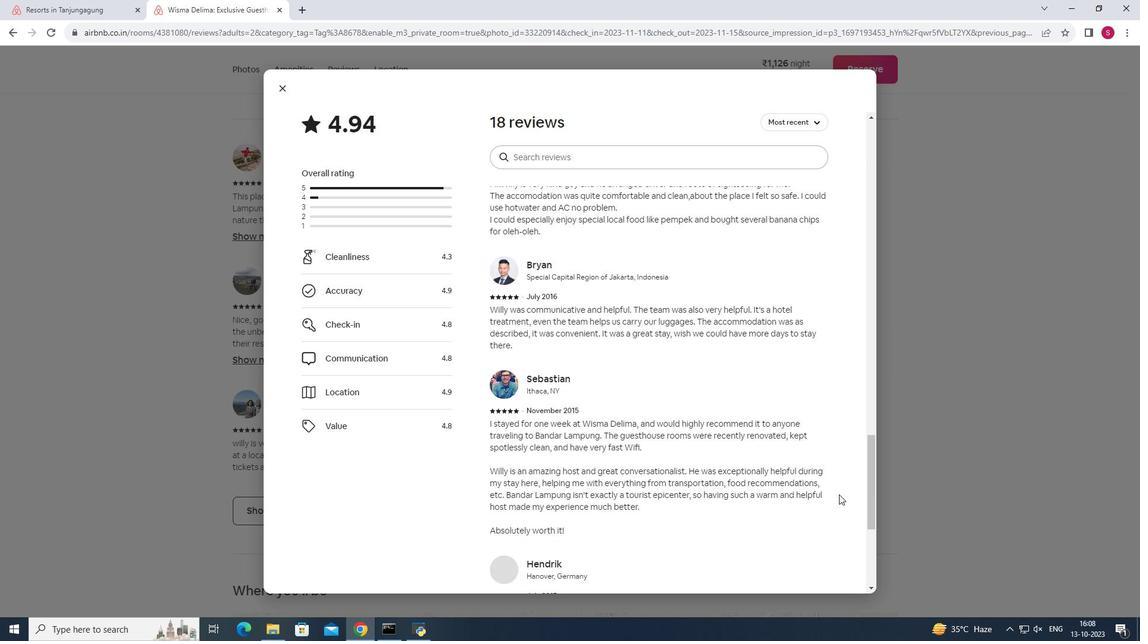 
Action: Mouse moved to (279, 88)
Screenshot: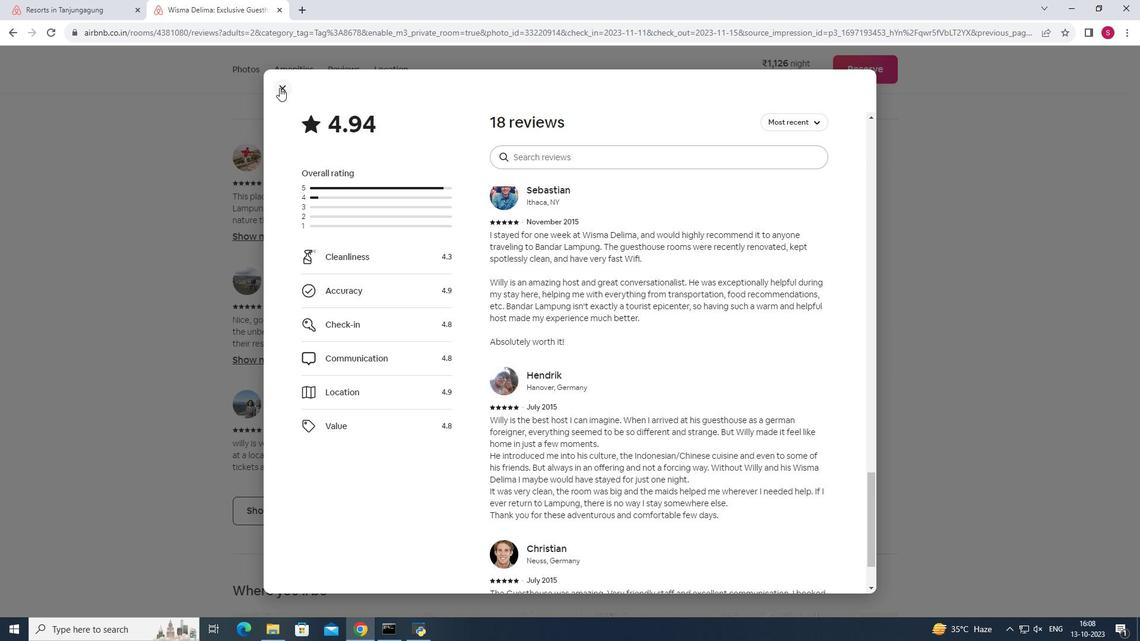 
Action: Mouse pressed left at (279, 88)
Screenshot: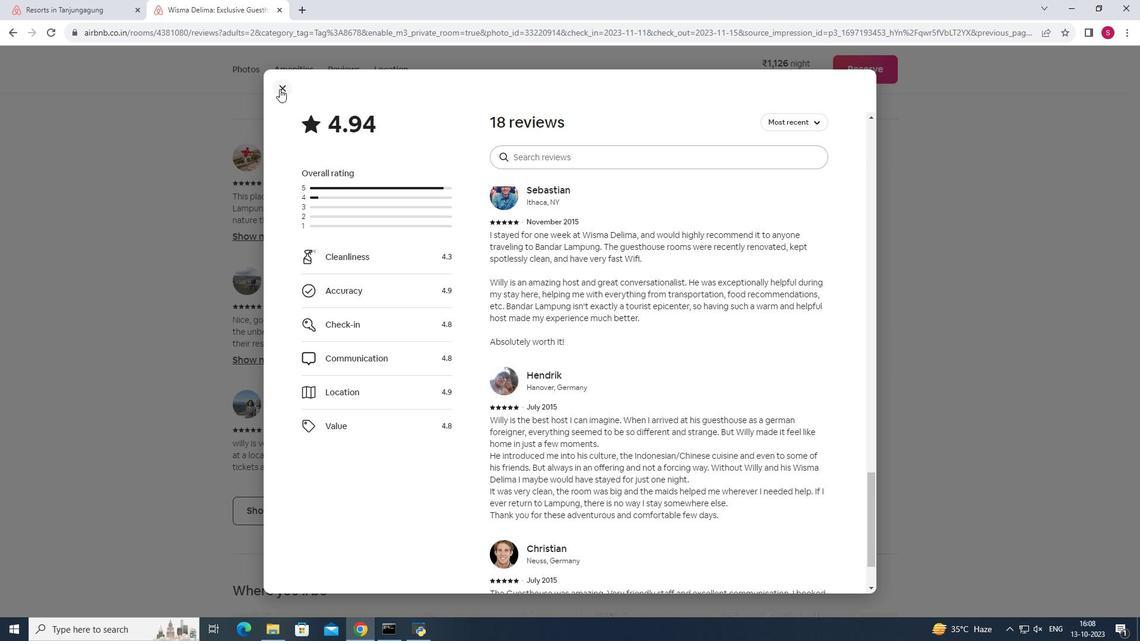 
Action: Mouse moved to (1010, 470)
Screenshot: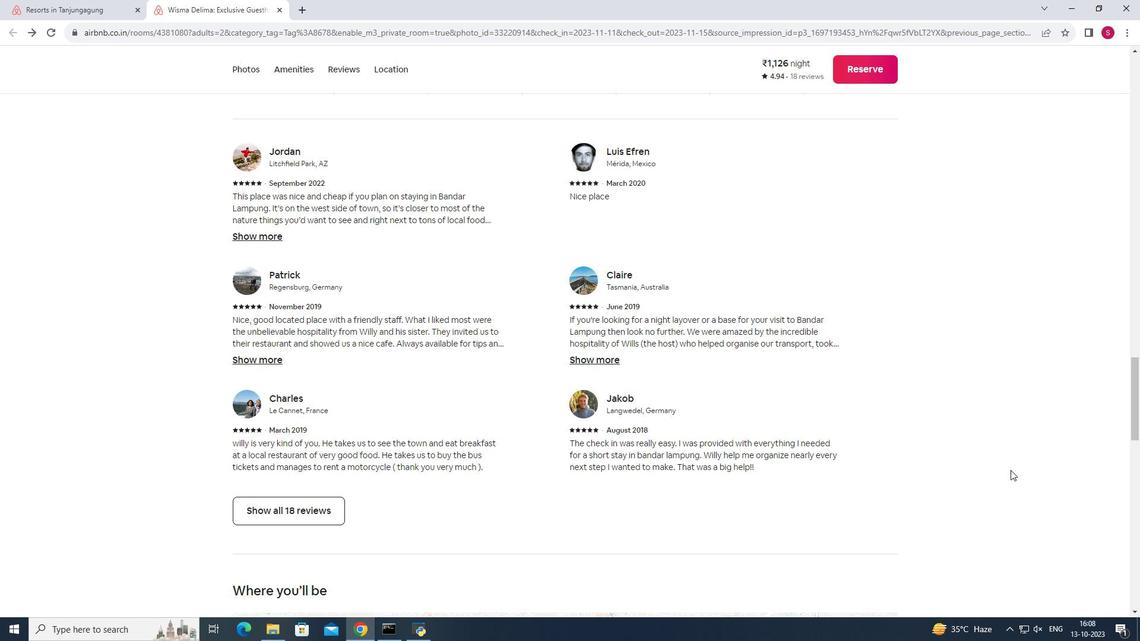 
Action: Mouse scrolled (1010, 469) with delta (0, 0)
Screenshot: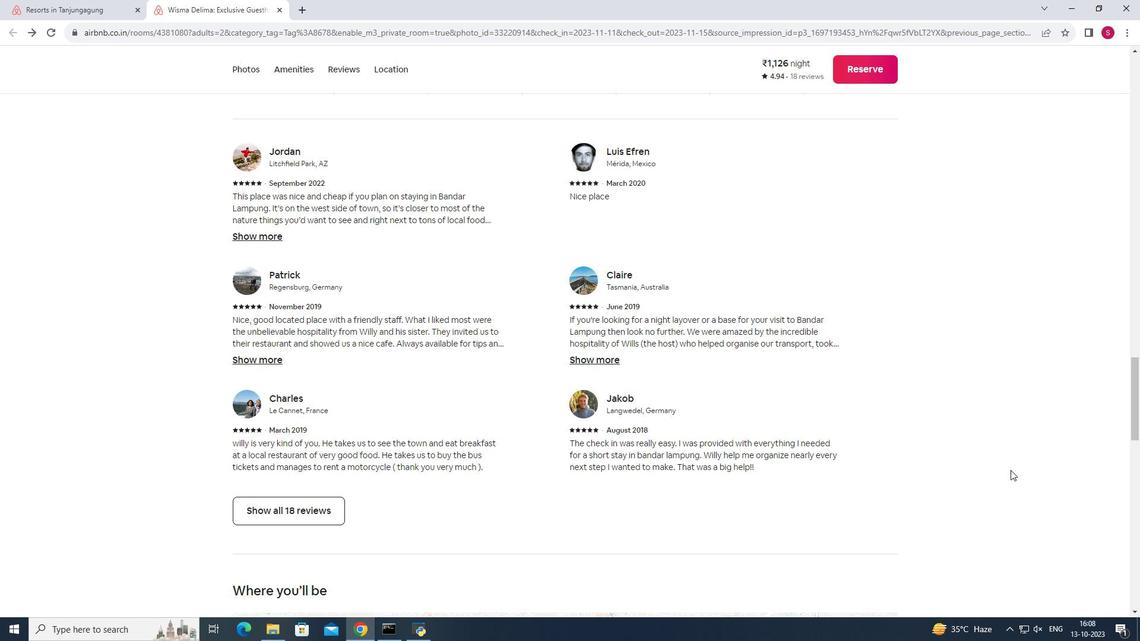 
Action: Mouse moved to (1011, 470)
Screenshot: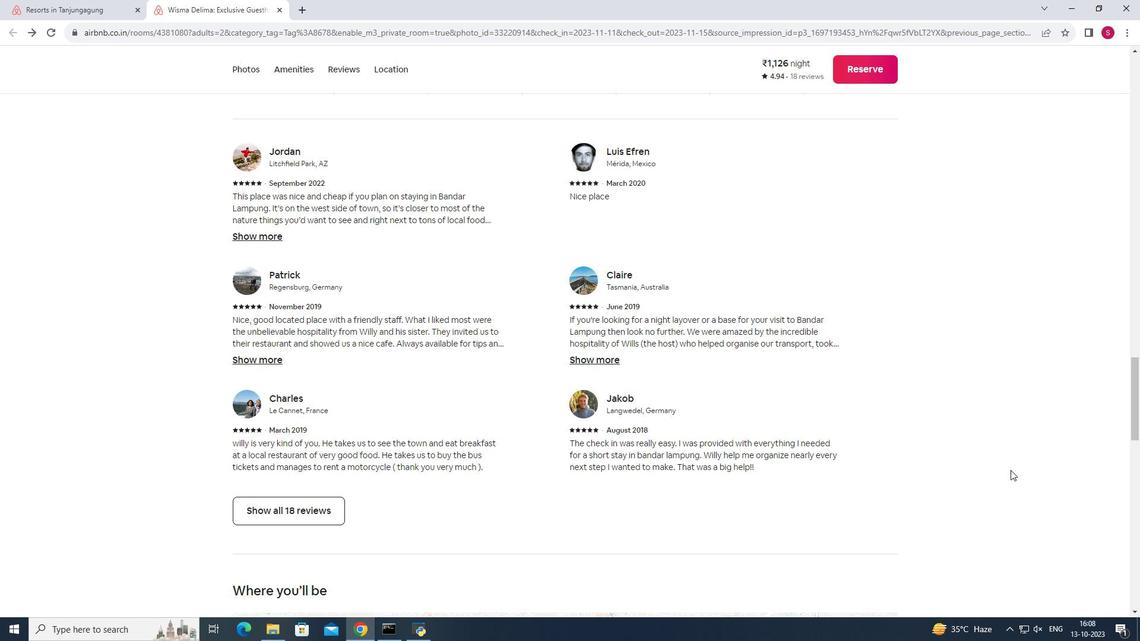 
Action: Mouse scrolled (1011, 469) with delta (0, 0)
Screenshot: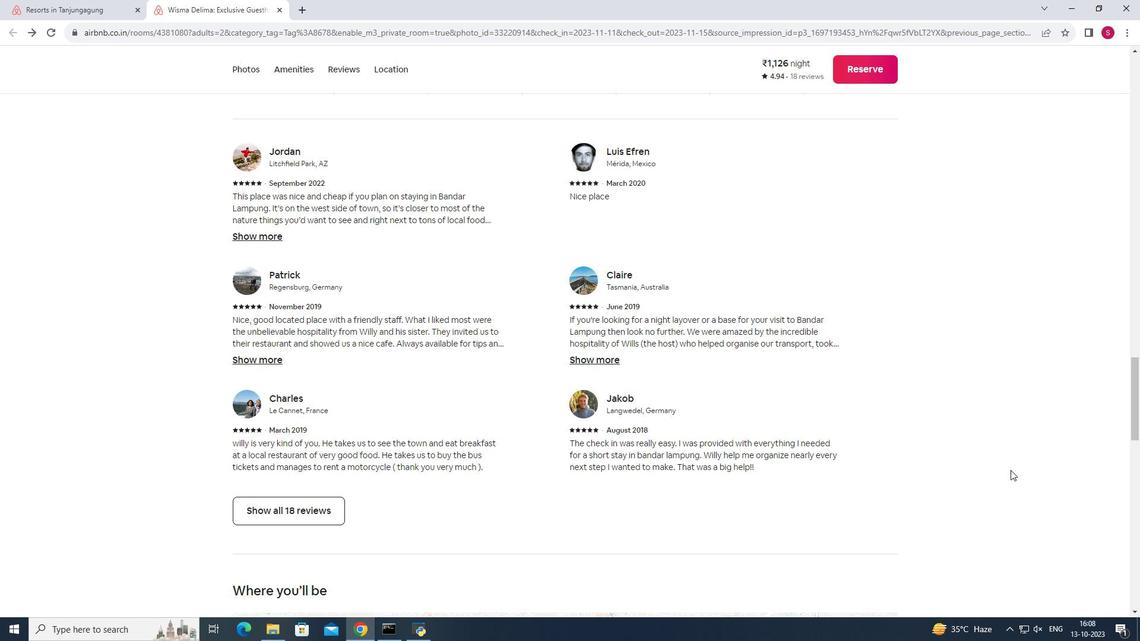 
Action: Mouse moved to (1011, 471)
Screenshot: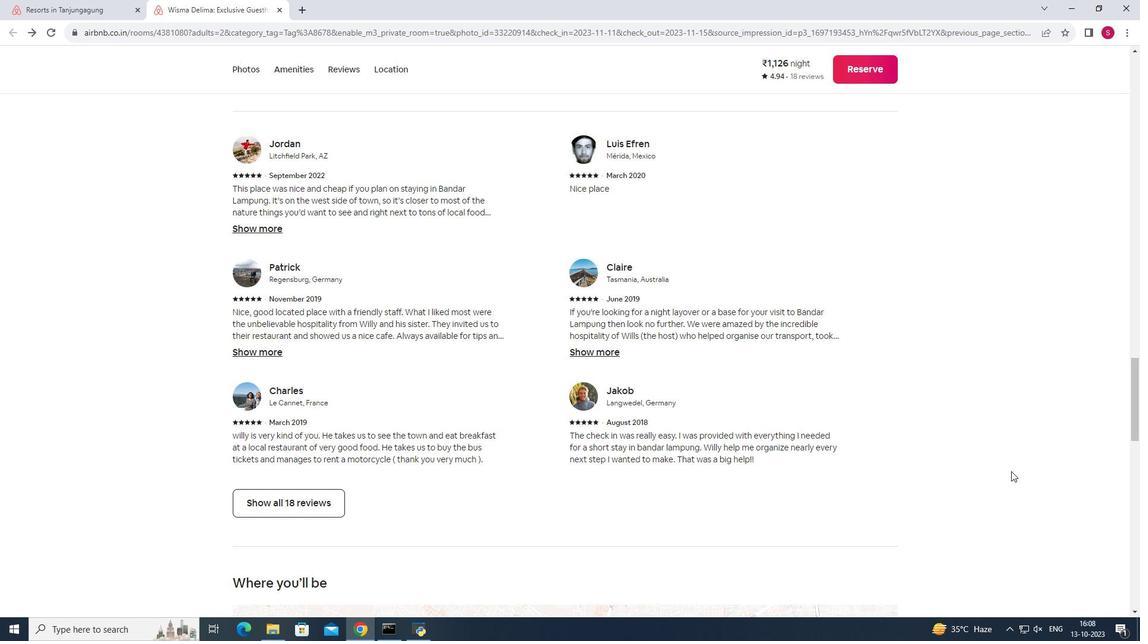 
Action: Mouse scrolled (1011, 470) with delta (0, 0)
Screenshot: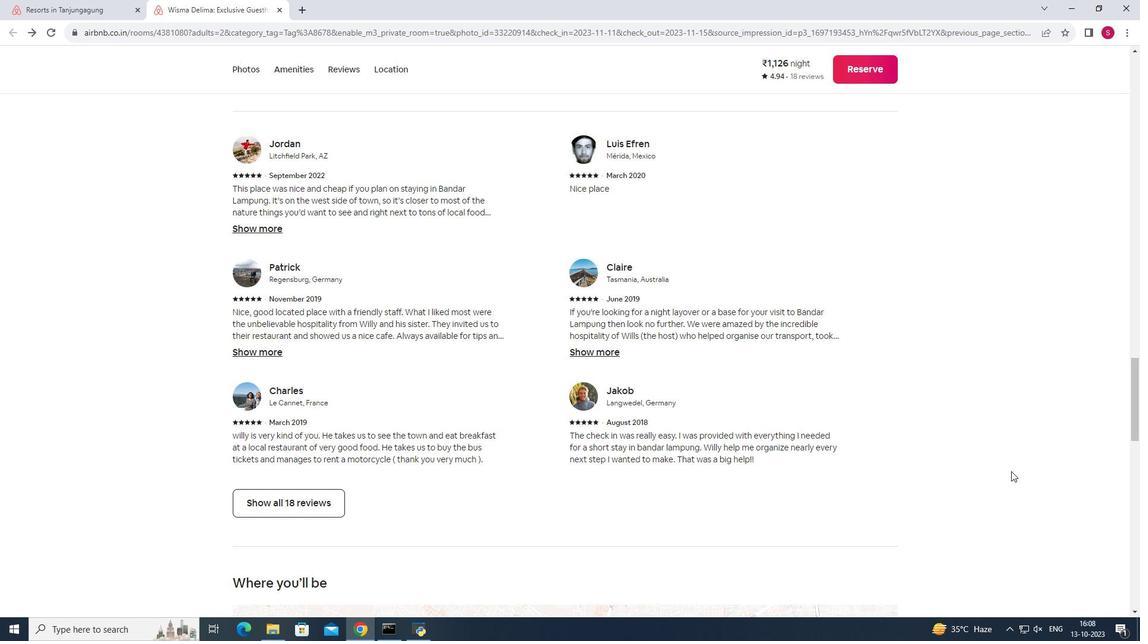 
Action: Mouse moved to (1011, 471)
Screenshot: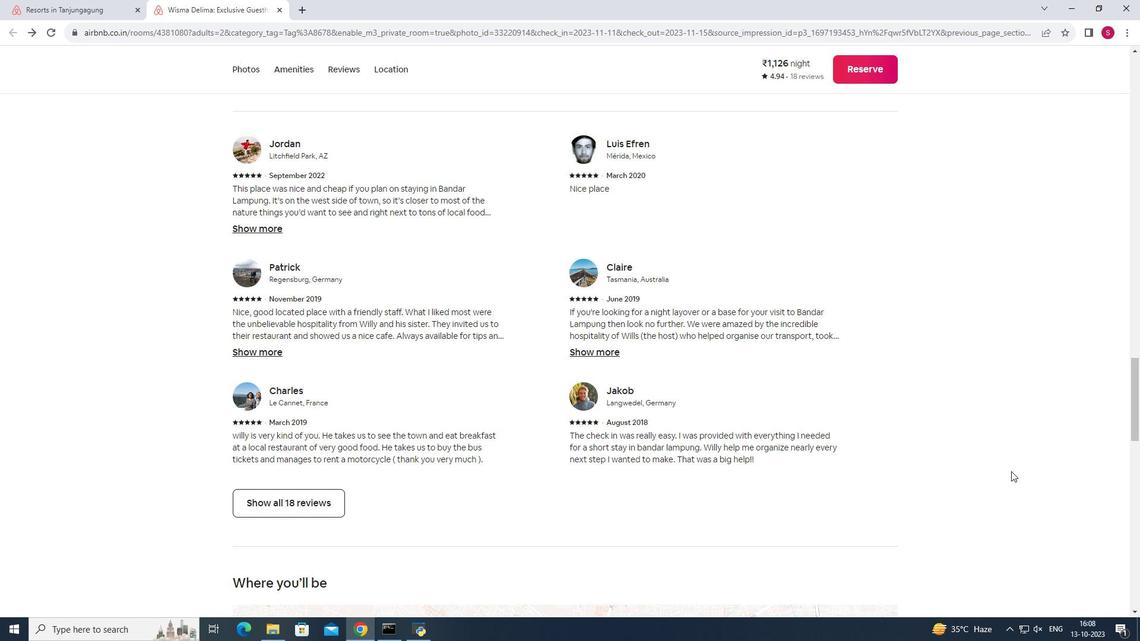
Action: Mouse scrolled (1011, 471) with delta (0, 0)
Screenshot: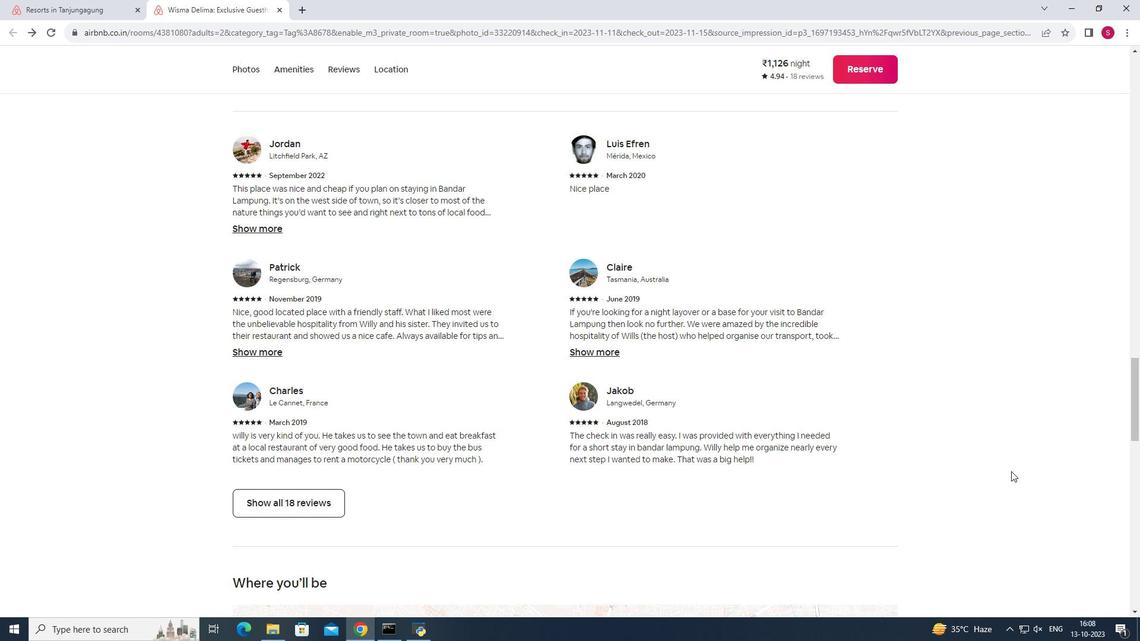 
Action: Mouse scrolled (1011, 471) with delta (0, 0)
Screenshot: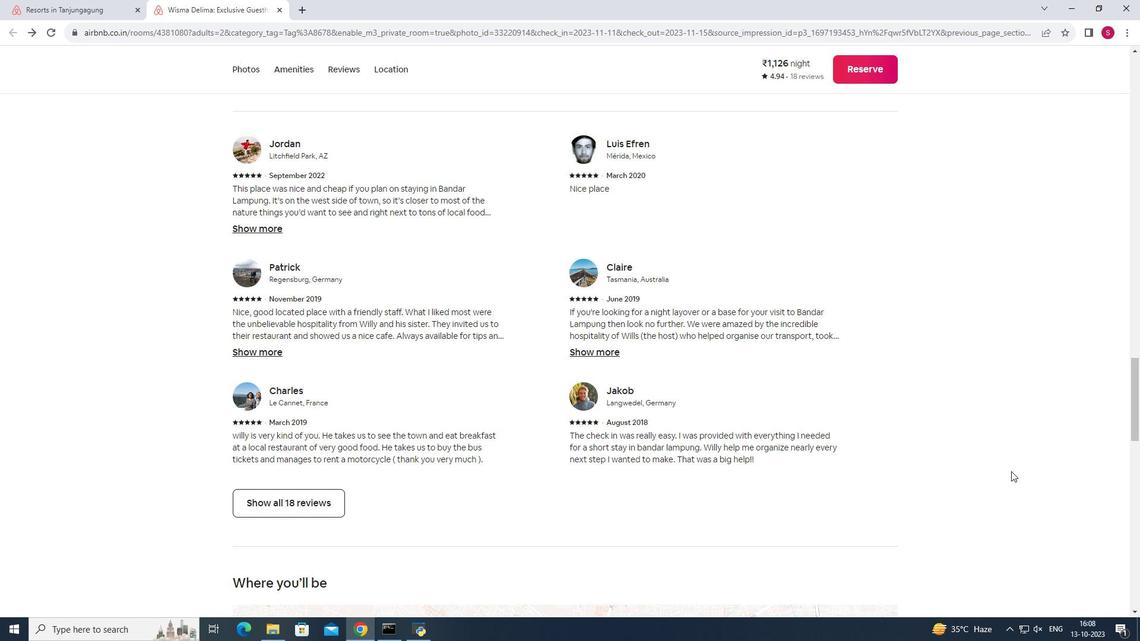 
Action: Mouse moved to (1013, 471)
Screenshot: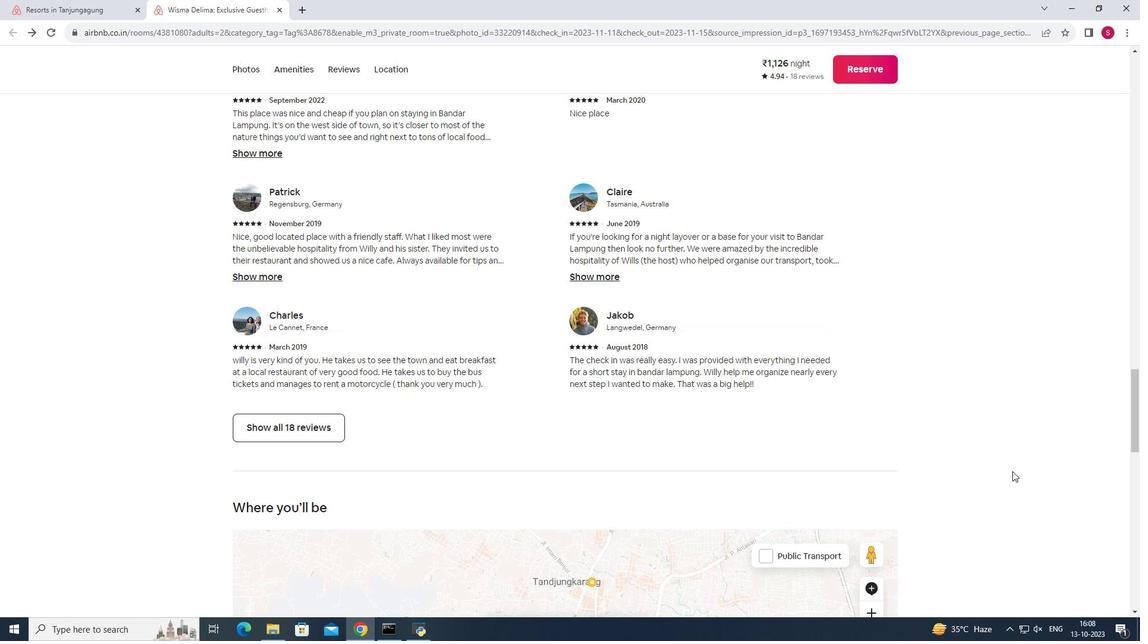 
Action: Mouse scrolled (1013, 471) with delta (0, 0)
Screenshot: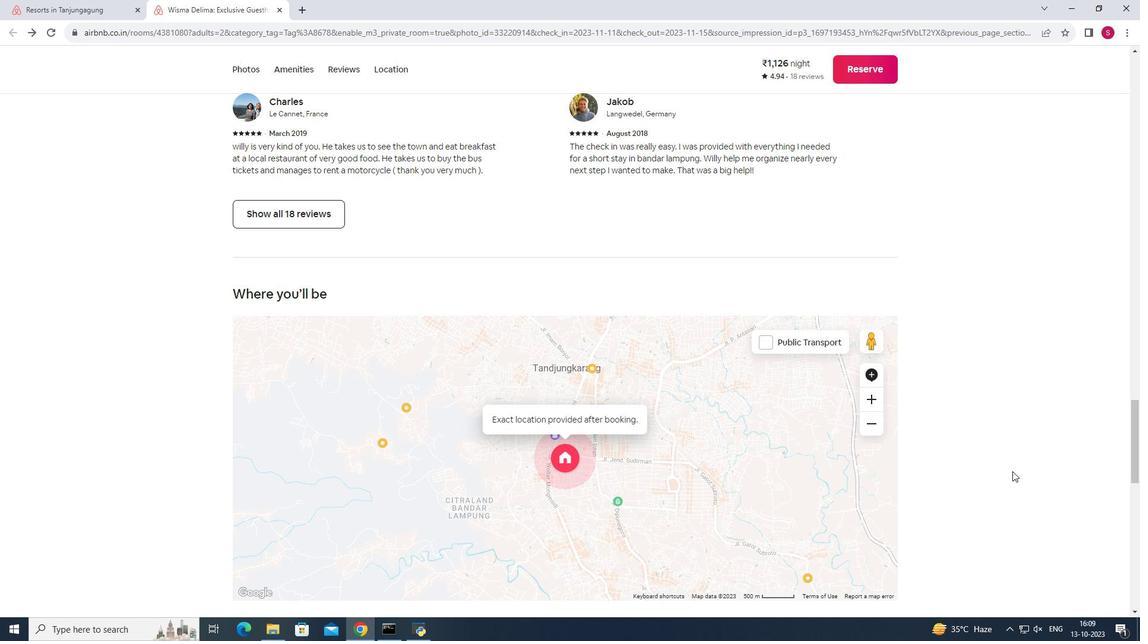 
Action: Mouse scrolled (1013, 471) with delta (0, 0)
Screenshot: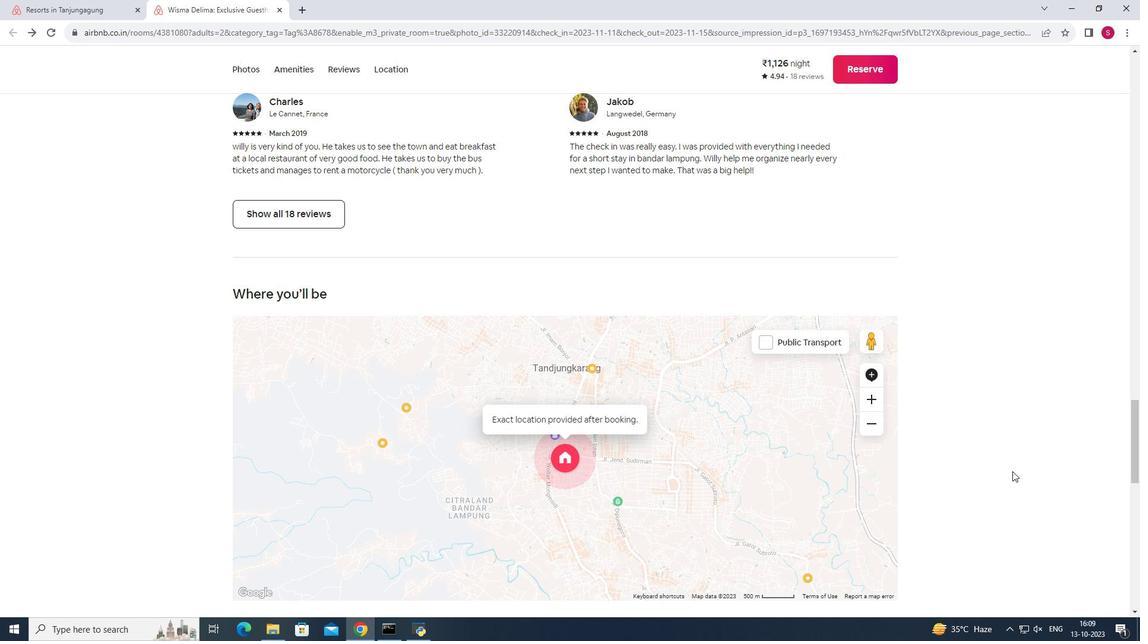 
Action: Mouse scrolled (1013, 471) with delta (0, 0)
Screenshot: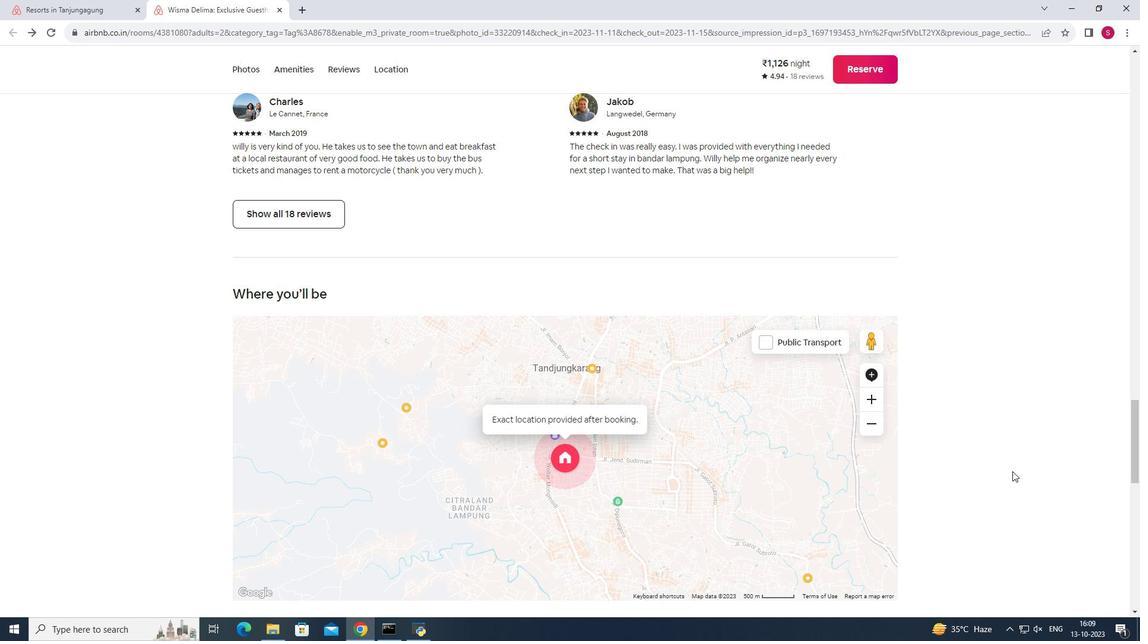
Action: Mouse scrolled (1013, 471) with delta (0, 0)
Screenshot: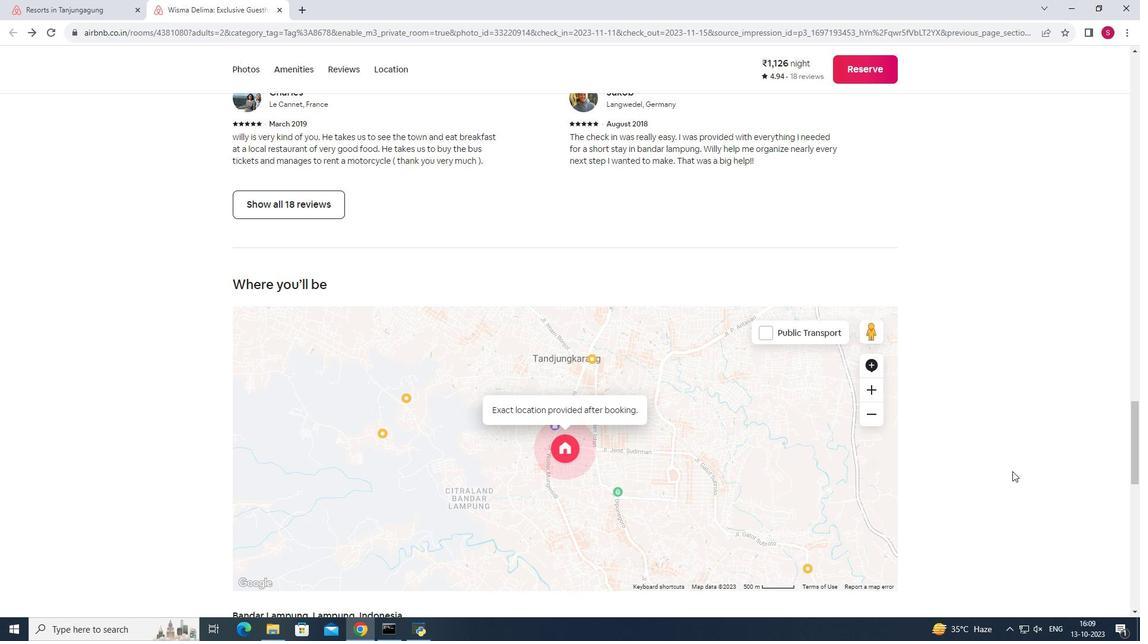 
Action: Mouse scrolled (1013, 471) with delta (0, 0)
Screenshot: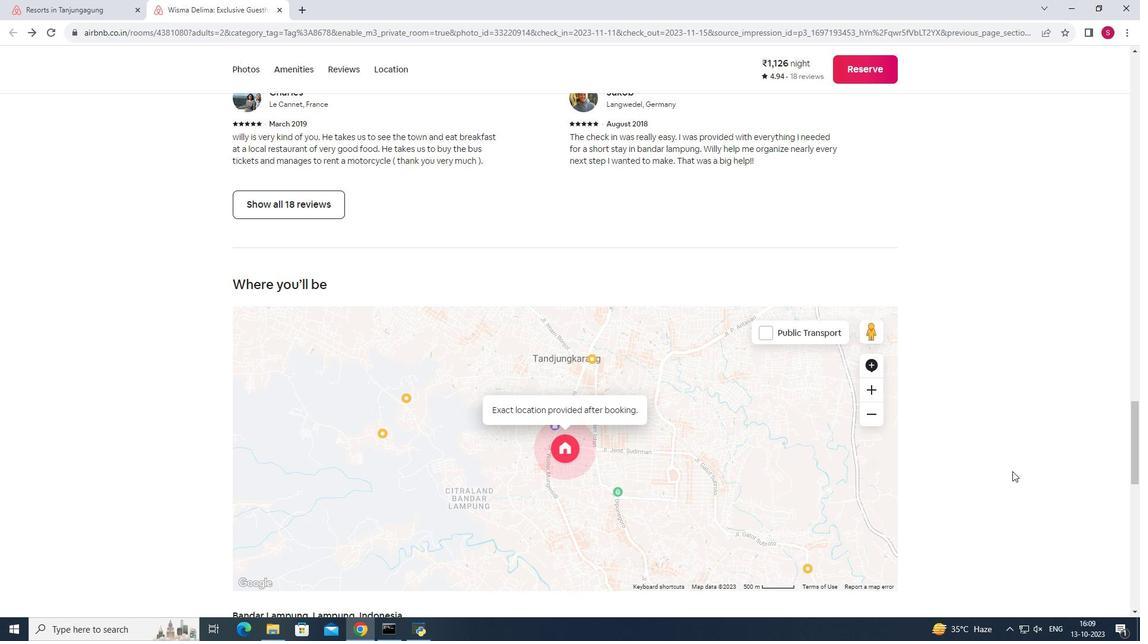 
Action: Mouse scrolled (1013, 471) with delta (0, 0)
Screenshot: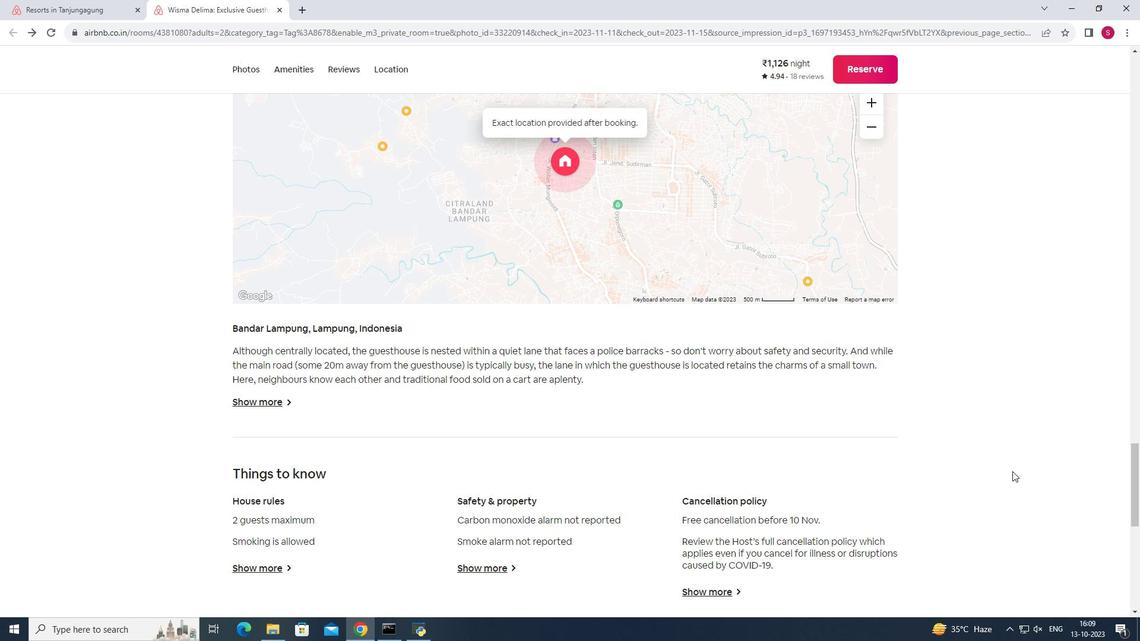 
Action: Mouse scrolled (1013, 471) with delta (0, 0)
Screenshot: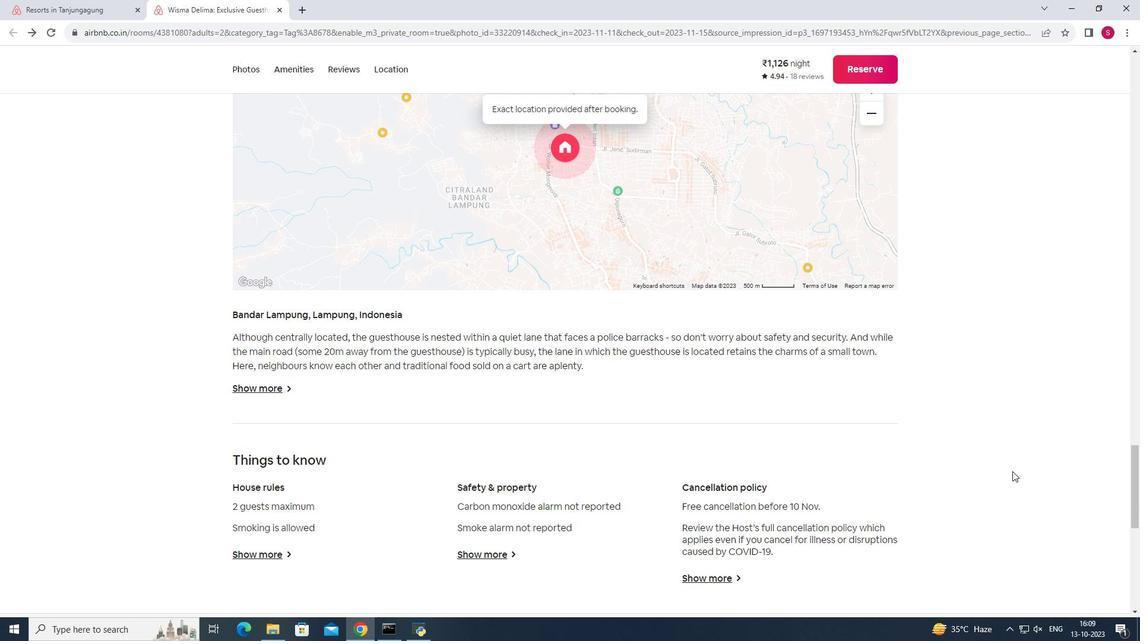 
Action: Mouse scrolled (1013, 471) with delta (0, 0)
Screenshot: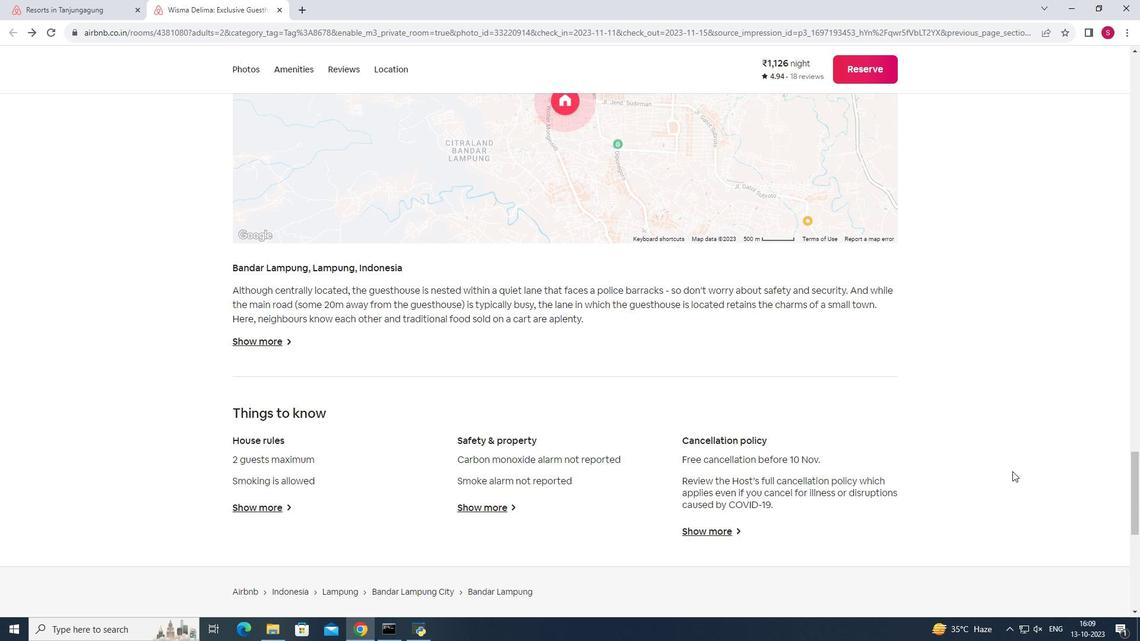 
Action: Mouse scrolled (1013, 471) with delta (0, 0)
Screenshot: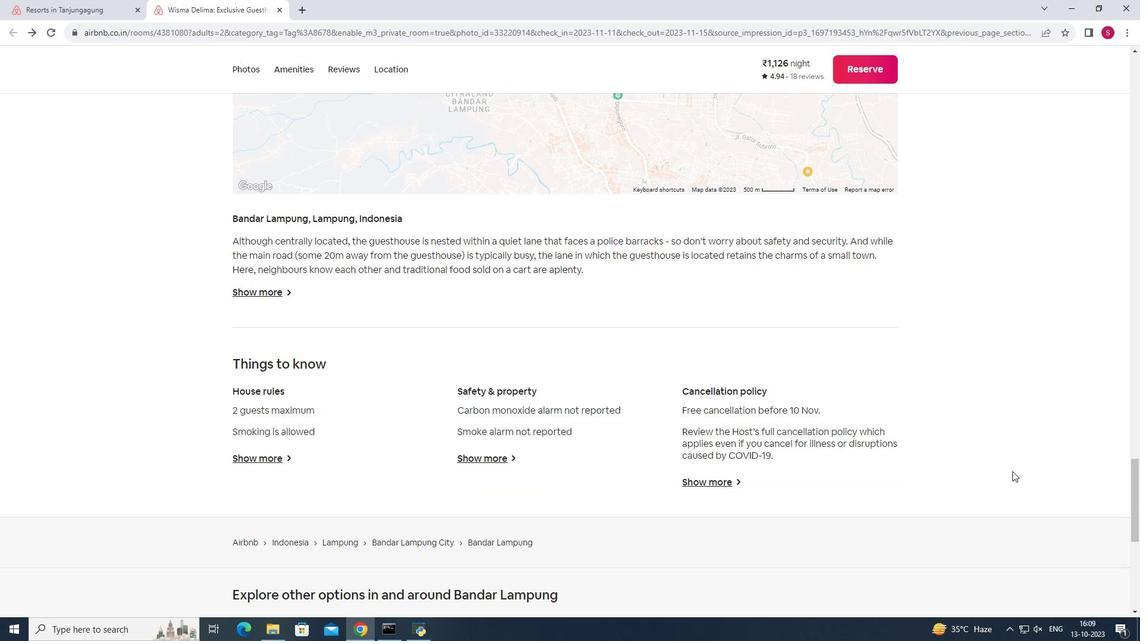 
Action: Mouse moved to (275, 337)
Screenshot: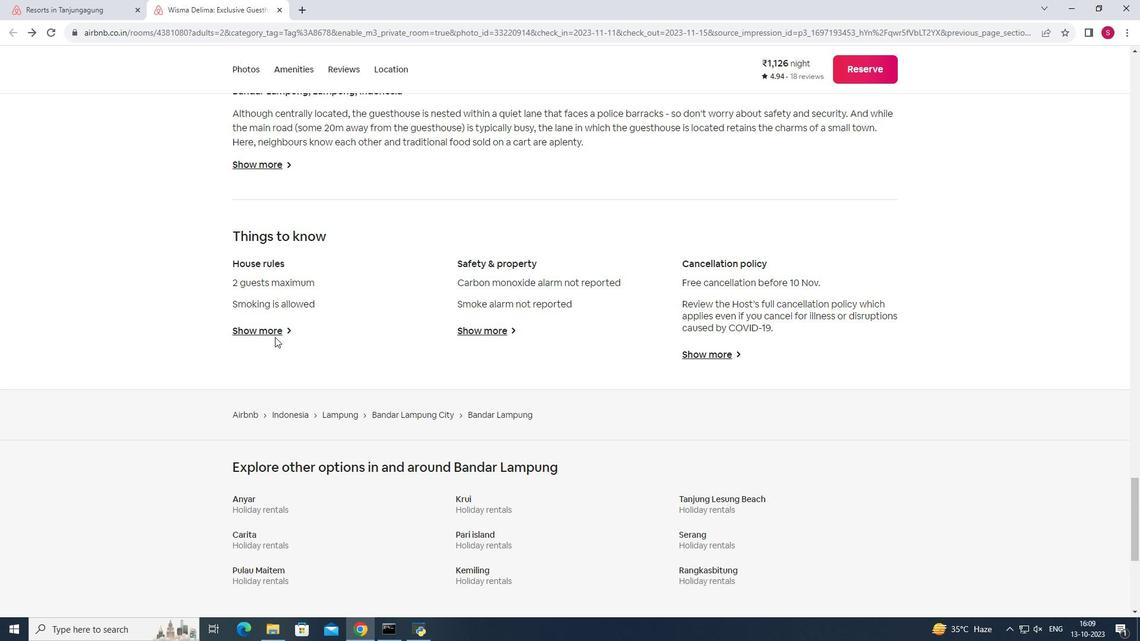 
Action: Mouse pressed left at (275, 337)
Screenshot: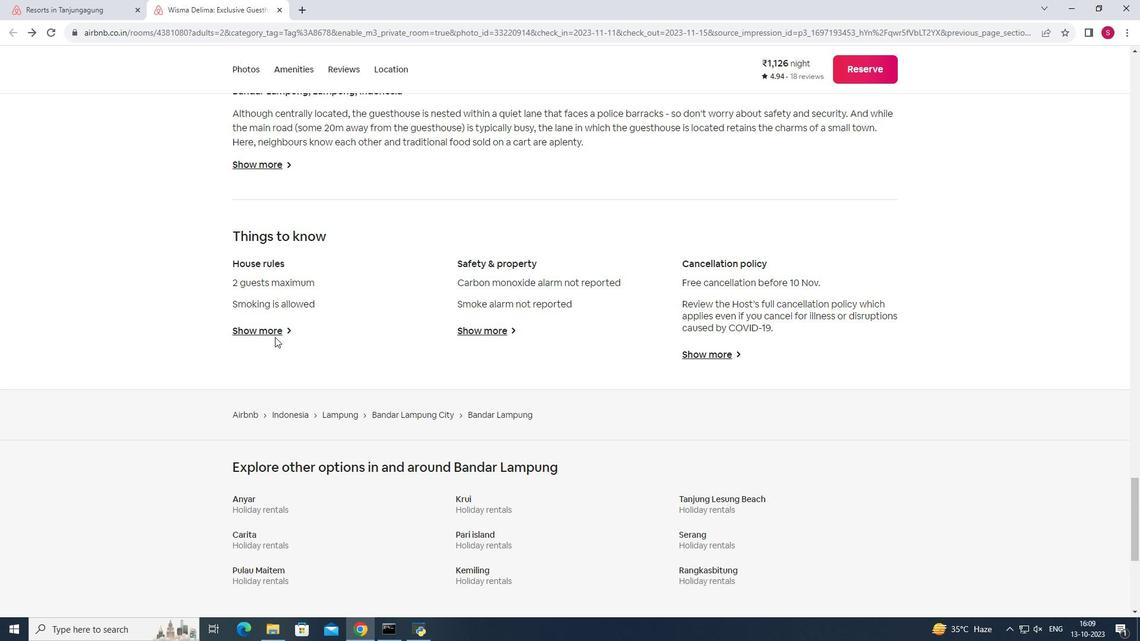 
Action: Mouse moved to (274, 330)
Screenshot: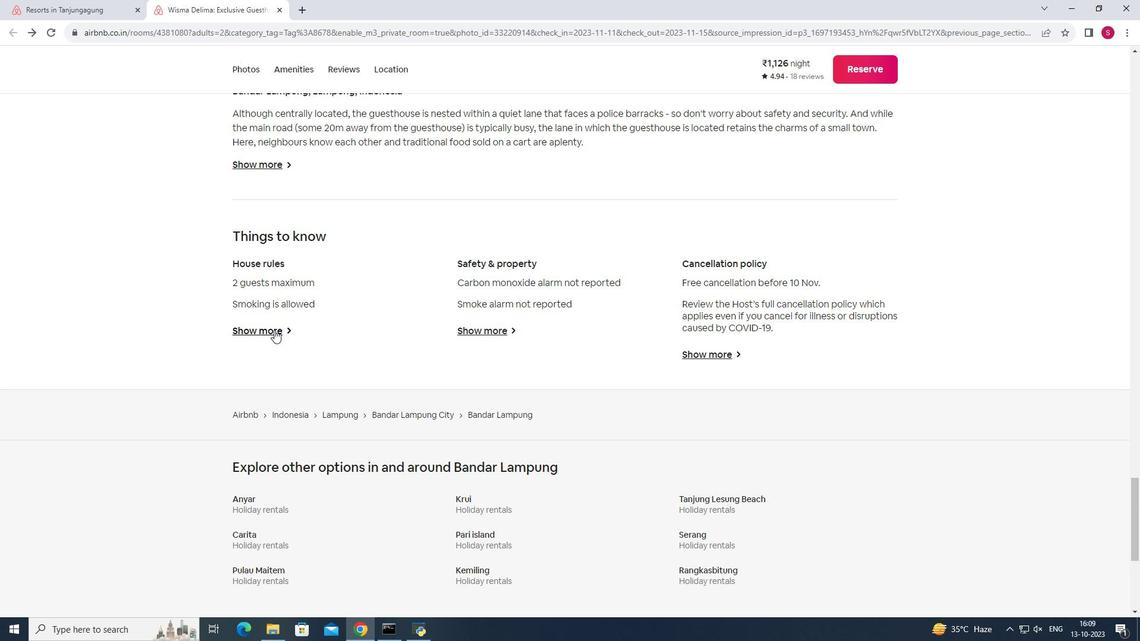 
Action: Mouse pressed left at (274, 330)
Screenshot: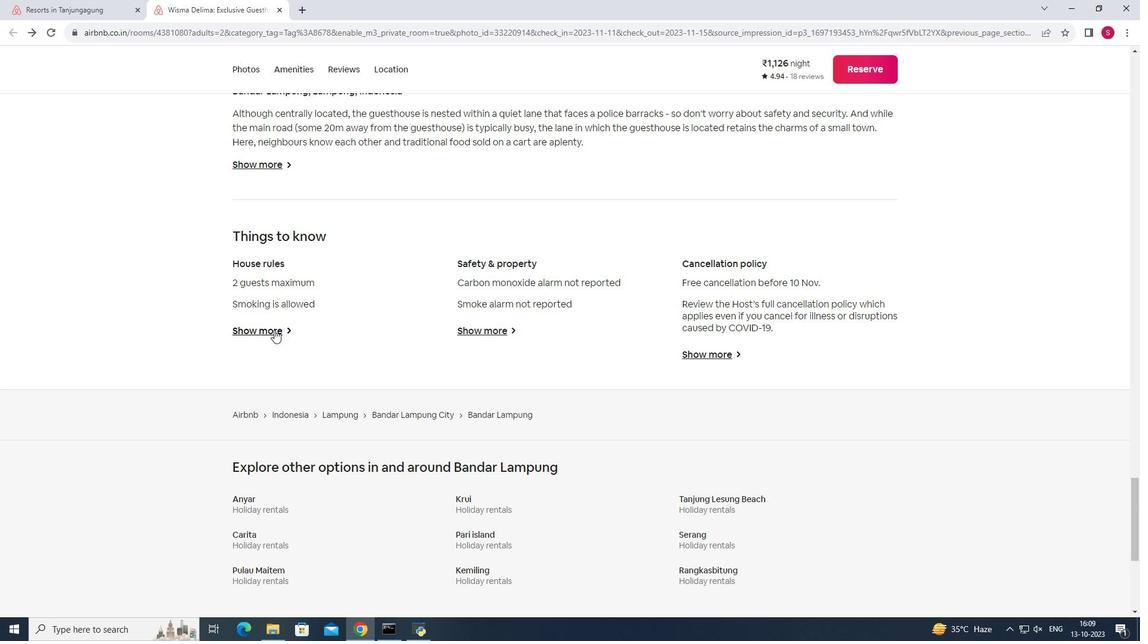 
Action: Mouse moved to (849, 409)
Screenshot: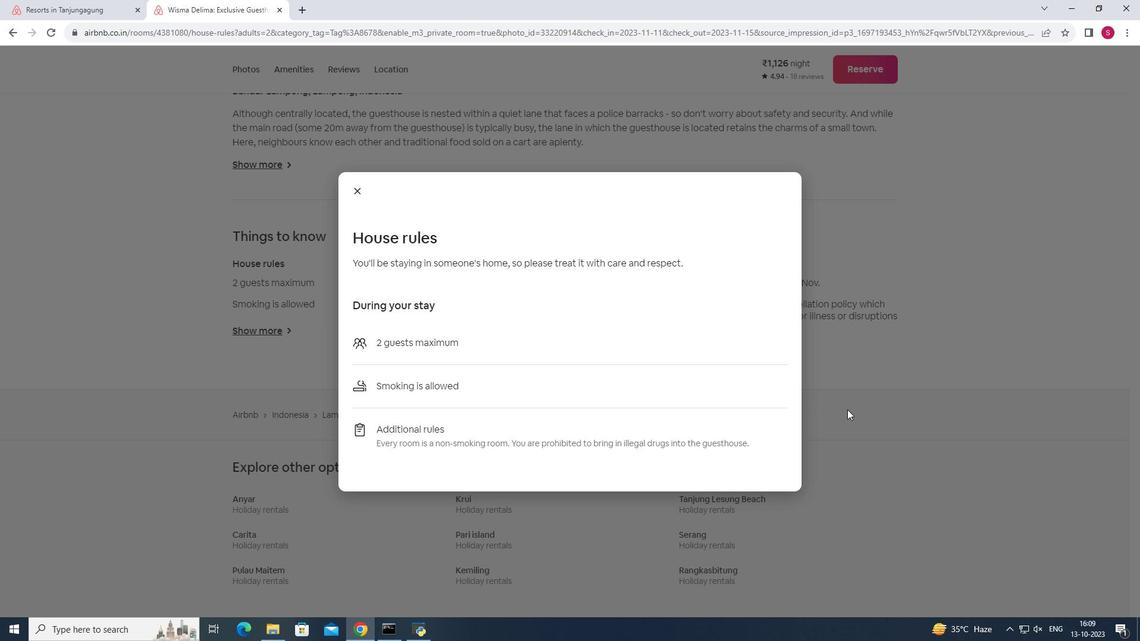 
Action: Mouse pressed left at (849, 409)
Screenshot: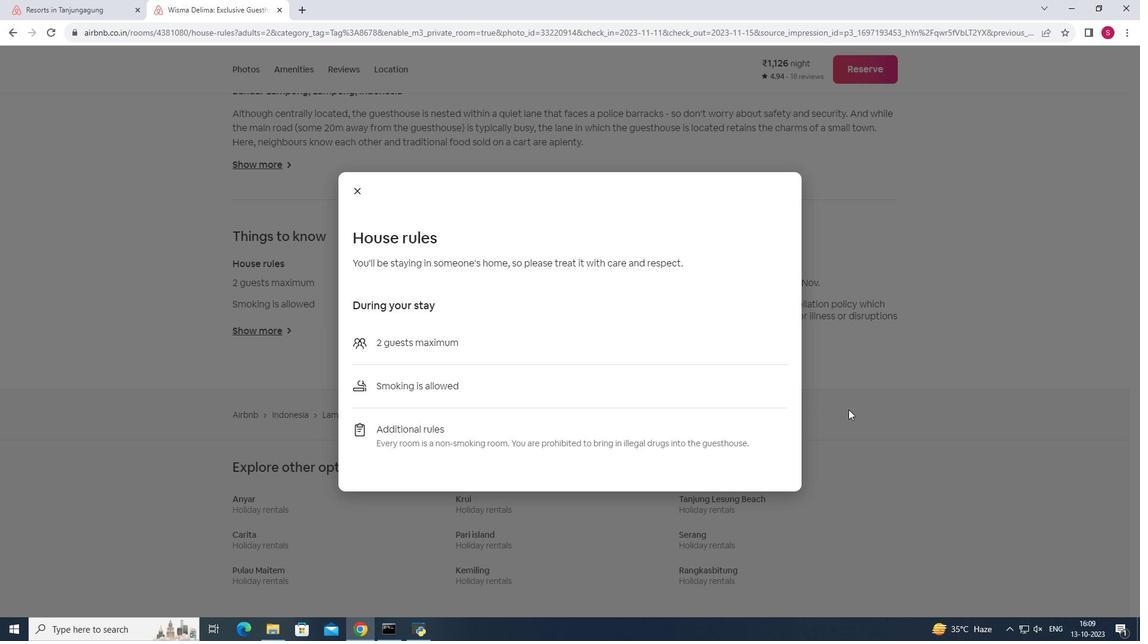 
Action: Mouse pressed left at (849, 409)
Screenshot: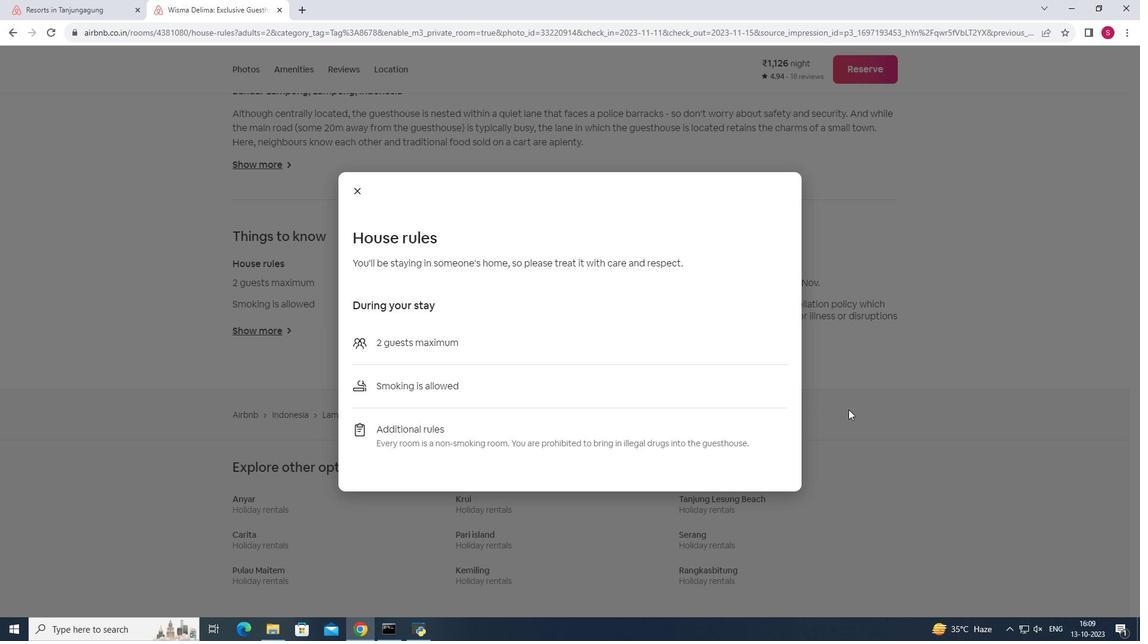 
Action: Mouse moved to (478, 336)
Screenshot: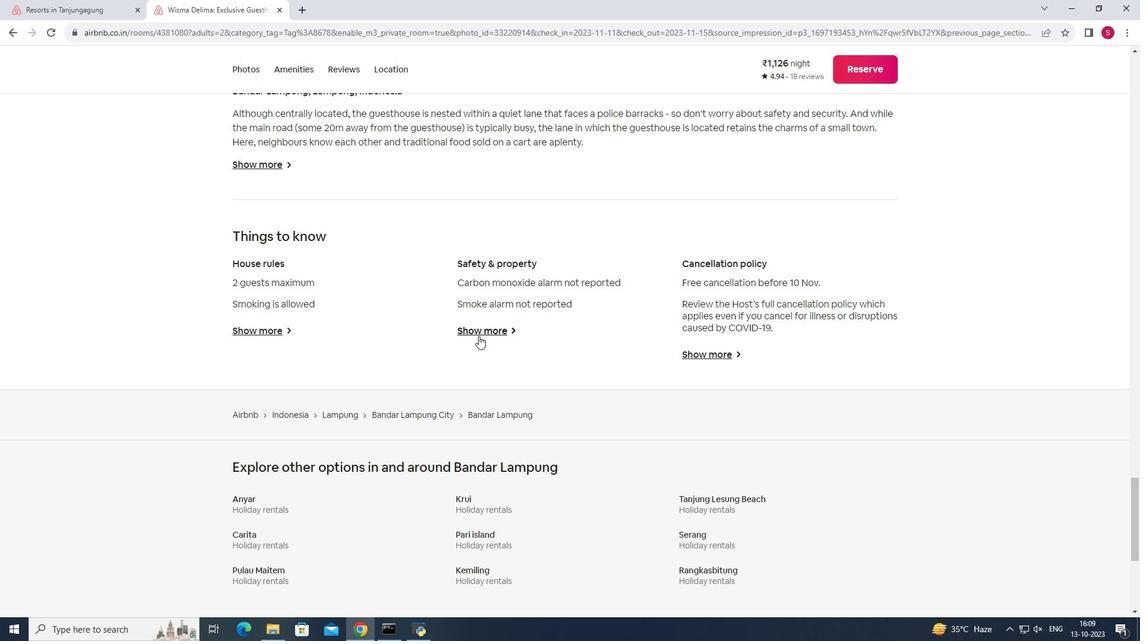 
Action: Mouse pressed left at (478, 336)
Screenshot: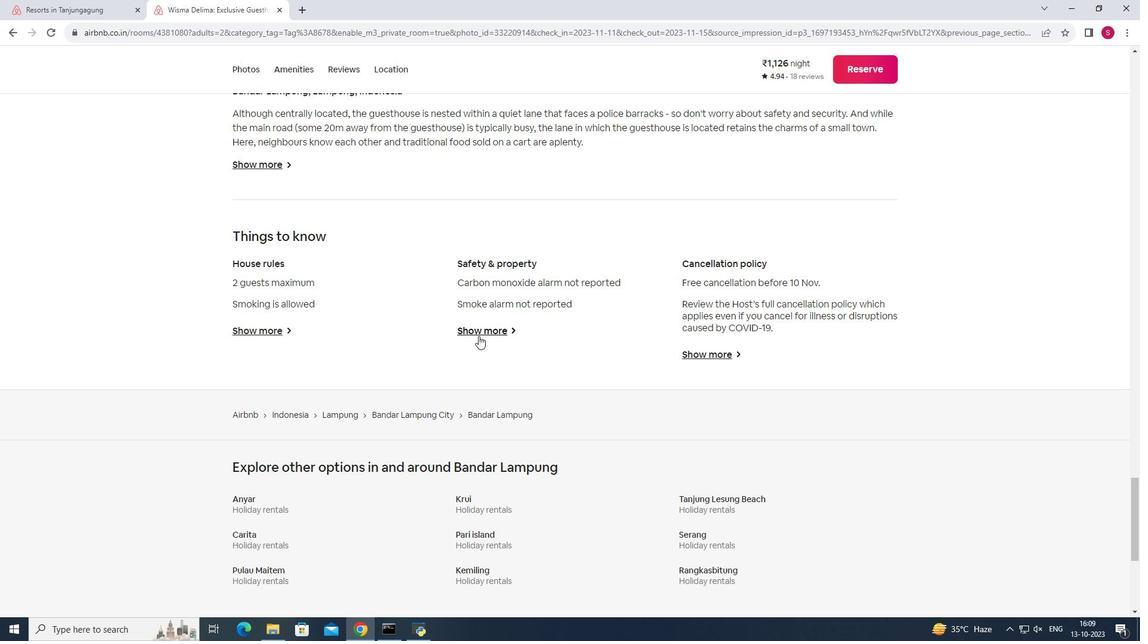 
Action: Mouse moved to (945, 418)
Screenshot: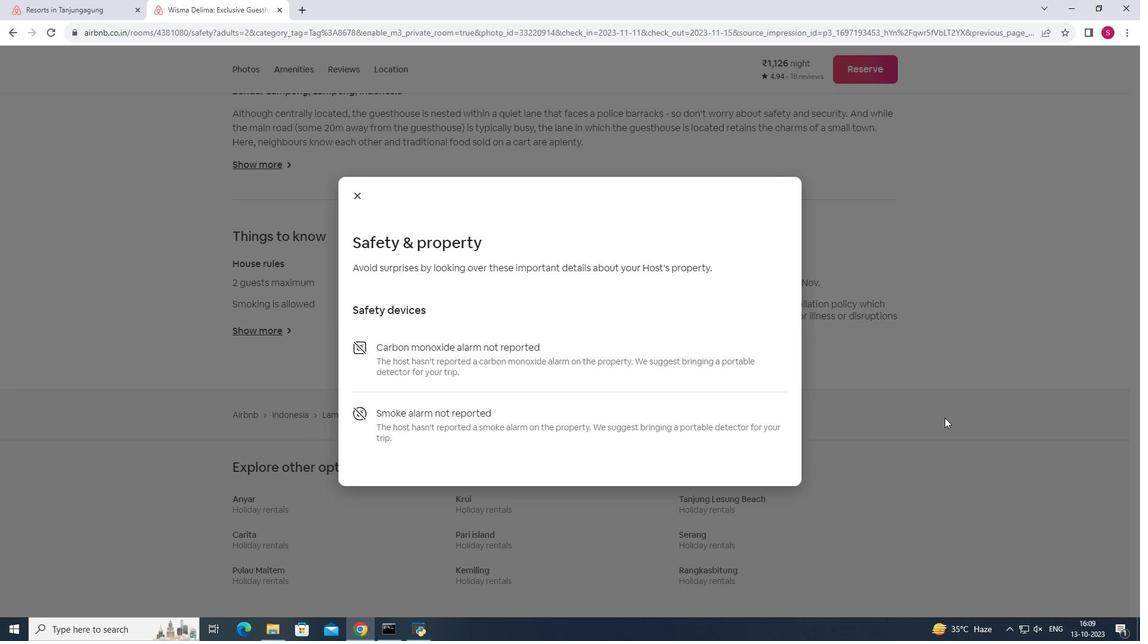 
Action: Mouse pressed left at (945, 418)
Screenshot: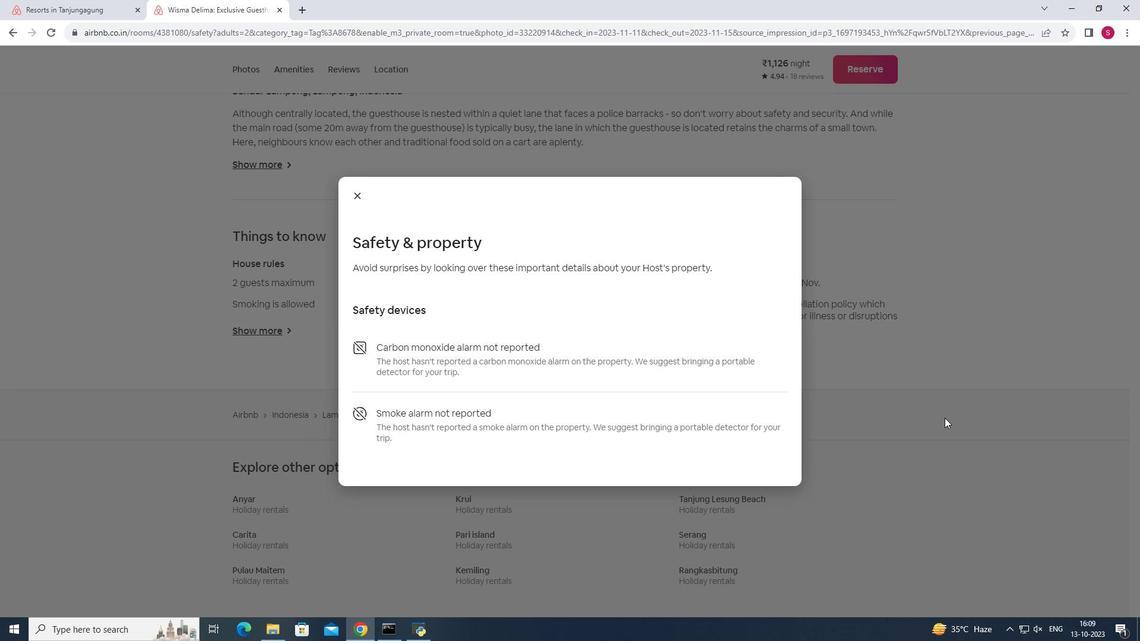 
Action: Mouse moved to (727, 355)
Screenshot: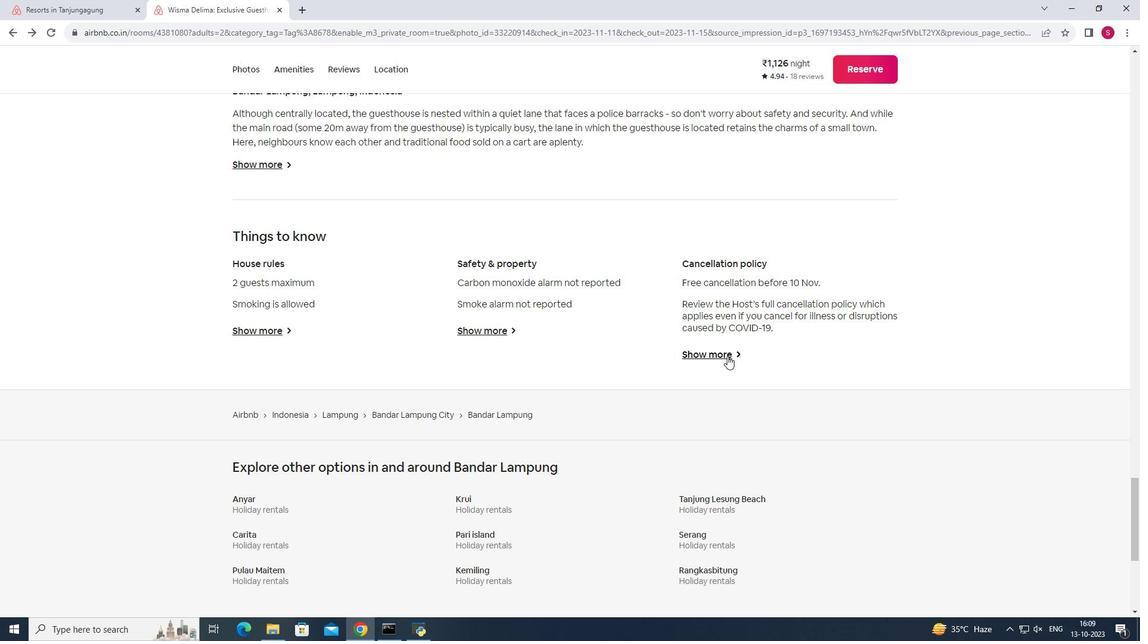 
Action: Mouse pressed left at (727, 355)
Screenshot: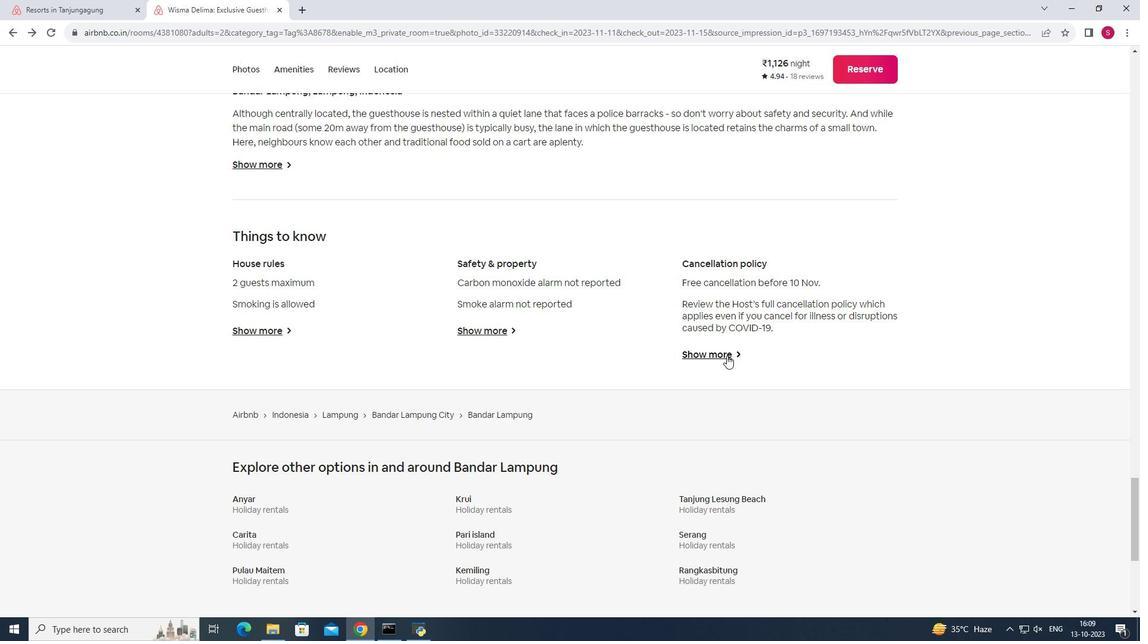 
Action: Mouse moved to (914, 395)
Screenshot: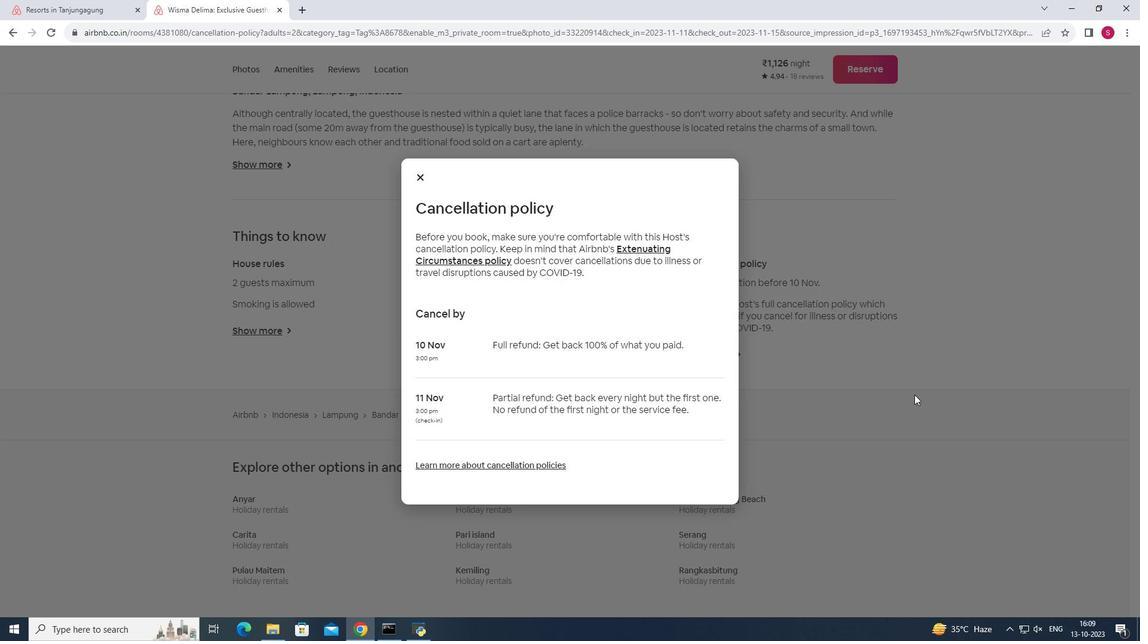
Action: Mouse pressed left at (914, 395)
Screenshot: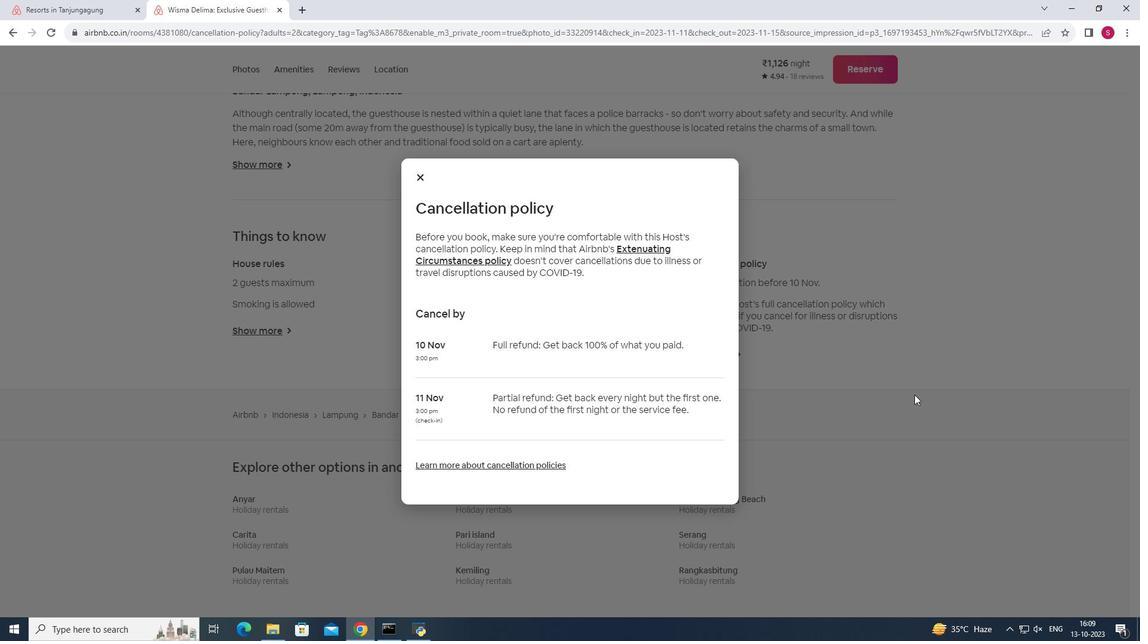 
Action: Mouse moved to (960, 493)
Screenshot: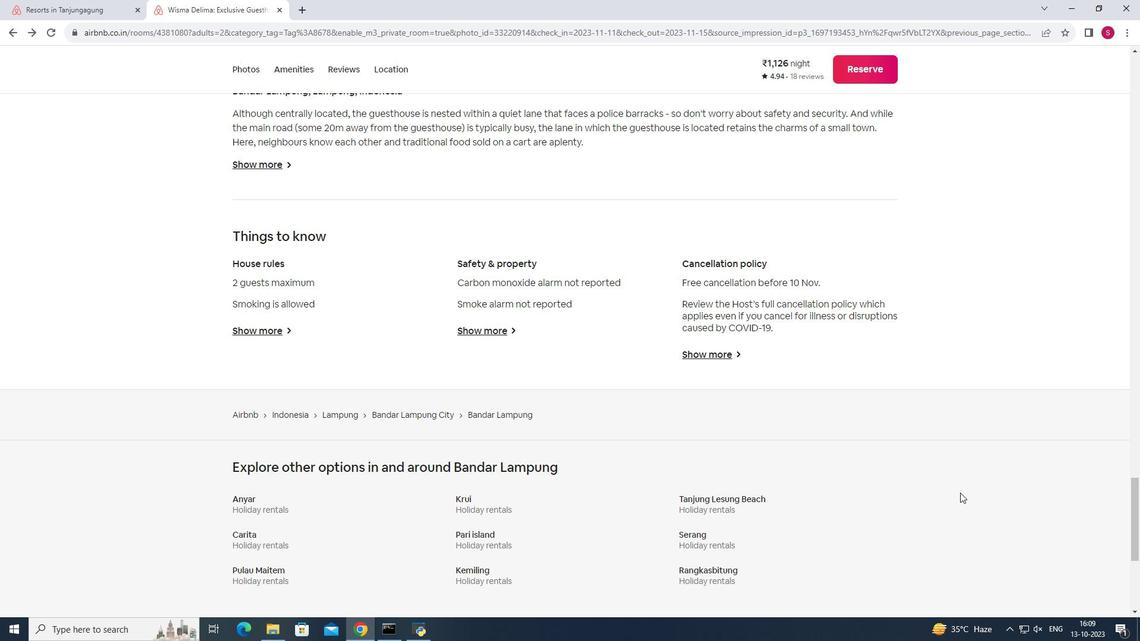 
Action: Mouse scrolled (960, 492) with delta (0, 0)
Screenshot: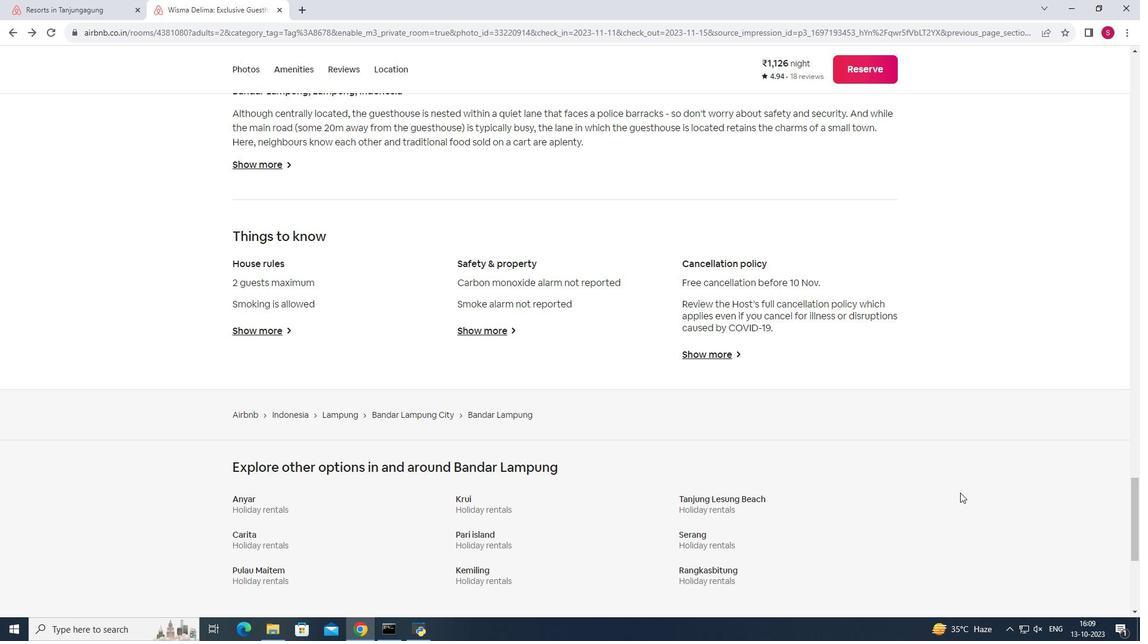 
Action: Mouse scrolled (960, 492) with delta (0, 0)
Screenshot: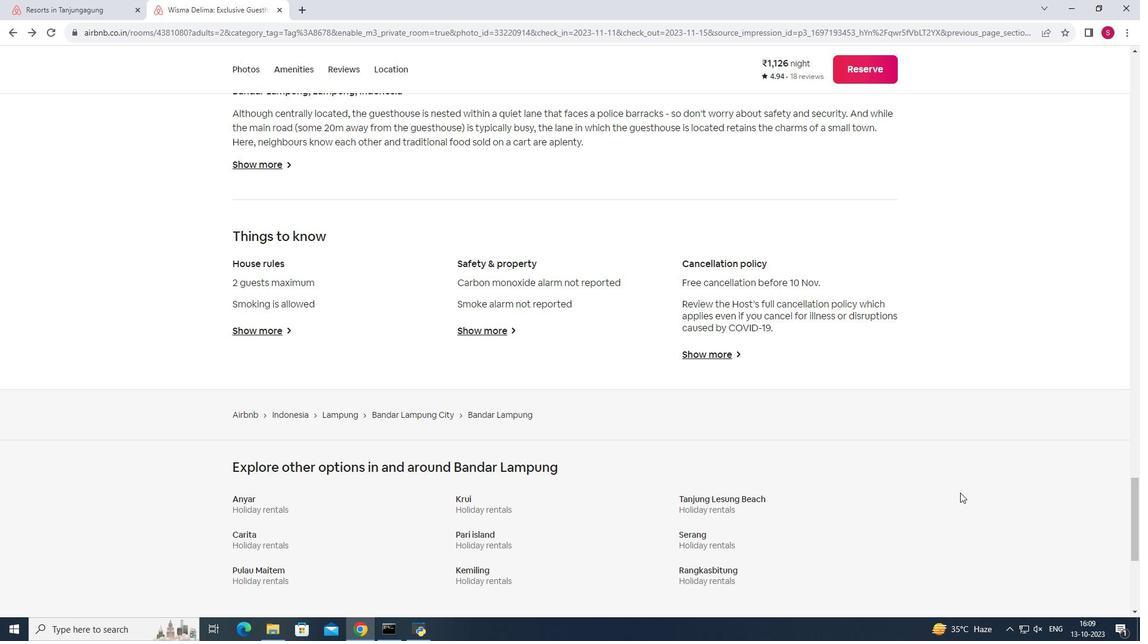 
Action: Mouse scrolled (960, 492) with delta (0, 0)
Screenshot: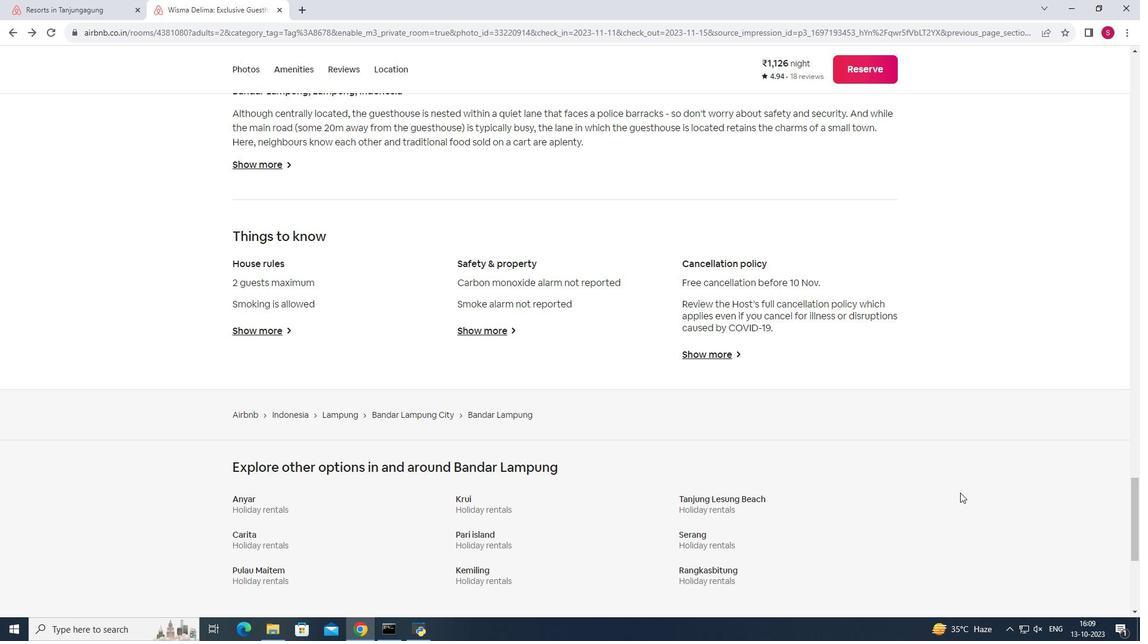 
Action: Mouse scrolled (960, 492) with delta (0, 0)
Screenshot: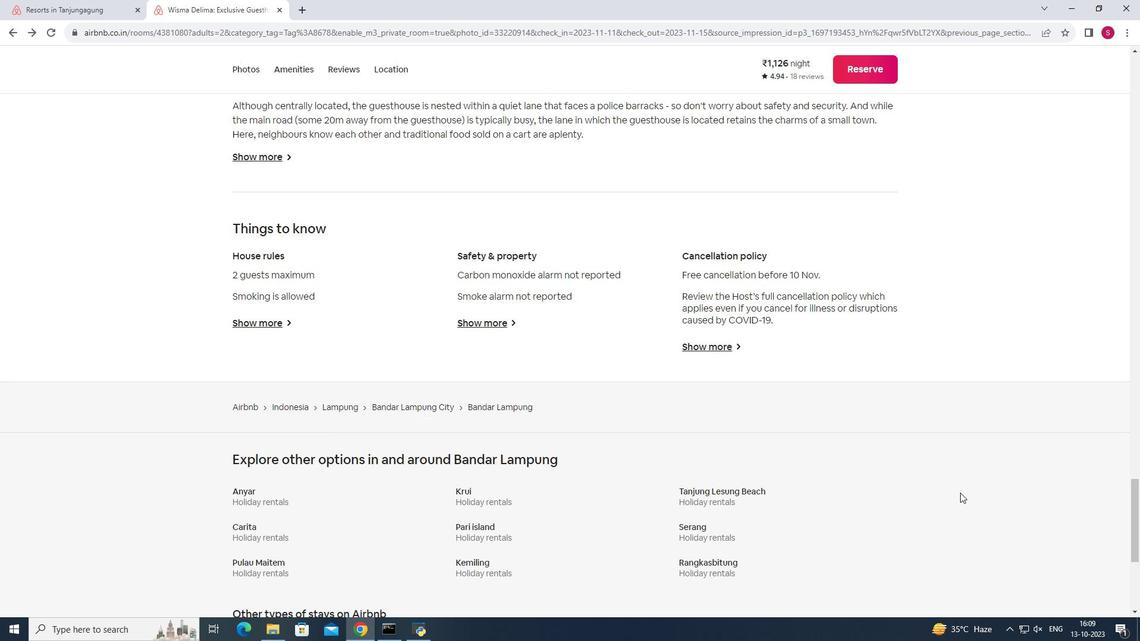 
Action: Mouse scrolled (960, 492) with delta (0, 0)
Screenshot: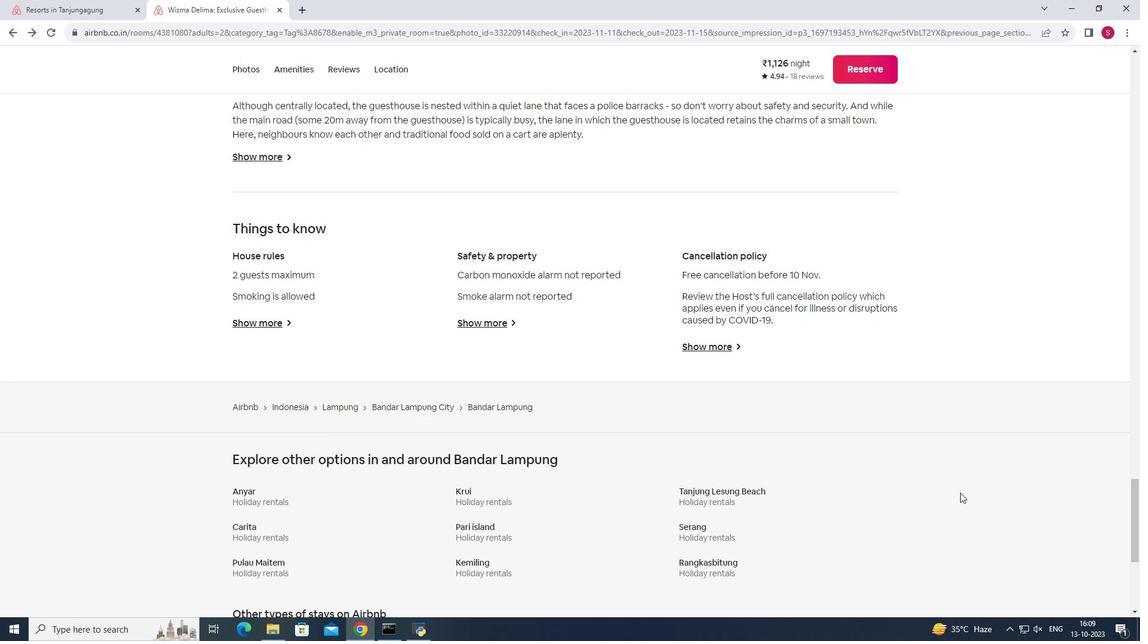 
Action: Mouse scrolled (960, 492) with delta (0, 0)
Screenshot: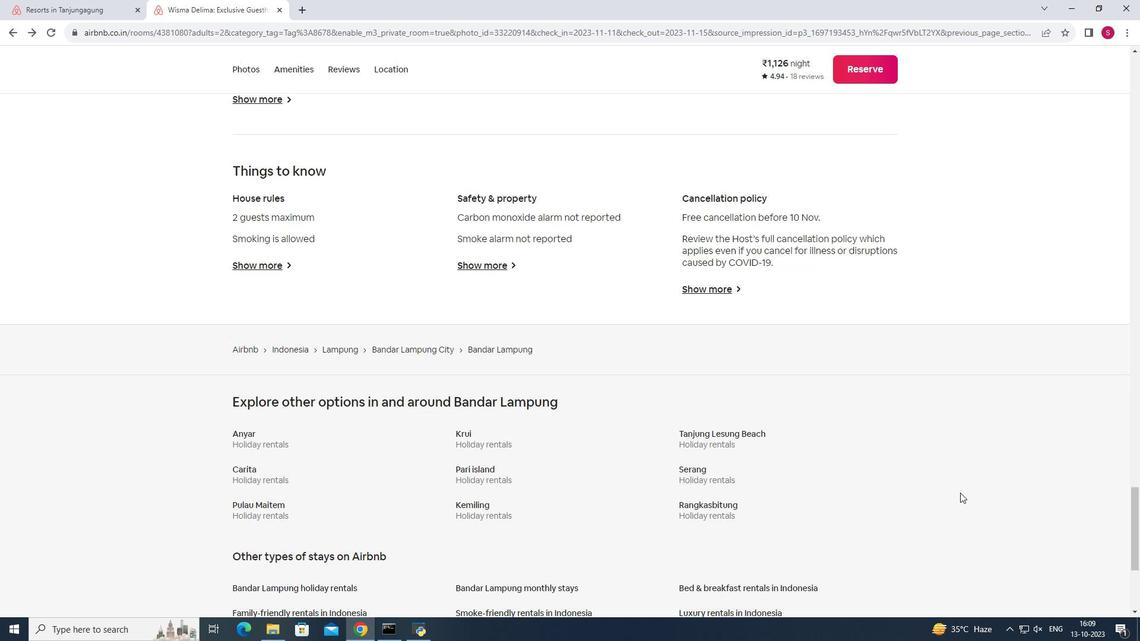 
Action: Mouse scrolled (960, 492) with delta (0, 0)
Screenshot: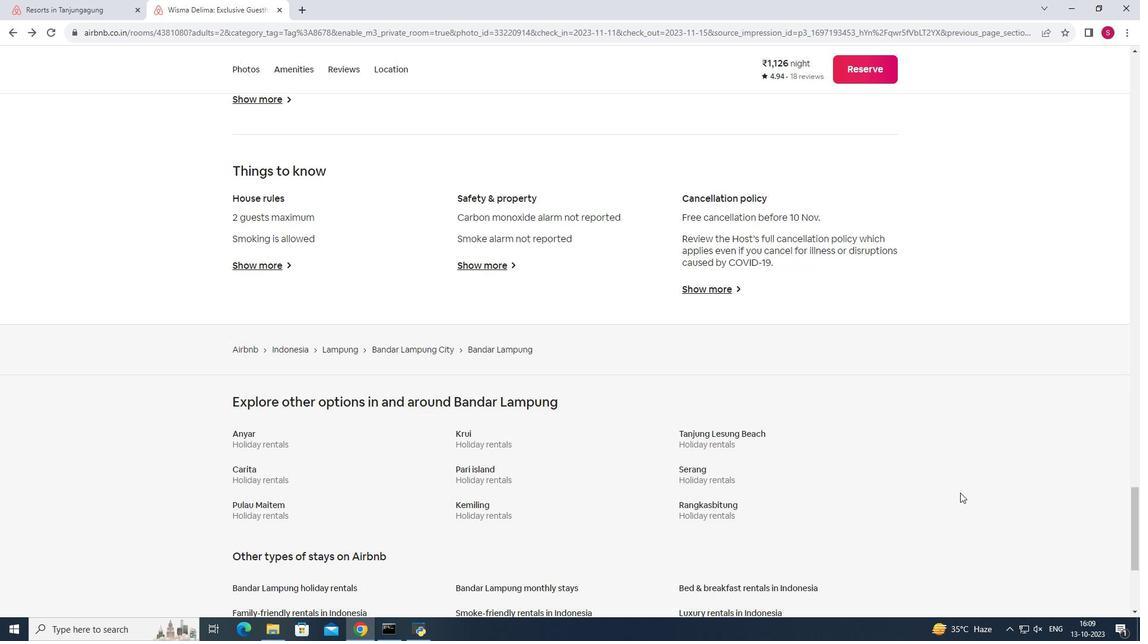 
Action: Mouse scrolled (960, 492) with delta (0, 0)
Screenshot: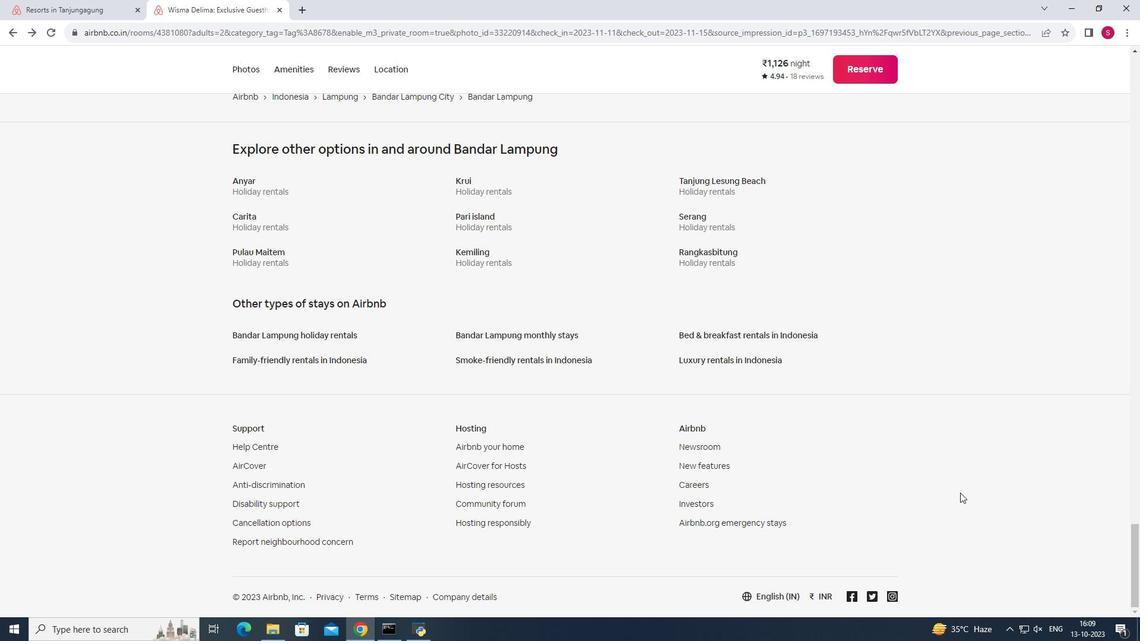 
Action: Mouse scrolled (960, 492) with delta (0, 0)
Screenshot: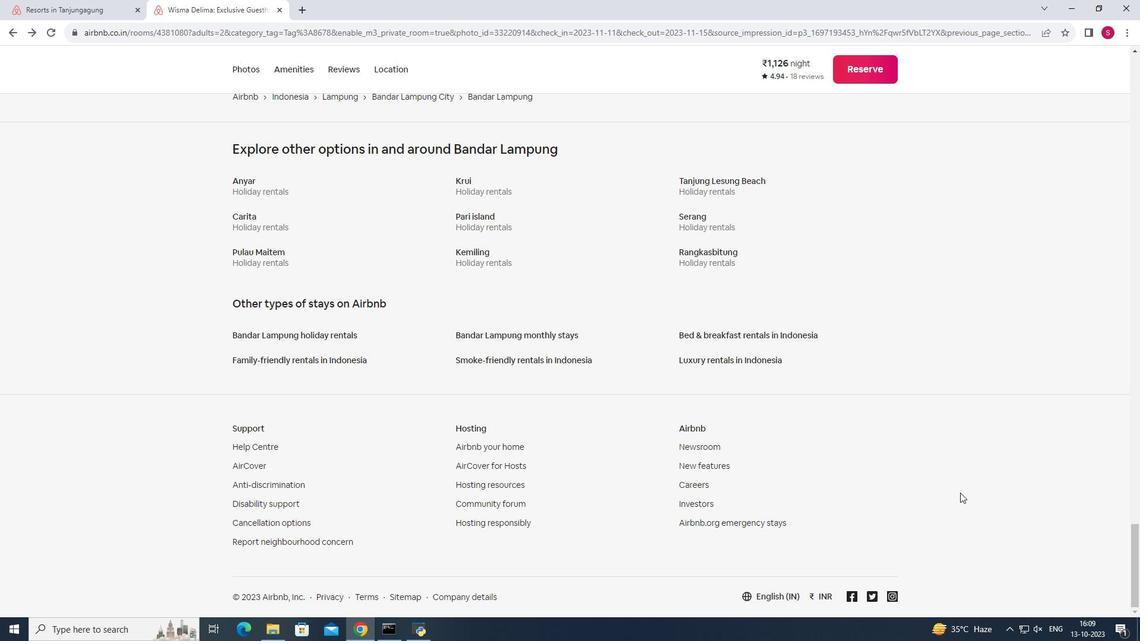
Action: Mouse moved to (278, 8)
Screenshot: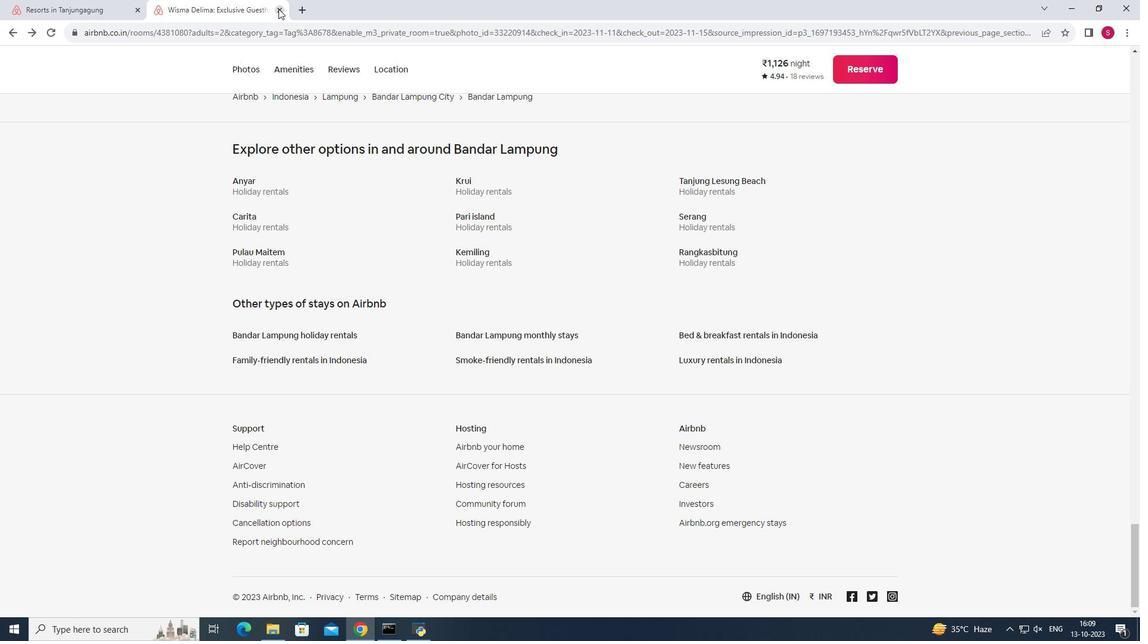 
Action: Mouse pressed left at (278, 8)
Screenshot: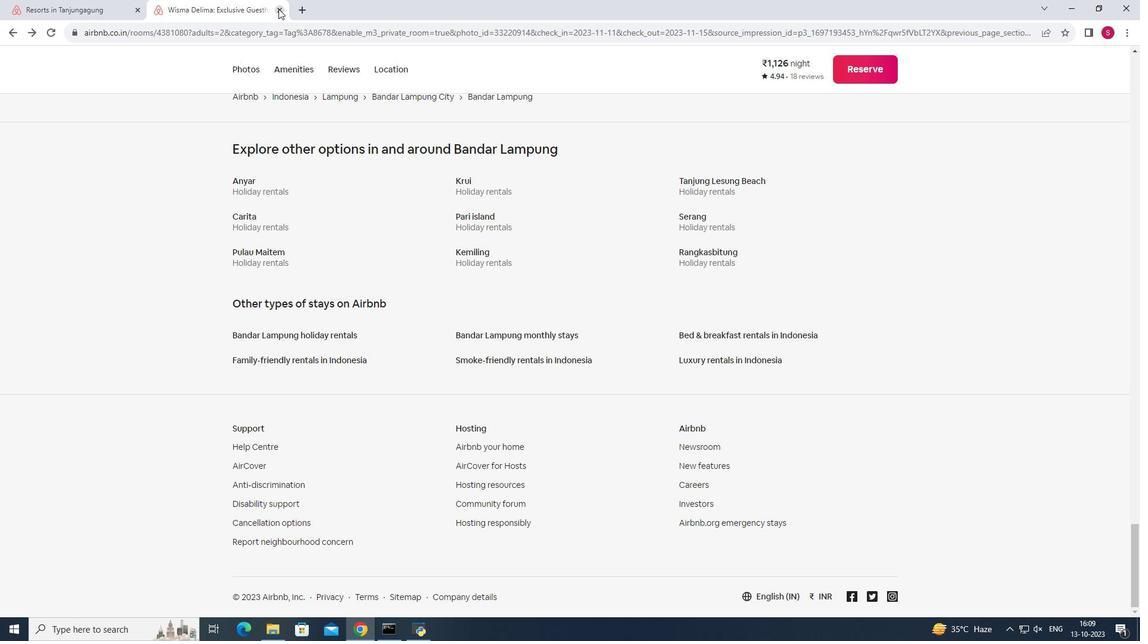 
Action: Mouse moved to (336, 309)
Screenshot: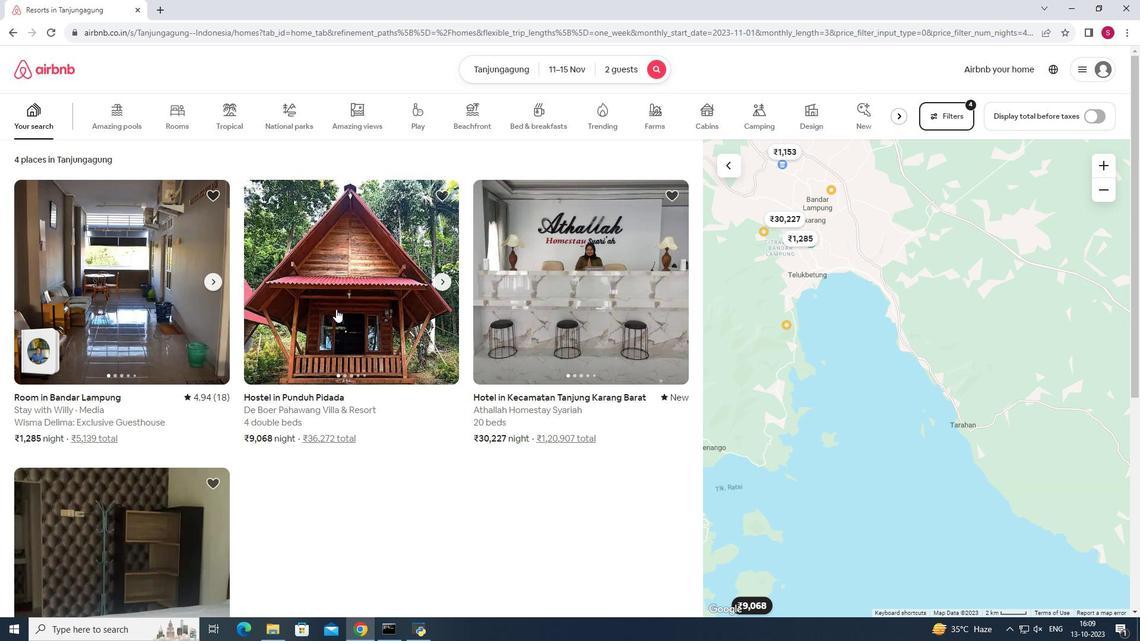 
Action: Mouse pressed left at (336, 309)
